Task: Buy 4 Towel-Kets of size one for Baby Boys from Receiving Blankets section under best seller category for shipping address: Anthony Hernandez, 4287 Palmer Road, Westerville, Ohio 43081, Cell Number 6147421053. Pay from credit card ending with 2005, CVV 3321
Action: Mouse moved to (242, 67)
Screenshot: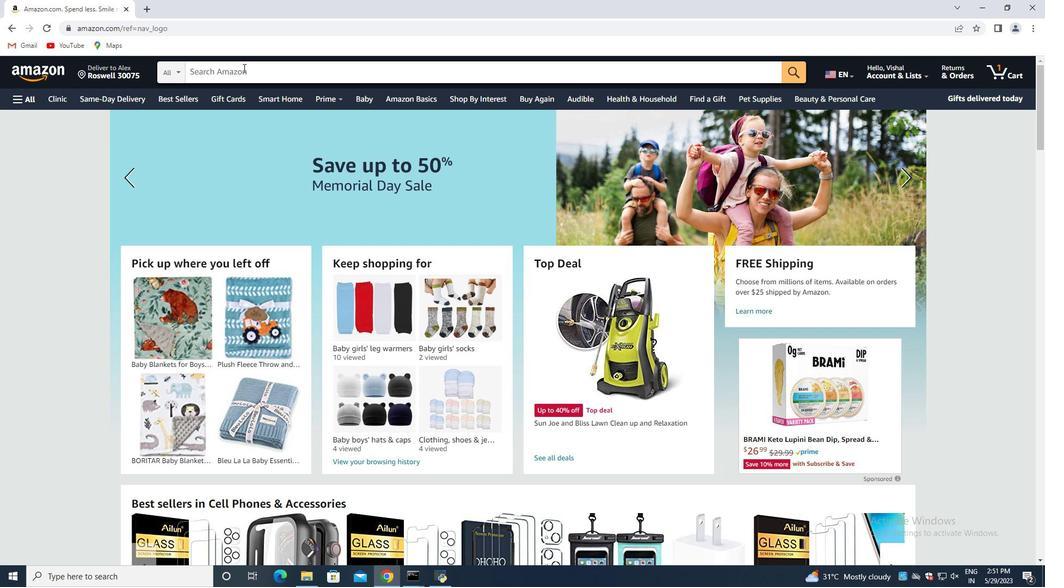
Action: Mouse pressed left at (242, 67)
Screenshot: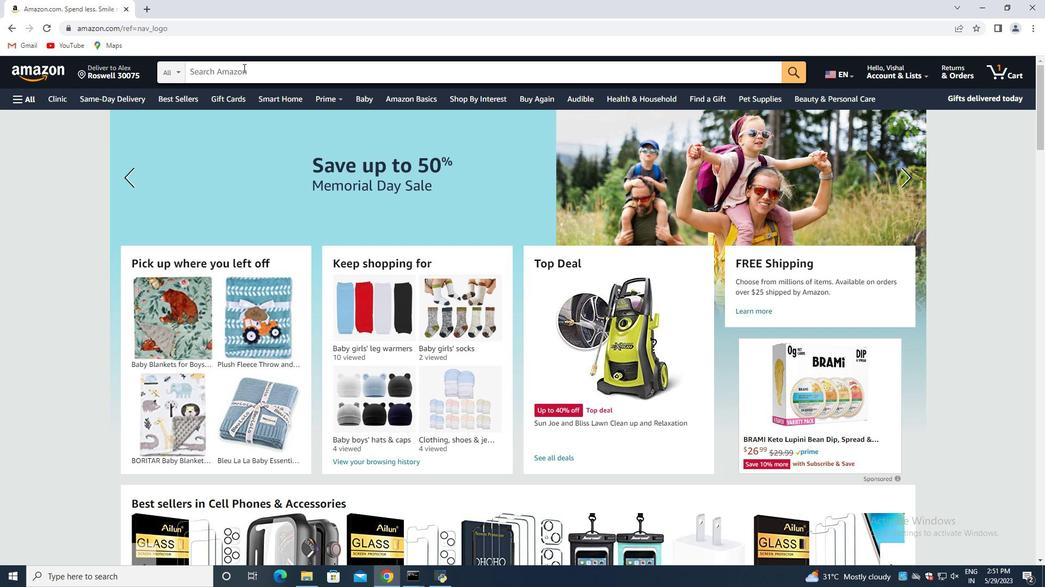 
Action: Key pressed <Key.shift>Towel-<Key.shift>Kets<Key.space>of<Key.space>size<Key.space>one<Key.space>for<Key.space><Key.shift>Baby<Key.space><Key.shift>Boys<Key.enter>
Screenshot: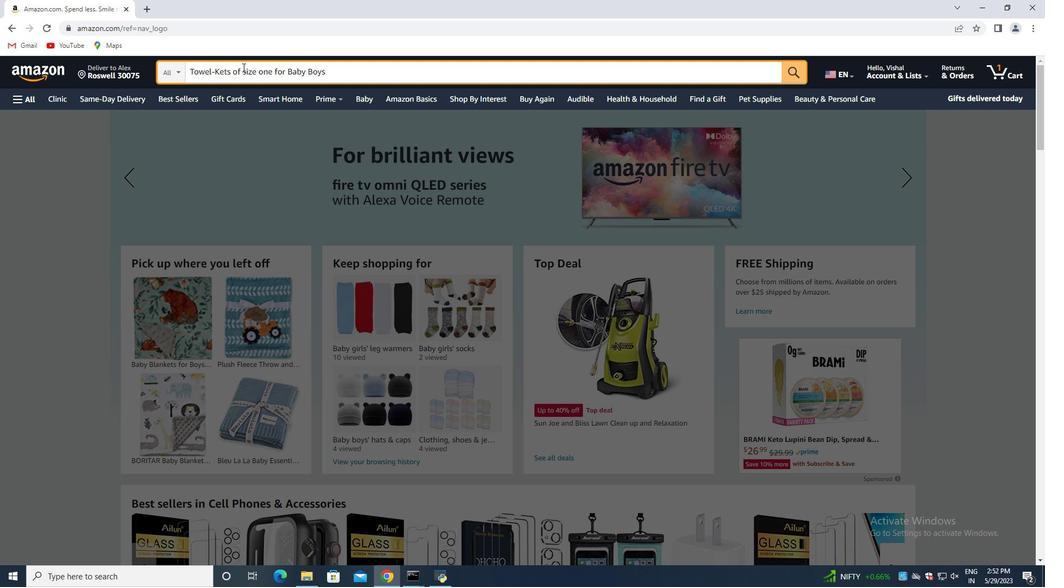 
Action: Mouse moved to (310, 163)
Screenshot: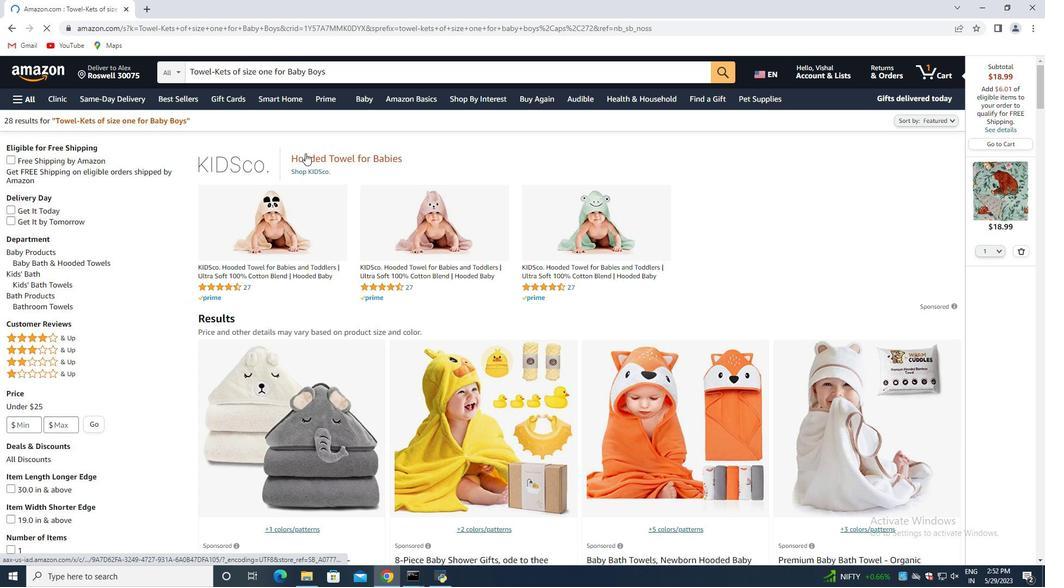 
Action: Mouse scrolled (310, 163) with delta (0, 0)
Screenshot: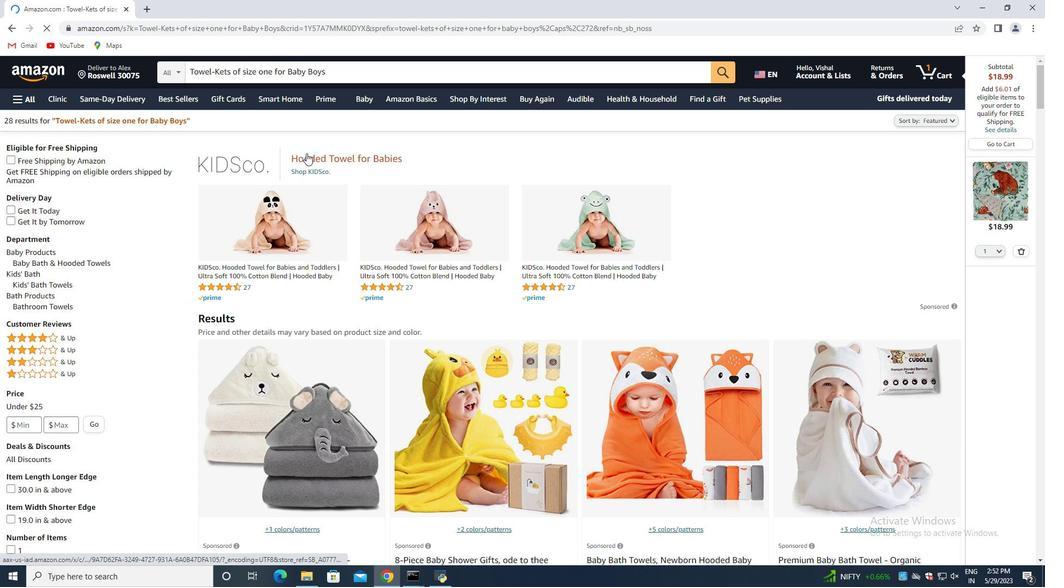 
Action: Mouse scrolled (310, 163) with delta (0, 0)
Screenshot: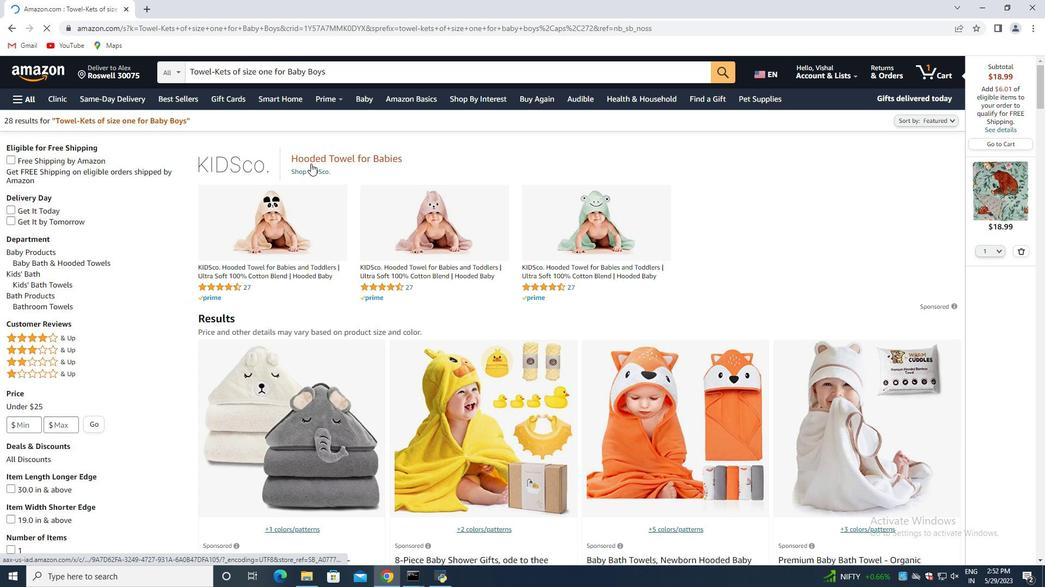 
Action: Mouse moved to (304, 232)
Screenshot: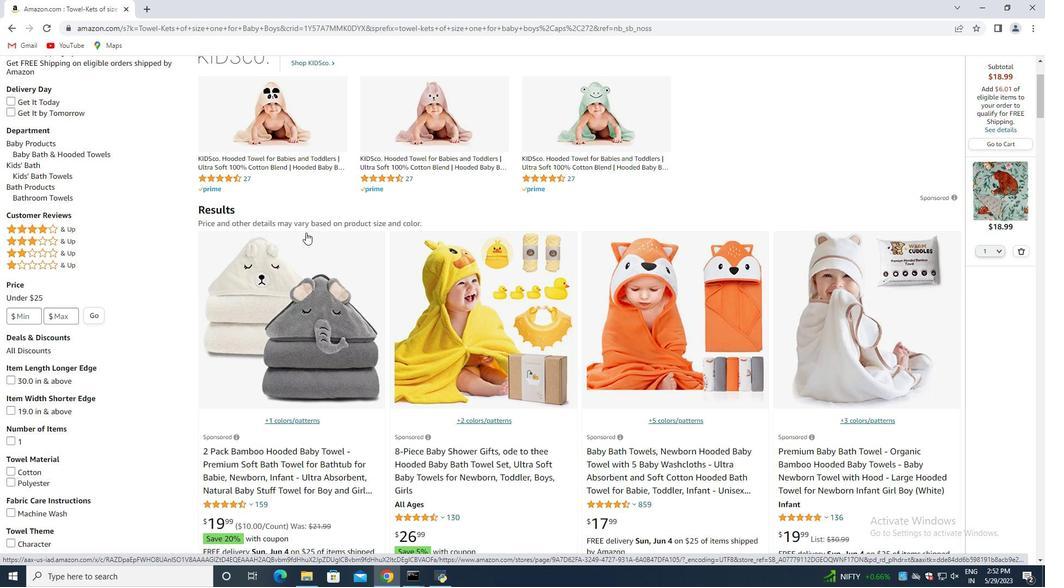 
Action: Mouse scrolled (304, 233) with delta (0, 0)
Screenshot: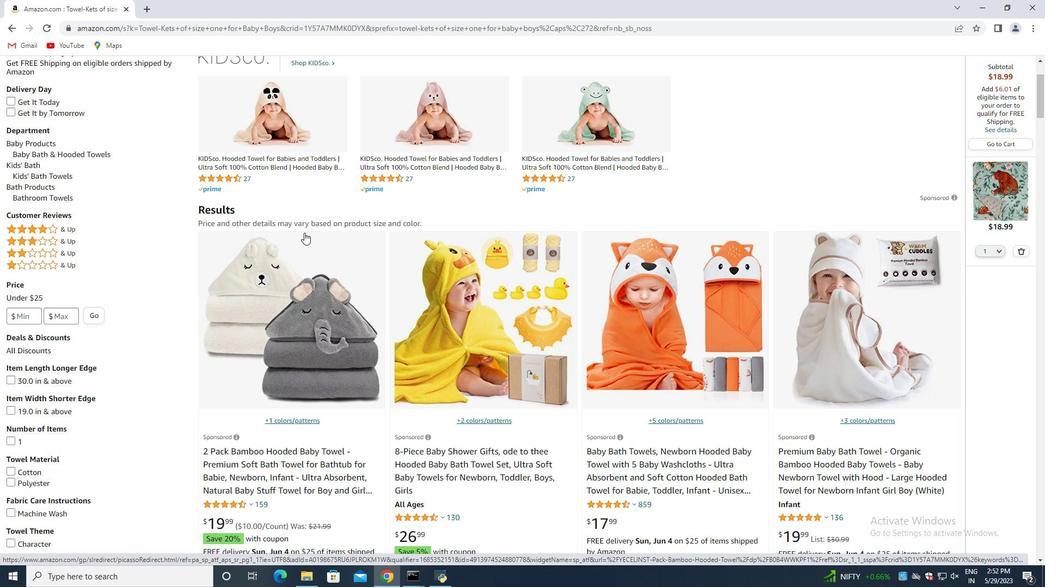 
Action: Mouse moved to (160, 216)
Screenshot: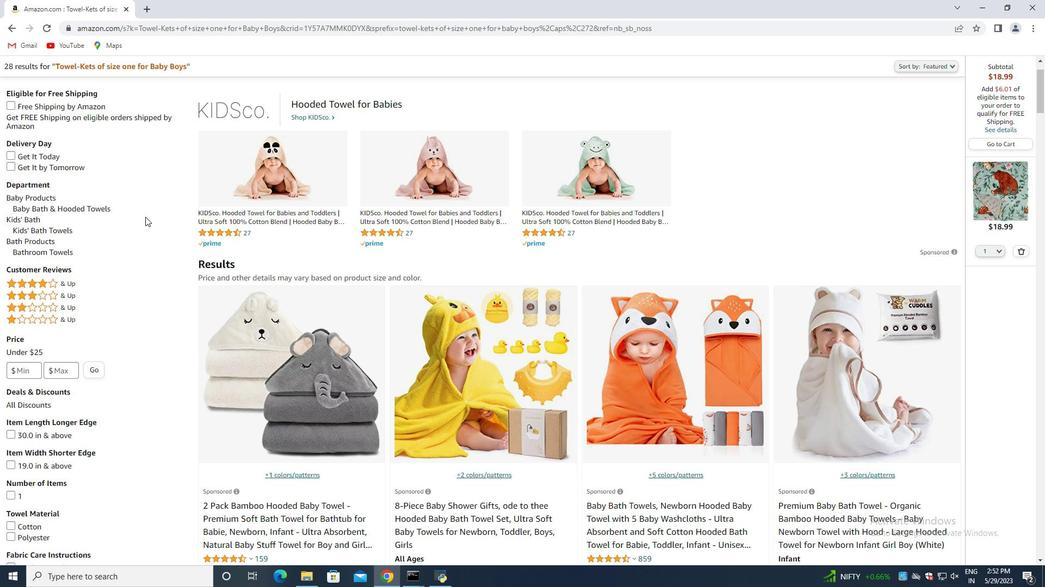 
Action: Mouse scrolled (160, 217) with delta (0, 0)
Screenshot: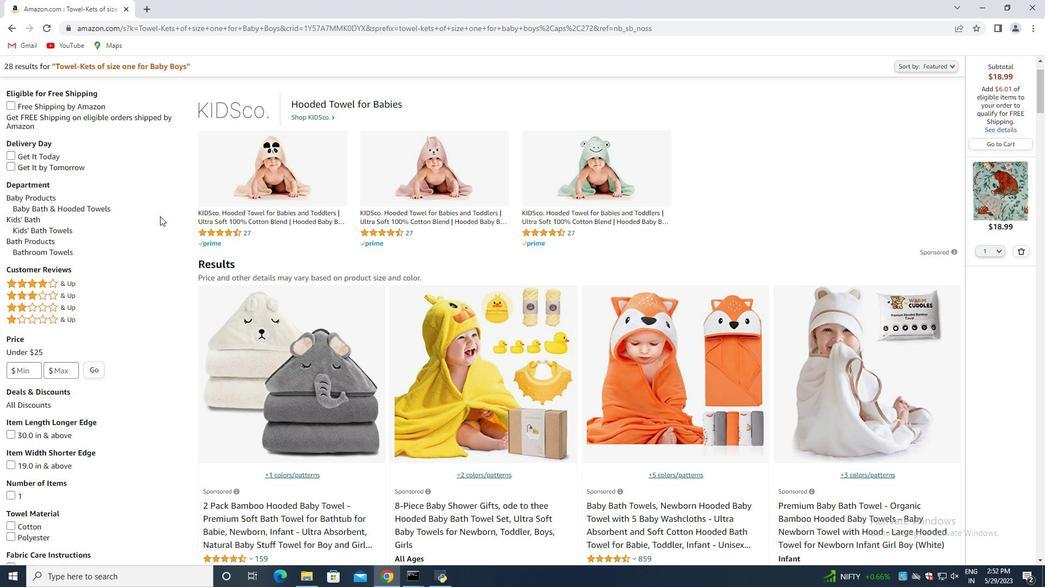 
Action: Mouse scrolled (160, 217) with delta (0, 0)
Screenshot: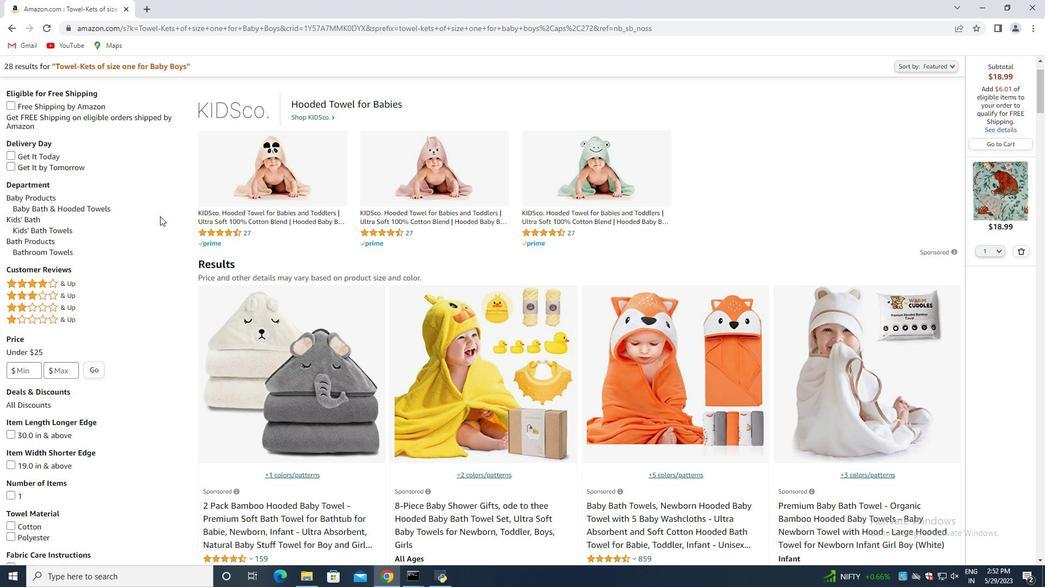 
Action: Mouse scrolled (160, 217) with delta (0, 0)
Screenshot: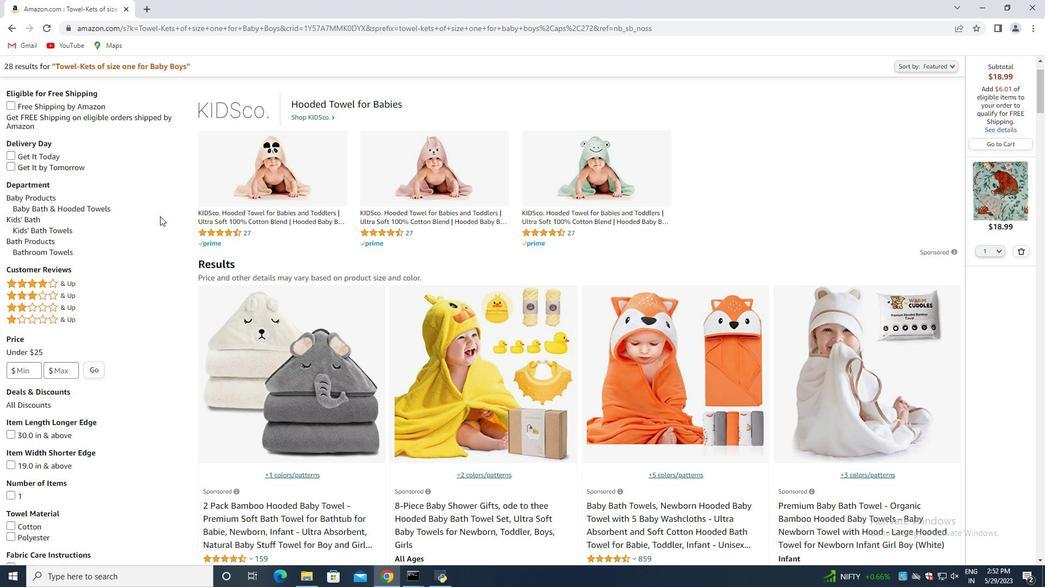 
Action: Mouse moved to (113, 210)
Screenshot: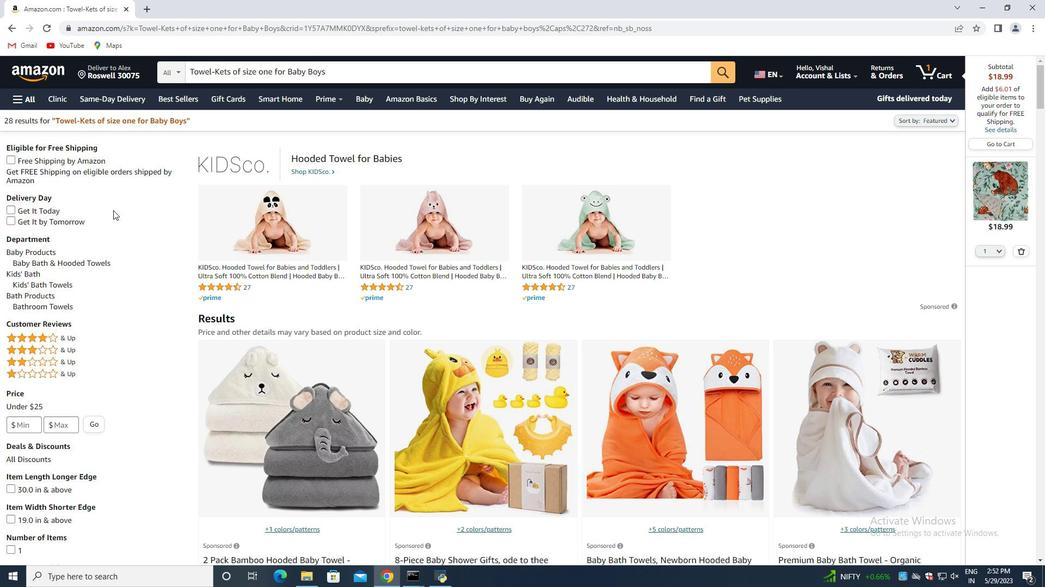 
Action: Mouse scrolled (113, 209) with delta (0, 0)
Screenshot: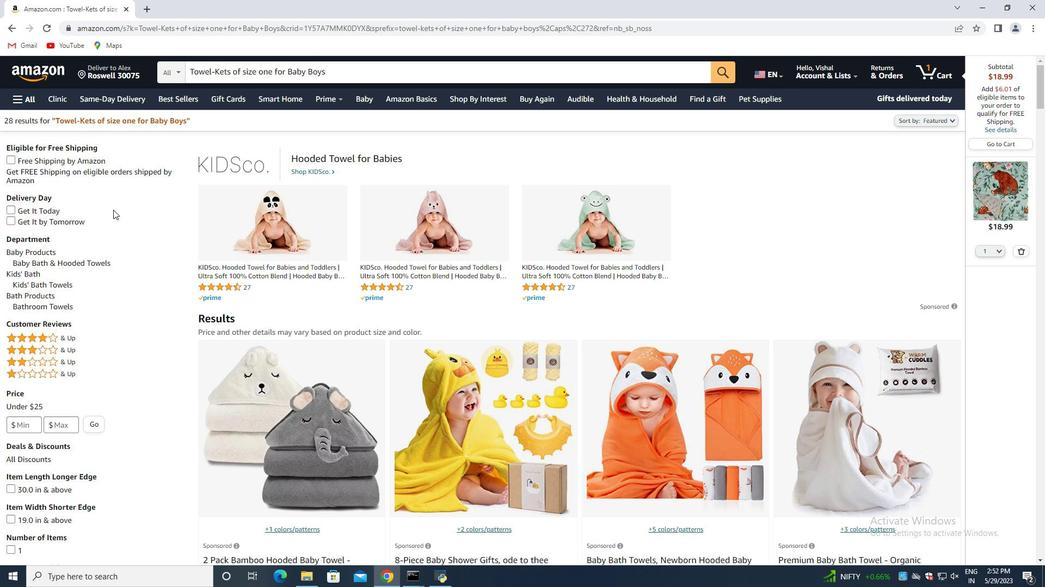 
Action: Mouse moved to (113, 210)
Screenshot: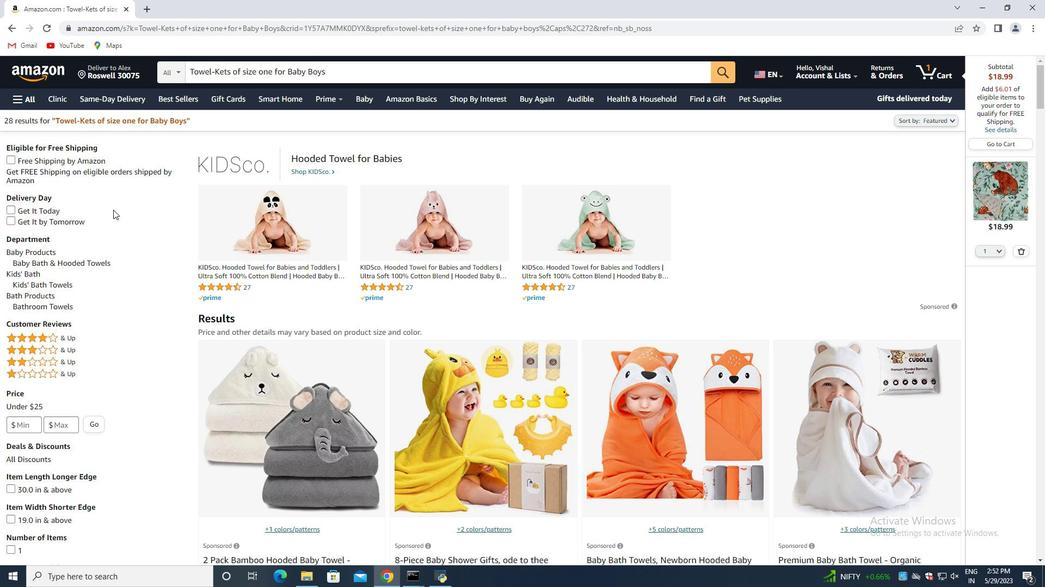 
Action: Mouse scrolled (113, 209) with delta (0, 0)
Screenshot: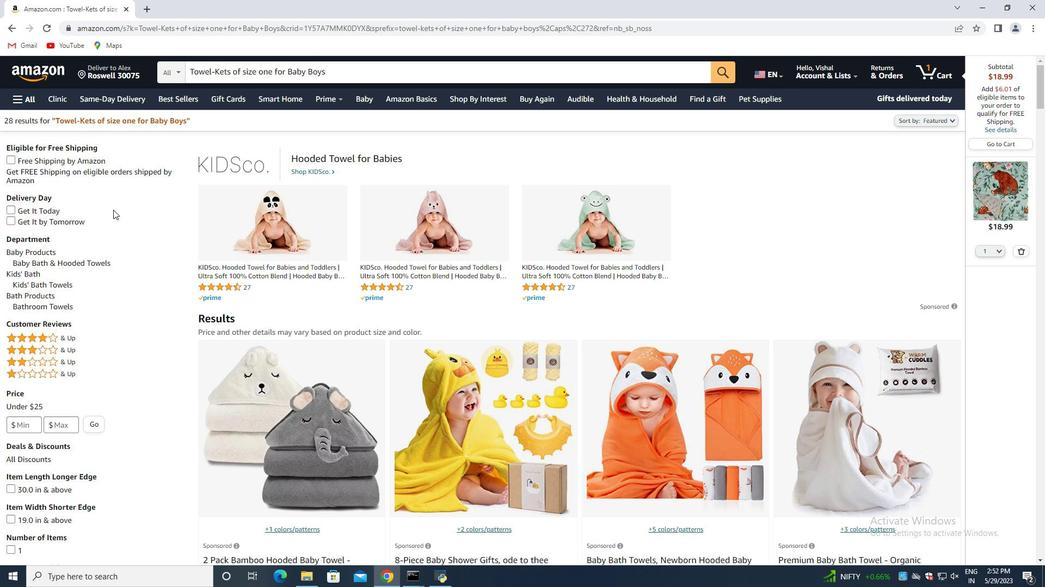 
Action: Mouse moved to (113, 211)
Screenshot: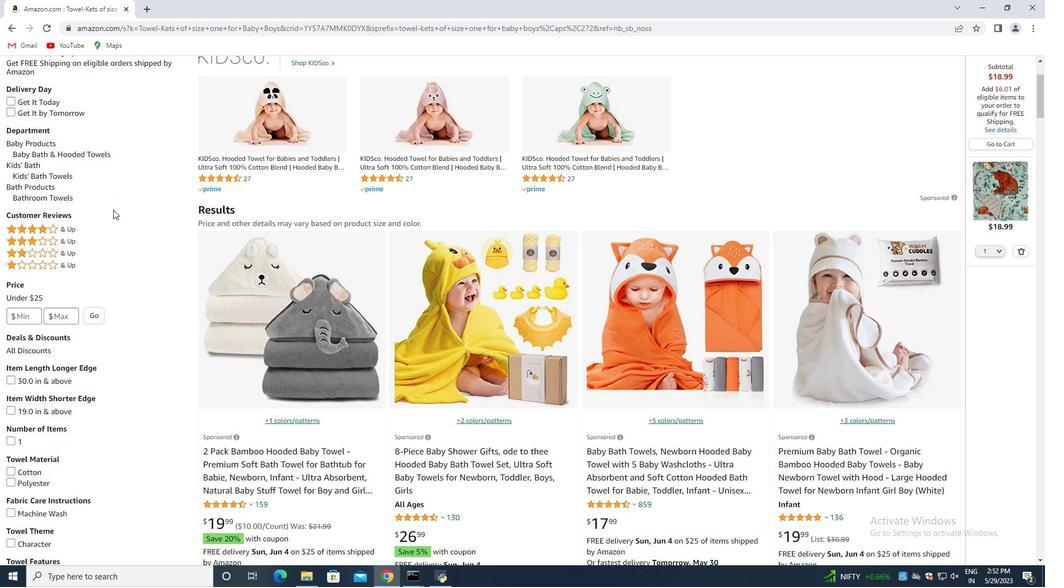 
Action: Mouse scrolled (113, 210) with delta (0, 0)
Screenshot: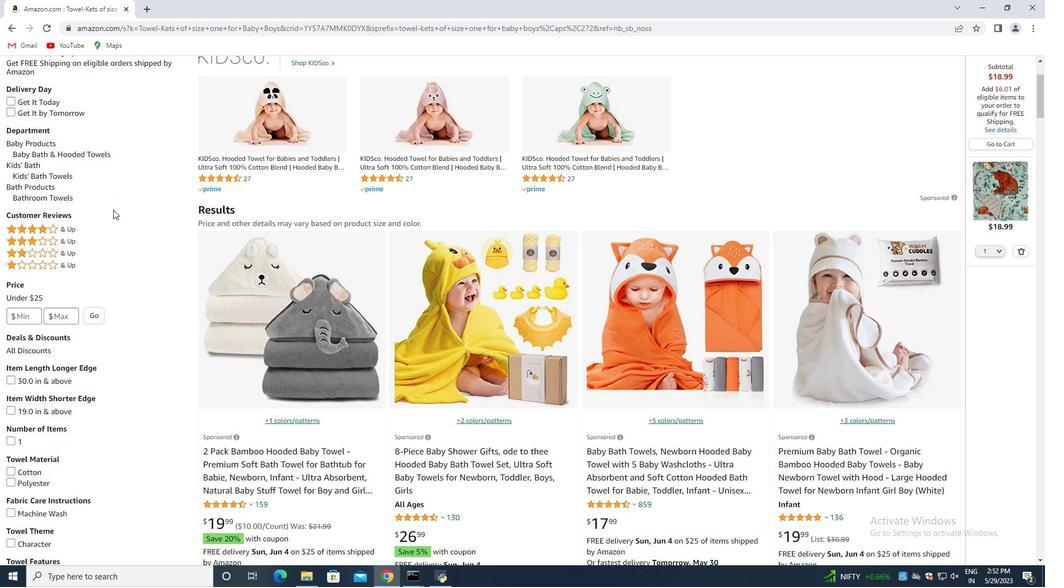 
Action: Mouse moved to (113, 212)
Screenshot: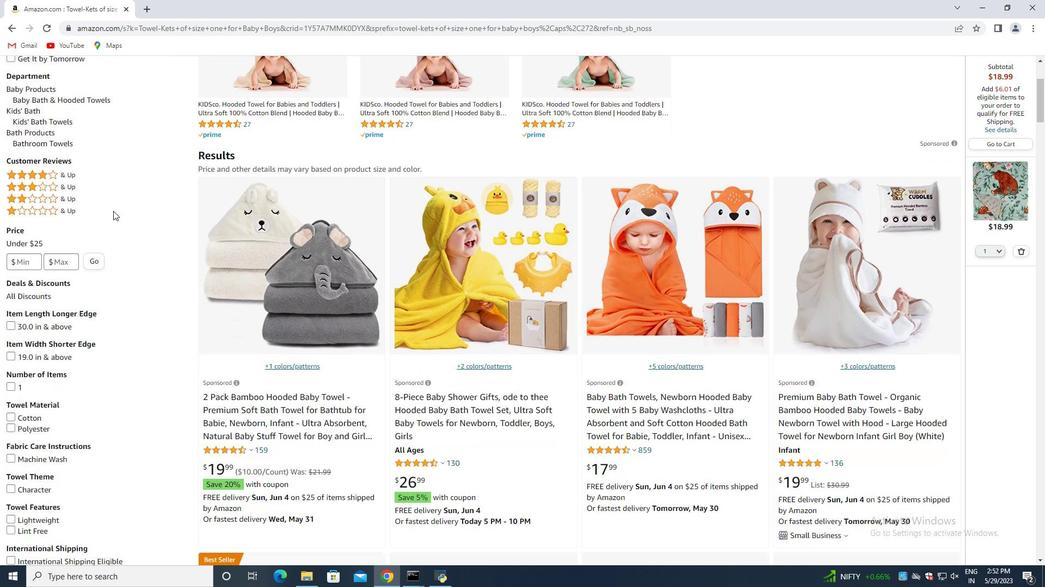 
Action: Mouse scrolled (113, 211) with delta (0, 0)
Screenshot: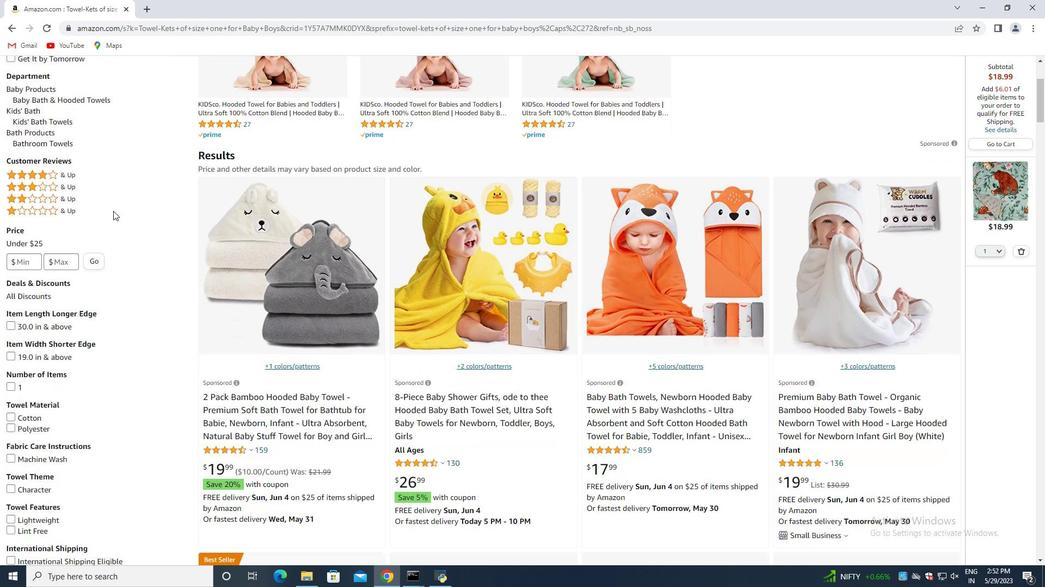 
Action: Mouse moved to (113, 212)
Screenshot: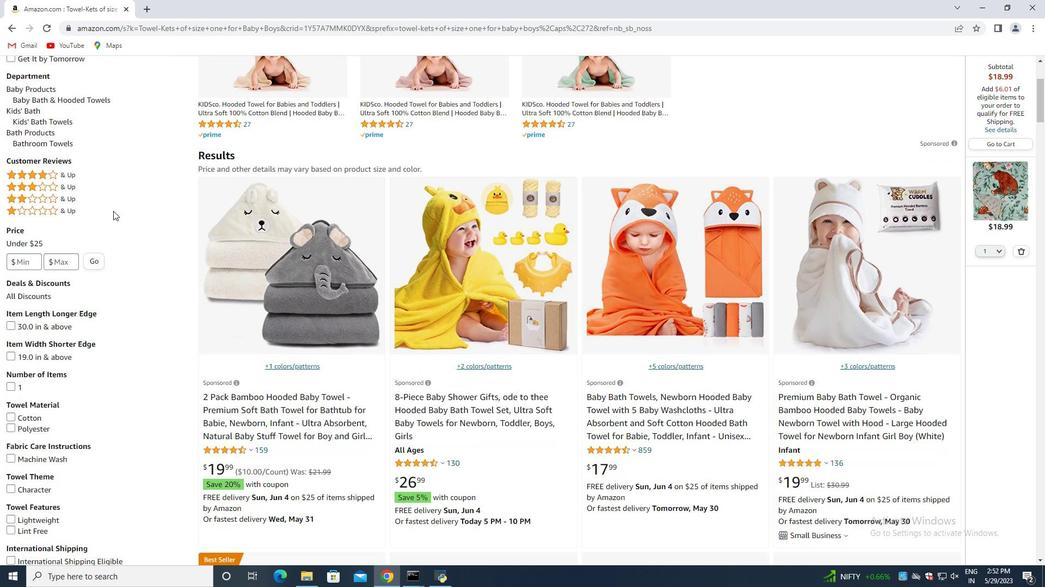 
Action: Mouse scrolled (113, 212) with delta (0, 0)
Screenshot: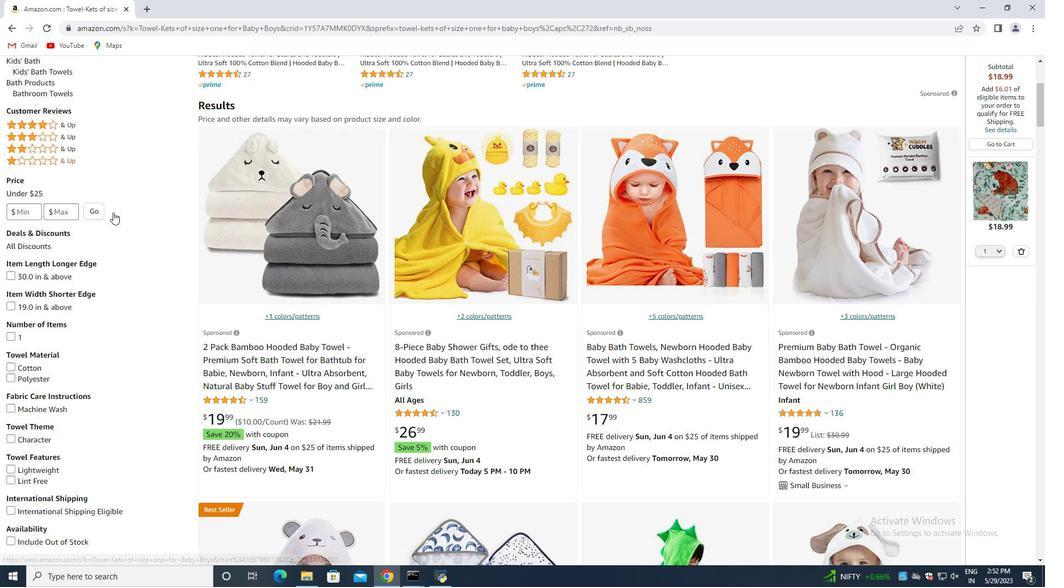 
Action: Mouse moved to (112, 213)
Screenshot: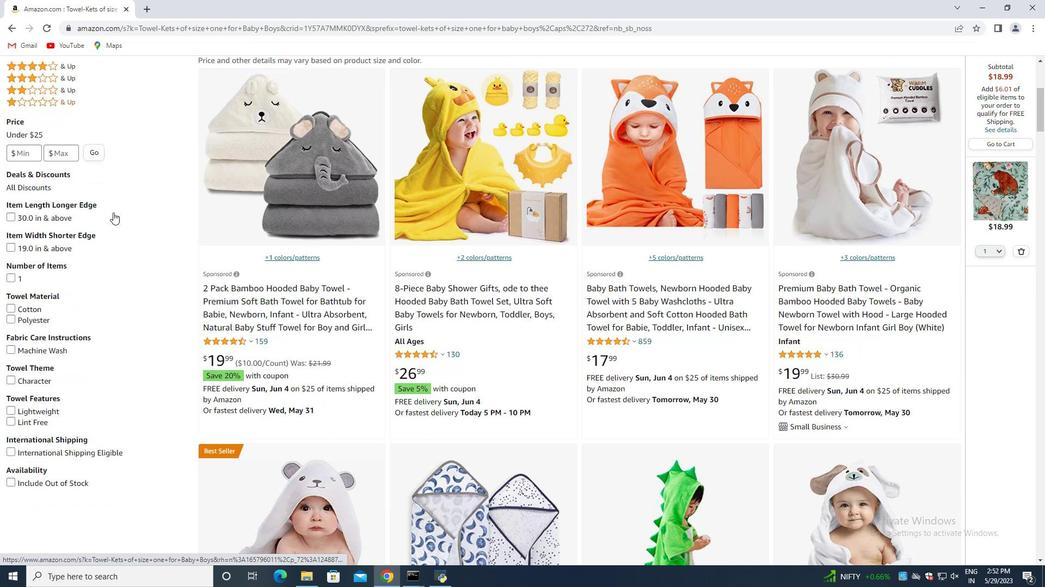 
Action: Mouse scrolled (112, 212) with delta (0, 0)
Screenshot: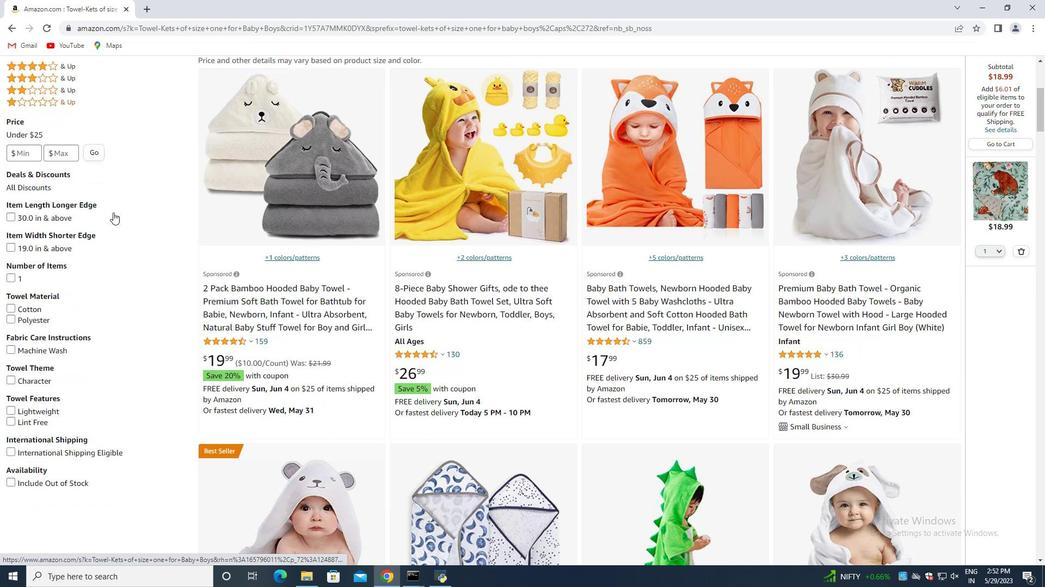 
Action: Mouse moved to (112, 213)
Screenshot: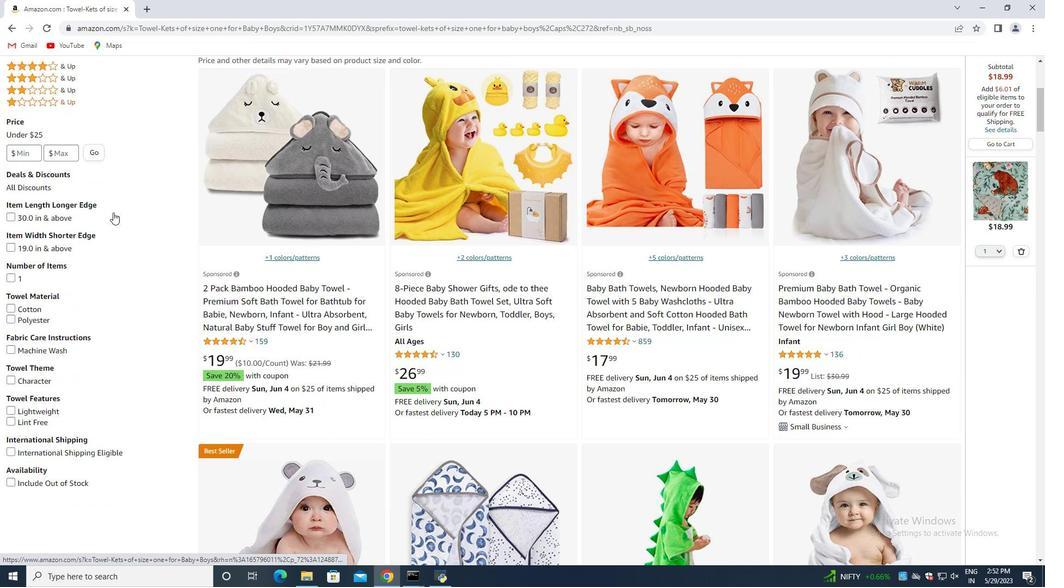
Action: Mouse scrolled (112, 213) with delta (0, 0)
Screenshot: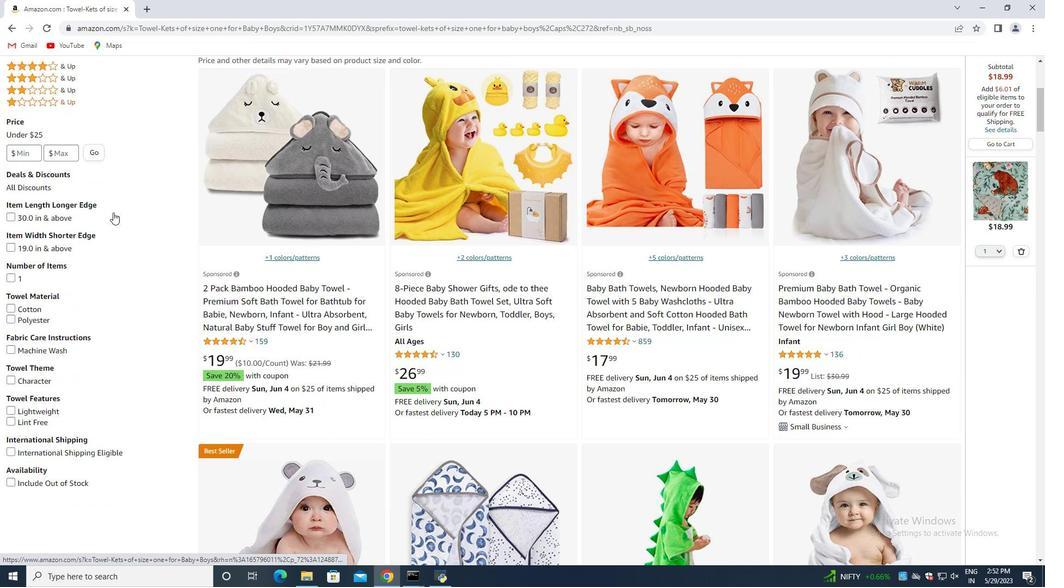 
Action: Mouse moved to (111, 214)
Screenshot: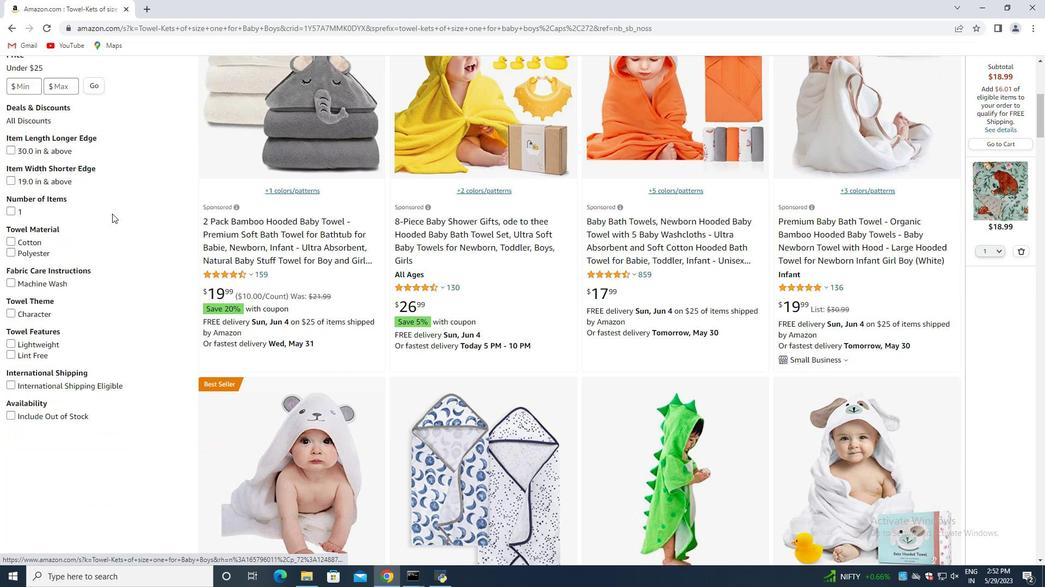 
Action: Mouse scrolled (111, 214) with delta (0, 0)
Screenshot: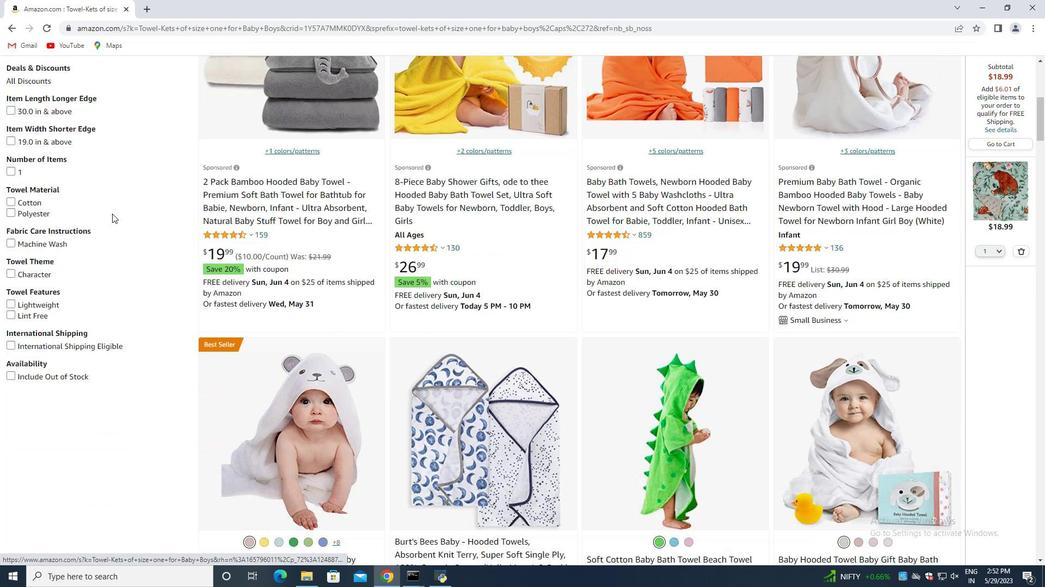 
Action: Mouse moved to (111, 214)
Screenshot: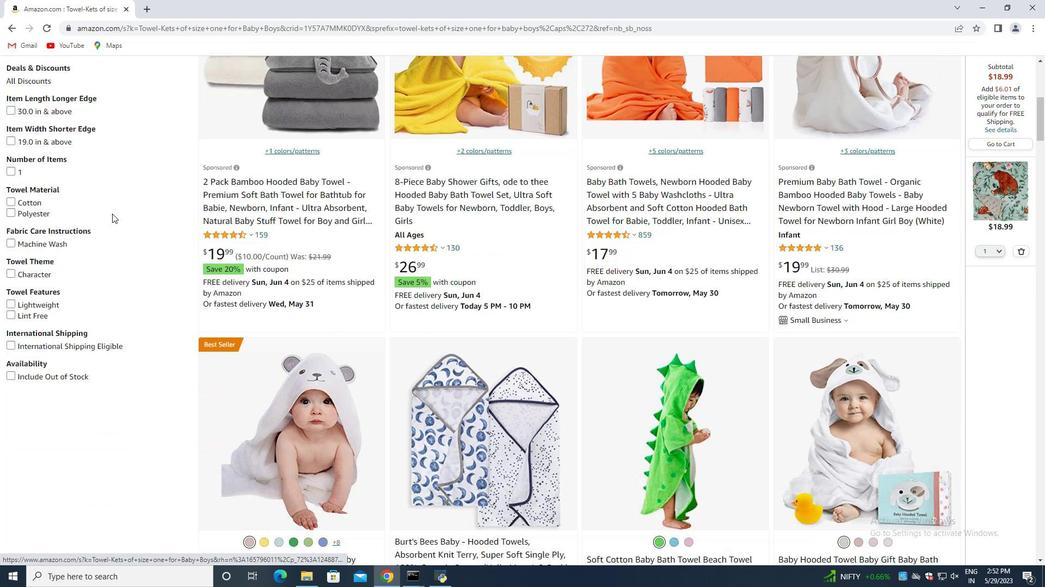 
Action: Mouse scrolled (111, 214) with delta (0, 0)
Screenshot: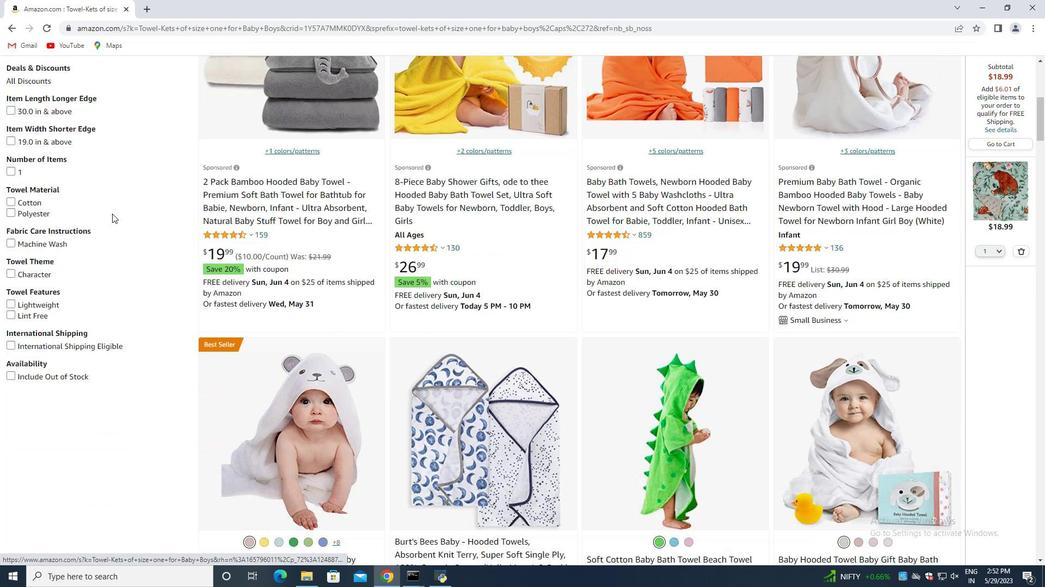 
Action: Mouse moved to (110, 214)
Screenshot: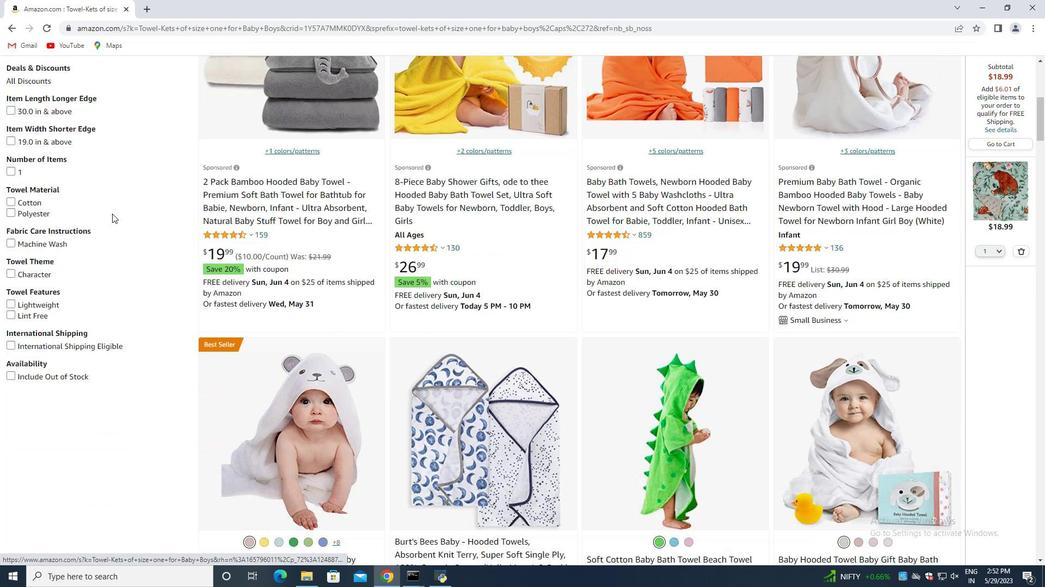 
Action: Mouse scrolled (110, 214) with delta (0, 0)
Screenshot: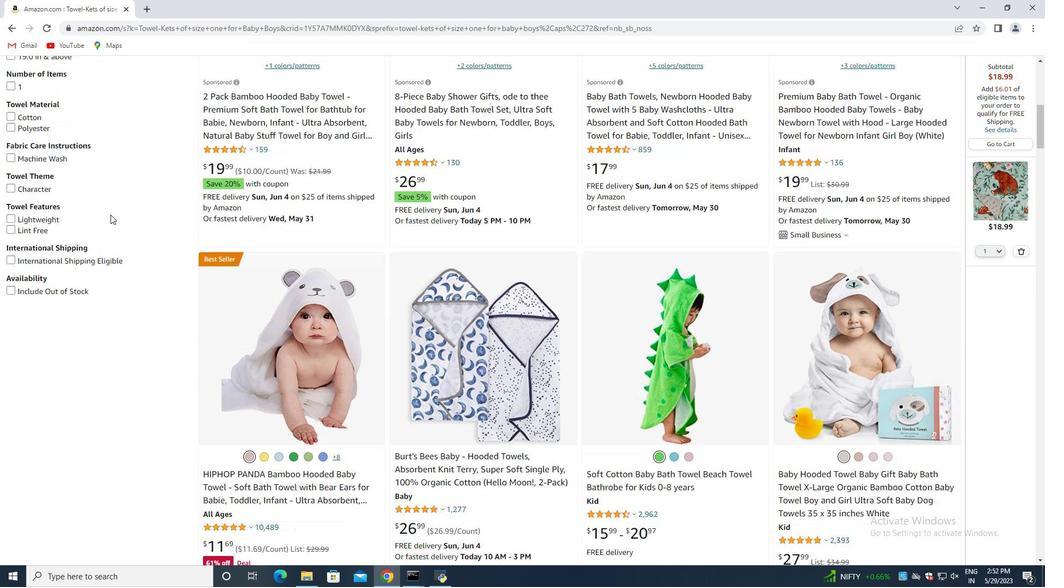 
Action: Mouse scrolled (110, 214) with delta (0, 0)
Screenshot: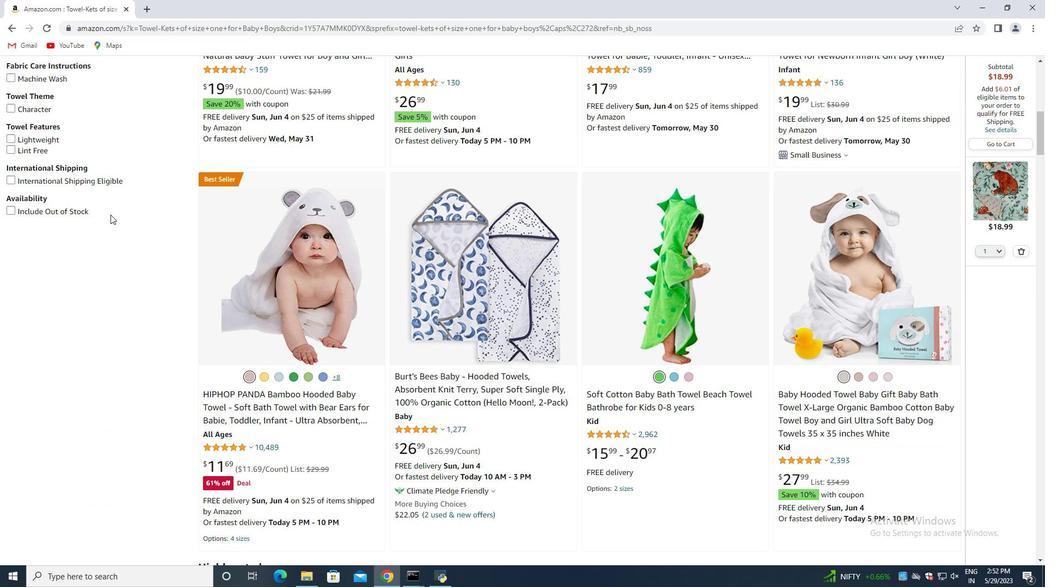
Action: Mouse scrolled (110, 214) with delta (0, 0)
Screenshot: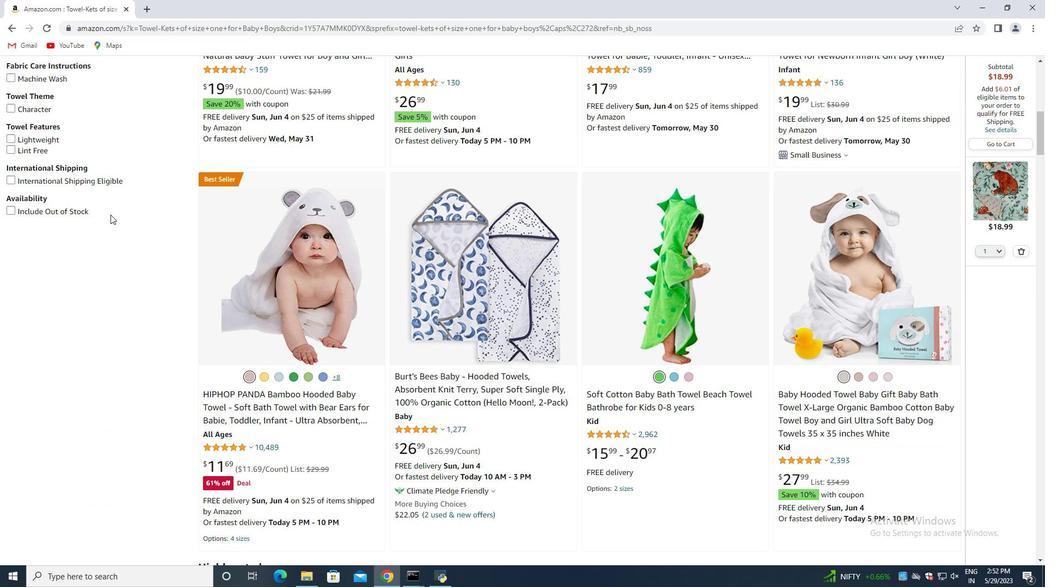 
Action: Mouse moved to (109, 216)
Screenshot: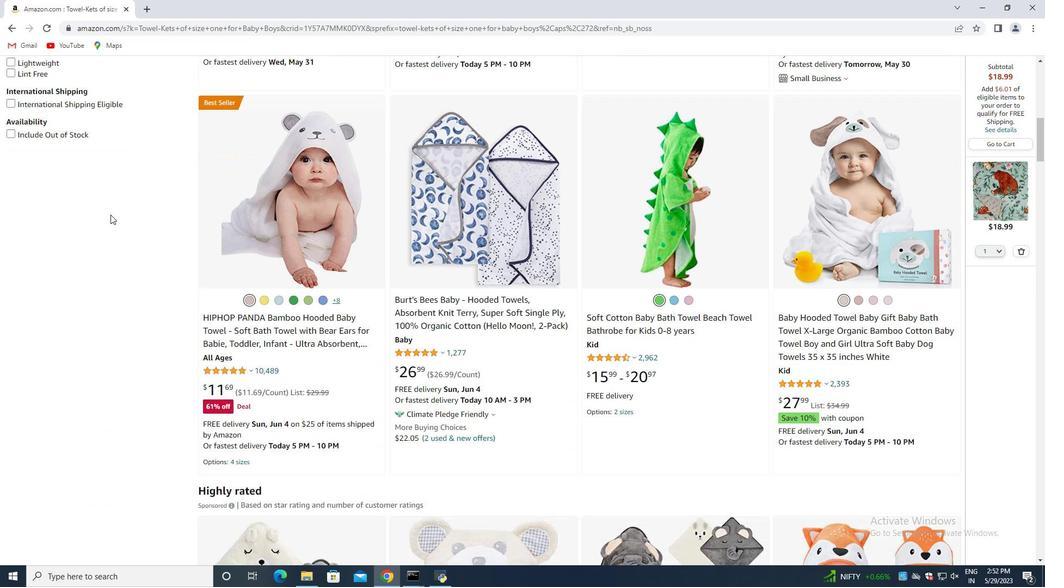 
Action: Mouse scrolled (109, 215) with delta (0, 0)
Screenshot: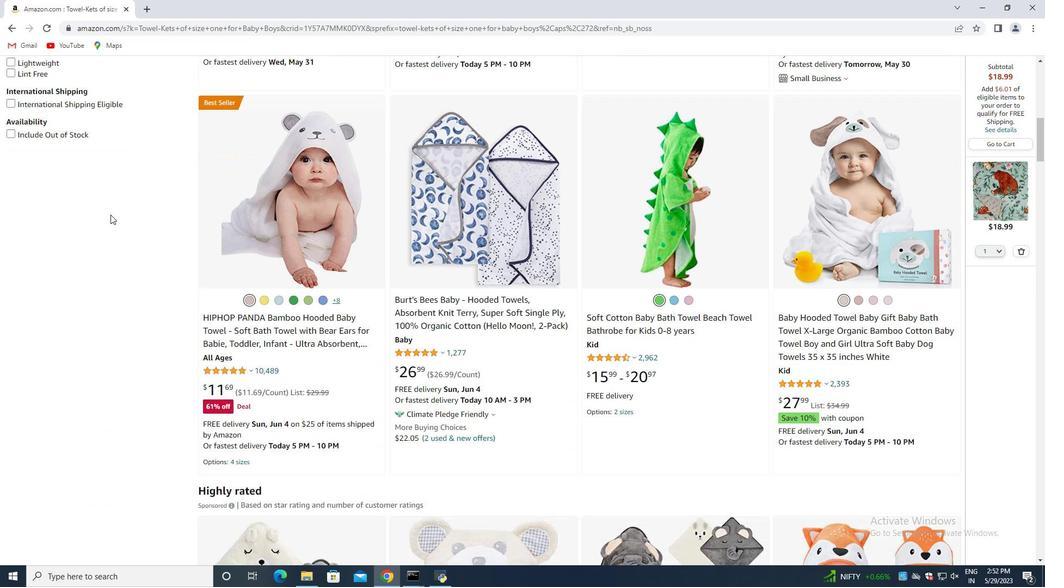 
Action: Mouse moved to (107, 216)
Screenshot: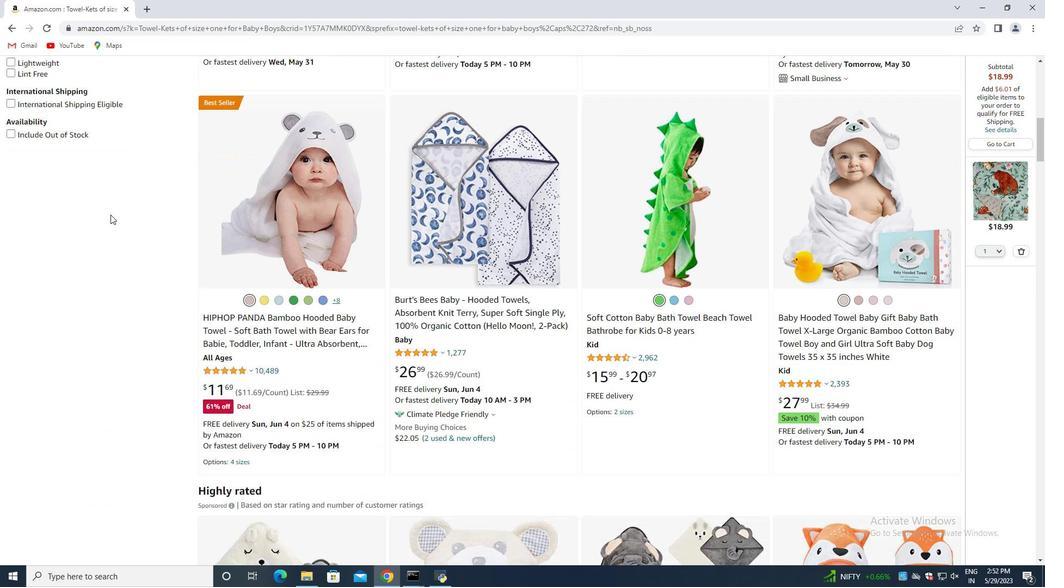 
Action: Mouse scrolled (107, 216) with delta (0, 0)
Screenshot: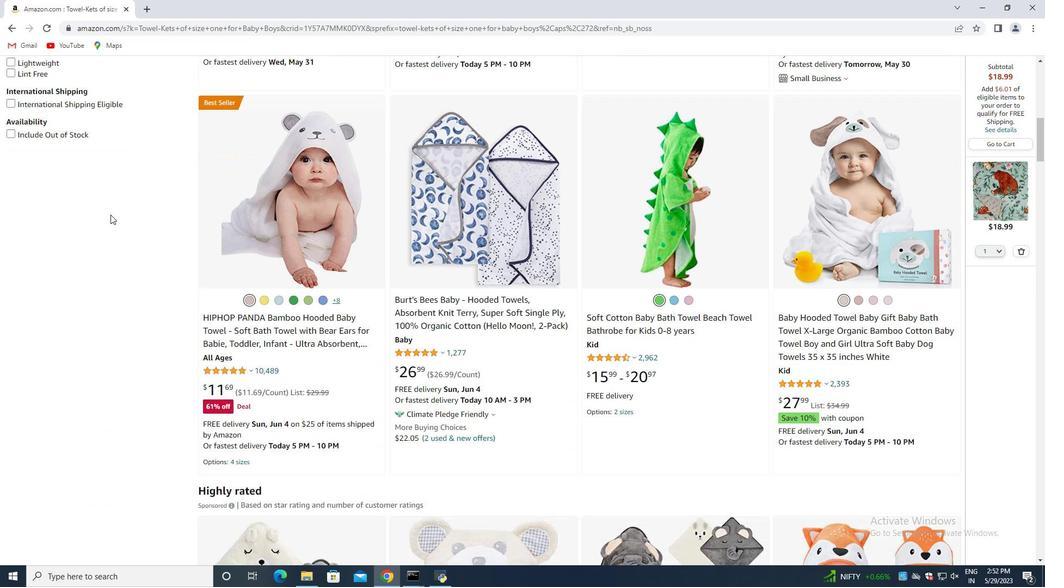 
Action: Mouse moved to (107, 217)
Screenshot: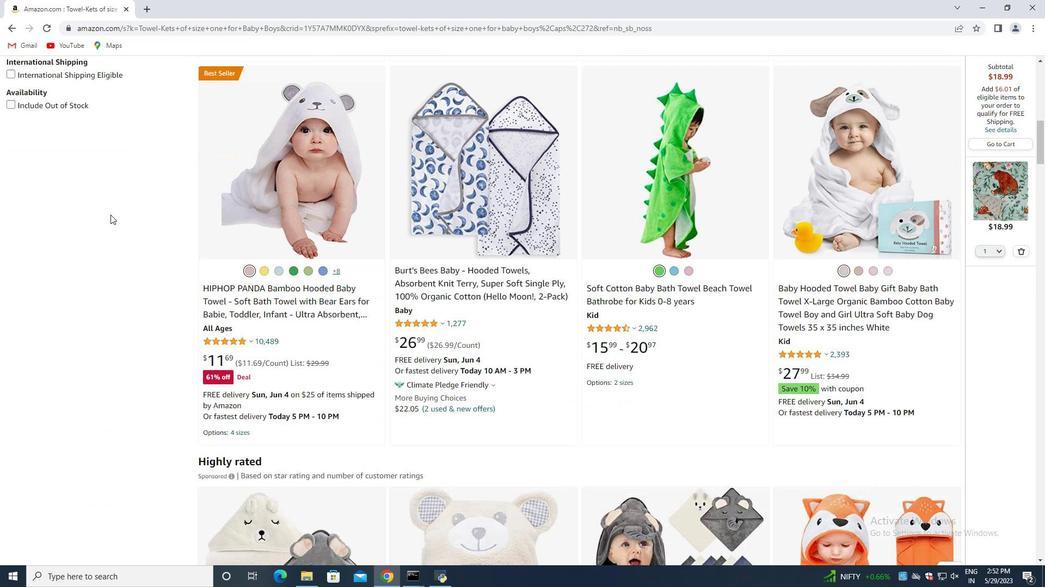 
Action: Mouse scrolled (107, 216) with delta (0, 0)
Screenshot: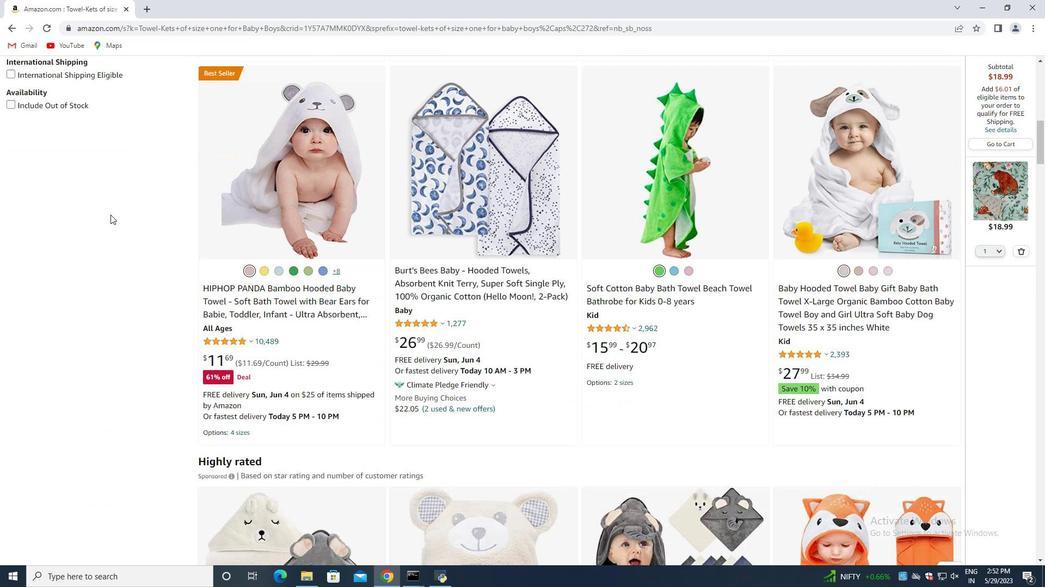 
Action: Mouse moved to (107, 219)
Screenshot: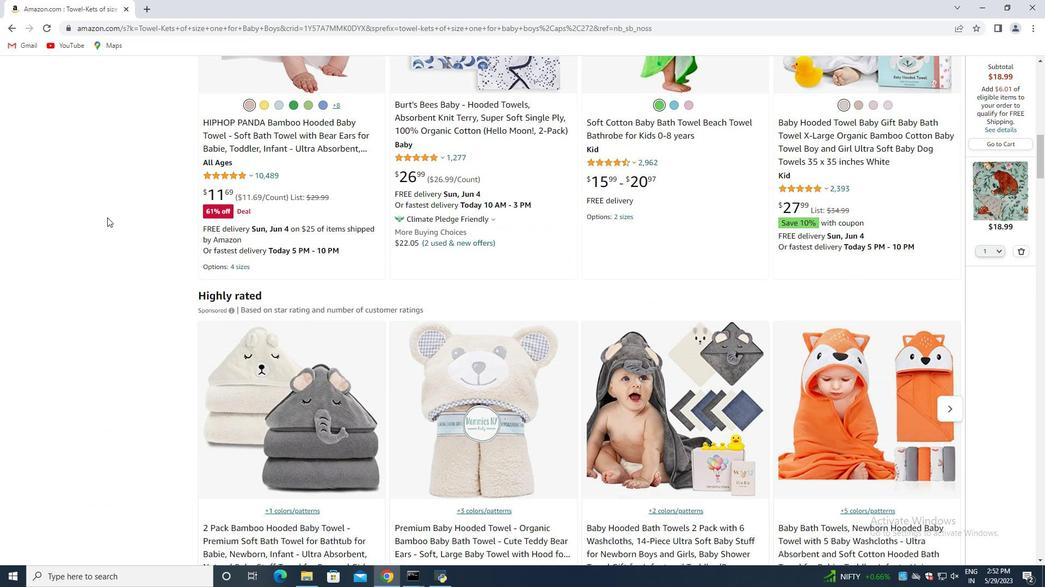 
Action: Mouse scrolled (107, 219) with delta (0, 0)
Screenshot: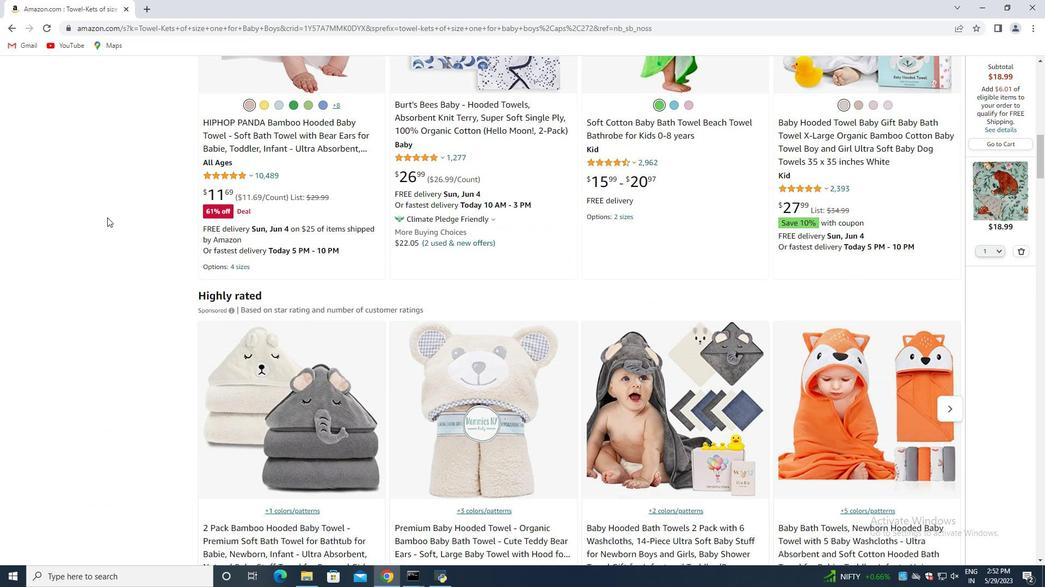 
Action: Mouse moved to (107, 220)
Screenshot: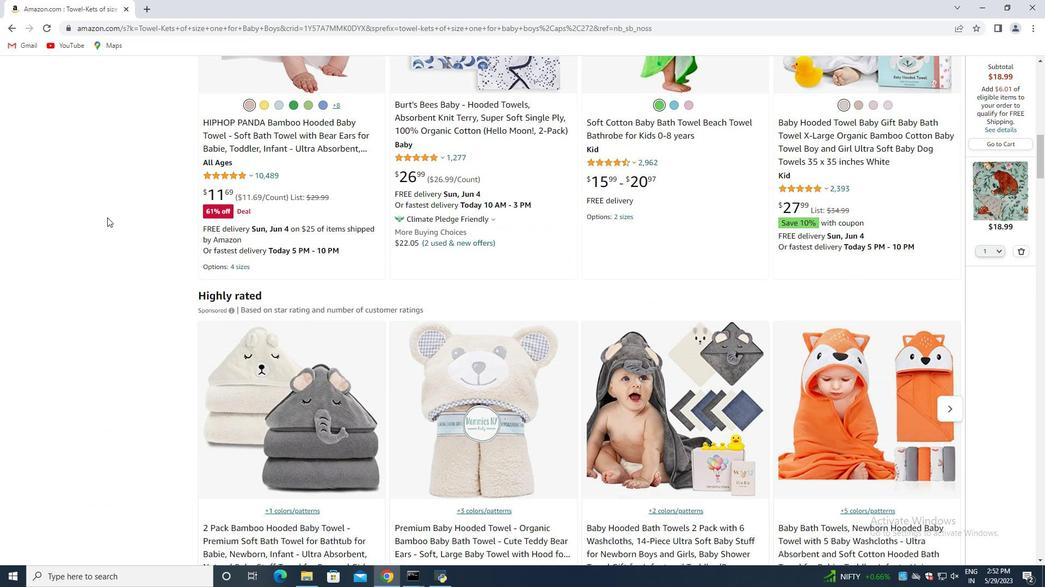 
Action: Mouse scrolled (107, 220) with delta (0, 0)
Screenshot: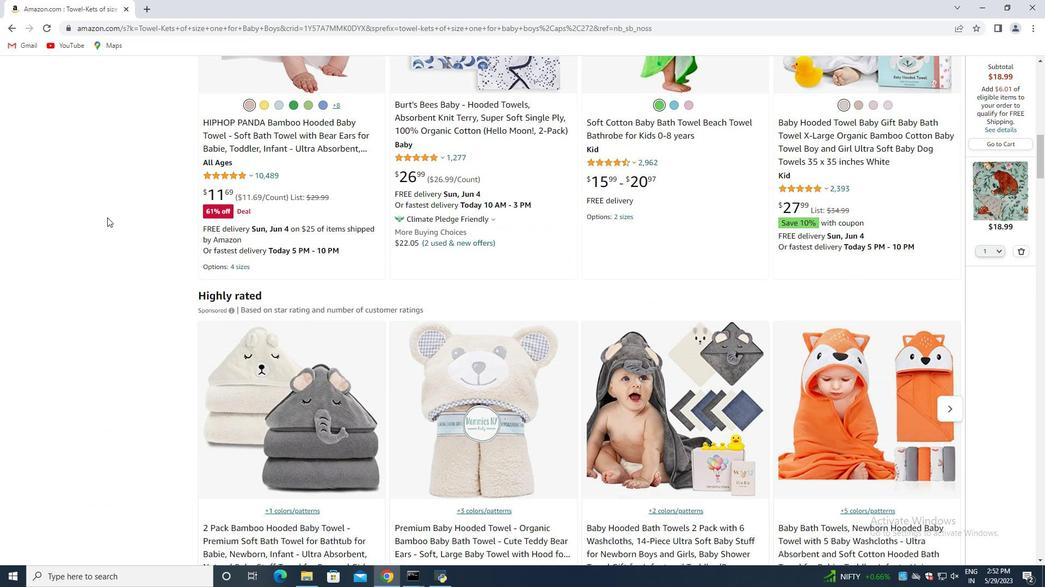 
Action: Mouse scrolled (107, 220) with delta (0, 0)
Screenshot: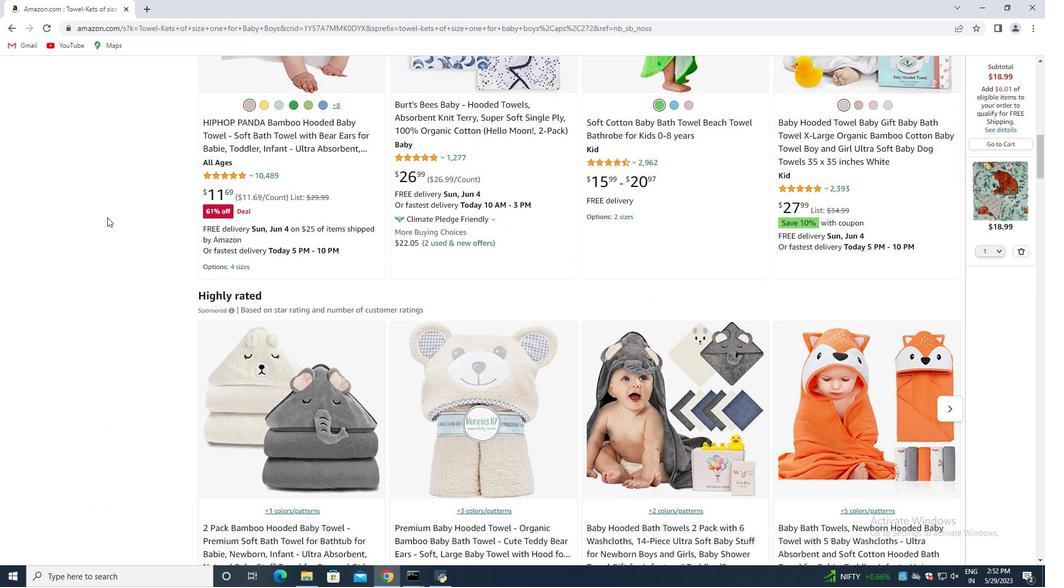 
Action: Mouse moved to (115, 244)
Screenshot: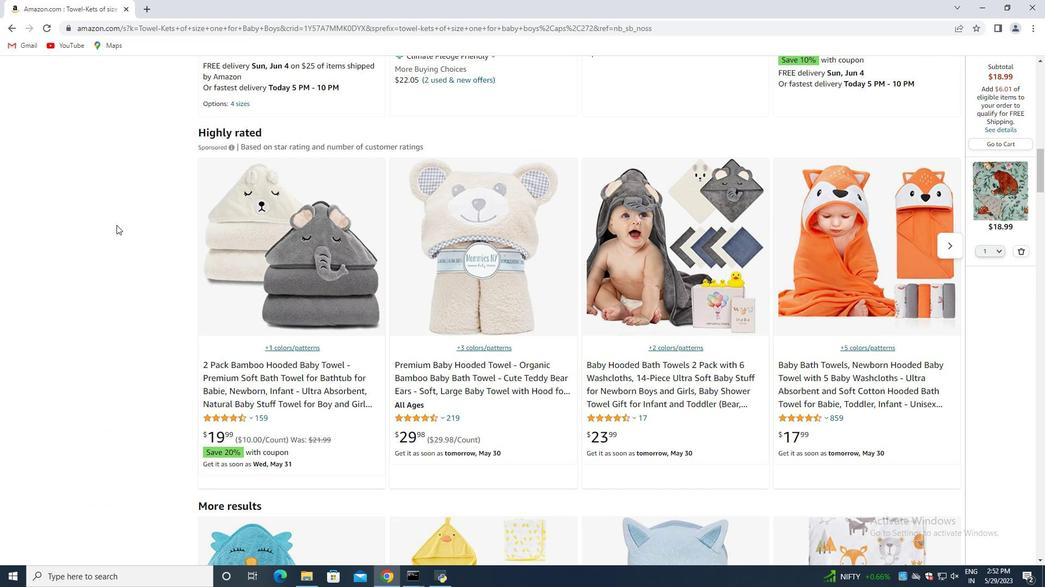 
Action: Mouse scrolled (115, 244) with delta (0, 0)
Screenshot: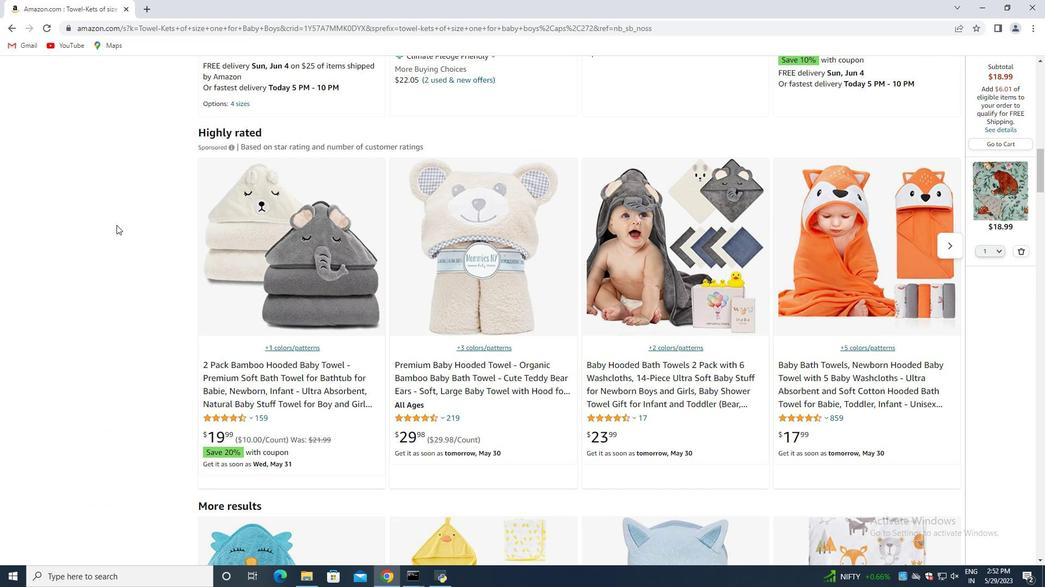 
Action: Mouse moved to (113, 254)
Screenshot: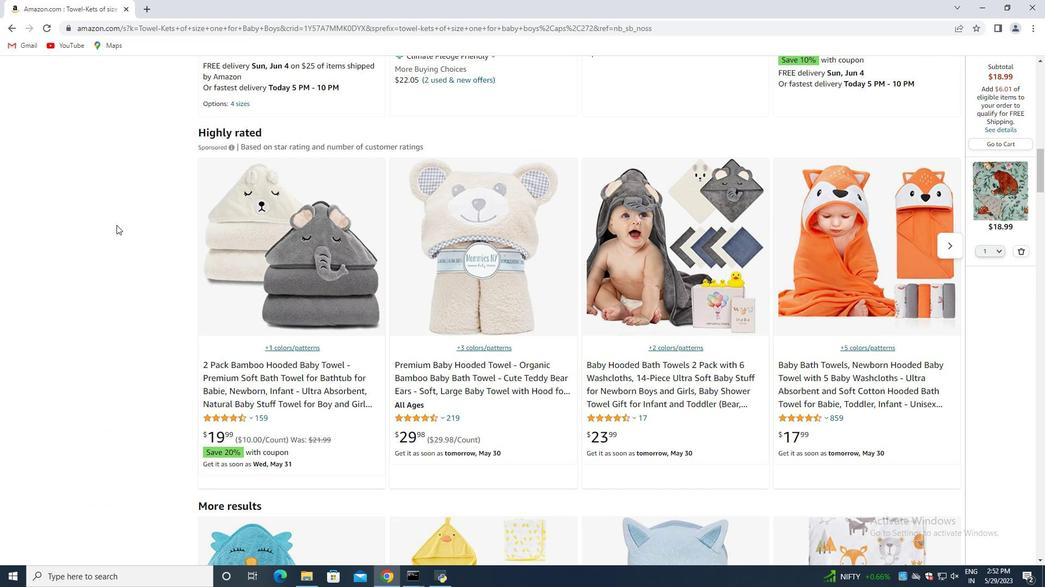 
Action: Mouse scrolled (113, 254) with delta (0, 0)
Screenshot: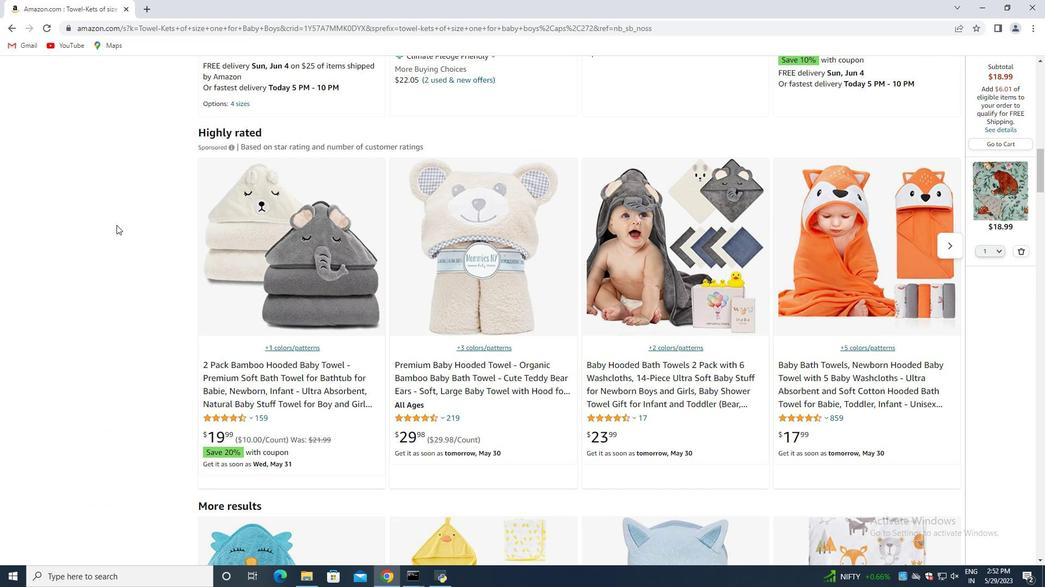 
Action: Mouse moved to (113, 256)
Screenshot: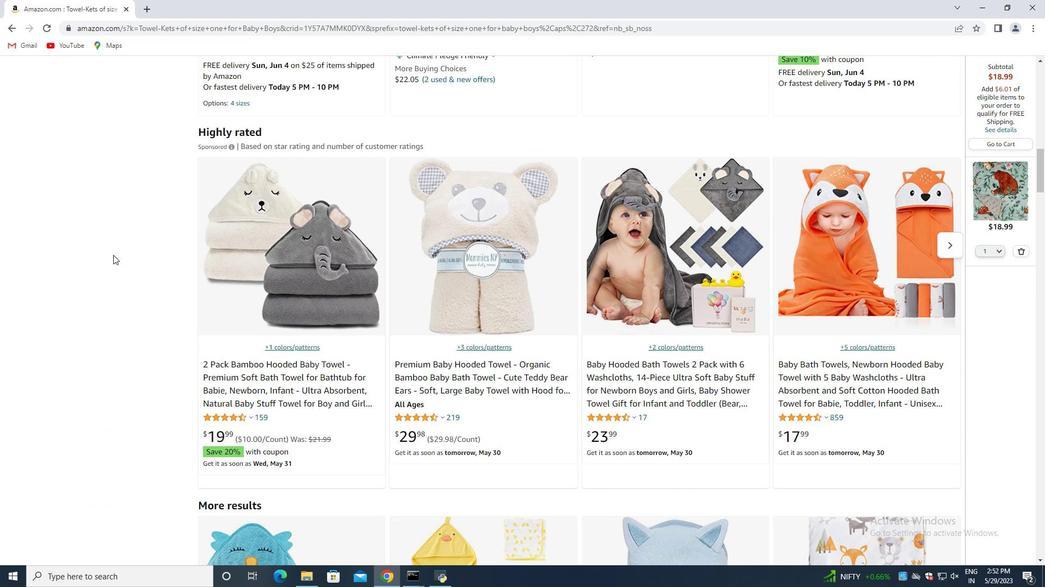 
Action: Mouse scrolled (113, 255) with delta (0, 0)
Screenshot: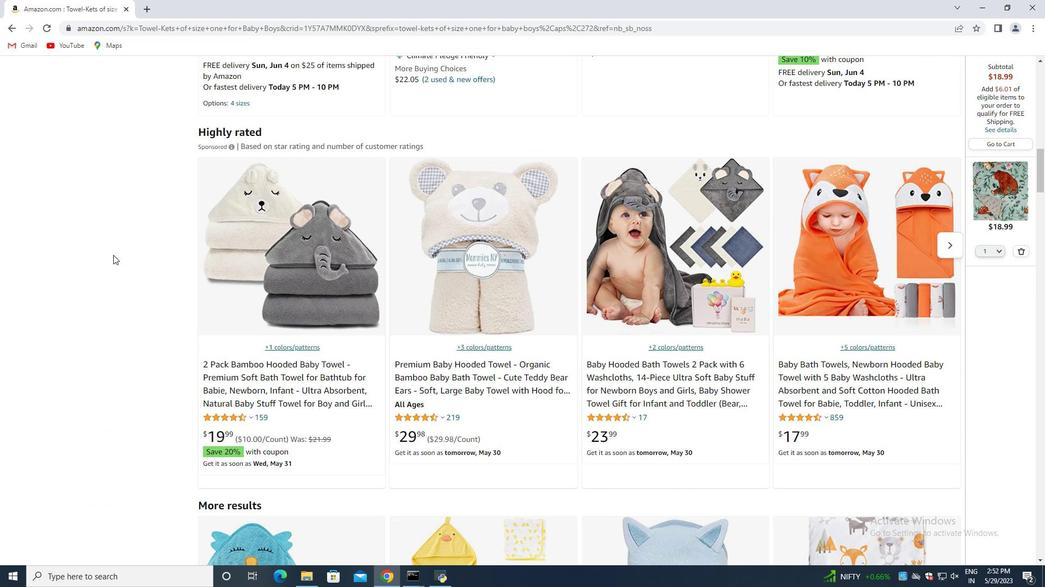 
Action: Mouse moved to (113, 256)
Screenshot: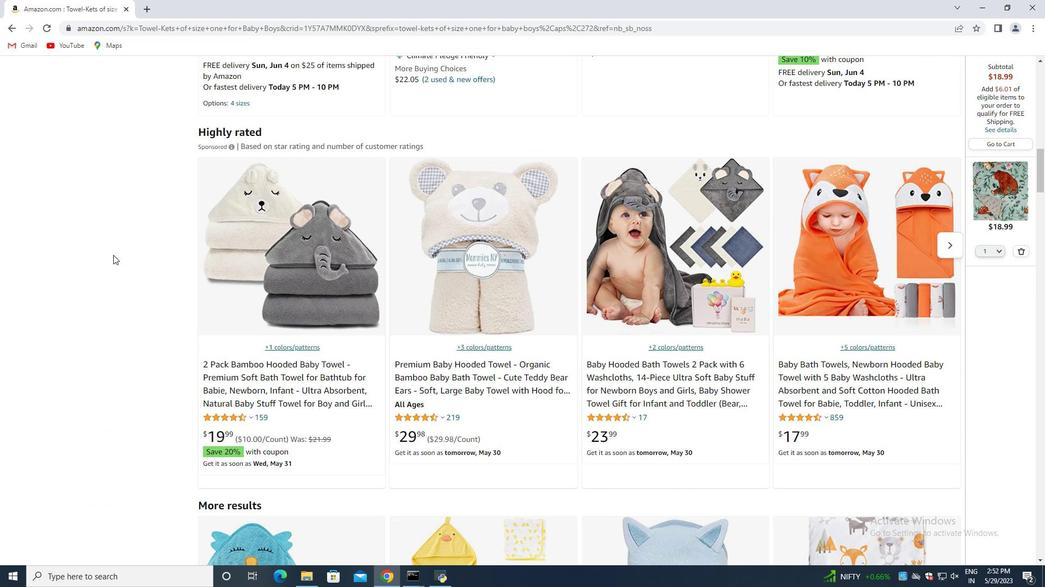 
Action: Mouse scrolled (113, 255) with delta (0, 0)
Screenshot: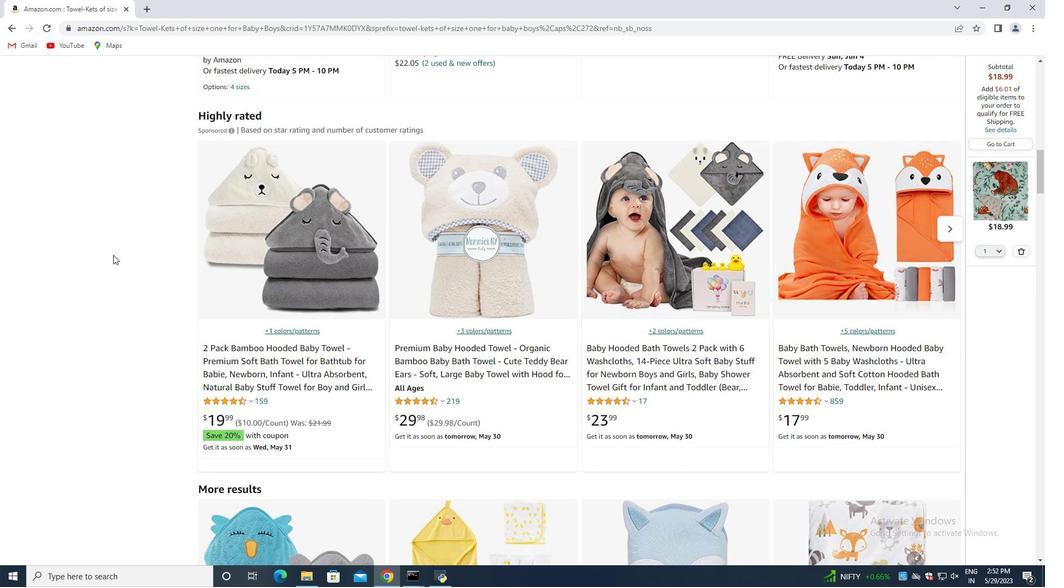 
Action: Mouse moved to (113, 261)
Screenshot: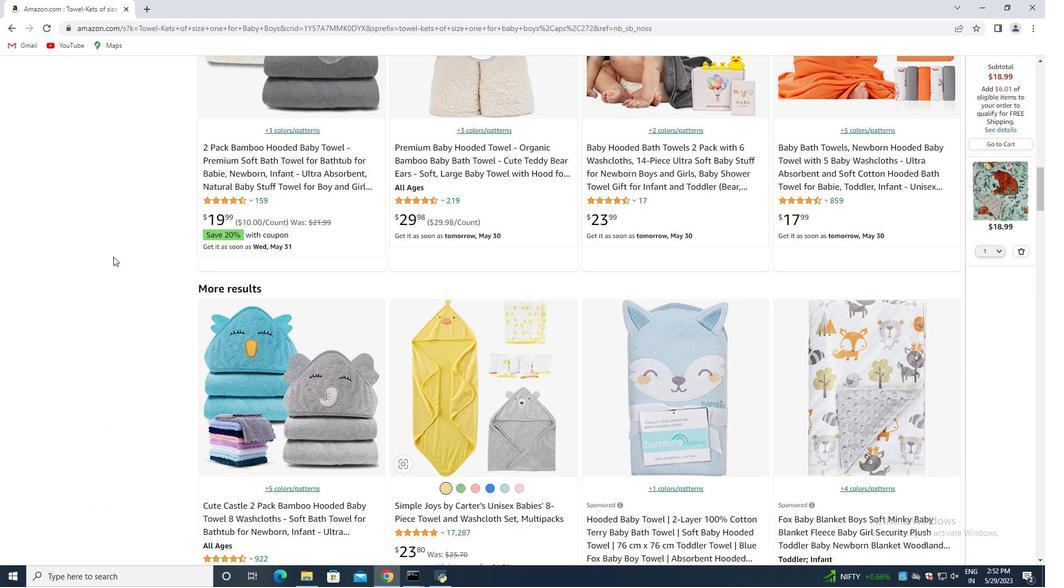 
Action: Mouse scrolled (113, 260) with delta (0, 0)
Screenshot: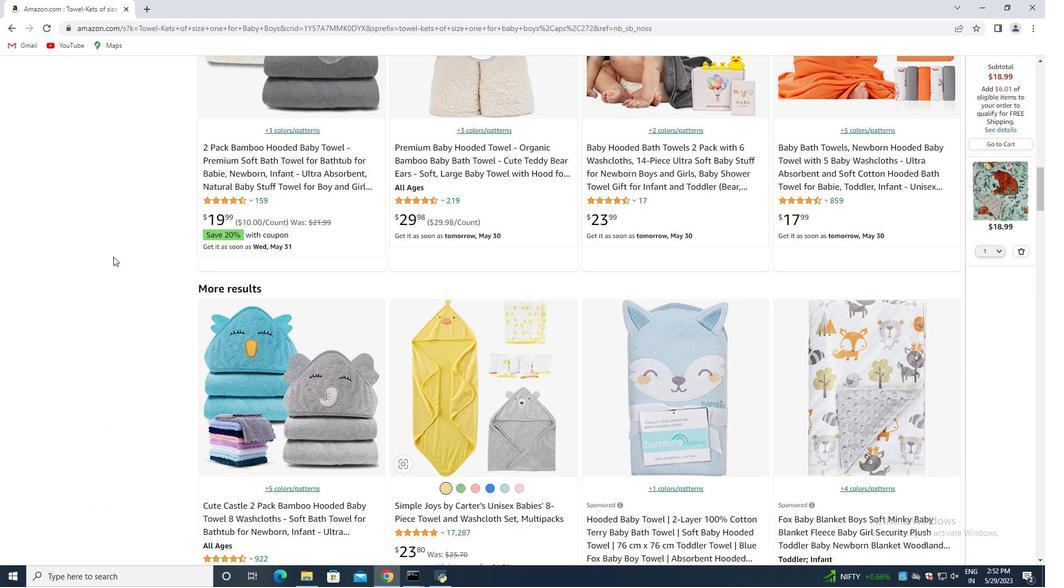 
Action: Mouse scrolled (113, 260) with delta (0, 0)
Screenshot: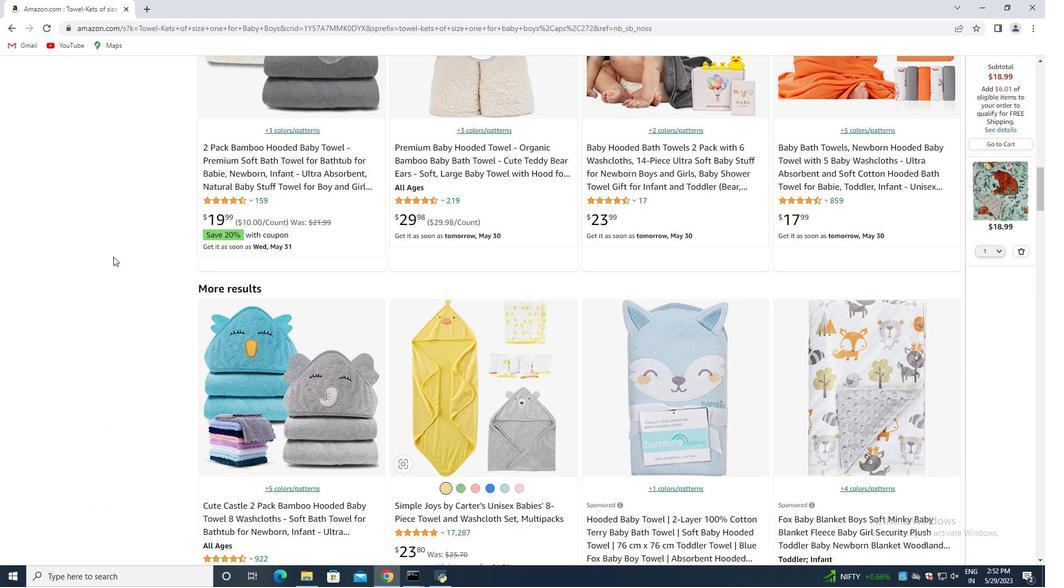 
Action: Mouse moved to (113, 285)
Screenshot: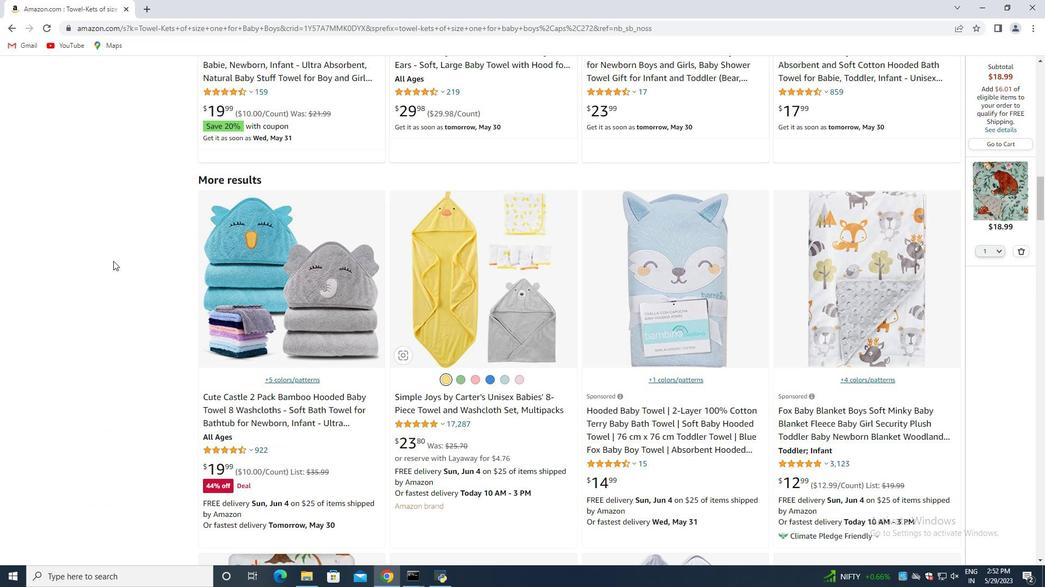 
Action: Mouse scrolled (113, 284) with delta (0, 0)
Screenshot: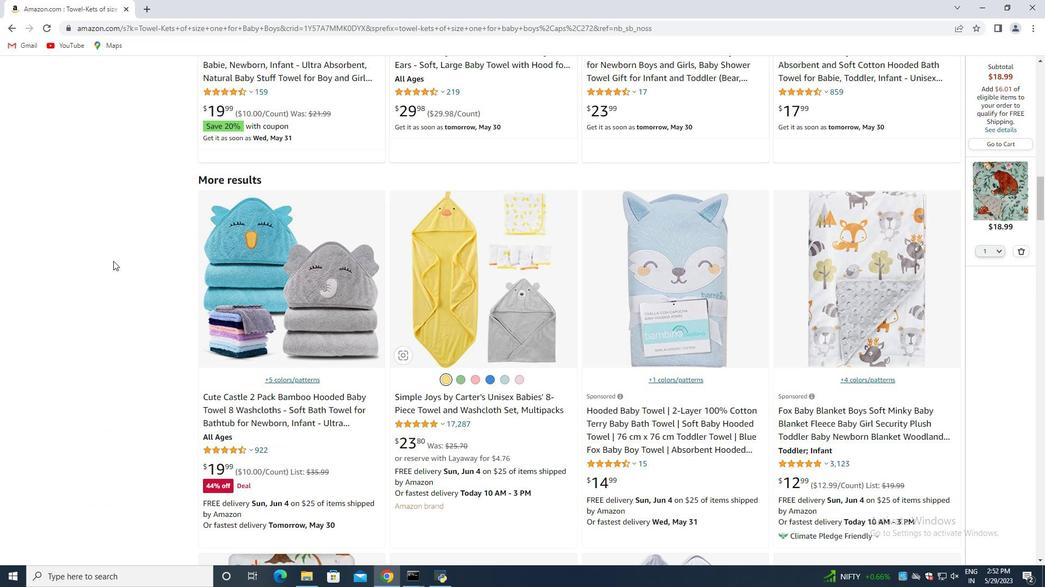 
Action: Mouse moved to (113, 289)
Screenshot: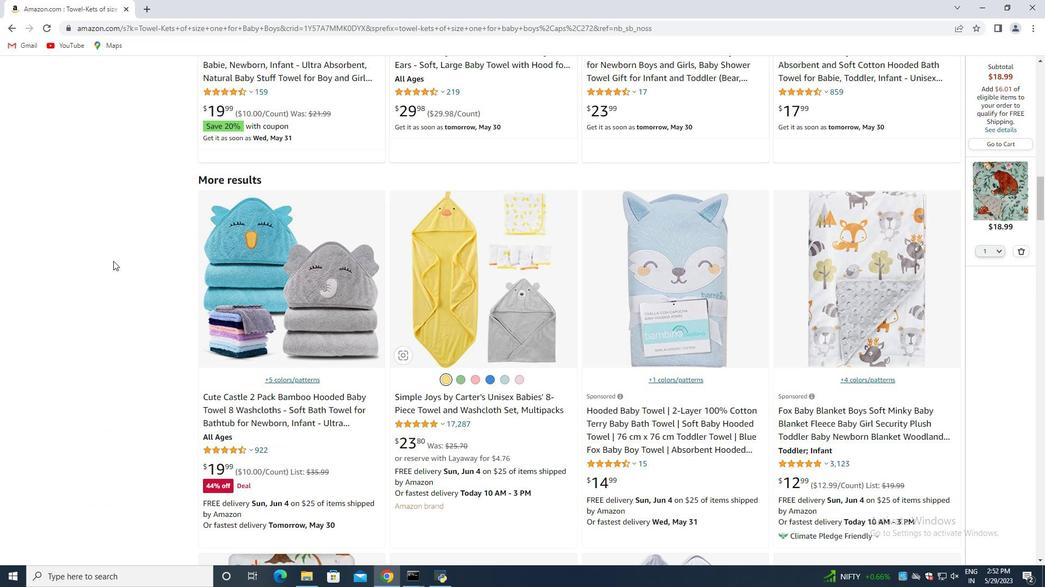 
Action: Mouse scrolled (113, 288) with delta (0, 0)
Screenshot: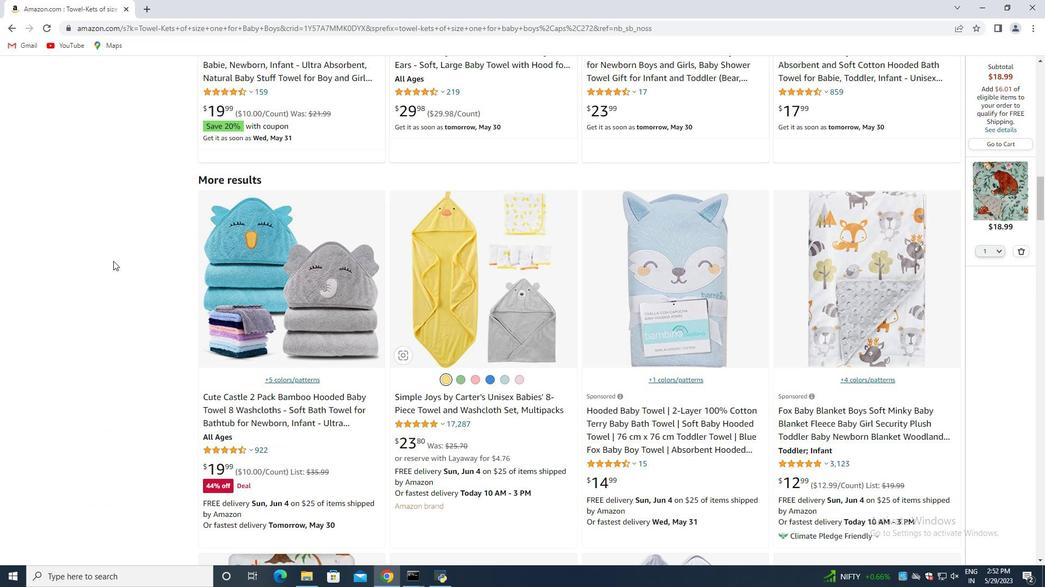 
Action: Mouse scrolled (113, 288) with delta (0, 0)
Screenshot: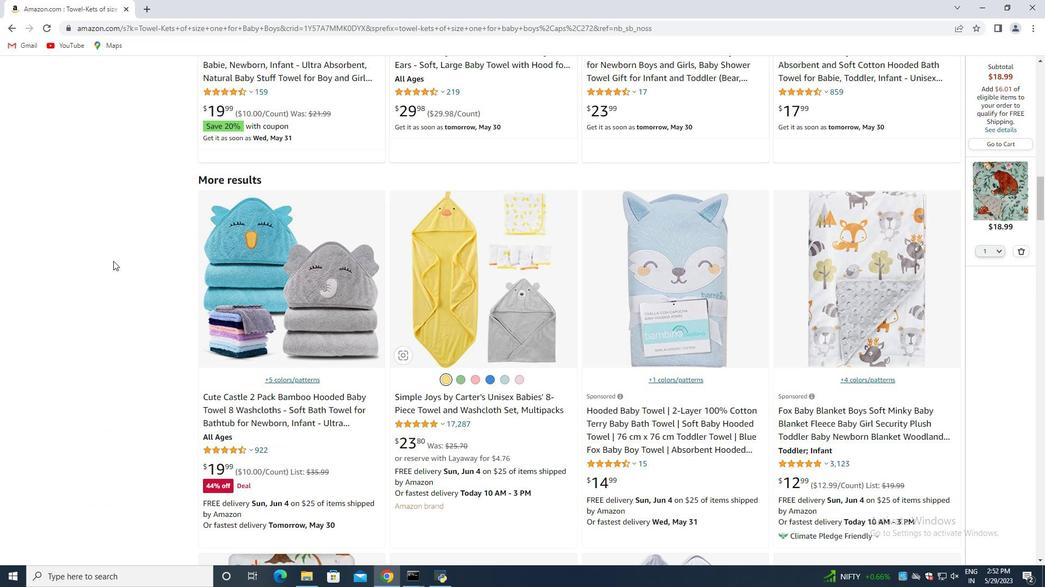 
Action: Mouse moved to (173, 274)
Screenshot: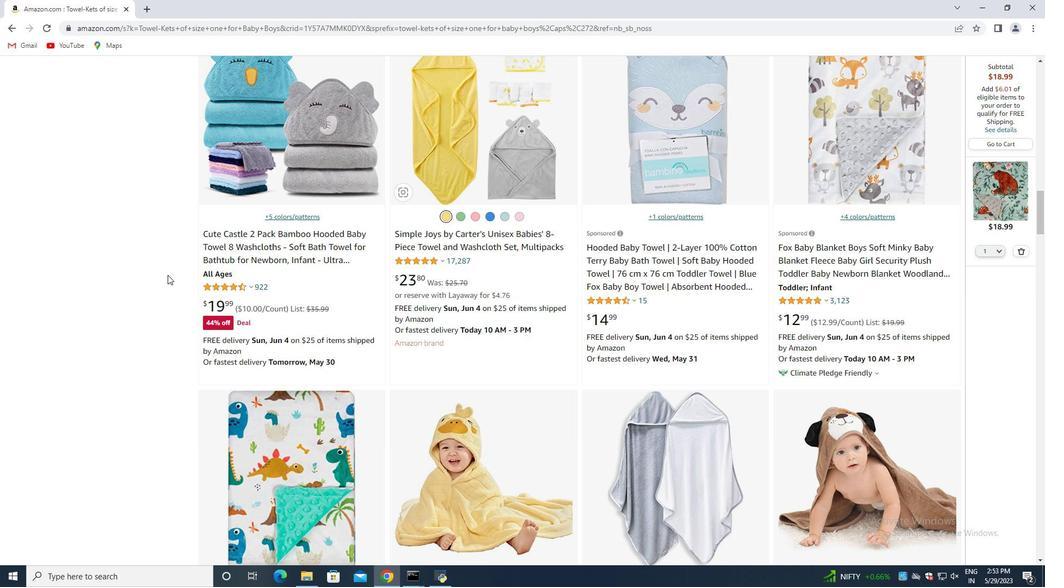 
Action: Mouse scrolled (173, 273) with delta (0, 0)
Screenshot: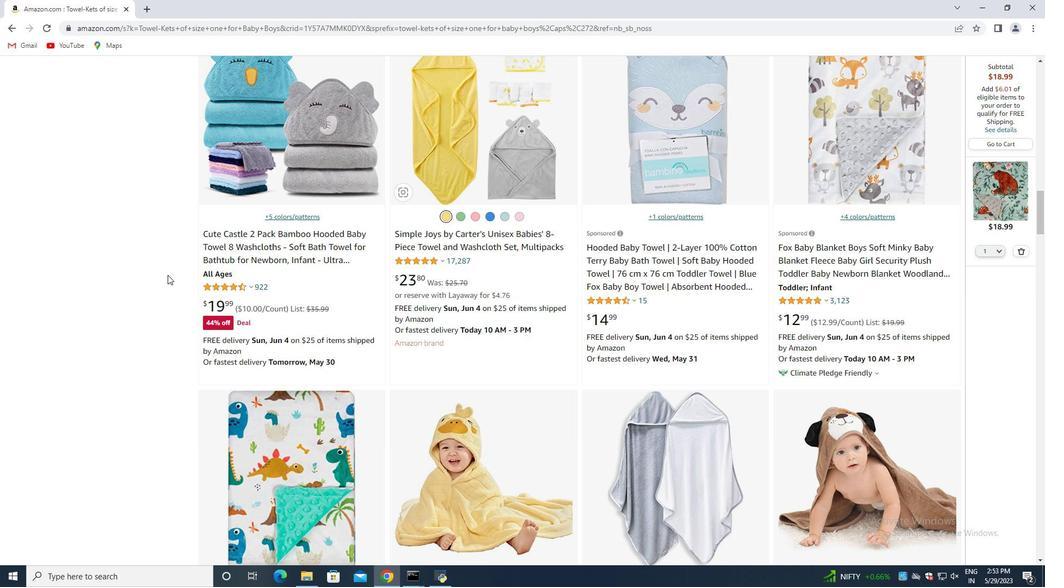 
Action: Mouse moved to (181, 271)
Screenshot: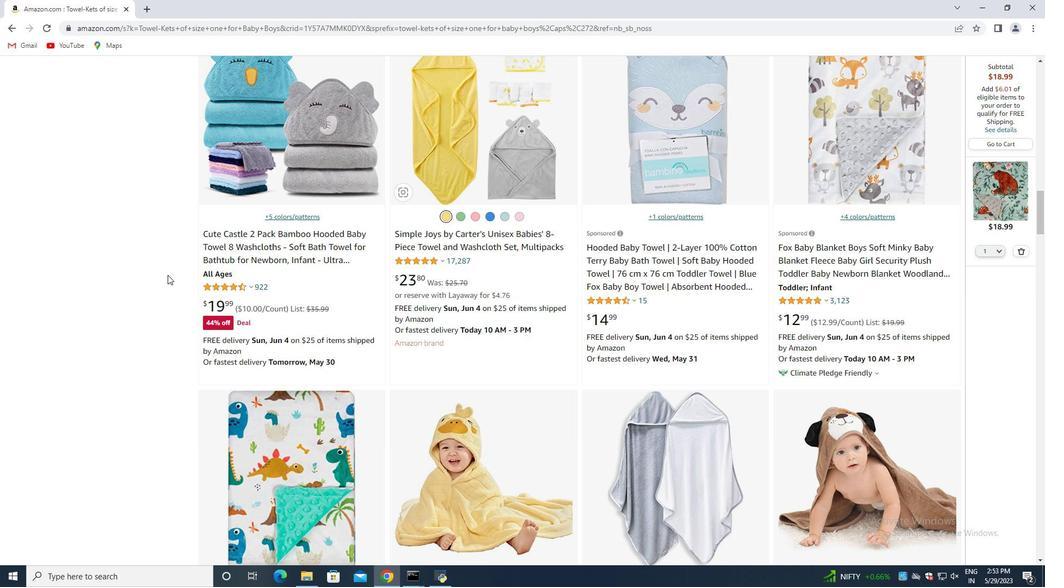 
Action: Mouse scrolled (181, 270) with delta (0, 0)
Screenshot: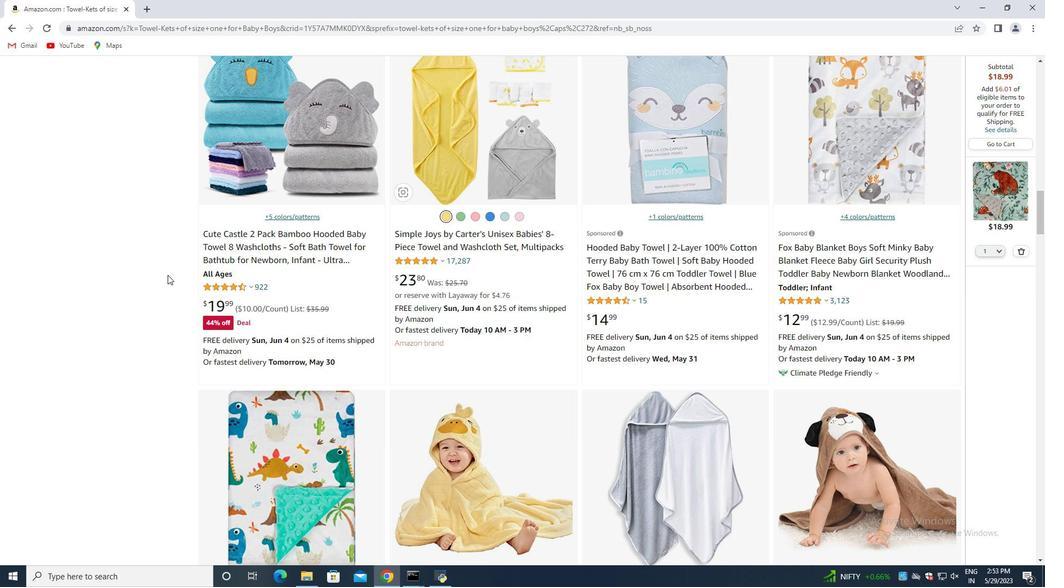 
Action: Mouse moved to (187, 270)
Screenshot: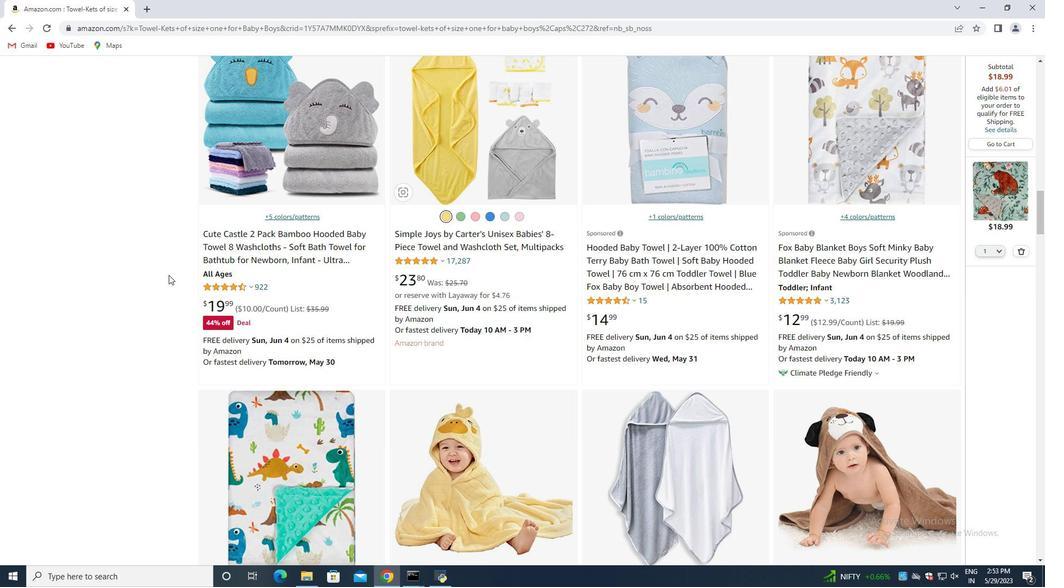 
Action: Mouse scrolled (187, 269) with delta (0, 0)
Screenshot: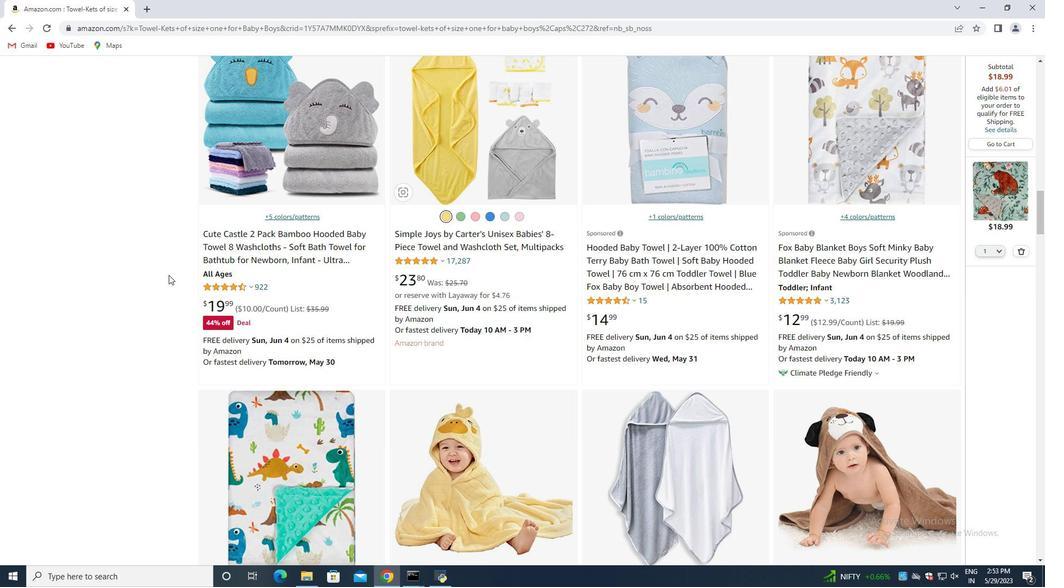 
Action: Mouse moved to (154, 260)
Screenshot: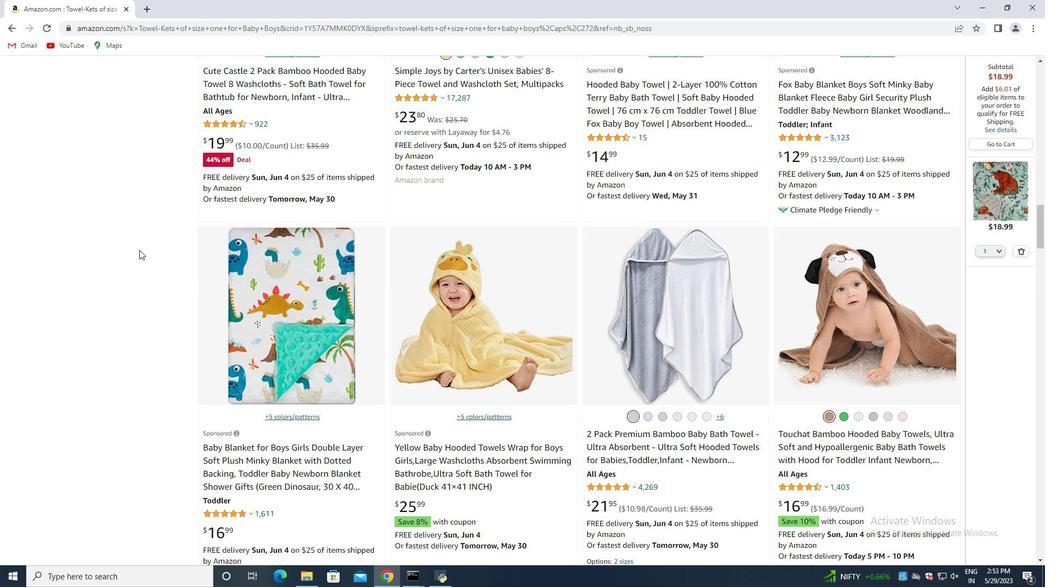 
Action: Mouse scrolled (154, 260) with delta (0, 0)
Screenshot: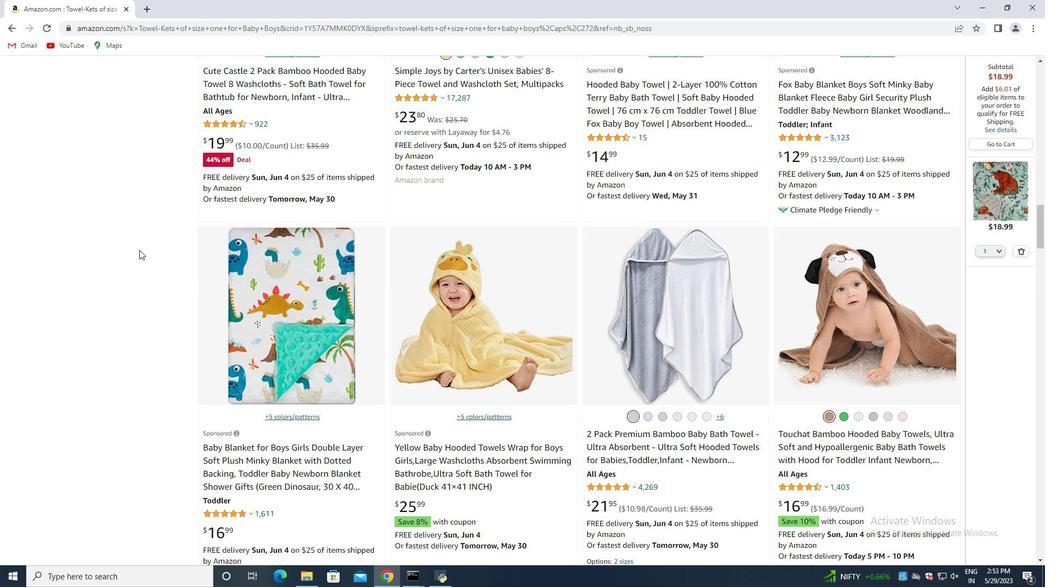 
Action: Mouse moved to (141, 275)
Screenshot: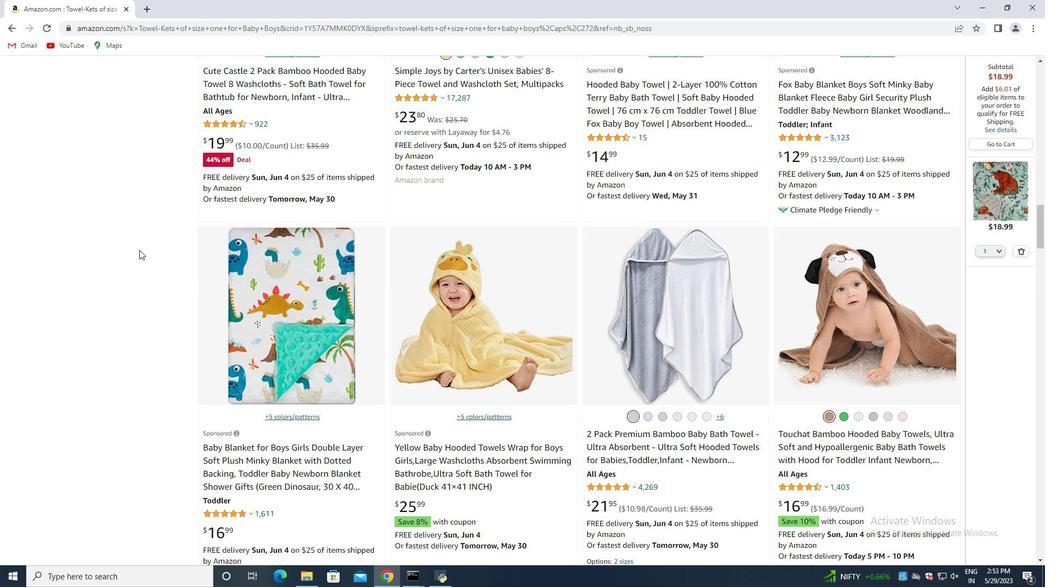 
Action: Mouse scrolled (141, 274) with delta (0, 0)
Screenshot: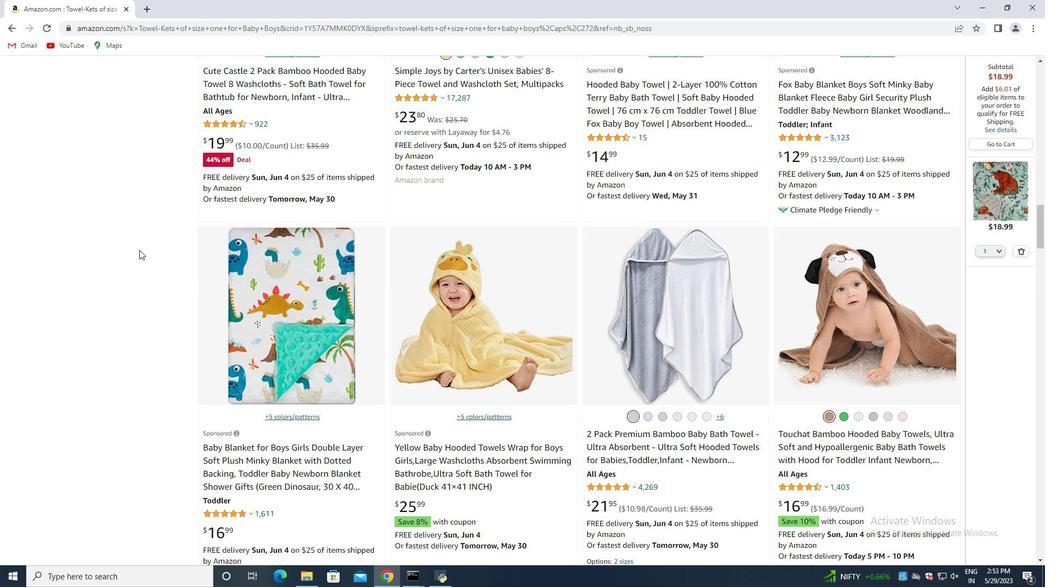 
Action: Mouse moved to (134, 284)
Screenshot: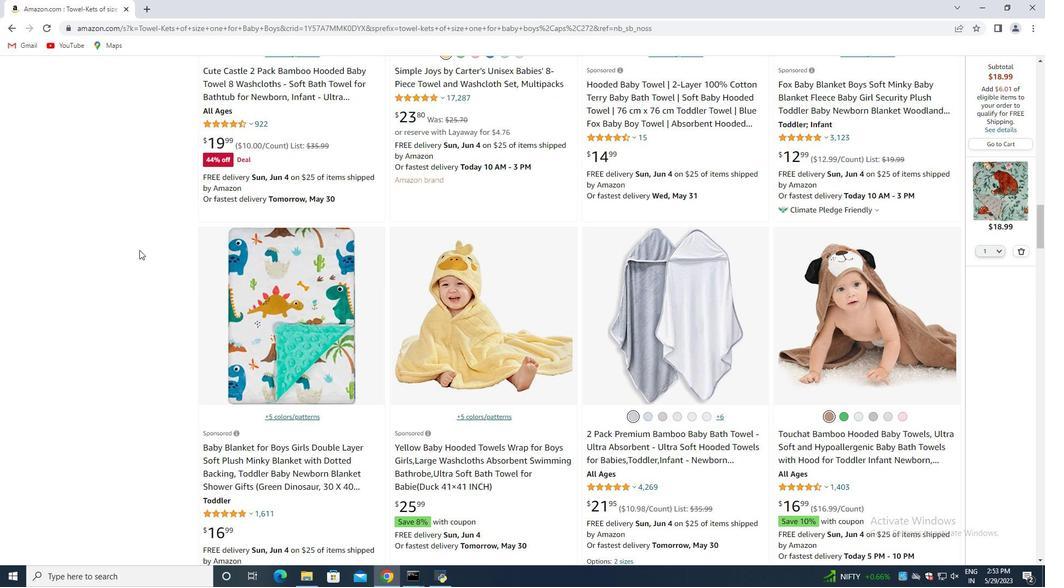 
Action: Mouse scrolled (134, 283) with delta (0, 0)
Screenshot: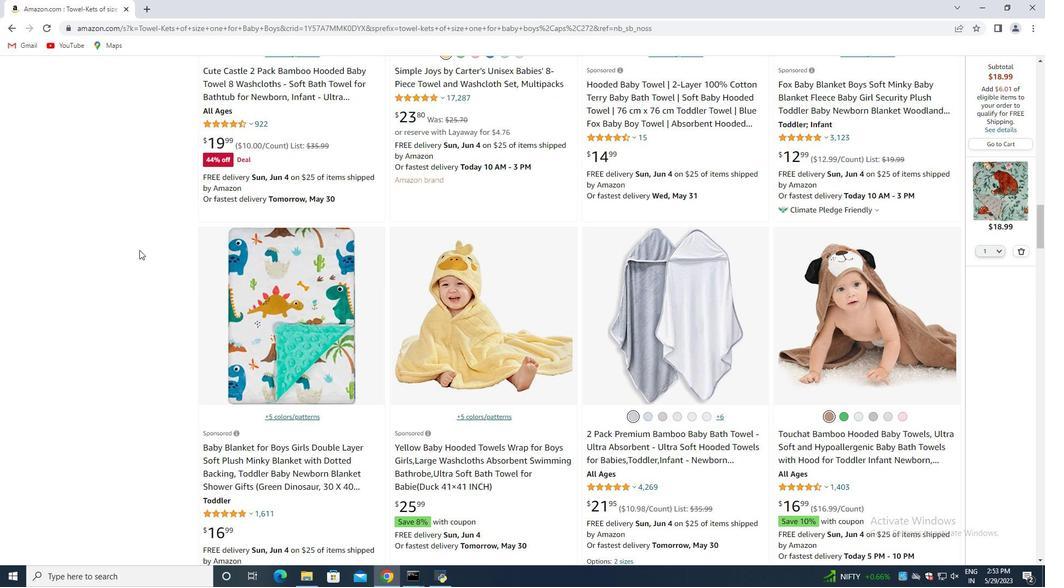 
Action: Mouse moved to (132, 287)
Screenshot: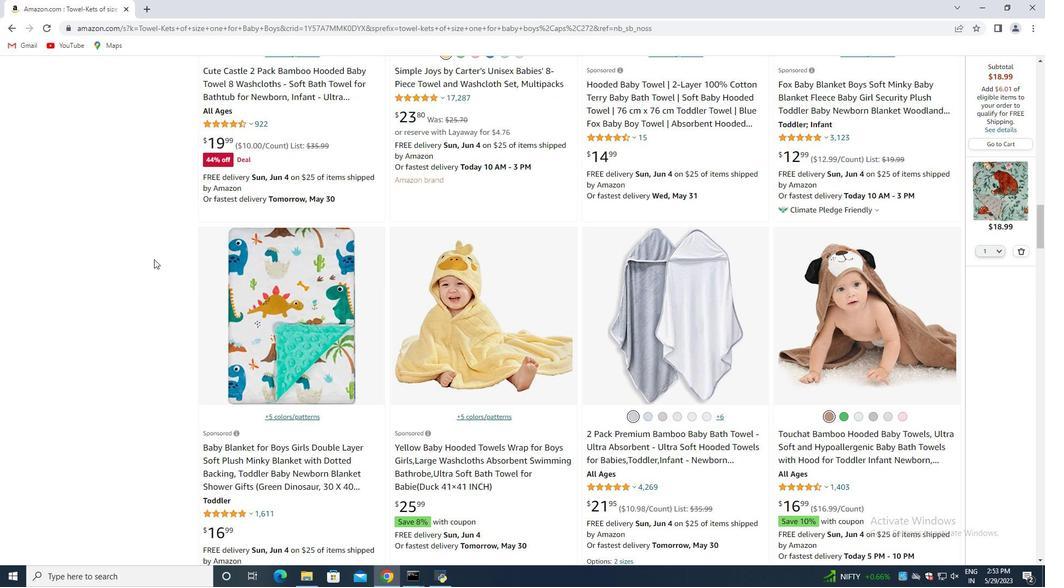 
Action: Mouse scrolled (132, 287) with delta (0, 0)
Screenshot: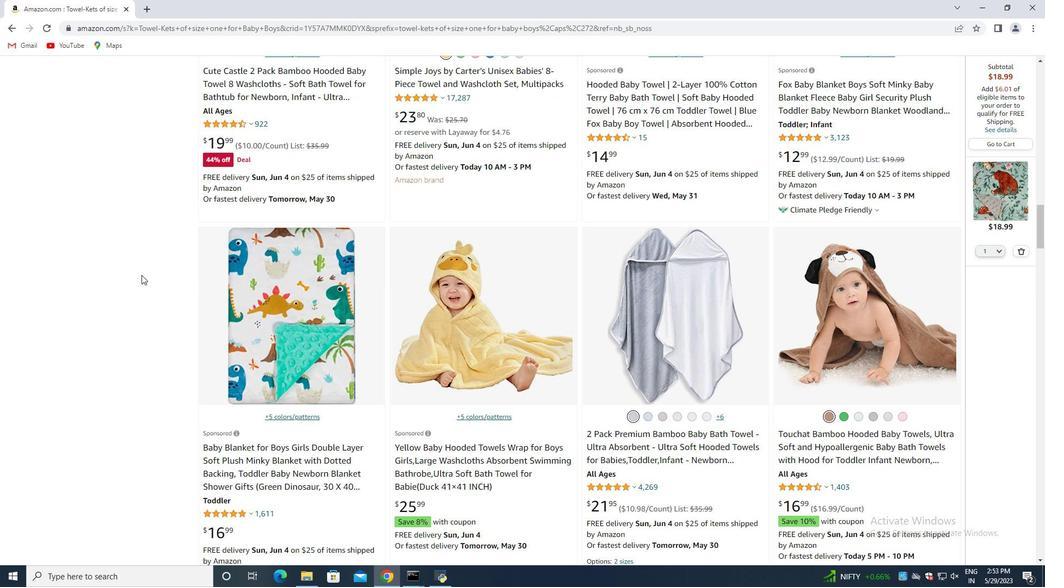 
Action: Mouse moved to (118, 279)
Screenshot: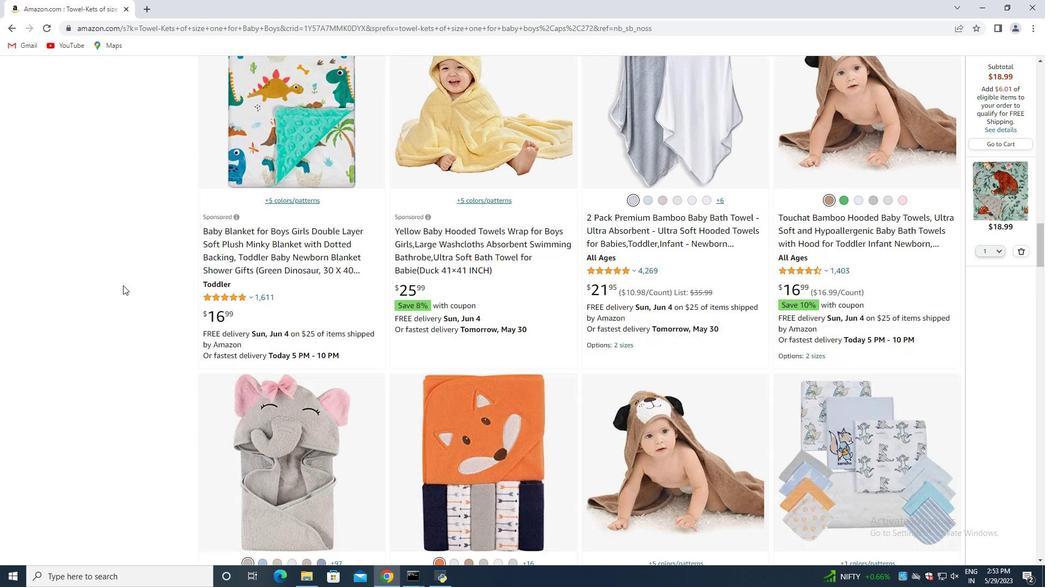
Action: Mouse scrolled (118, 279) with delta (0, 0)
Screenshot: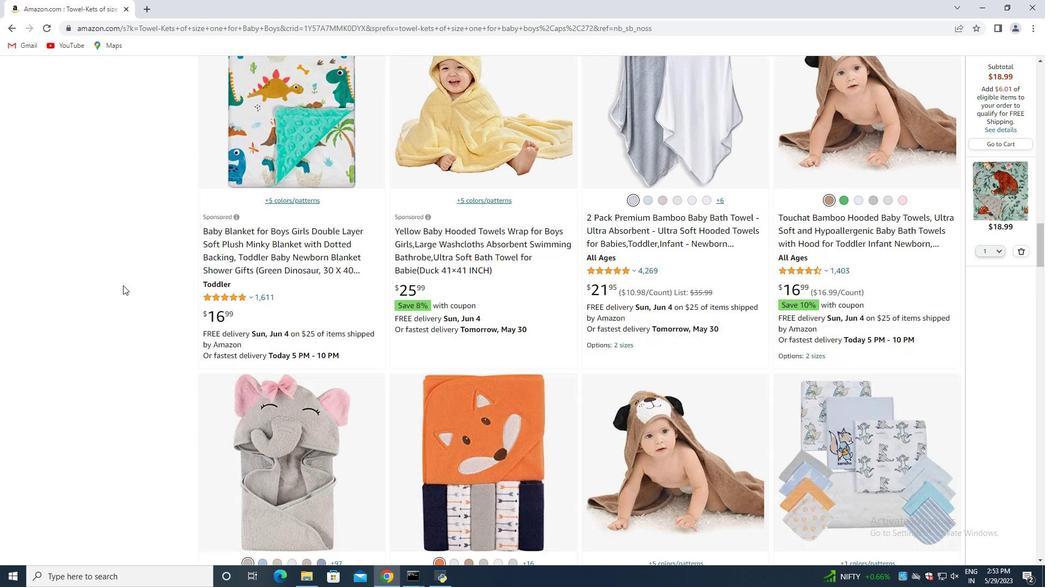 
Action: Mouse moved to (118, 284)
Screenshot: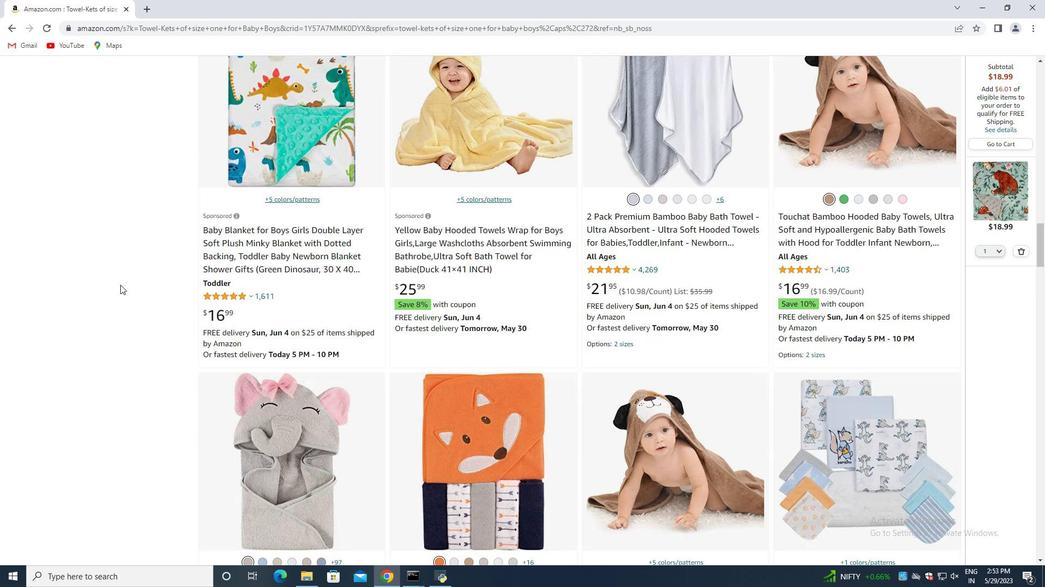 
Action: Mouse scrolled (118, 283) with delta (0, 0)
Screenshot: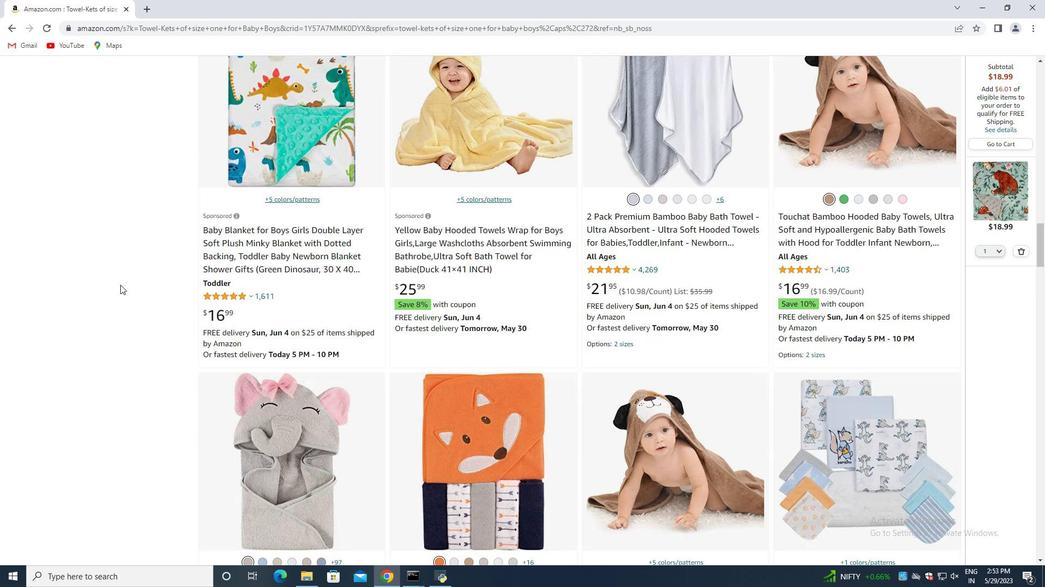 
Action: Mouse moved to (127, 292)
Screenshot: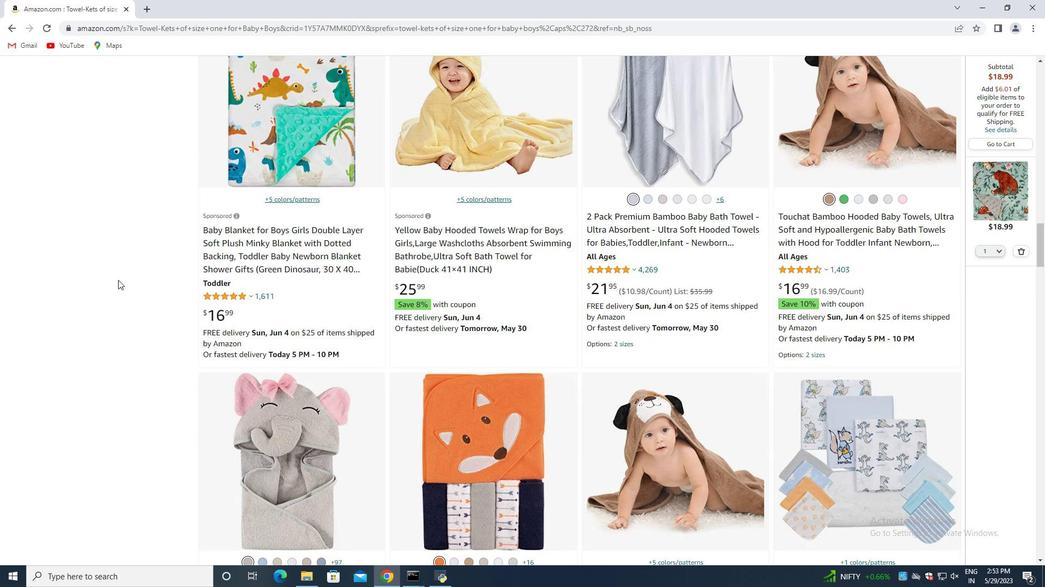 
Action: Mouse scrolled (125, 291) with delta (0, 0)
Screenshot: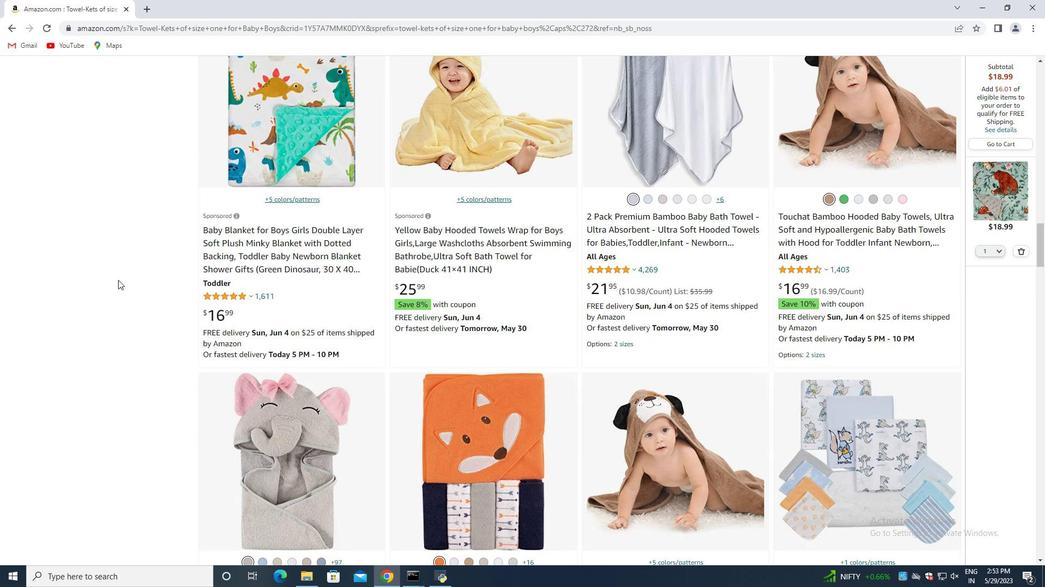 
Action: Mouse moved to (131, 297)
Screenshot: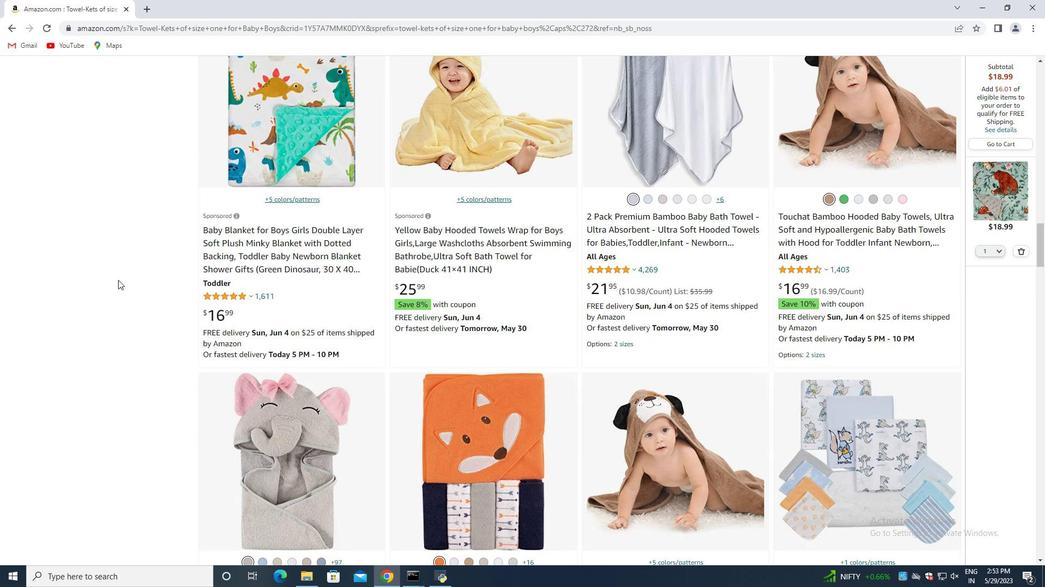 
Action: Mouse scrolled (131, 296) with delta (0, 0)
Screenshot: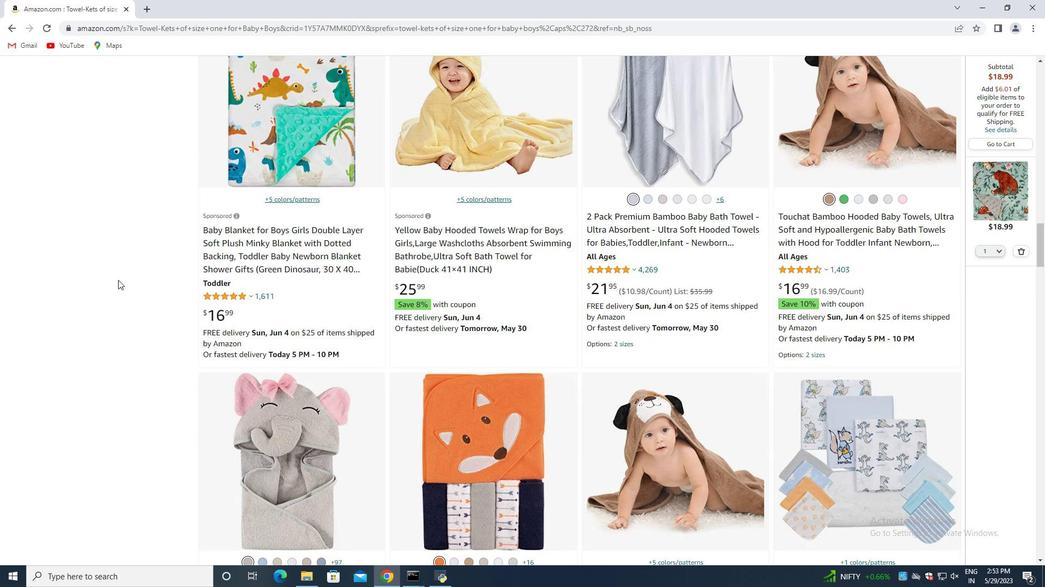 
Action: Mouse moved to (119, 311)
Screenshot: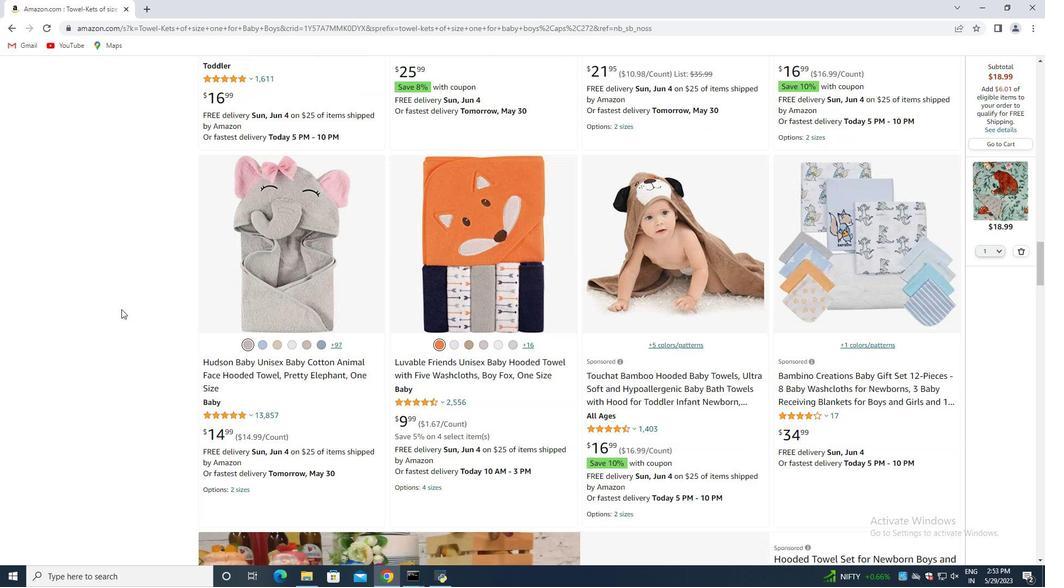 
Action: Mouse scrolled (119, 311) with delta (0, 0)
Screenshot: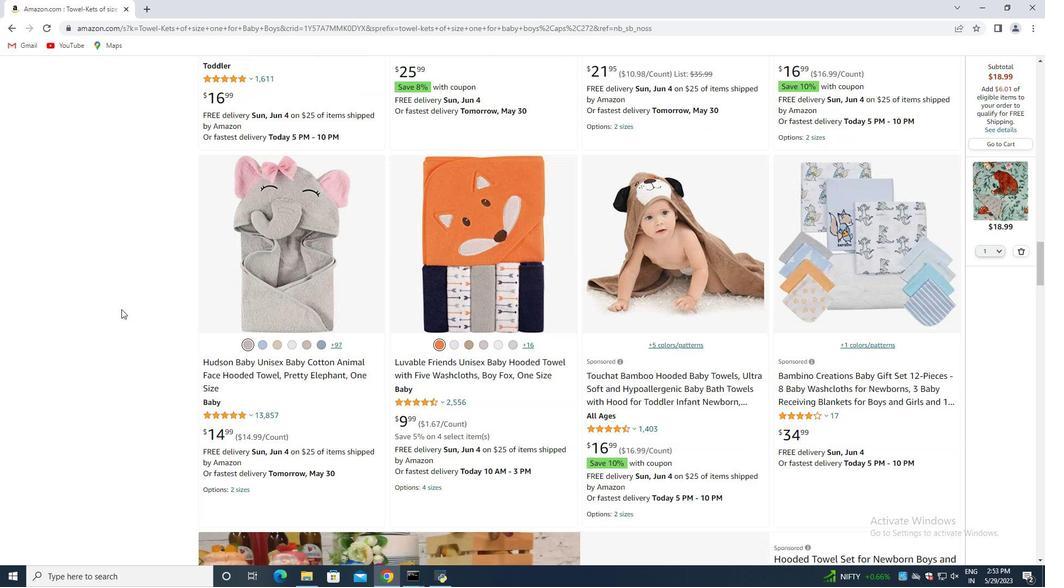 
Action: Mouse moved to (117, 314)
Screenshot: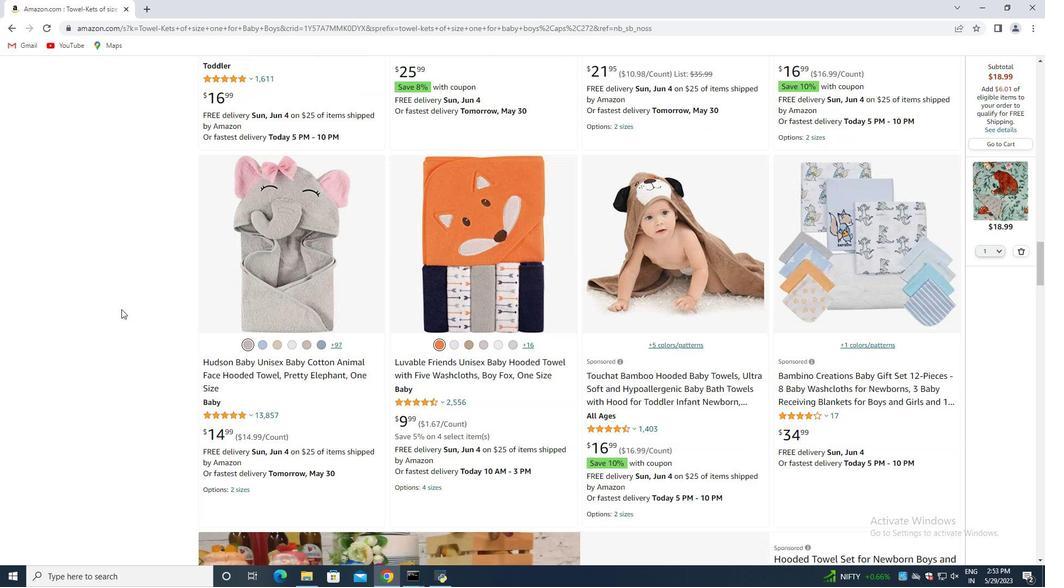 
Action: Mouse scrolled (117, 313) with delta (0, 0)
Screenshot: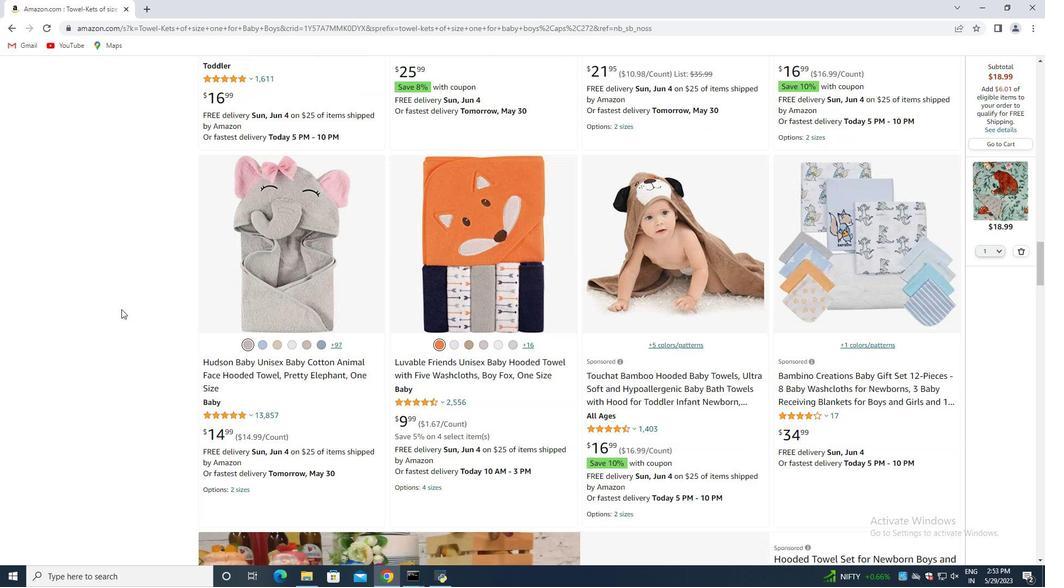 
Action: Mouse moved to (115, 314)
Screenshot: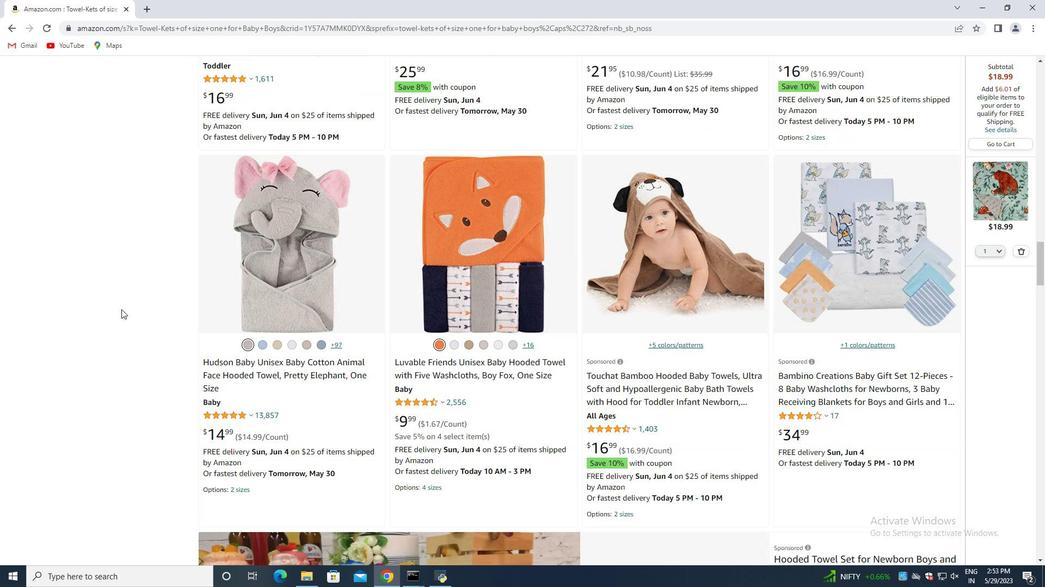 
Action: Mouse scrolled (115, 314) with delta (0, 0)
Screenshot: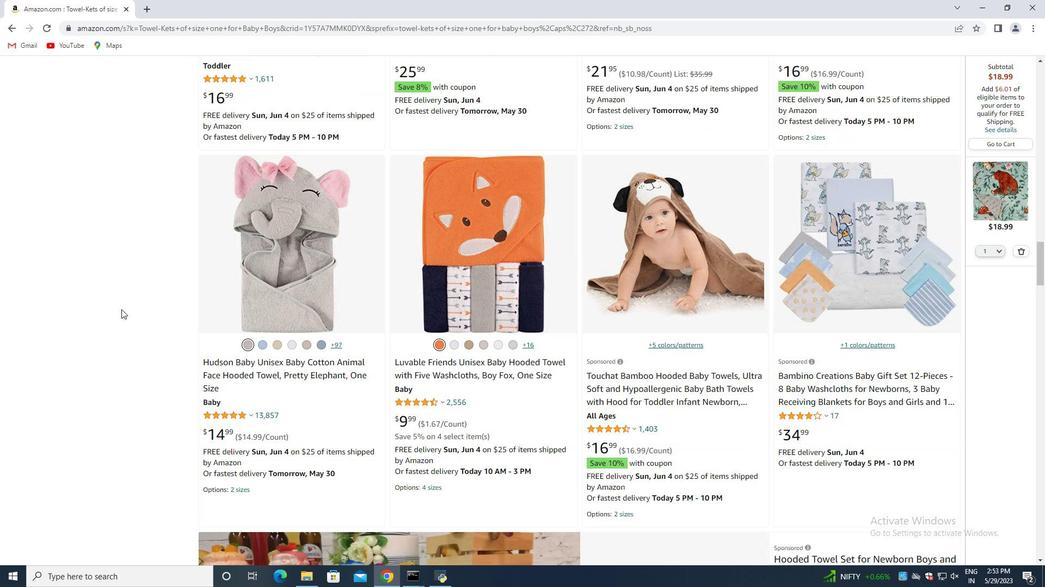 
Action: Mouse moved to (115, 314)
Screenshot: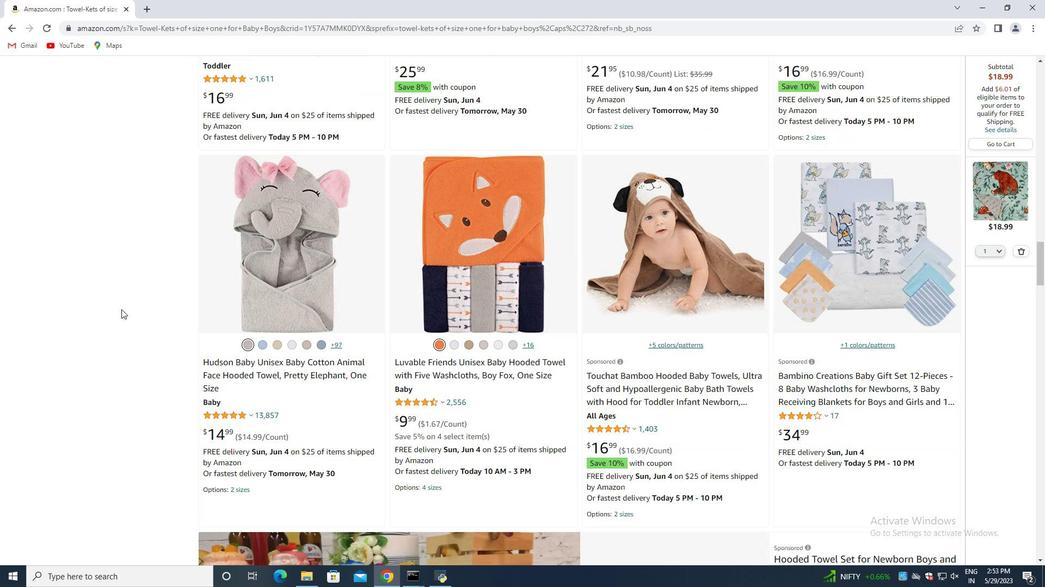 
Action: Mouse scrolled (115, 314) with delta (0, 0)
Screenshot: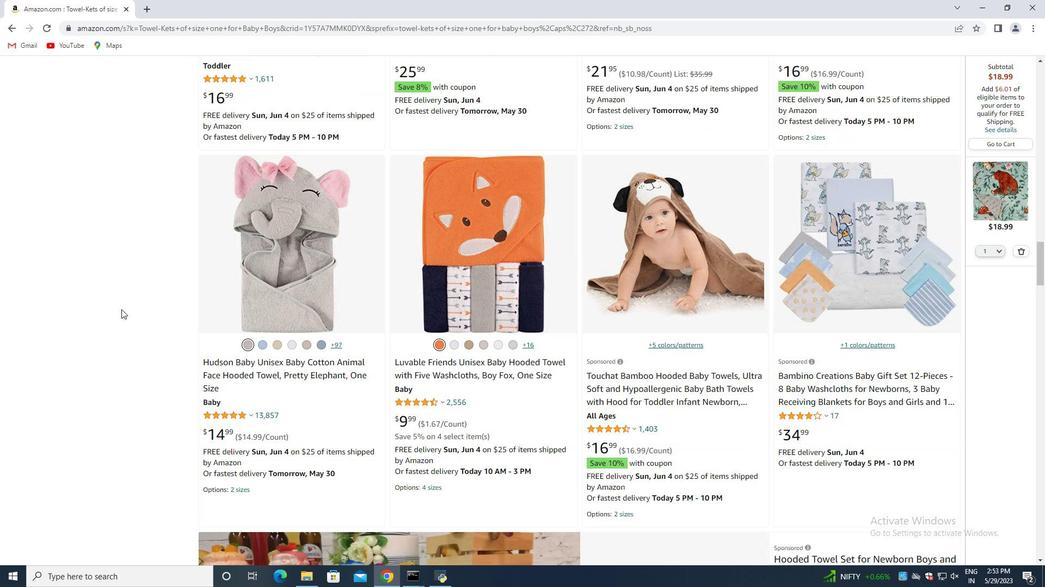 
Action: Mouse moved to (96, 305)
Screenshot: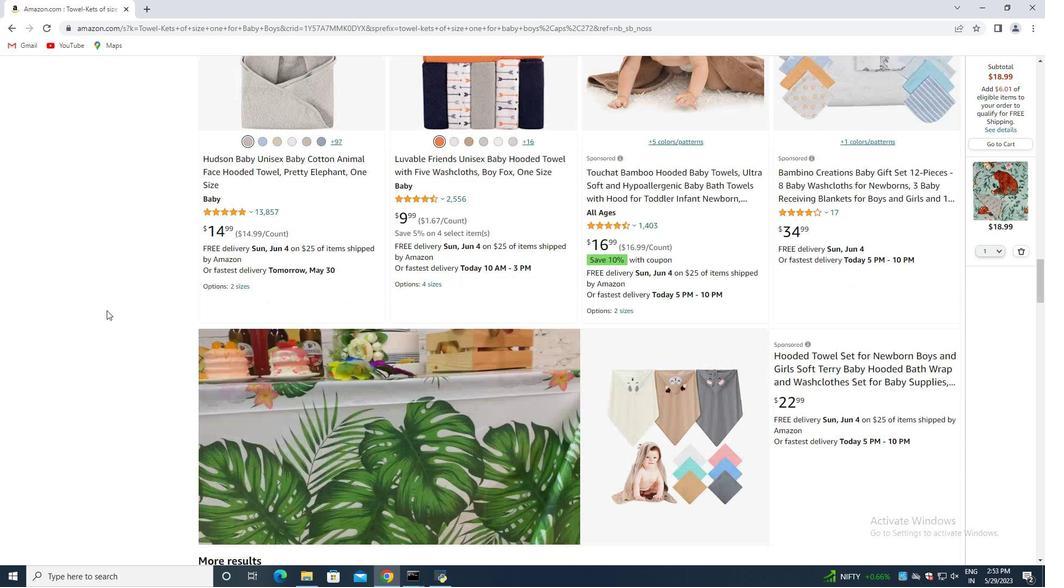 
Action: Mouse scrolled (96, 305) with delta (0, 0)
Screenshot: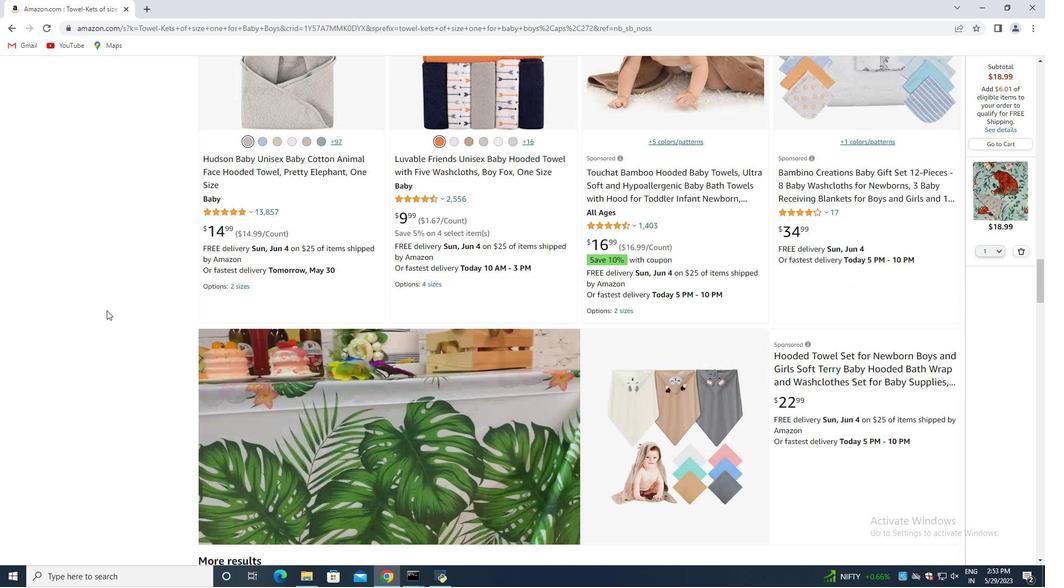 
Action: Mouse scrolled (96, 305) with delta (0, 0)
Screenshot: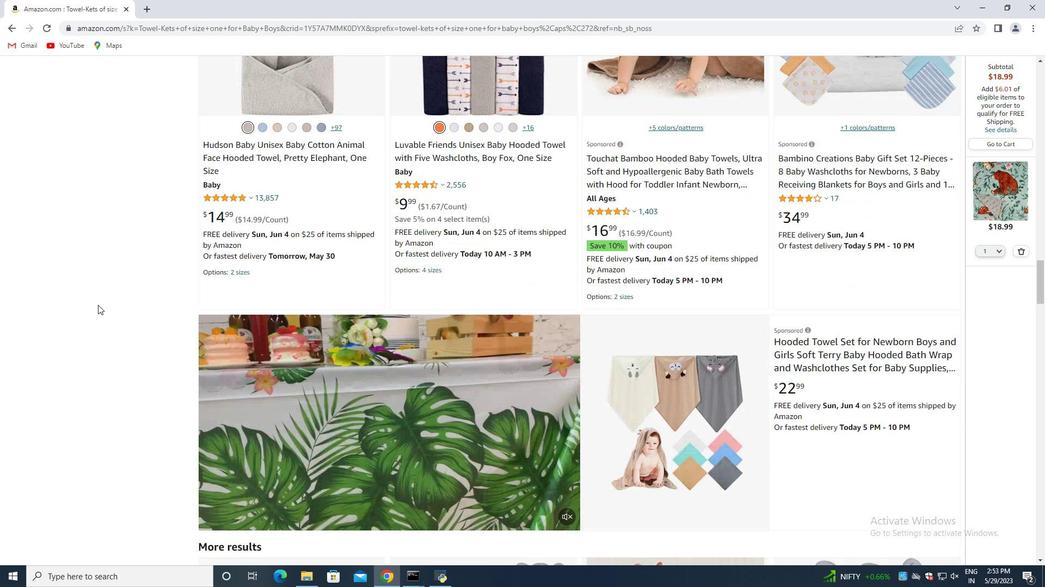 
Action: Mouse scrolled (96, 305) with delta (0, 0)
Screenshot: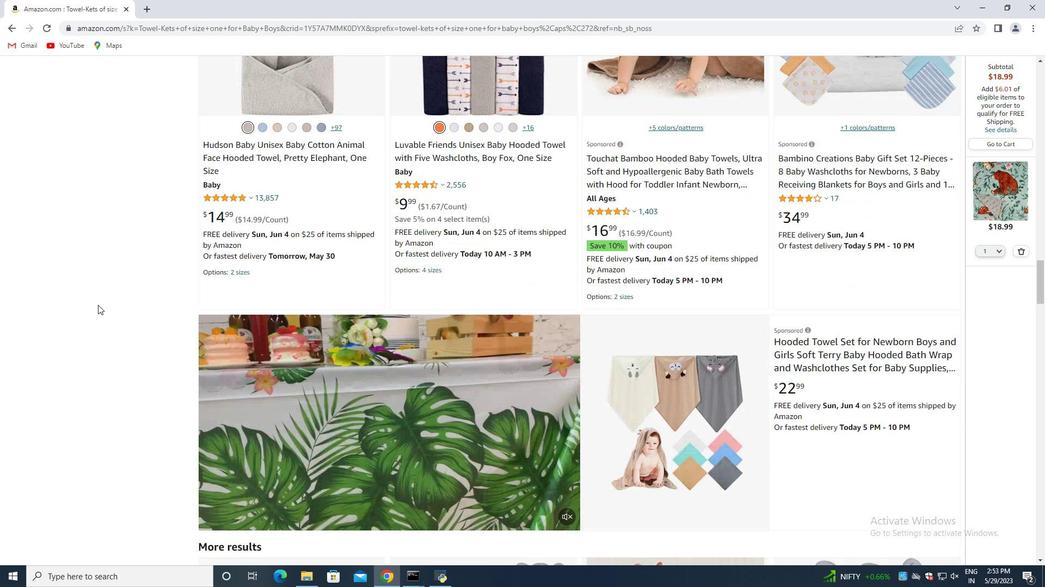 
Action: Mouse scrolled (96, 305) with delta (0, 0)
Screenshot: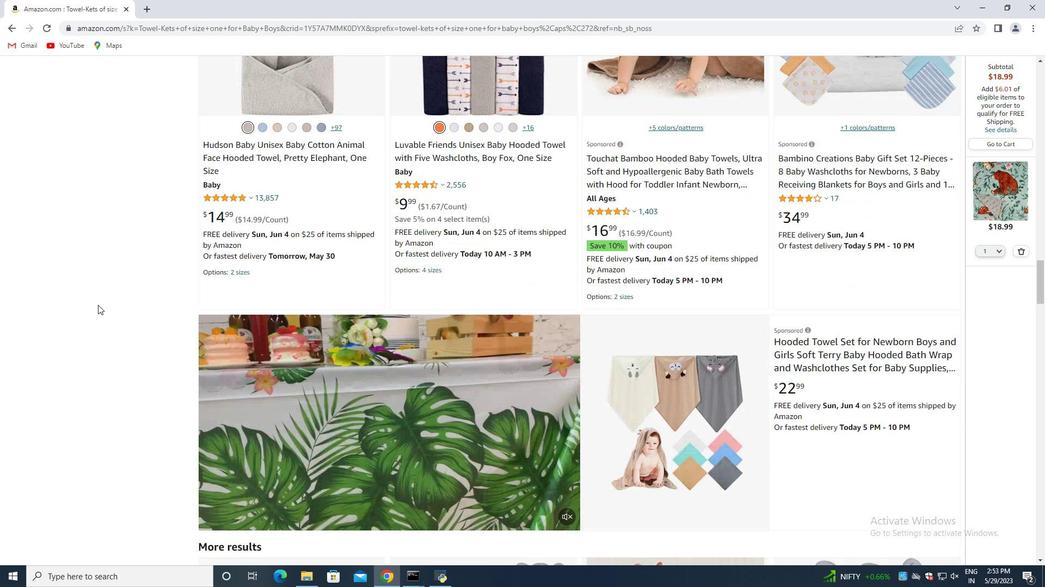 
Action: Mouse scrolled (96, 305) with delta (0, 0)
Screenshot: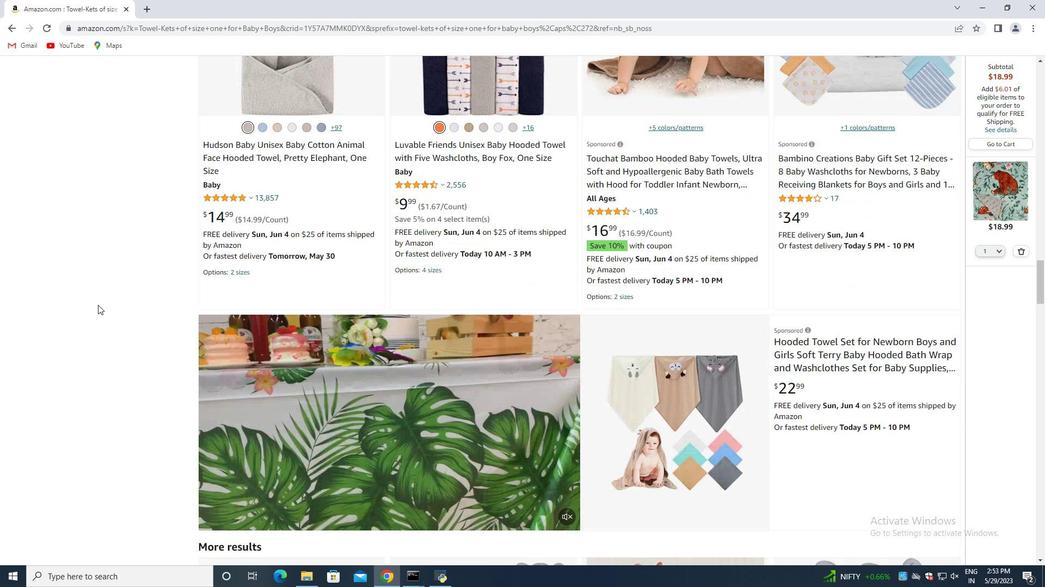 
Action: Mouse scrolled (96, 305) with delta (0, 0)
Screenshot: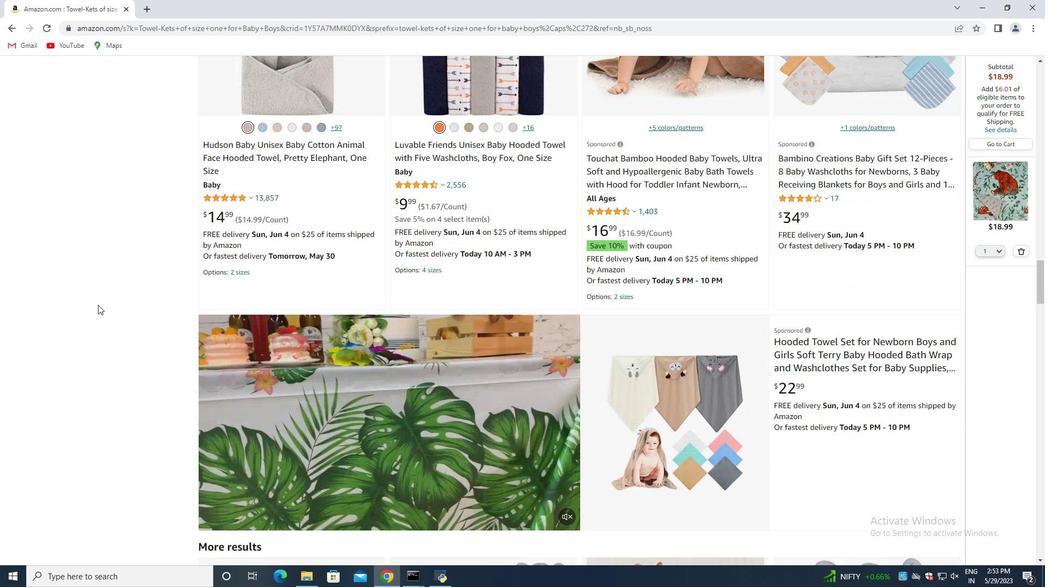 
Action: Mouse scrolled (96, 305) with delta (0, 0)
Screenshot: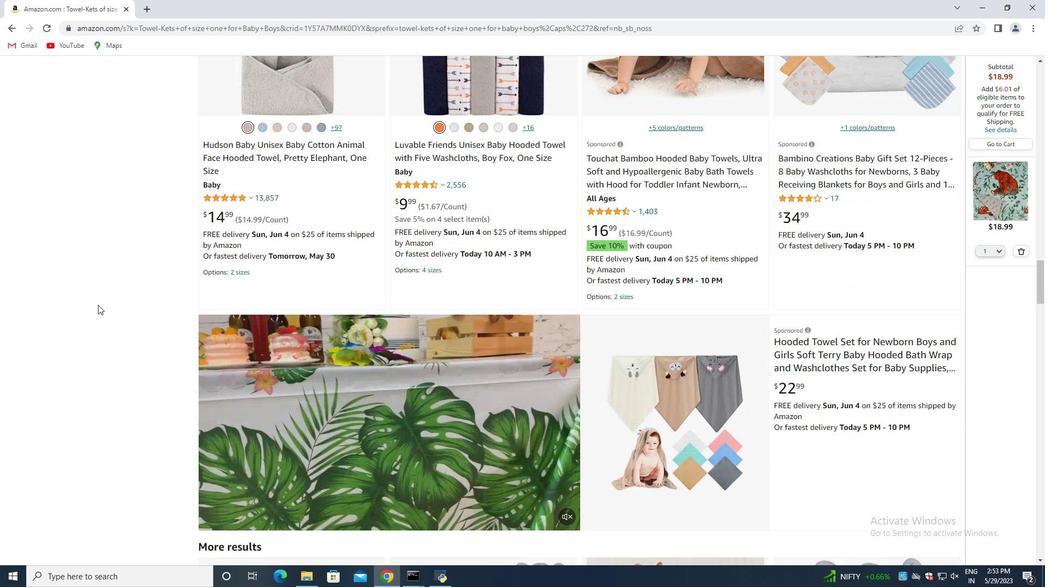 
Action: Mouse scrolled (96, 305) with delta (0, 0)
Screenshot: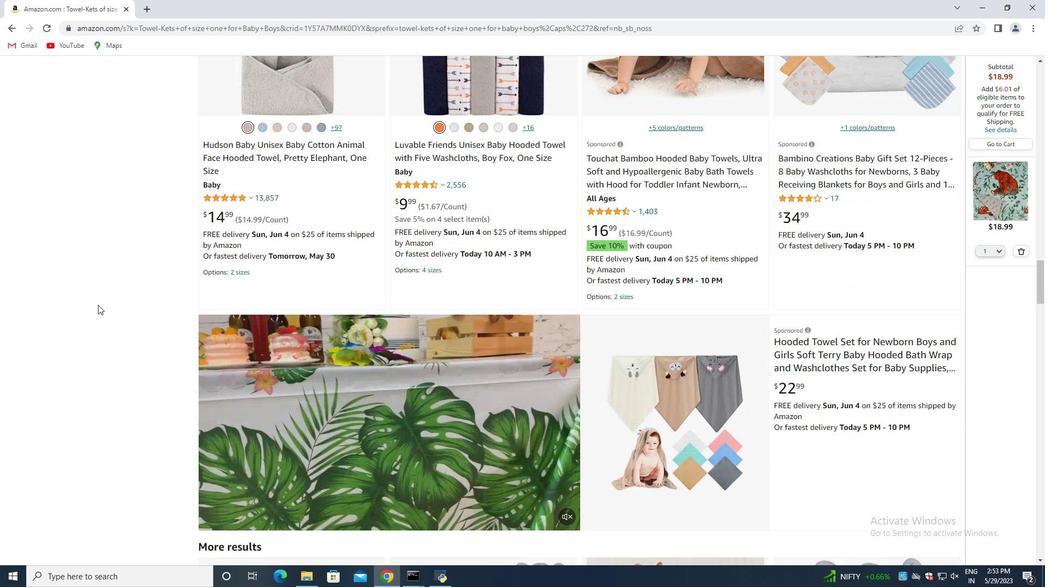 
Action: Mouse scrolled (96, 305) with delta (0, 0)
Screenshot: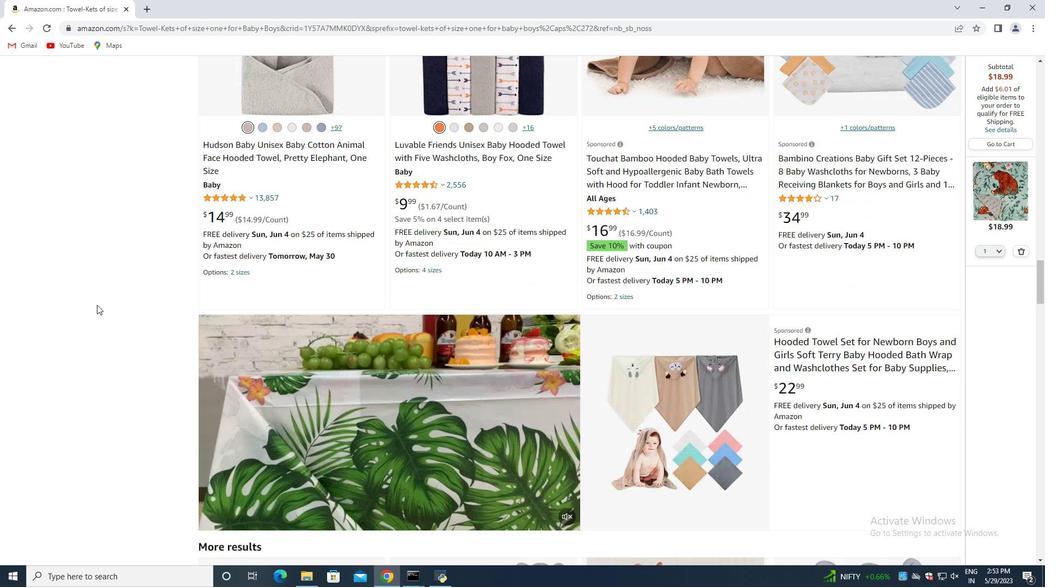 
Action: Mouse moved to (96, 295)
Screenshot: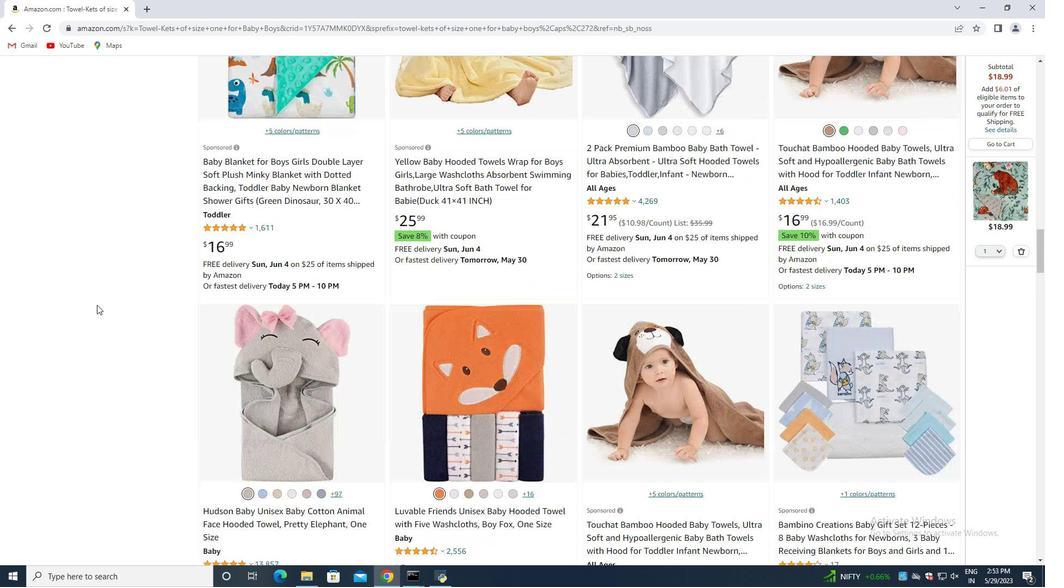 
Action: Mouse scrolled (96, 296) with delta (0, 0)
Screenshot: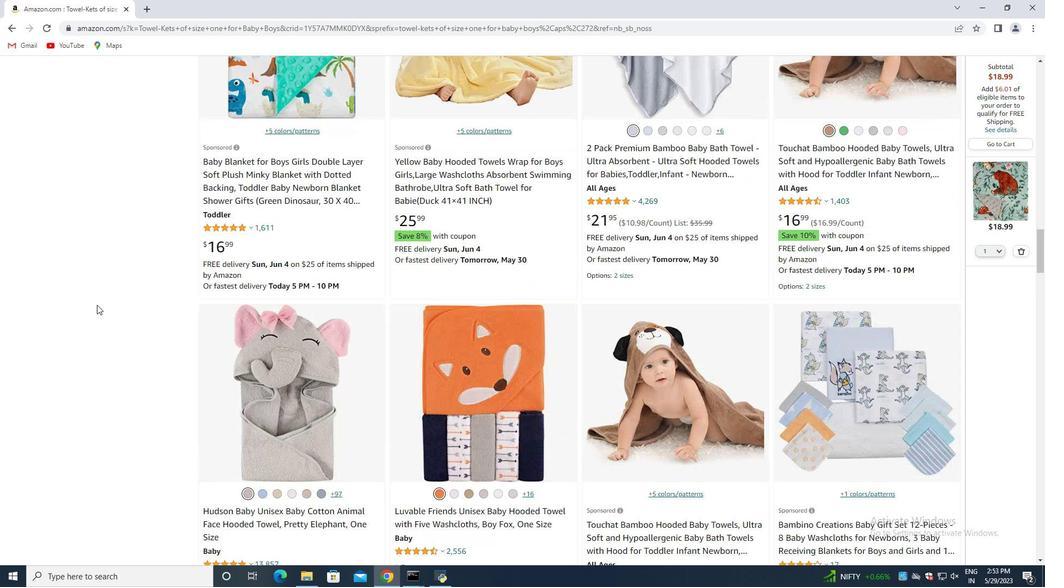 
Action: Mouse scrolled (96, 296) with delta (0, 0)
Screenshot: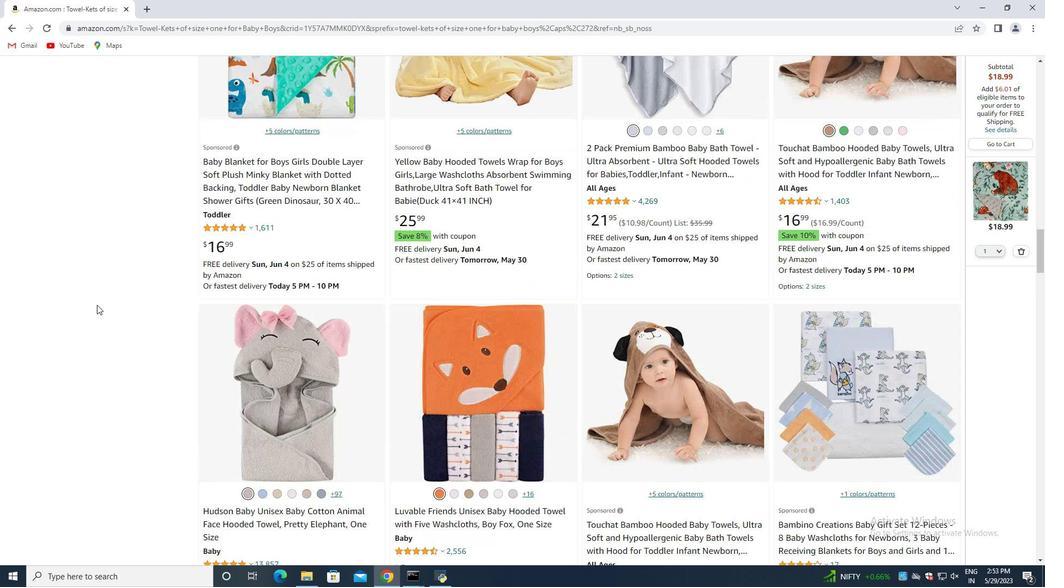 
Action: Mouse scrolled (96, 296) with delta (0, 0)
Screenshot: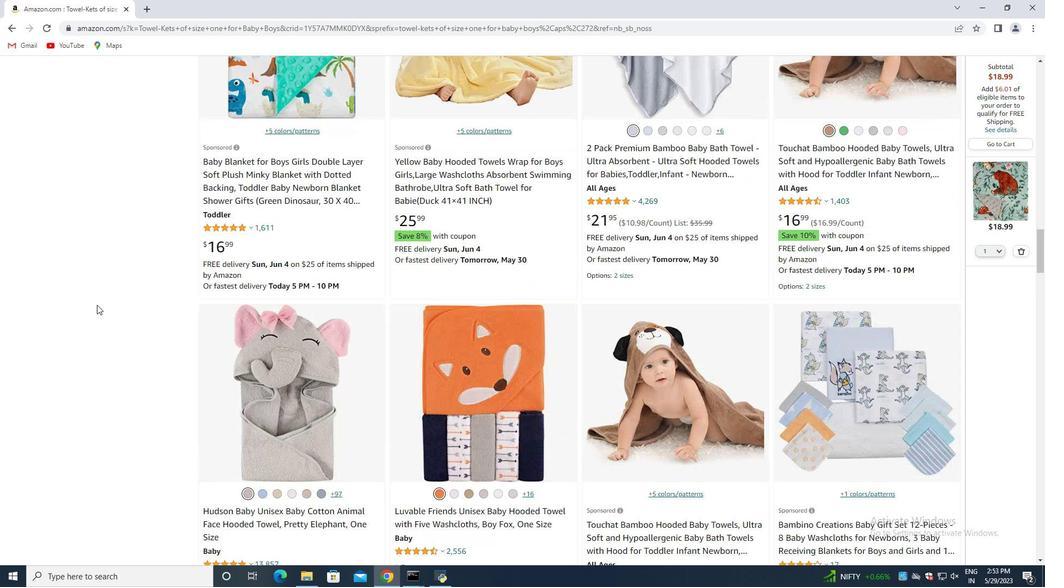 
Action: Mouse scrolled (96, 296) with delta (0, 0)
Screenshot: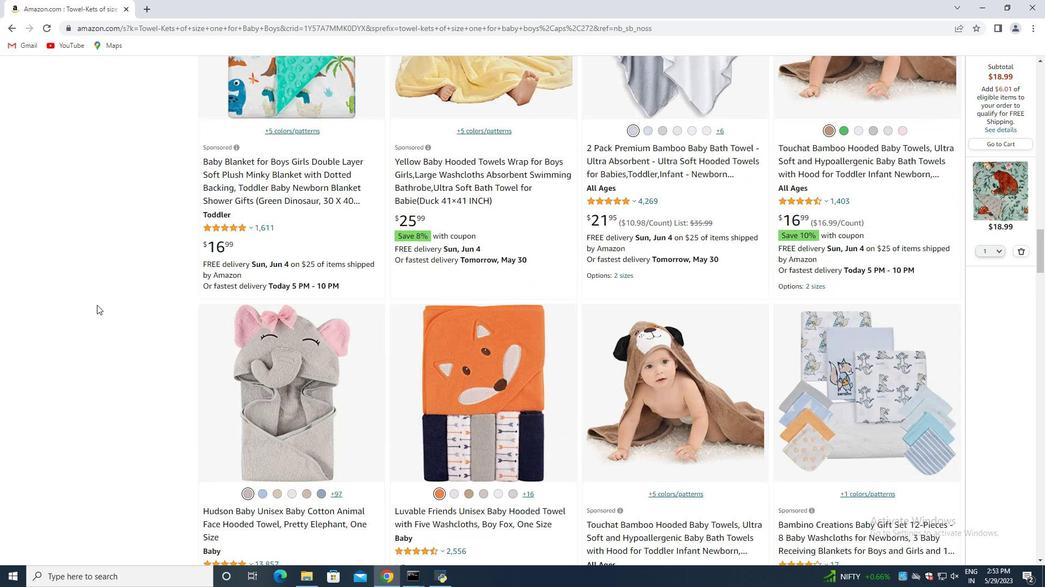 
Action: Mouse scrolled (96, 296) with delta (0, 0)
Screenshot: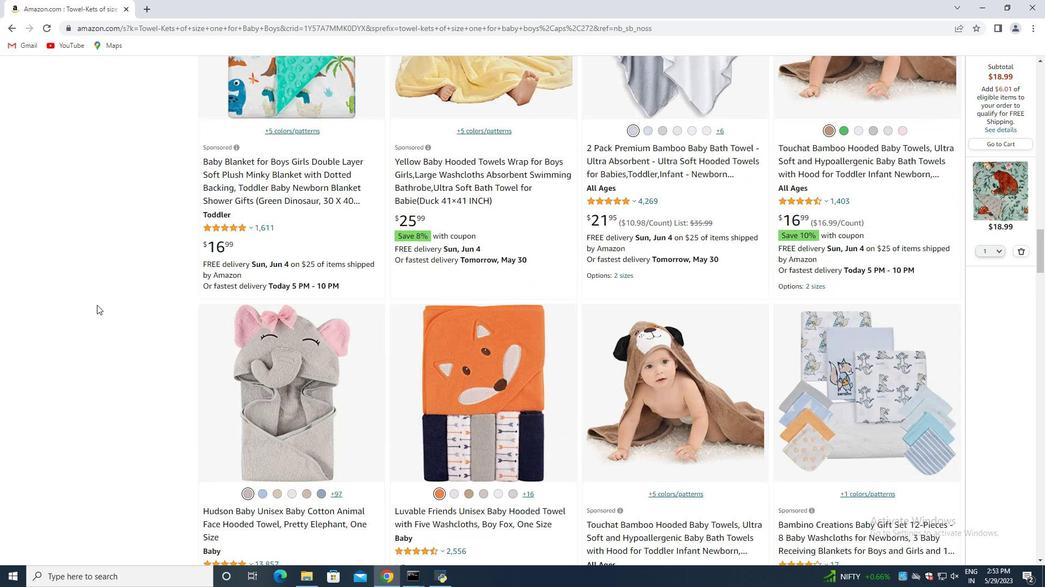 
Action: Mouse scrolled (96, 296) with delta (0, 0)
Screenshot: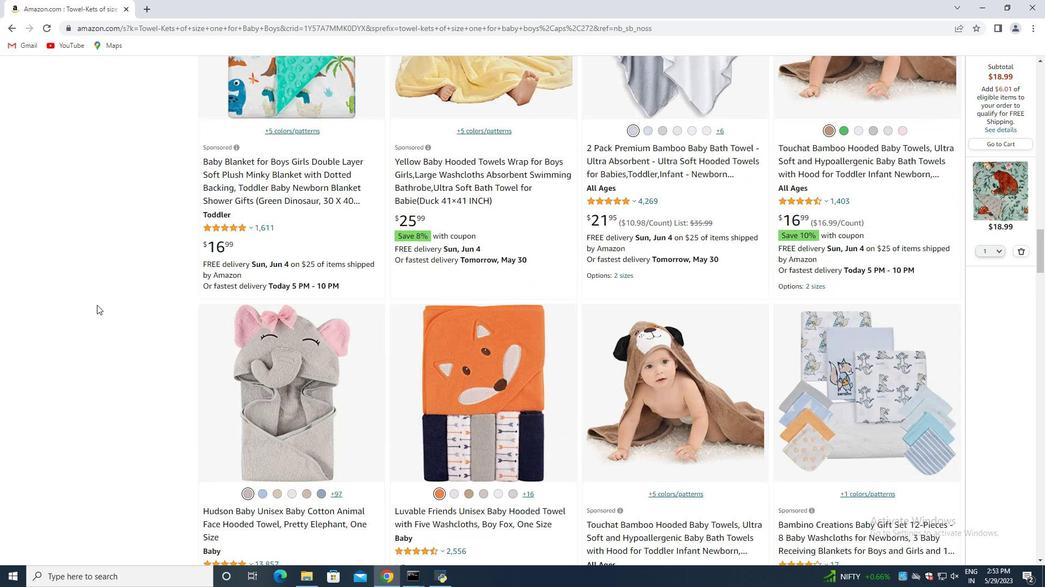 
Action: Mouse scrolled (96, 296) with delta (0, 0)
Screenshot: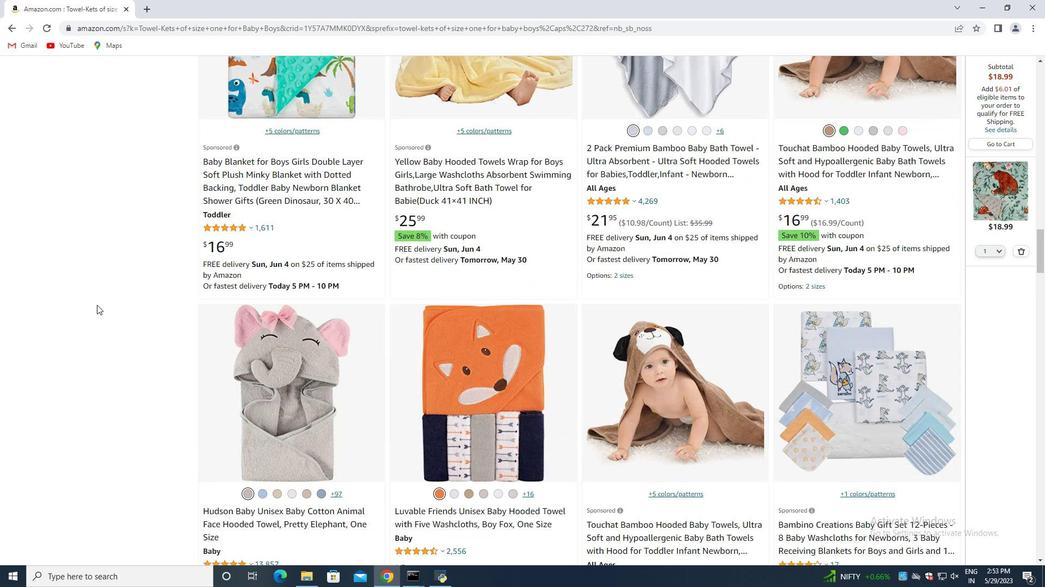 
Action: Mouse scrolled (96, 296) with delta (0, 0)
Screenshot: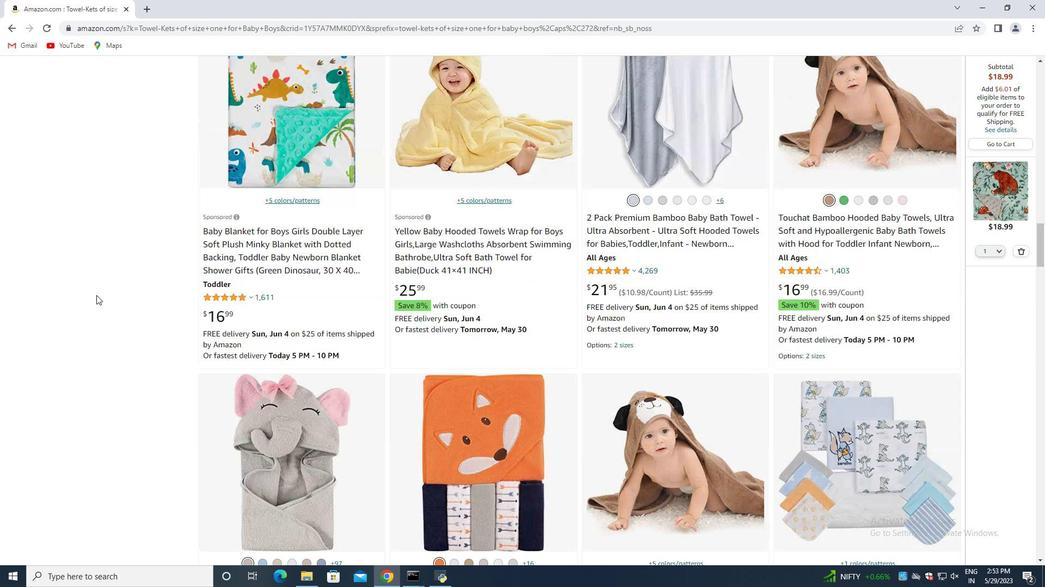 
Action: Mouse scrolled (96, 296) with delta (0, 0)
Screenshot: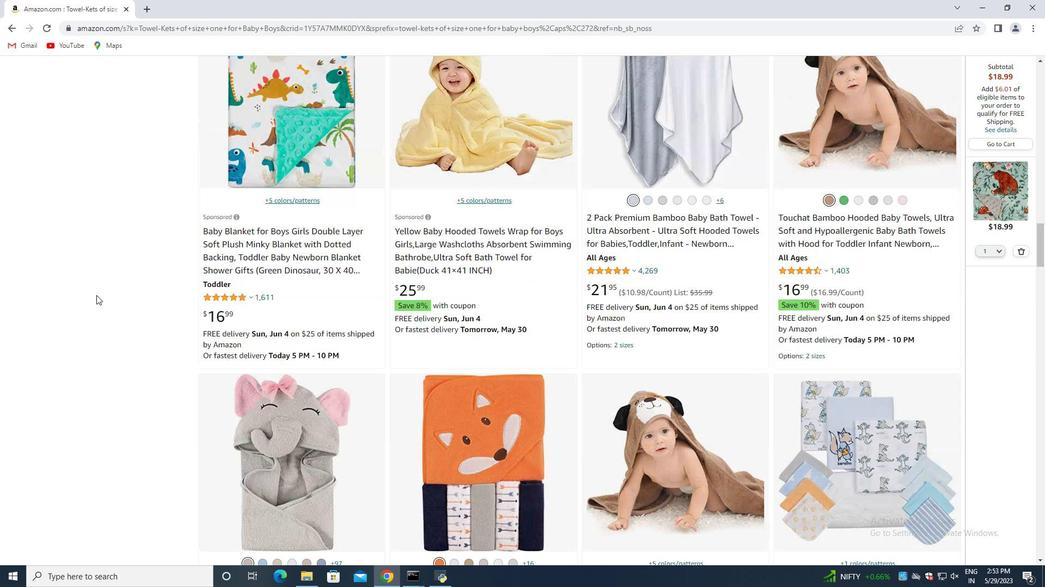 
Action: Mouse scrolled (96, 296) with delta (0, 0)
Screenshot: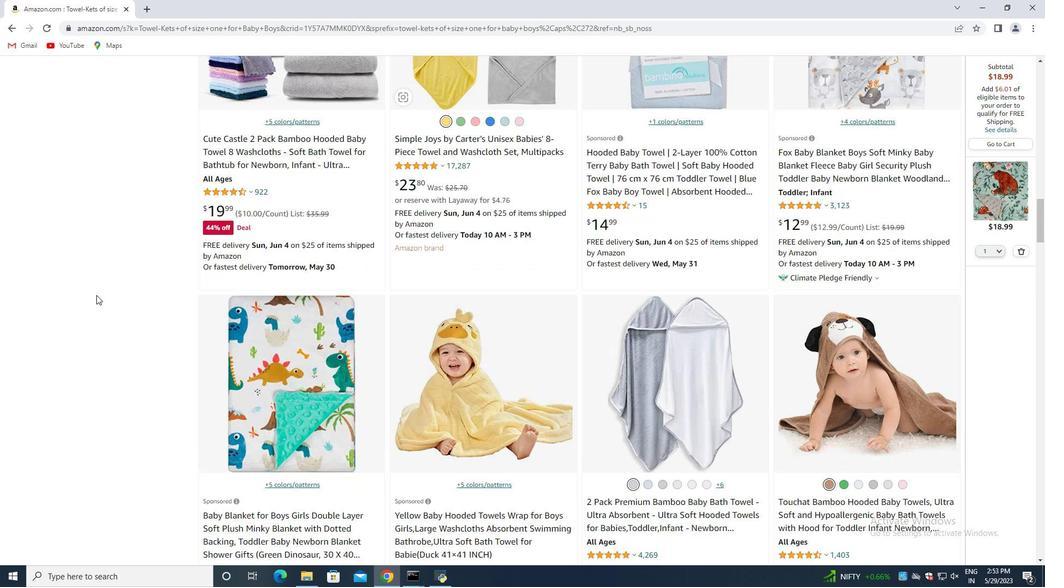 
Action: Mouse scrolled (96, 296) with delta (0, 0)
Screenshot: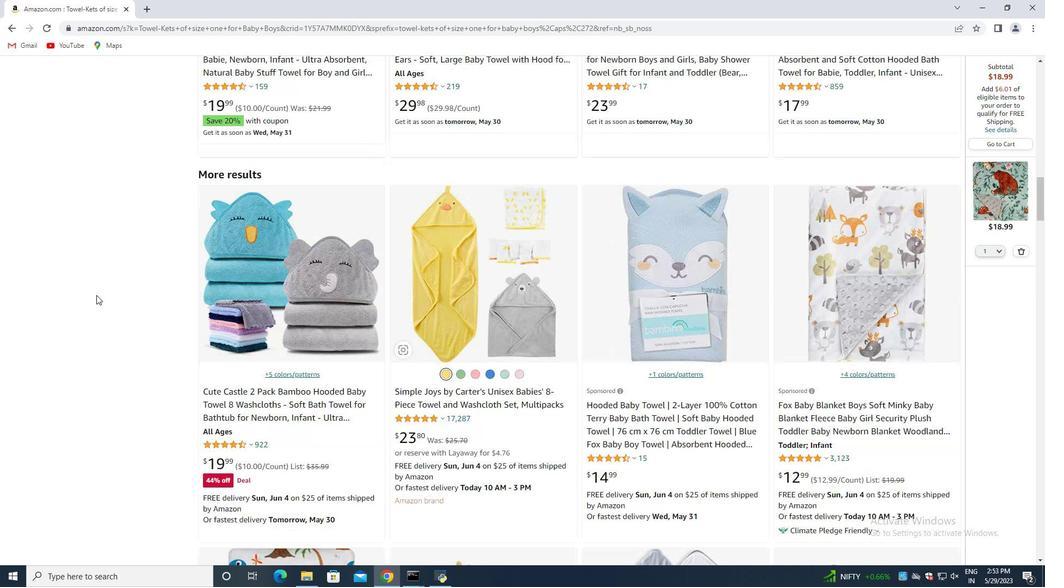 
Action: Mouse scrolled (96, 296) with delta (0, 0)
Screenshot: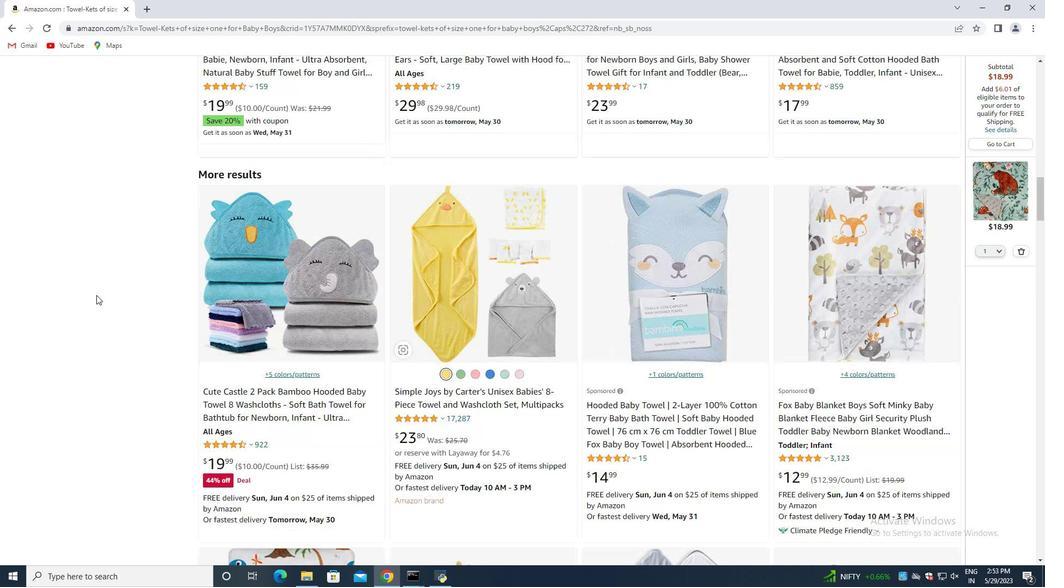 
Action: Mouse scrolled (96, 296) with delta (0, 0)
Screenshot: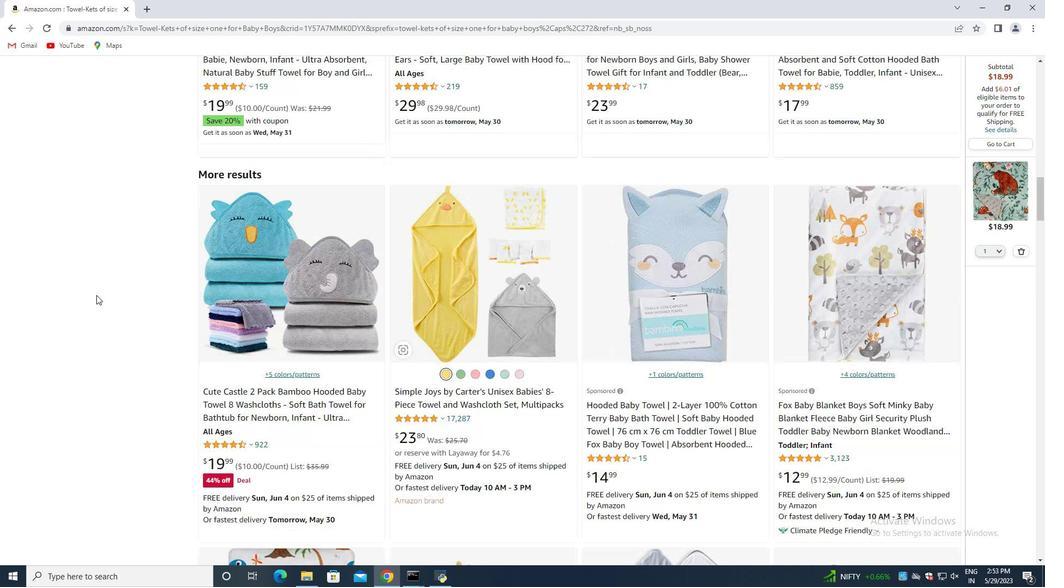 
Action: Mouse scrolled (96, 296) with delta (0, 0)
Screenshot: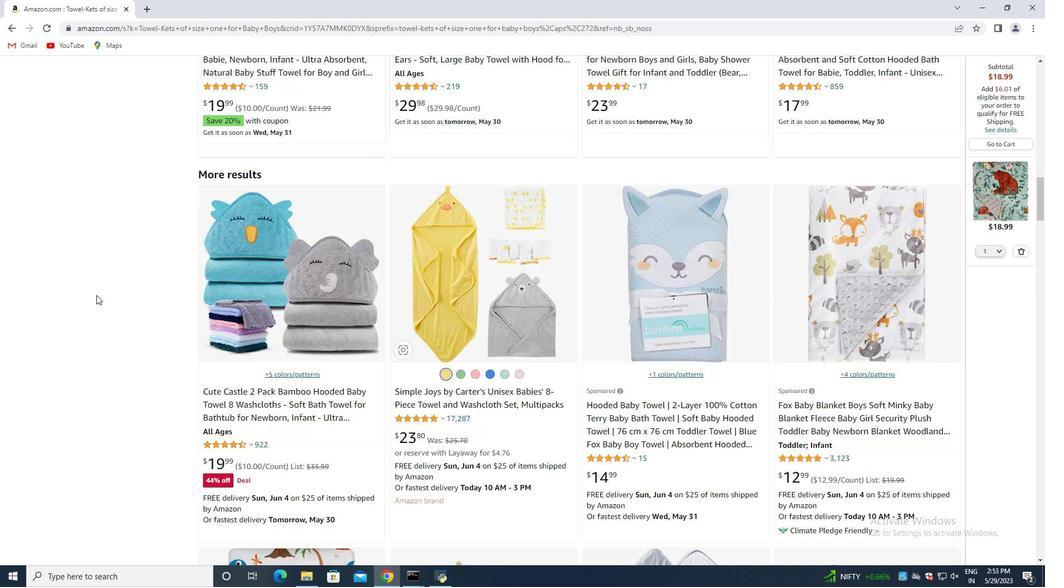 
Action: Mouse scrolled (96, 296) with delta (0, 0)
Screenshot: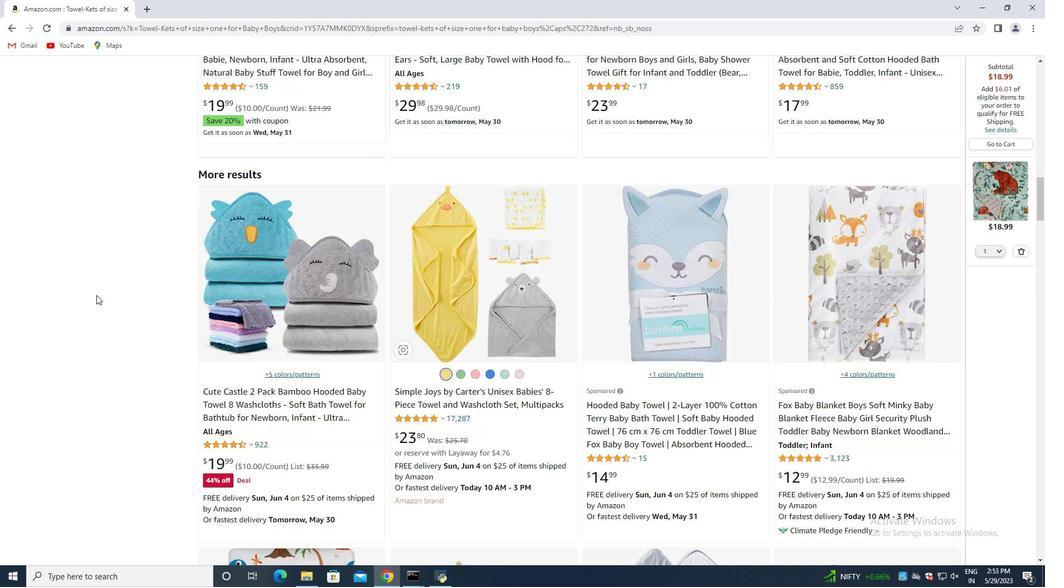 
Action: Mouse scrolled (96, 296) with delta (0, 0)
Screenshot: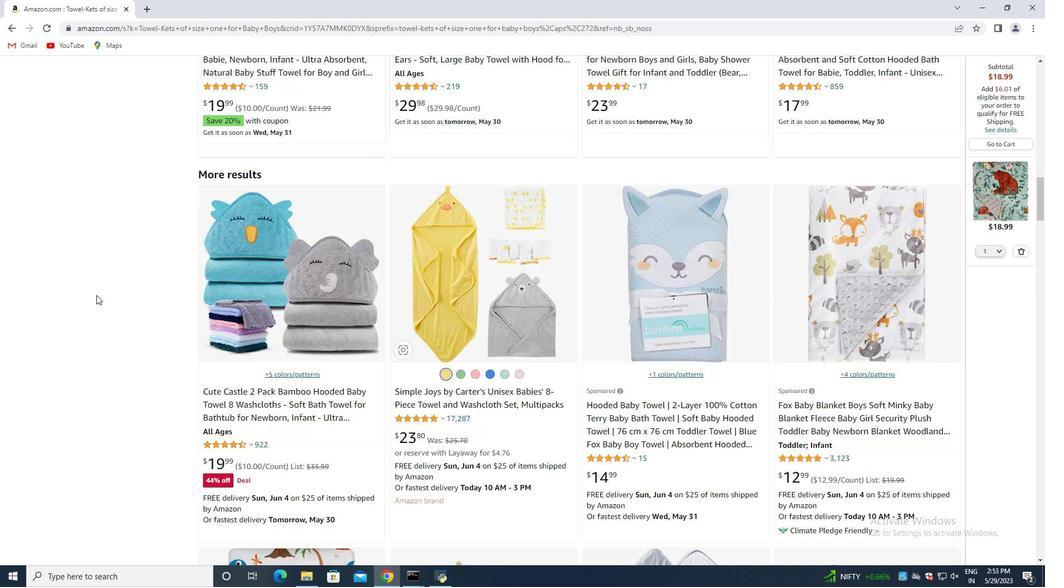 
Action: Mouse scrolled (96, 296) with delta (0, 0)
Screenshot: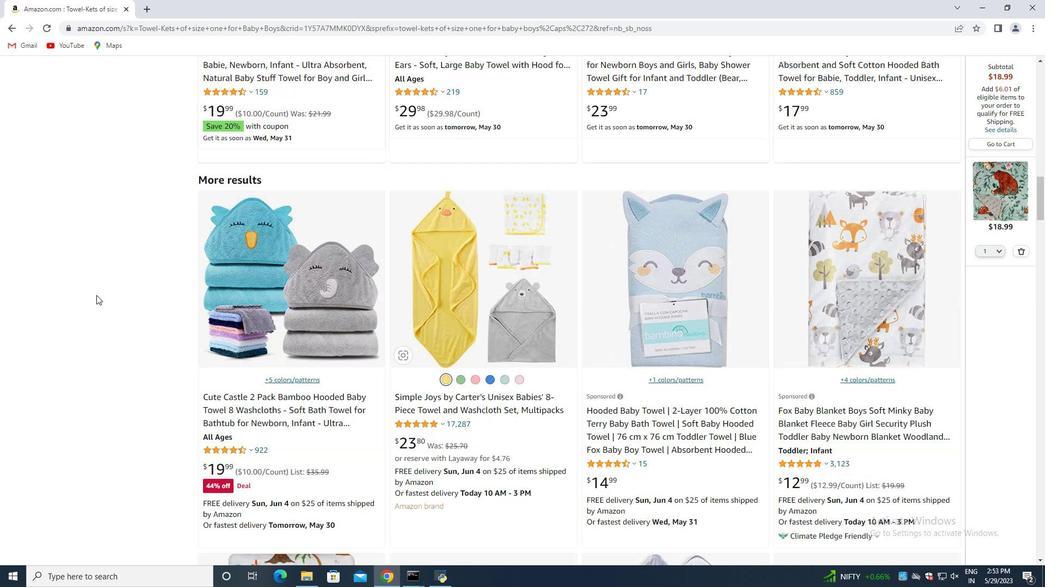 
Action: Mouse scrolled (96, 296) with delta (0, 0)
Screenshot: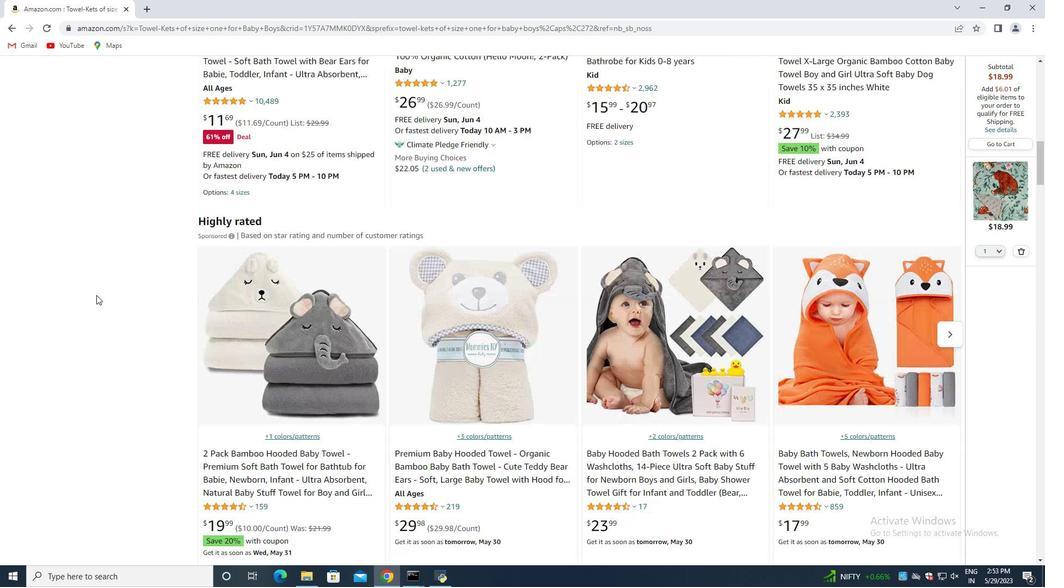 
Action: Mouse scrolled (96, 296) with delta (0, 0)
Screenshot: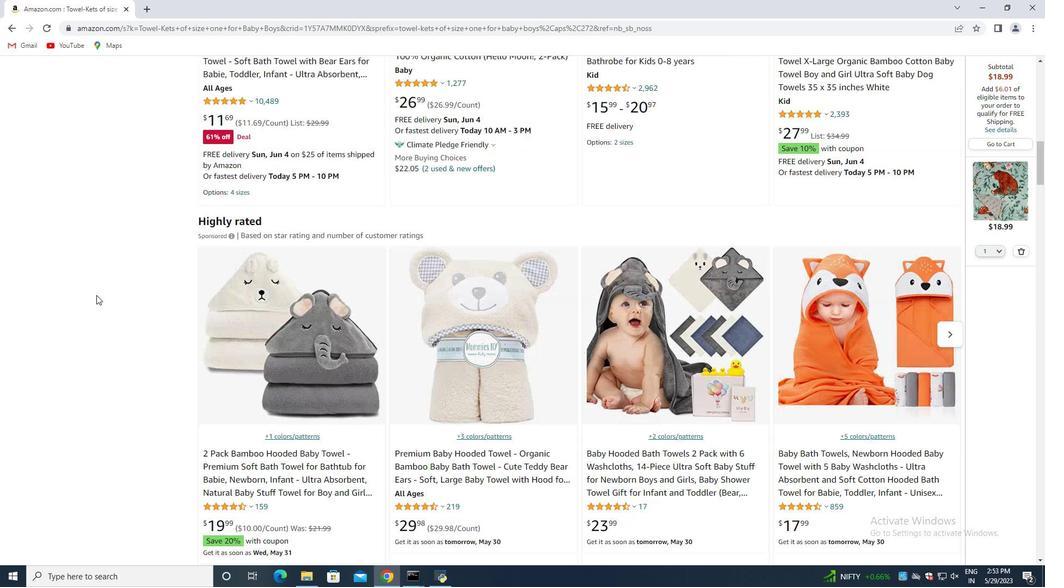 
Action: Mouse scrolled (96, 296) with delta (0, 0)
Screenshot: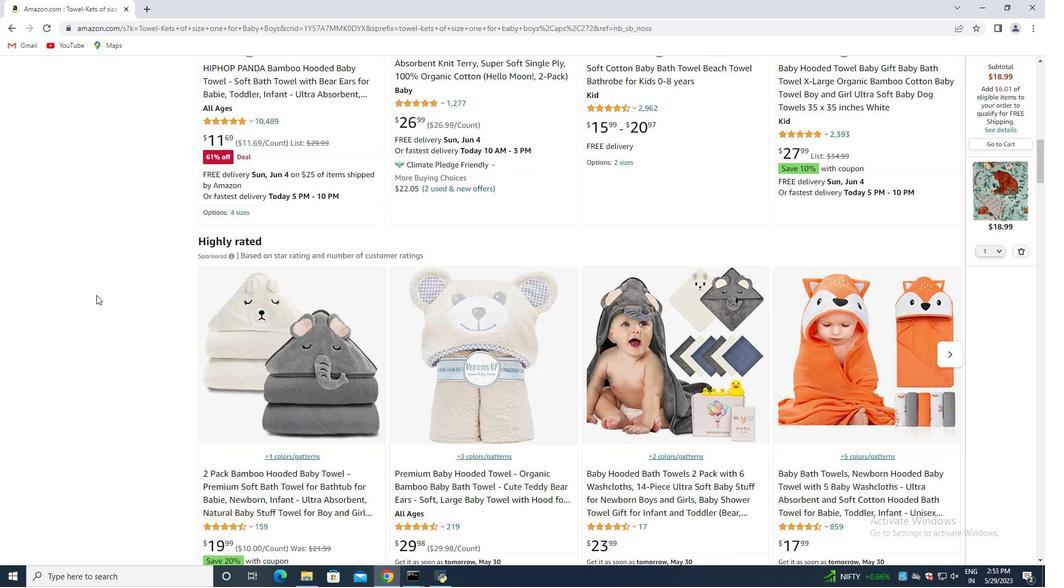 
Action: Mouse scrolled (96, 296) with delta (0, 0)
Screenshot: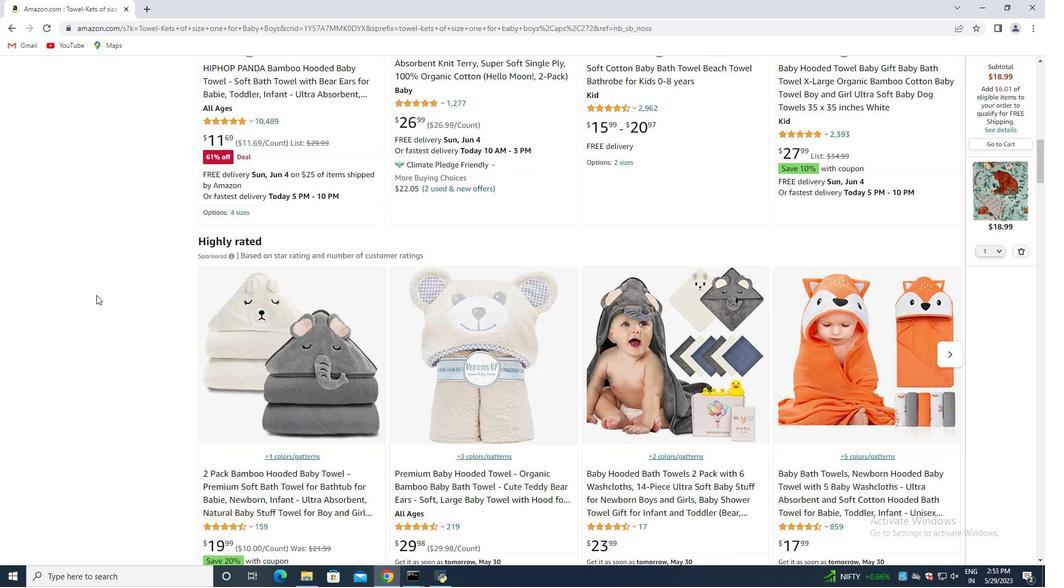 
Action: Mouse scrolled (96, 296) with delta (0, 0)
Screenshot: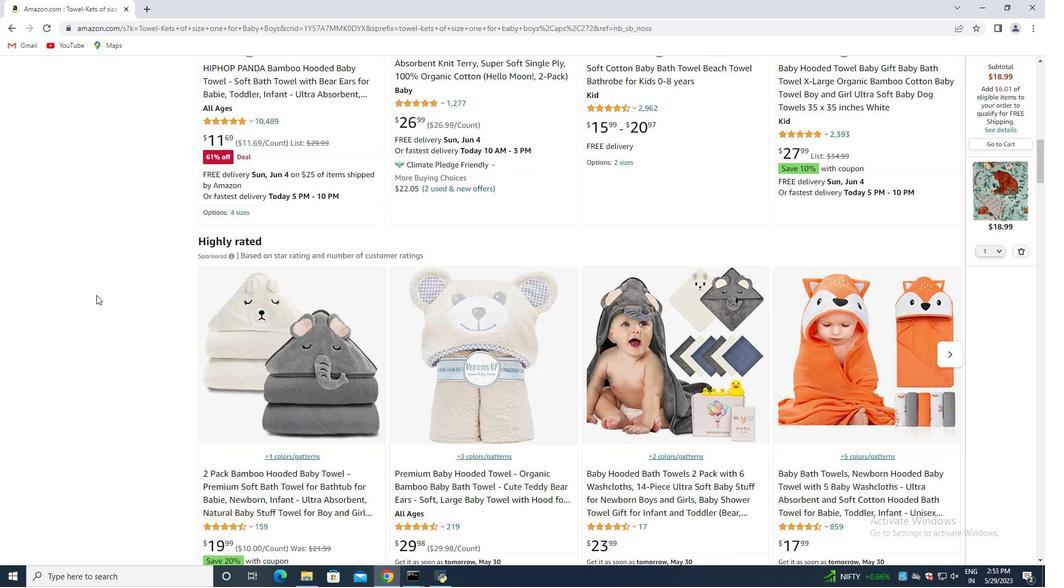 
Action: Mouse scrolled (96, 296) with delta (0, 0)
Screenshot: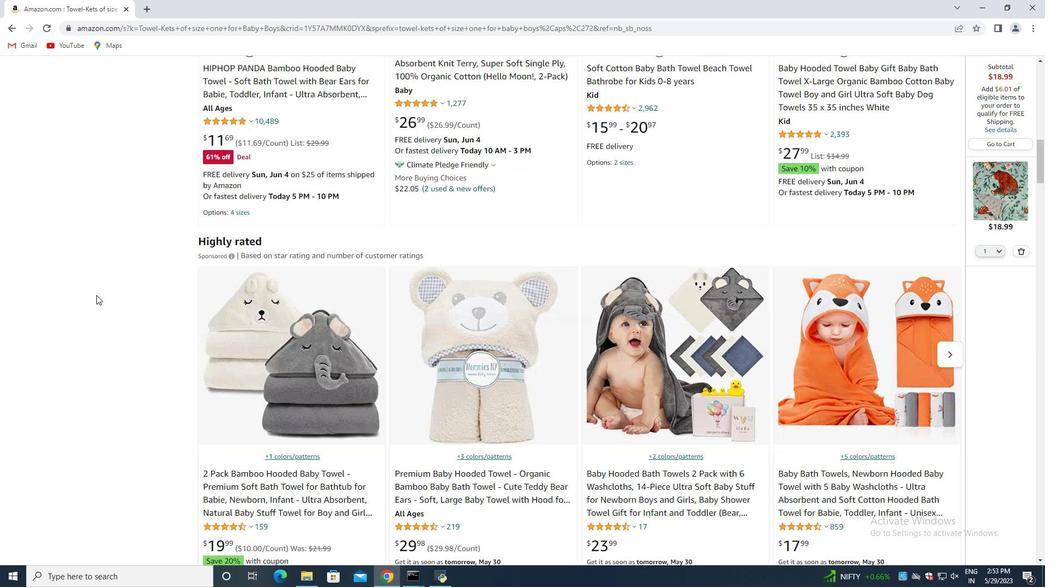 
Action: Mouse scrolled (96, 296) with delta (0, 0)
Screenshot: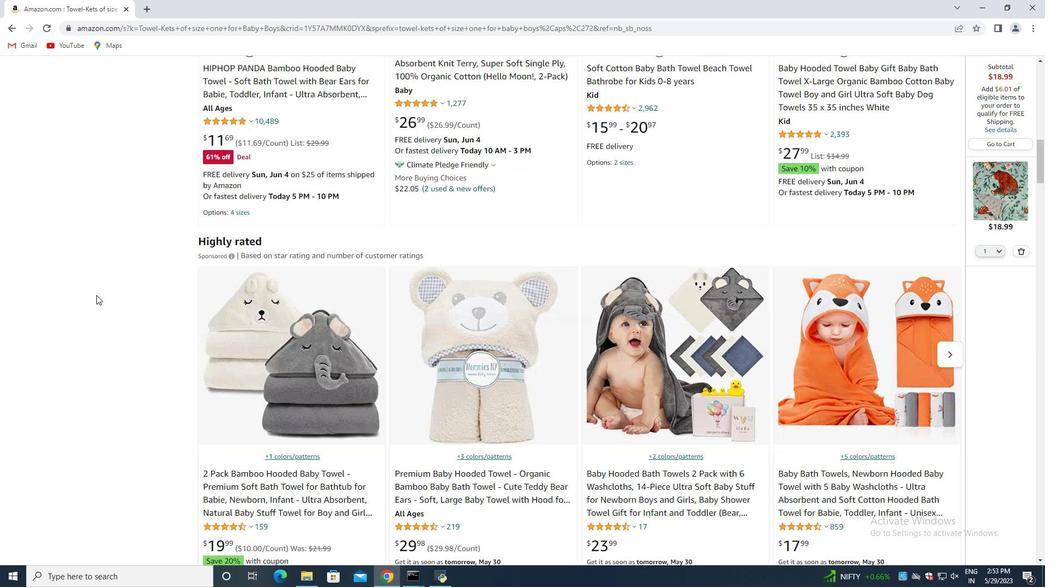 
Action: Mouse scrolled (96, 296) with delta (0, 0)
Screenshot: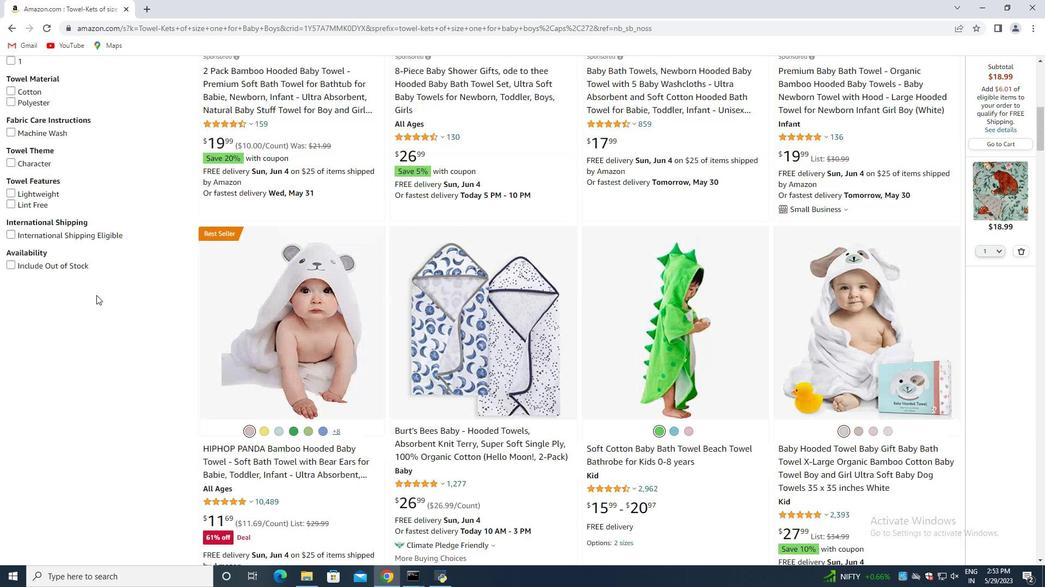 
Action: Mouse scrolled (96, 296) with delta (0, 0)
Screenshot: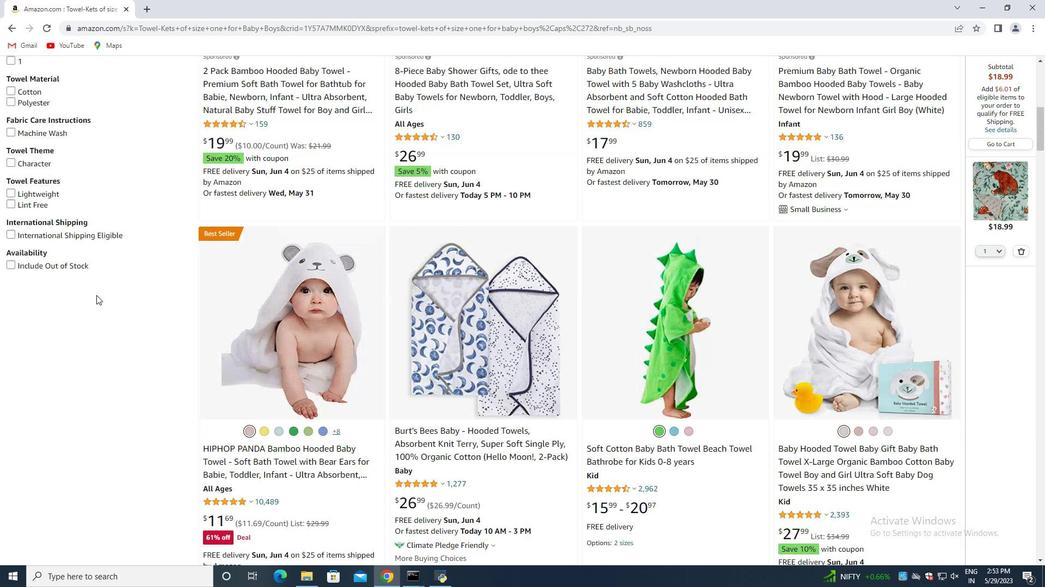 
Action: Mouse scrolled (96, 296) with delta (0, 0)
Screenshot: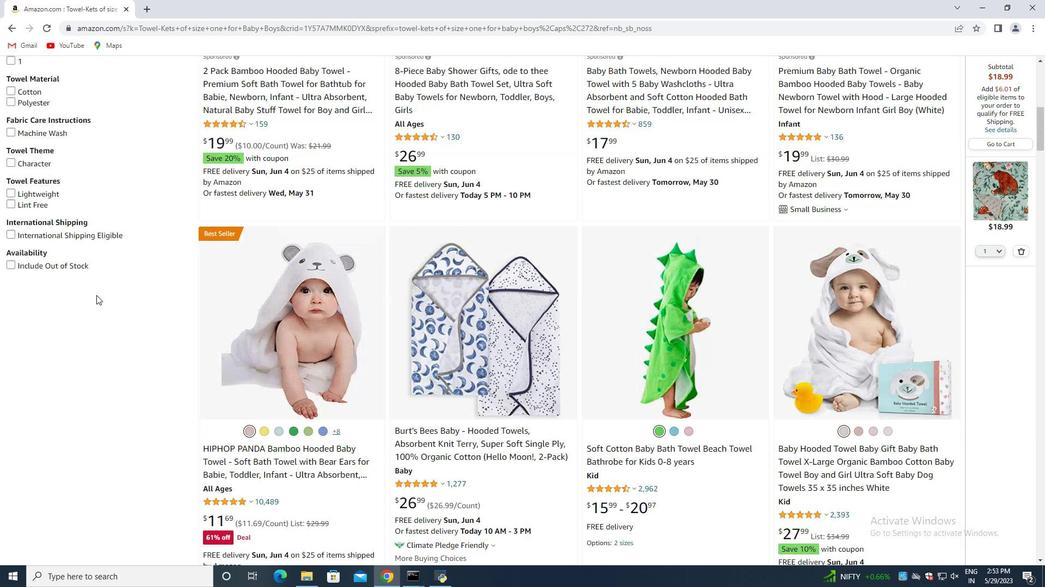 
Action: Mouse scrolled (96, 296) with delta (0, 0)
Screenshot: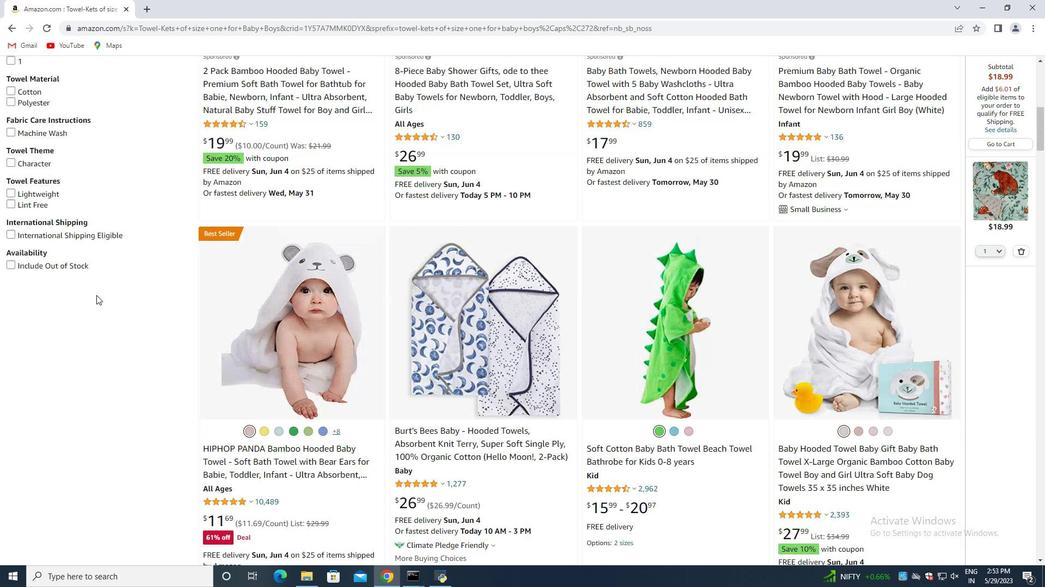 
Action: Mouse scrolled (96, 296) with delta (0, 0)
Screenshot: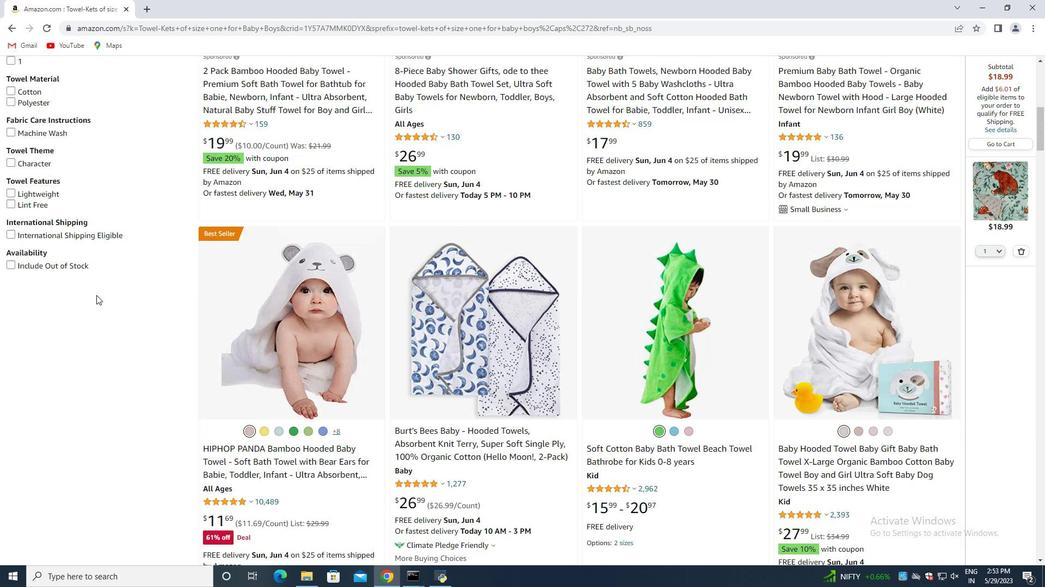 
Action: Mouse scrolled (96, 296) with delta (0, 0)
Screenshot: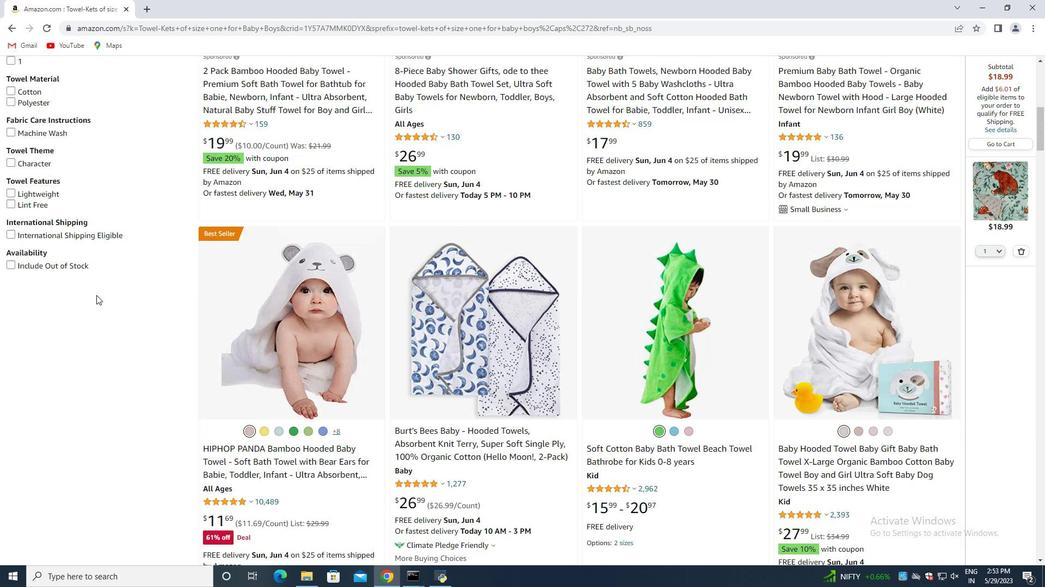 
Action: Mouse scrolled (96, 296) with delta (0, 0)
Screenshot: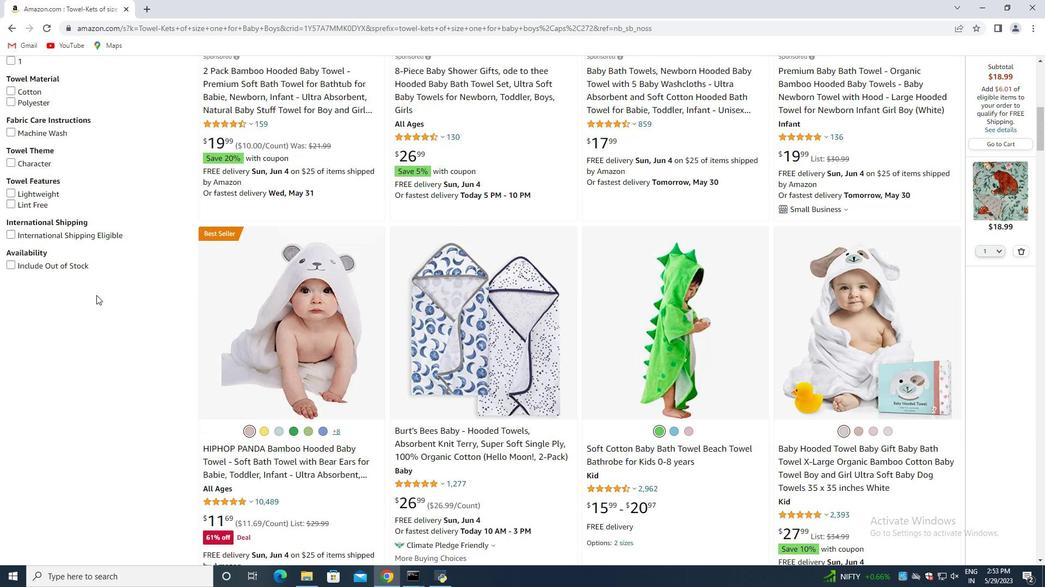 
Action: Mouse scrolled (96, 296) with delta (0, 0)
Screenshot: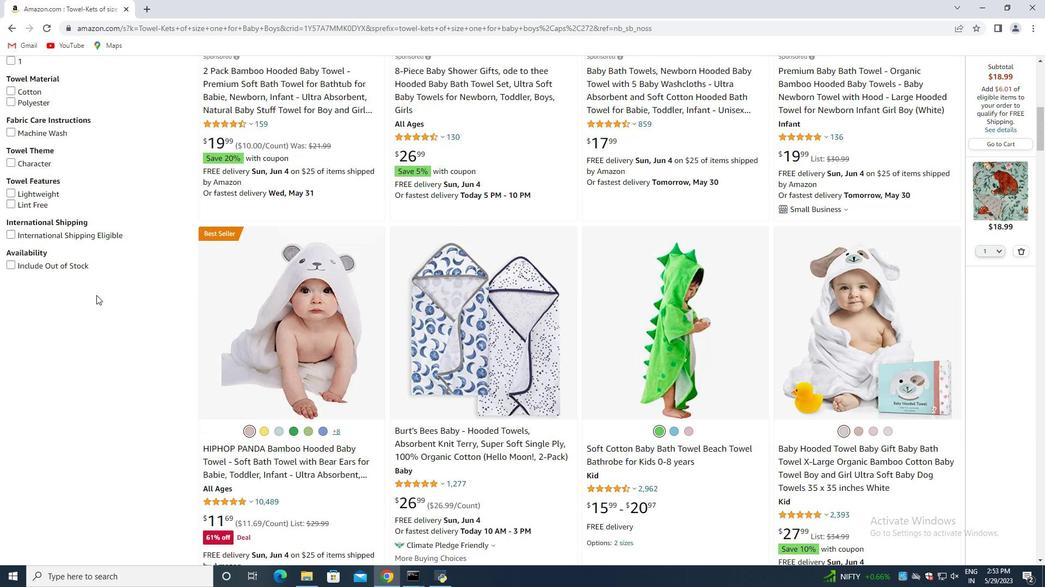 
Action: Mouse scrolled (96, 296) with delta (0, 0)
Screenshot: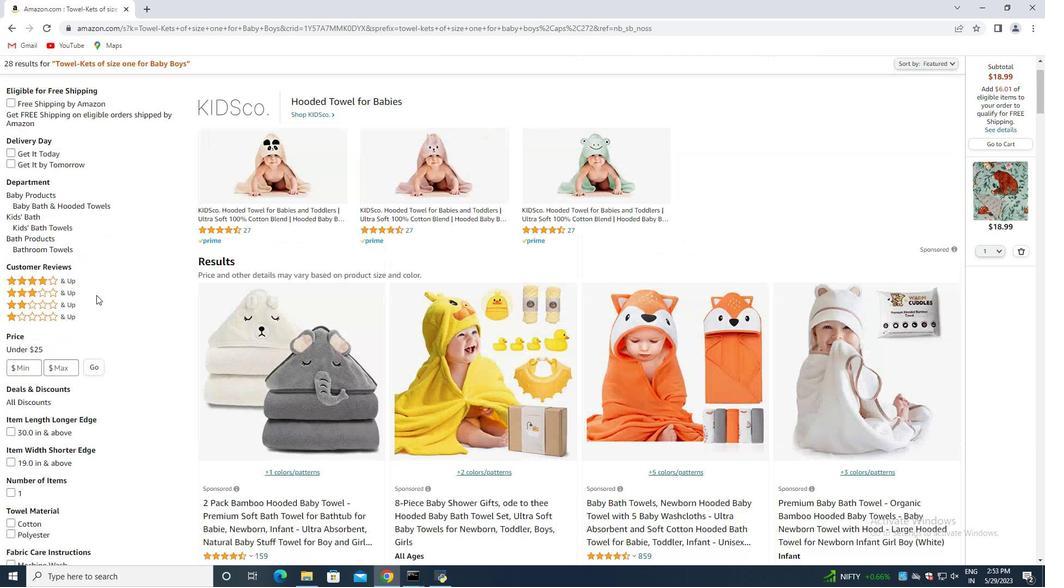 
Action: Mouse scrolled (96, 296) with delta (0, 0)
Screenshot: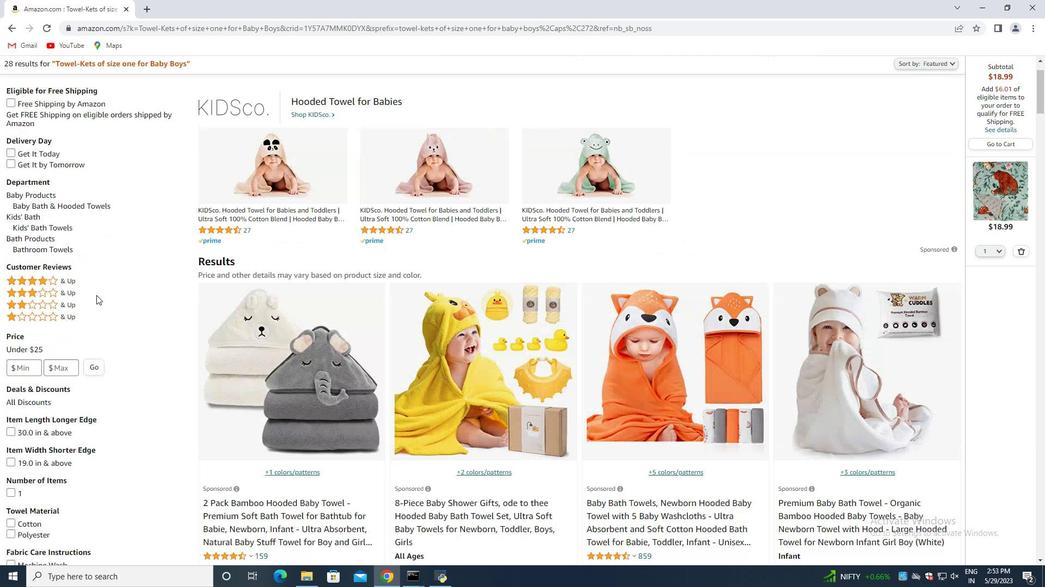 
Action: Mouse scrolled (96, 296) with delta (0, 0)
Screenshot: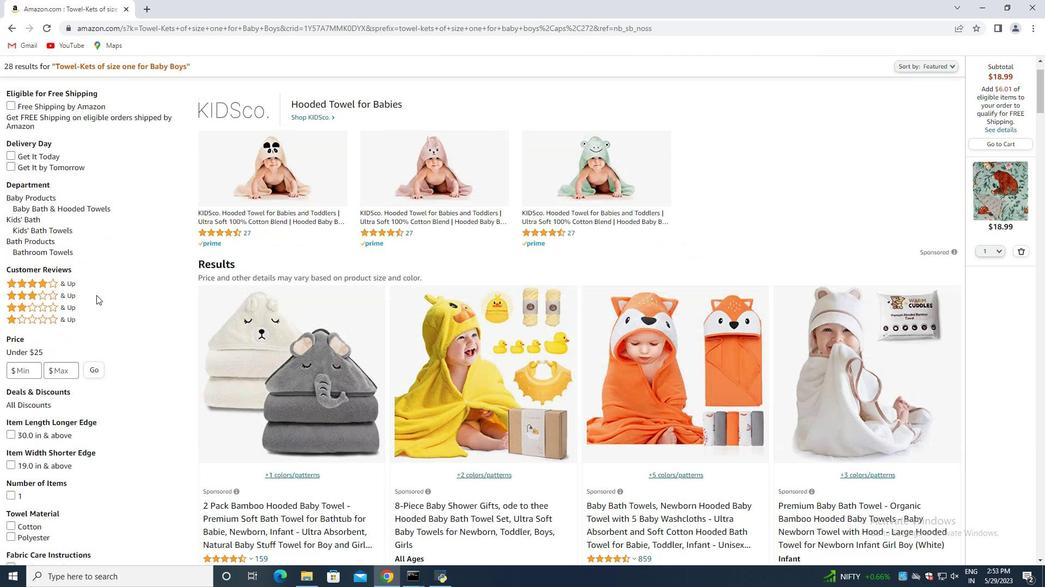 
Action: Mouse scrolled (96, 296) with delta (0, 0)
Screenshot: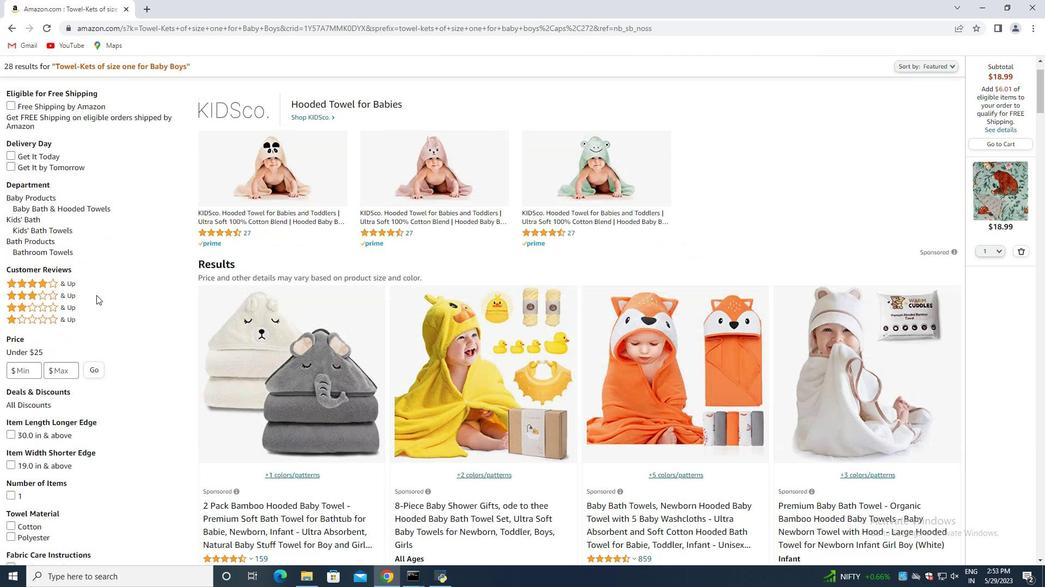 
Action: Mouse scrolled (96, 296) with delta (0, 0)
Screenshot: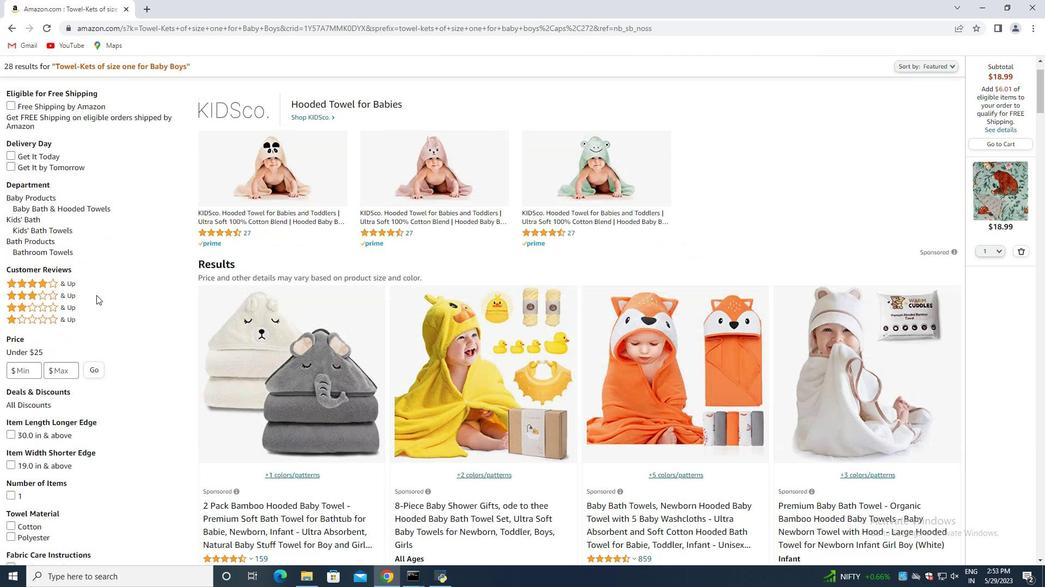 
Action: Mouse scrolled (96, 296) with delta (0, 0)
Screenshot: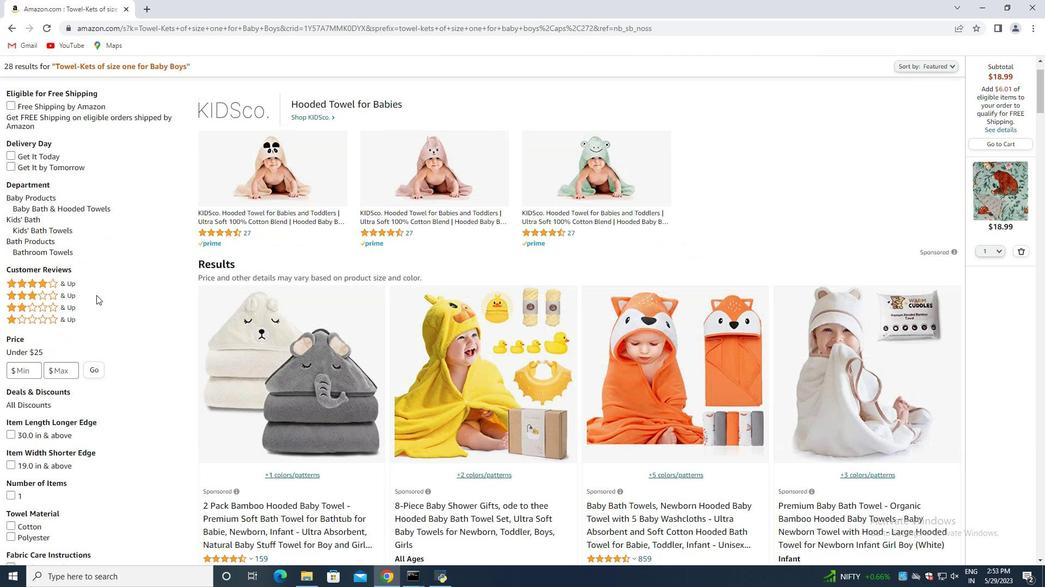 
Action: Mouse scrolled (96, 296) with delta (0, 0)
Screenshot: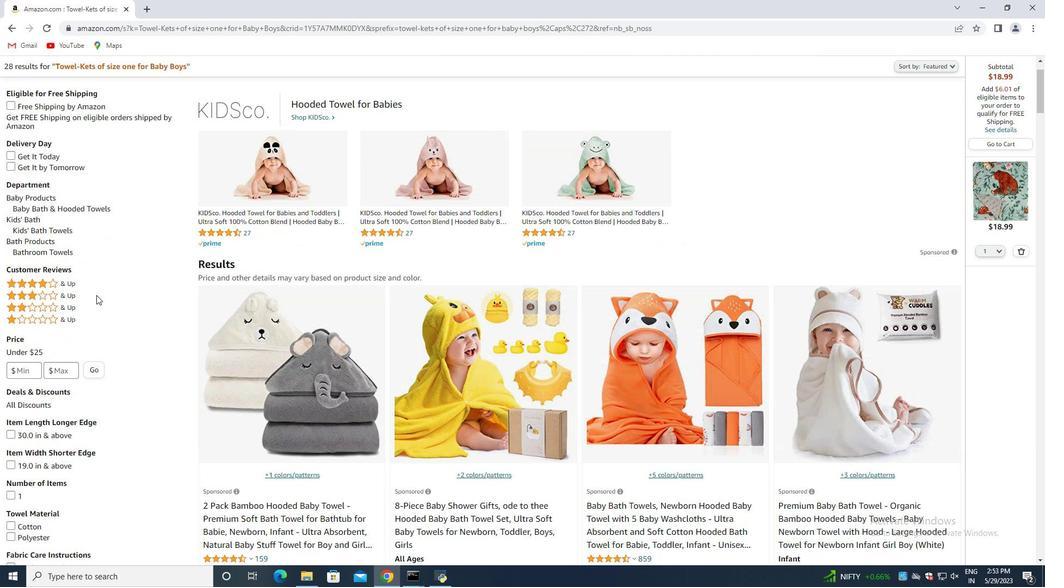 
Action: Mouse scrolled (96, 296) with delta (0, 0)
Screenshot: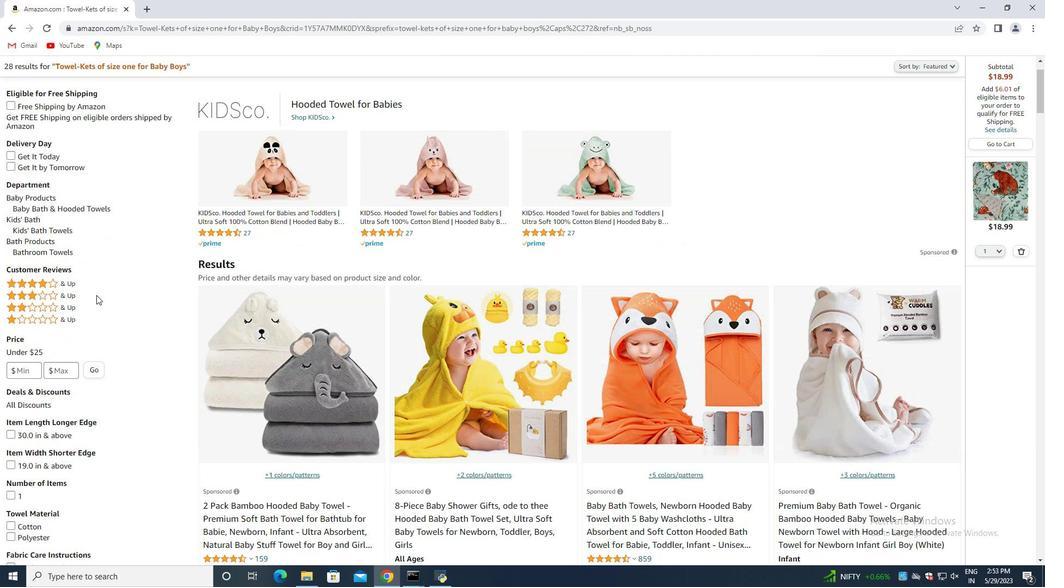 
Action: Mouse scrolled (96, 296) with delta (0, 0)
Screenshot: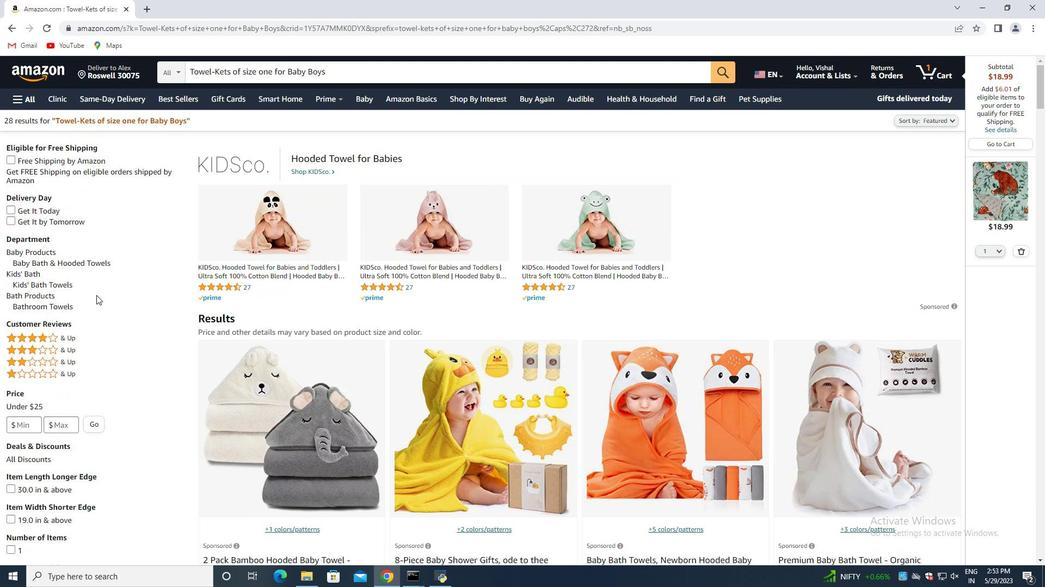 
Action: Mouse scrolled (96, 296) with delta (0, 0)
Screenshot: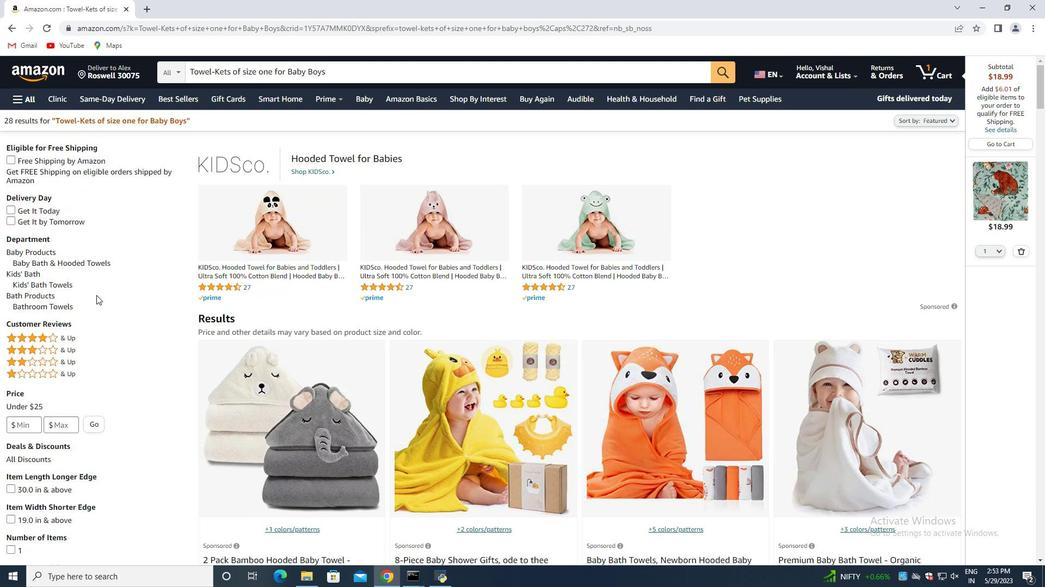 
Action: Mouse scrolled (96, 296) with delta (0, 0)
Screenshot: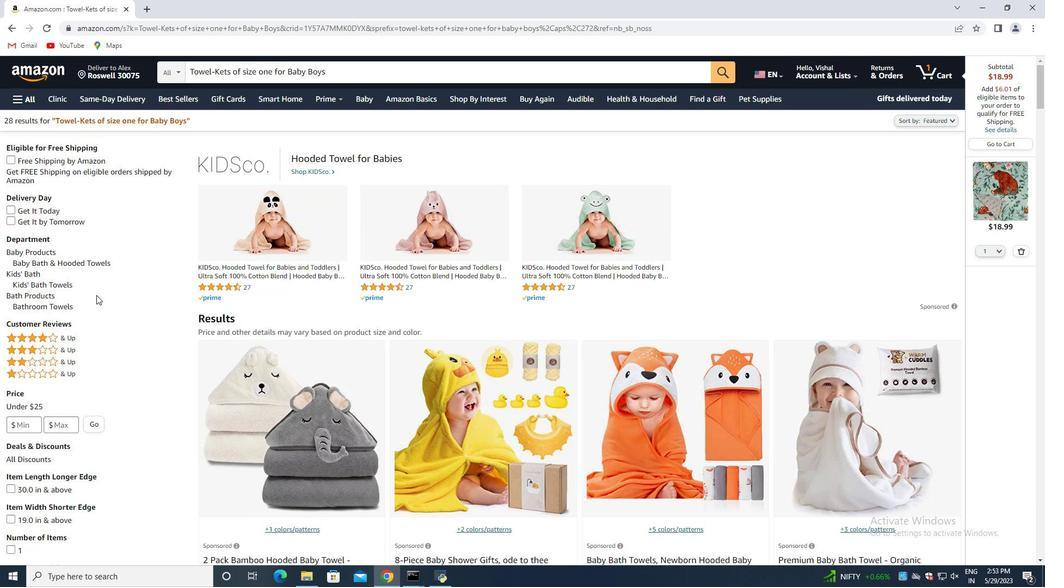 
Action: Mouse scrolled (96, 296) with delta (0, 0)
Screenshot: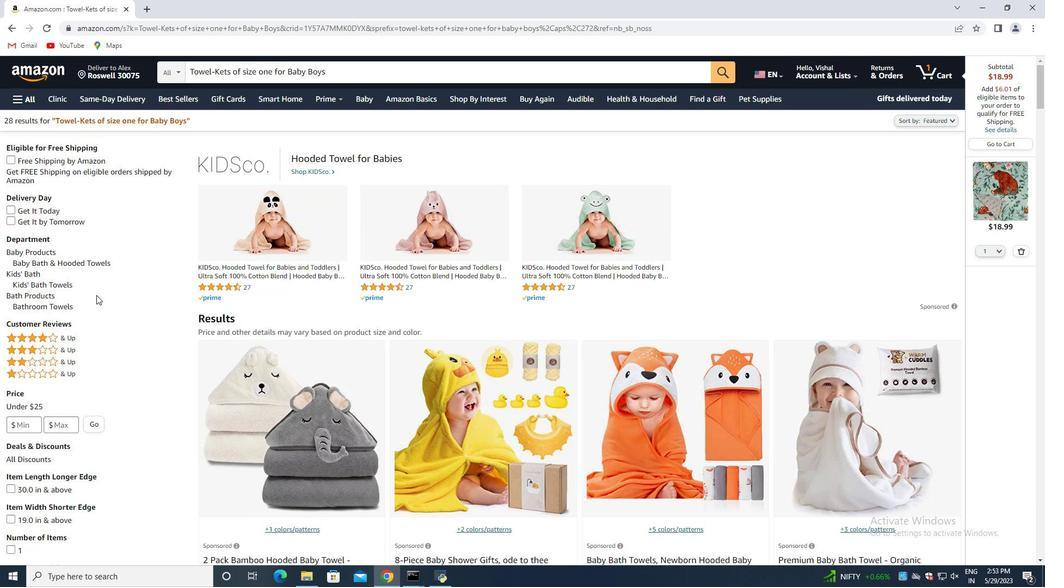 
Action: Mouse scrolled (96, 296) with delta (0, 0)
Screenshot: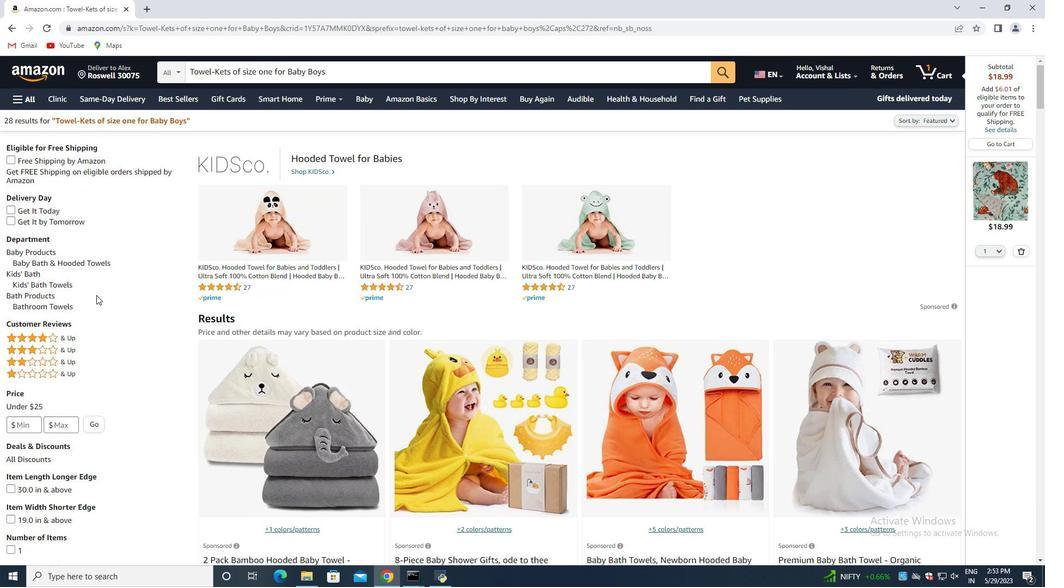 
Action: Mouse scrolled (96, 296) with delta (0, 0)
Screenshot: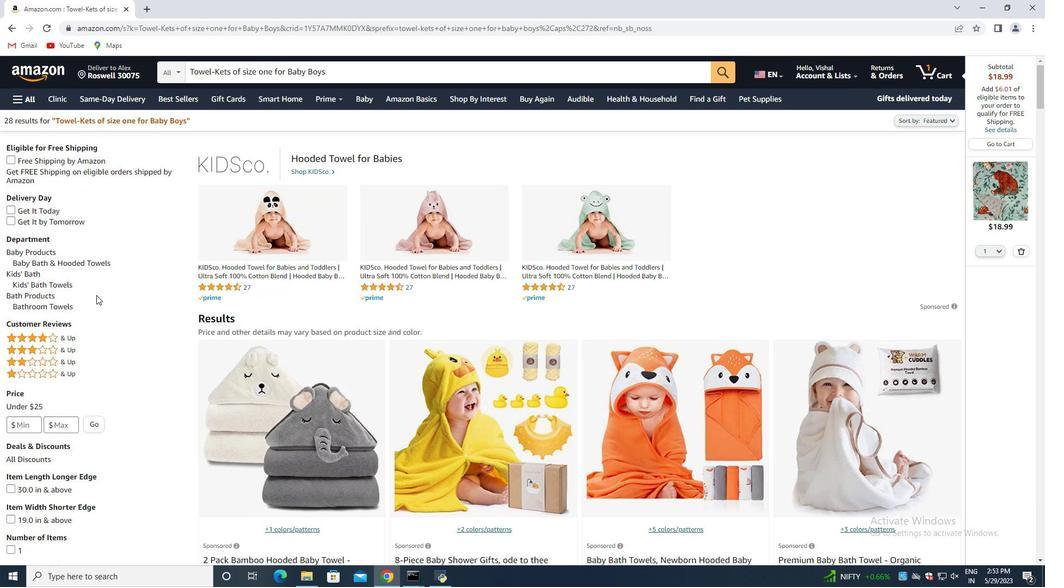 
Action: Mouse moved to (16, 94)
Screenshot: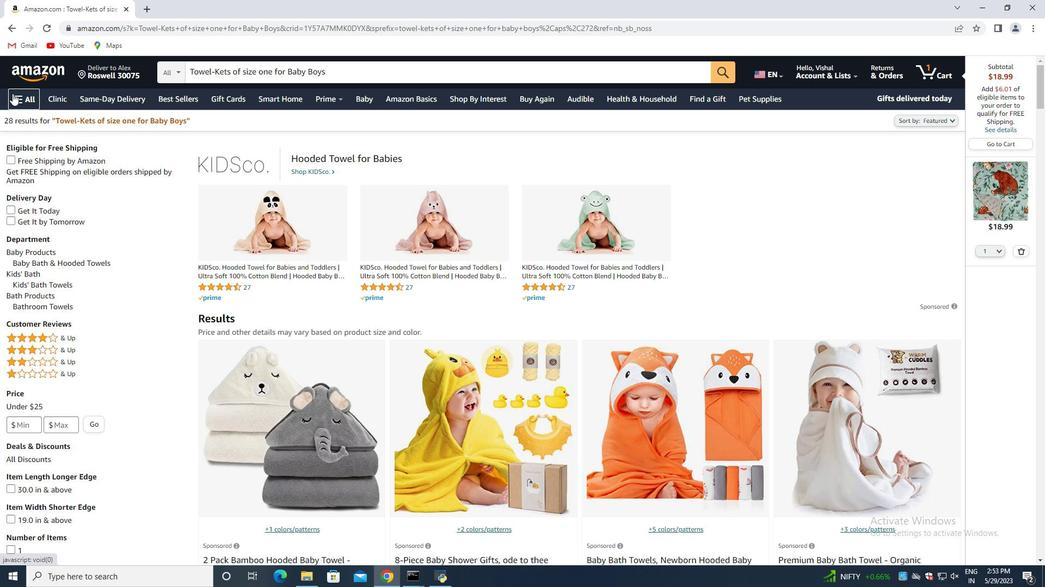 
Action: Mouse pressed left at (16, 94)
Screenshot: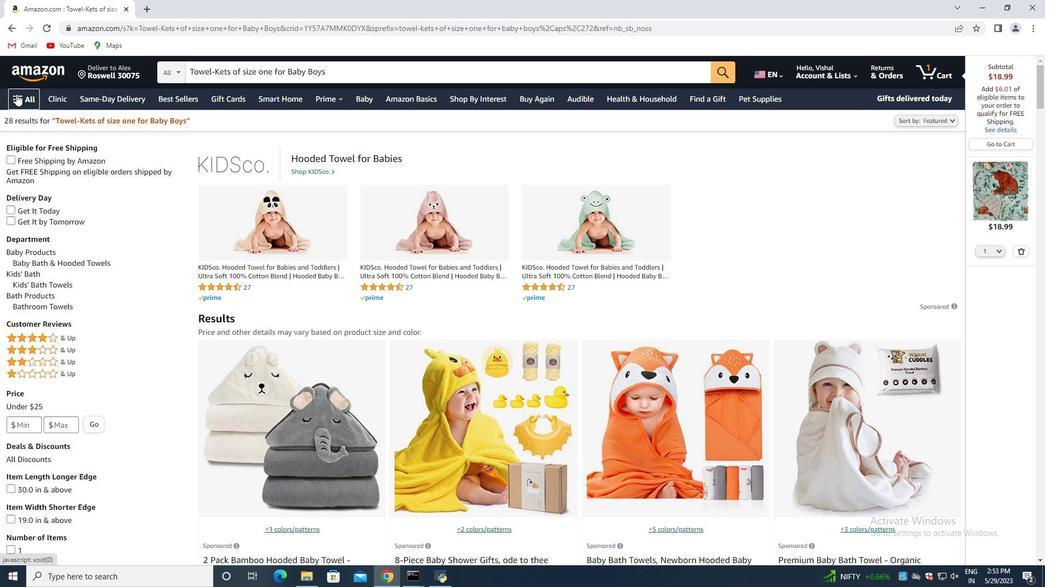 
Action: Mouse moved to (113, 257)
Screenshot: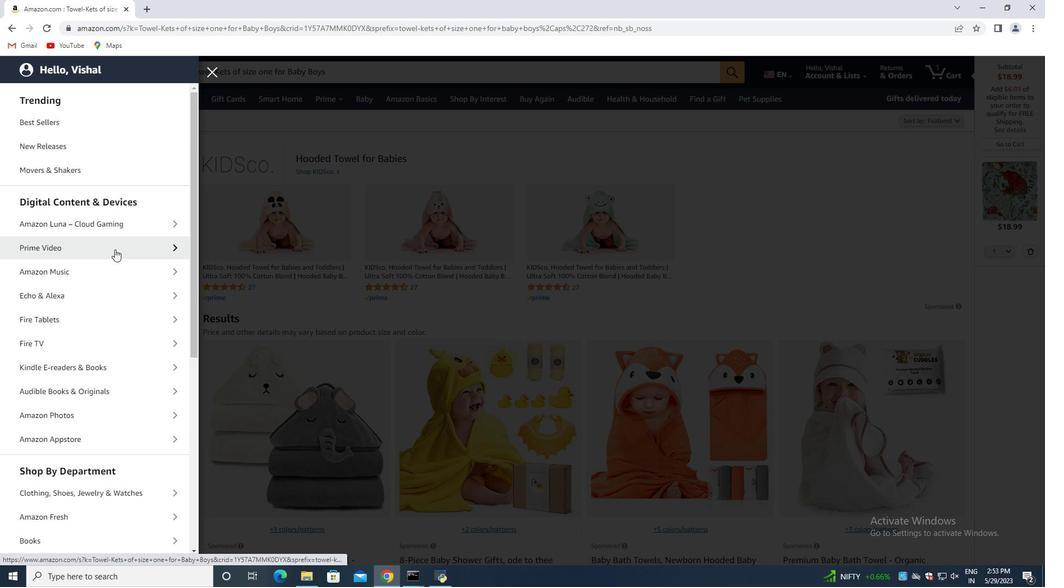 
Action: Mouse scrolled (113, 257) with delta (0, 0)
Screenshot: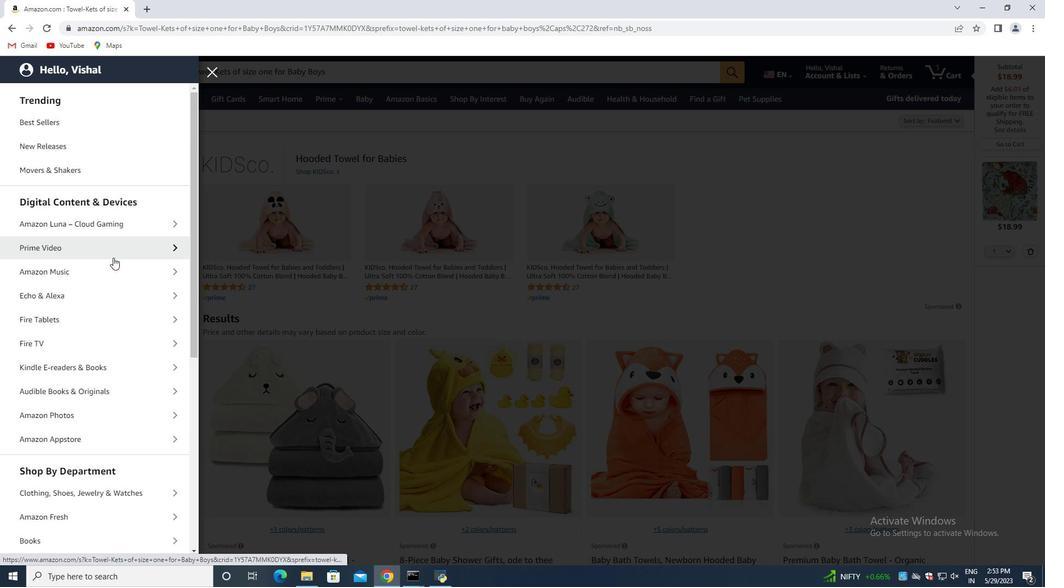 
Action: Mouse moved to (115, 272)
Screenshot: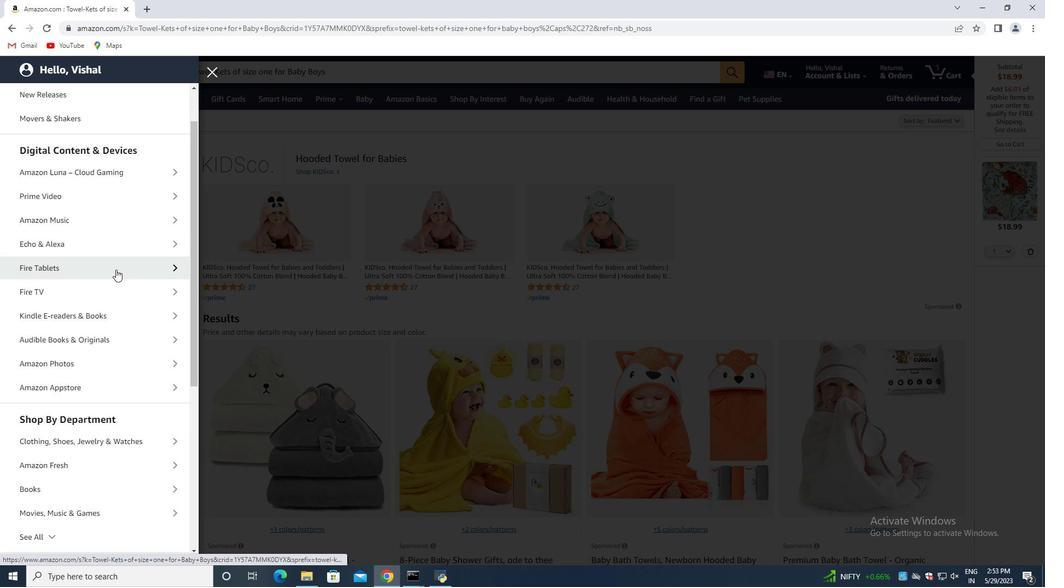 
Action: Mouse scrolled (115, 271) with delta (0, 0)
Screenshot: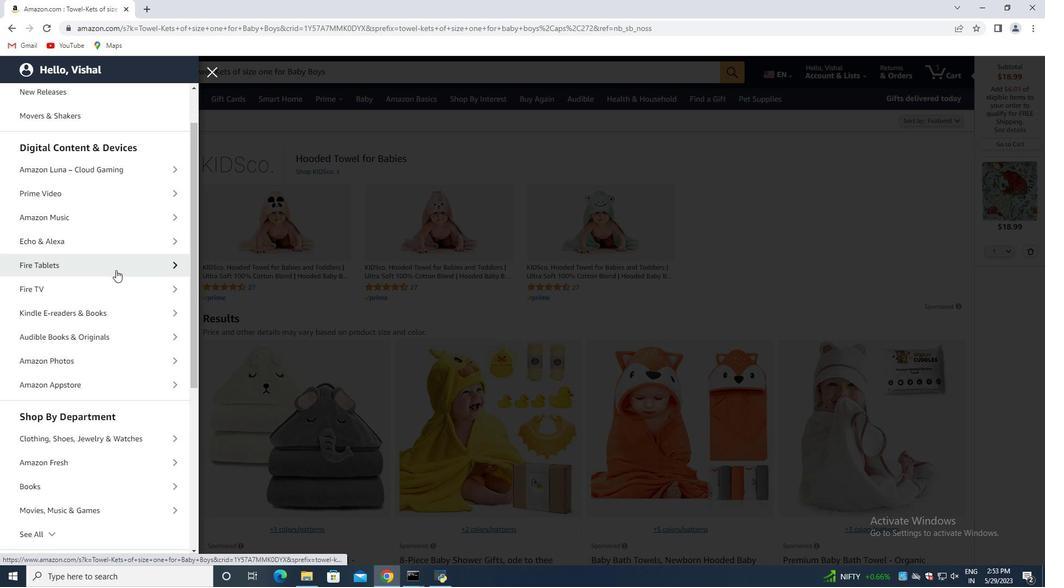 
Action: Mouse moved to (118, 274)
Screenshot: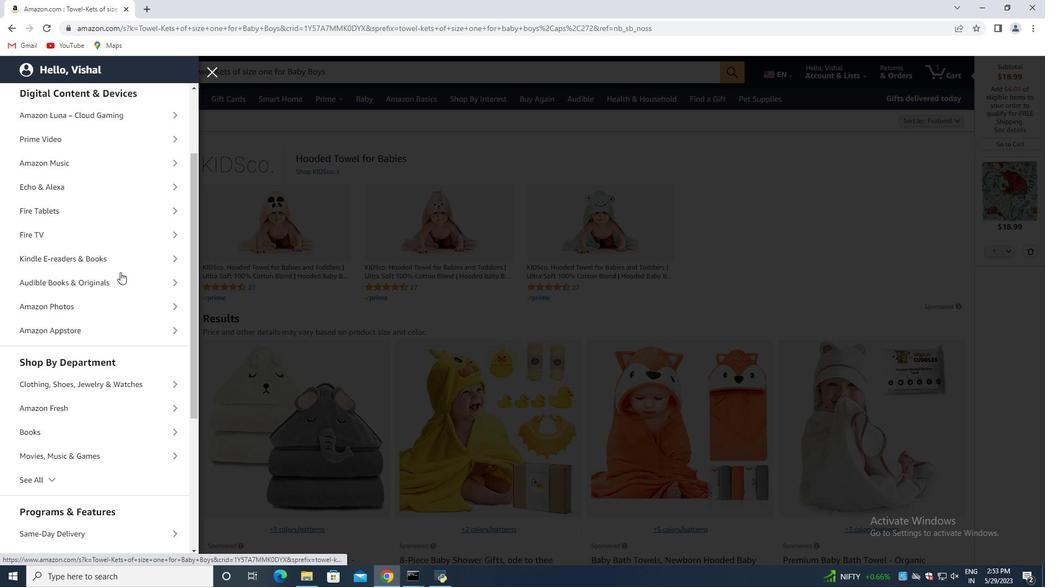 
Action: Mouse scrolled (118, 274) with delta (0, 0)
Screenshot: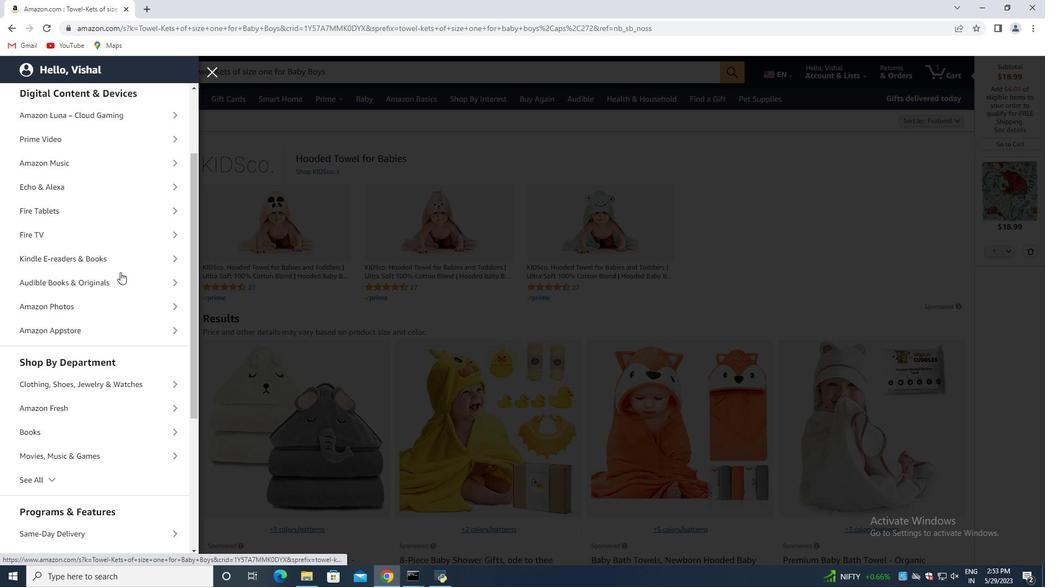 
Action: Mouse moved to (116, 276)
Screenshot: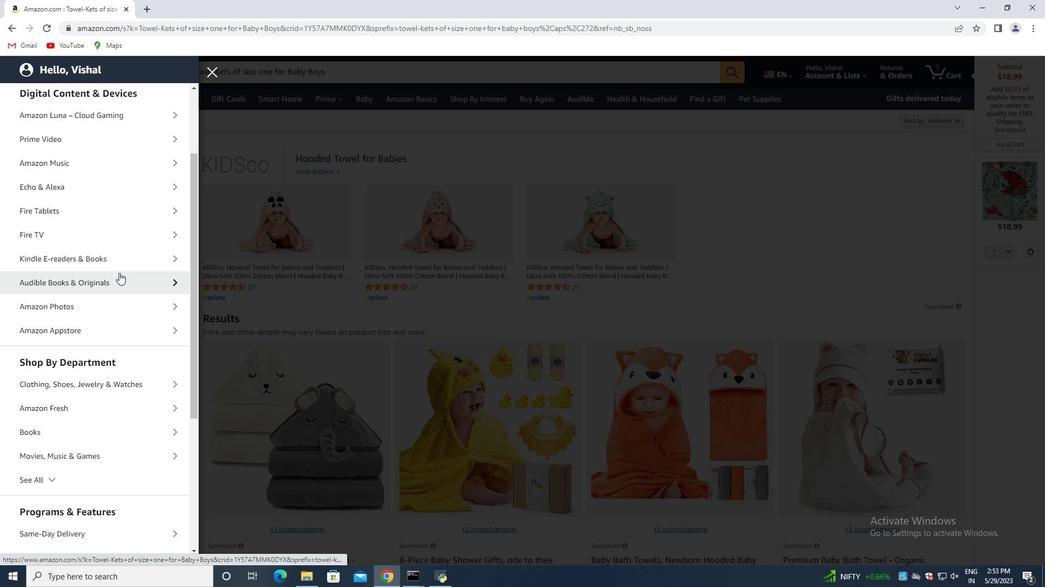 
Action: Mouse scrolled (116, 275) with delta (0, 0)
Screenshot: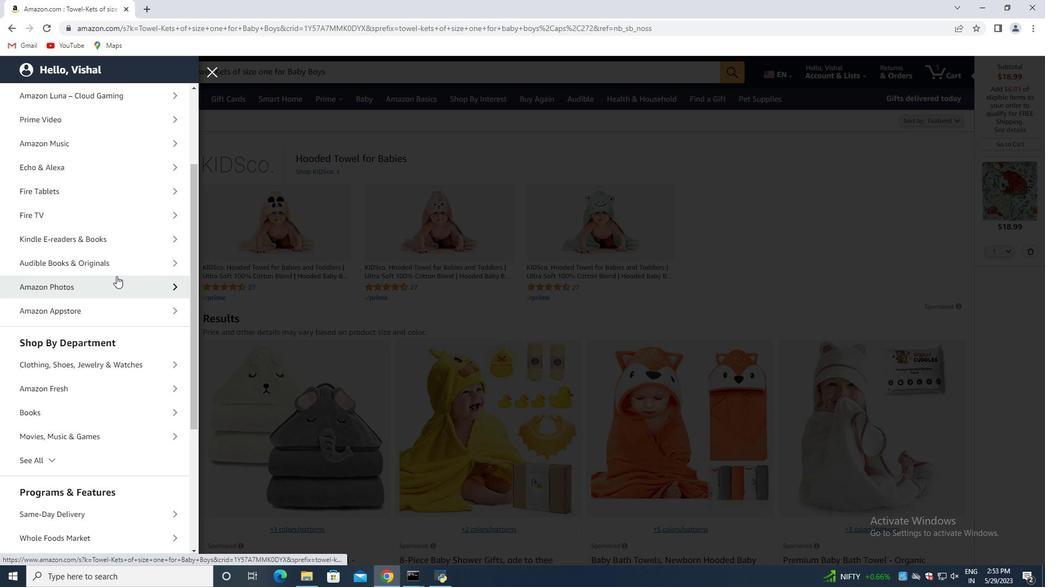 
Action: Mouse scrolled (116, 275) with delta (0, 0)
Screenshot: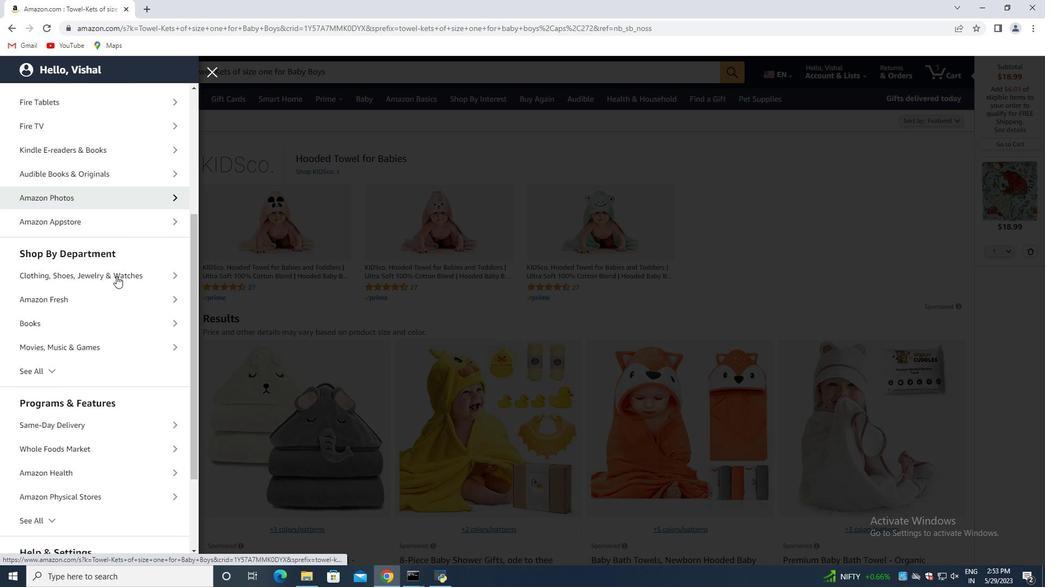 
Action: Mouse moved to (68, 314)
Screenshot: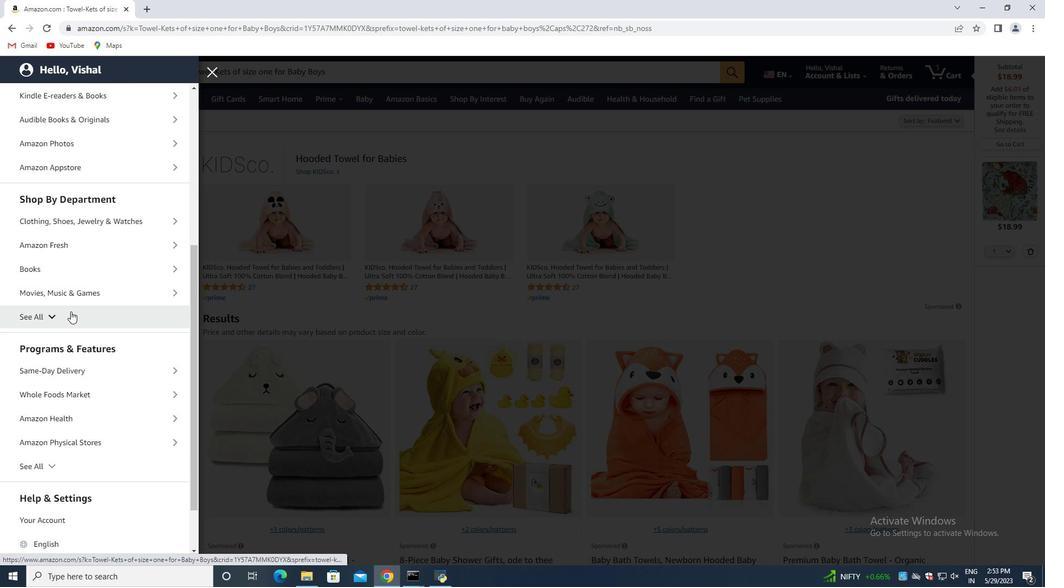 
Action: Mouse pressed left at (68, 314)
Screenshot: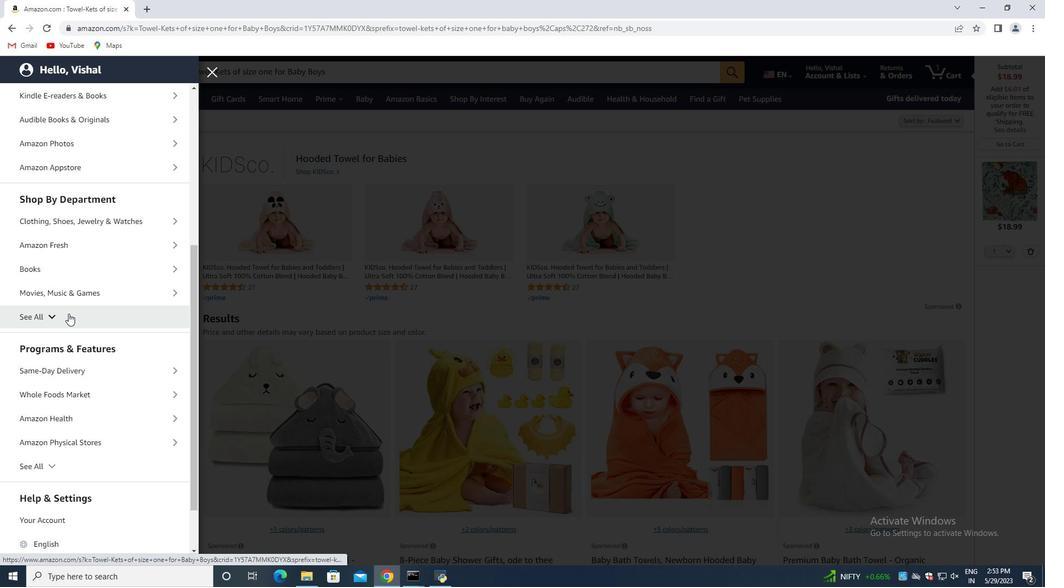 
Action: Mouse moved to (68, 305)
Screenshot: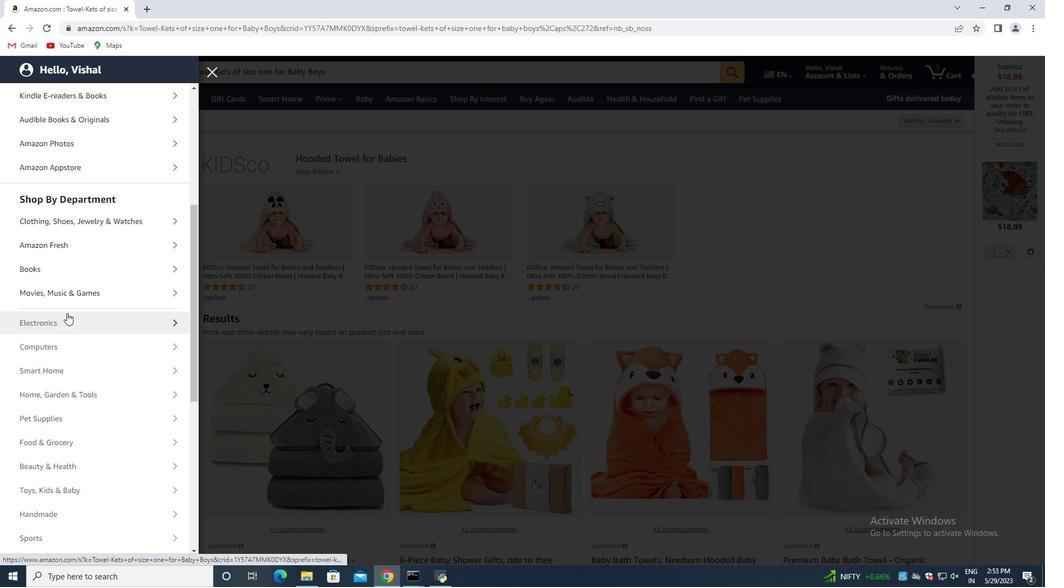 
Action: Mouse scrolled (68, 304) with delta (0, 0)
Screenshot: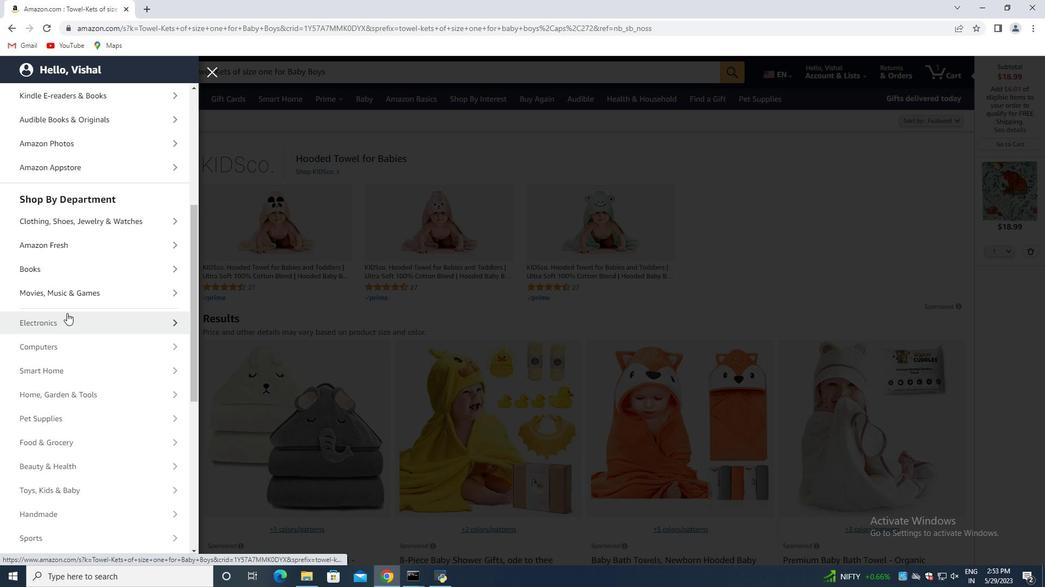 
Action: Mouse scrolled (68, 304) with delta (0, 0)
Screenshot: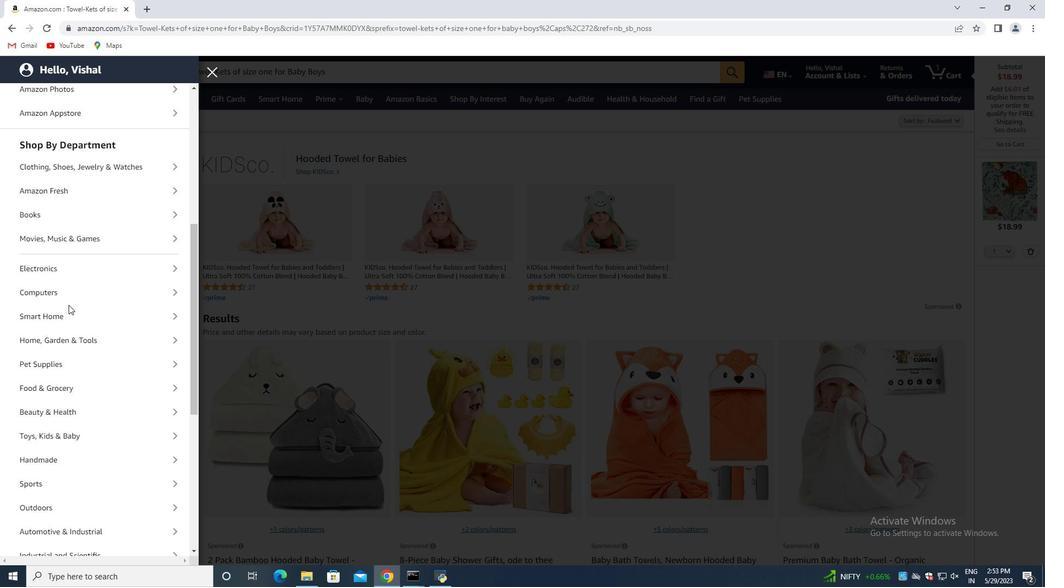 
Action: Mouse moved to (68, 305)
Screenshot: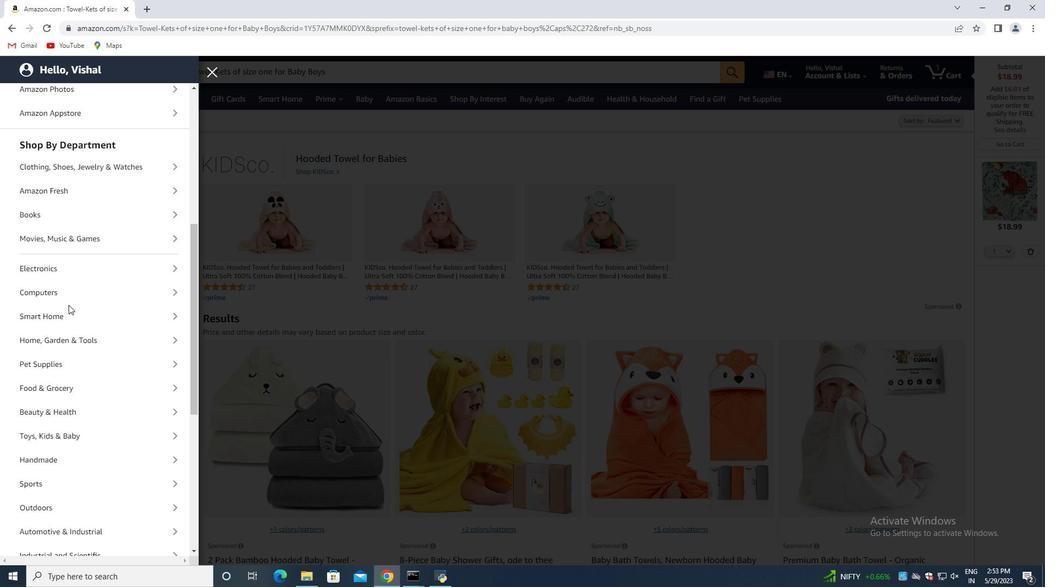 
Action: Mouse scrolled (68, 304) with delta (0, 0)
Screenshot: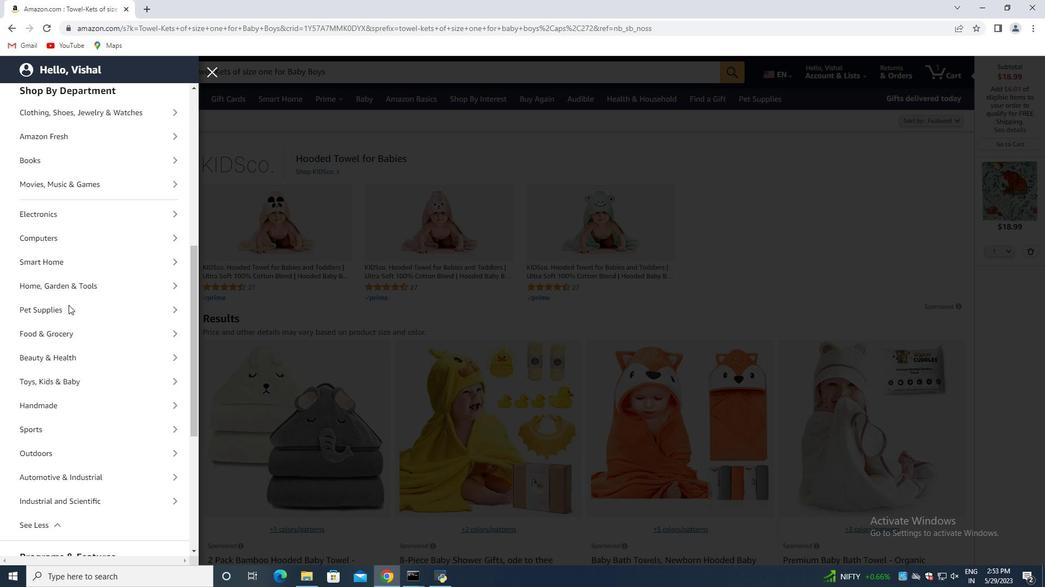 
Action: Mouse scrolled (68, 304) with delta (0, 0)
Screenshot: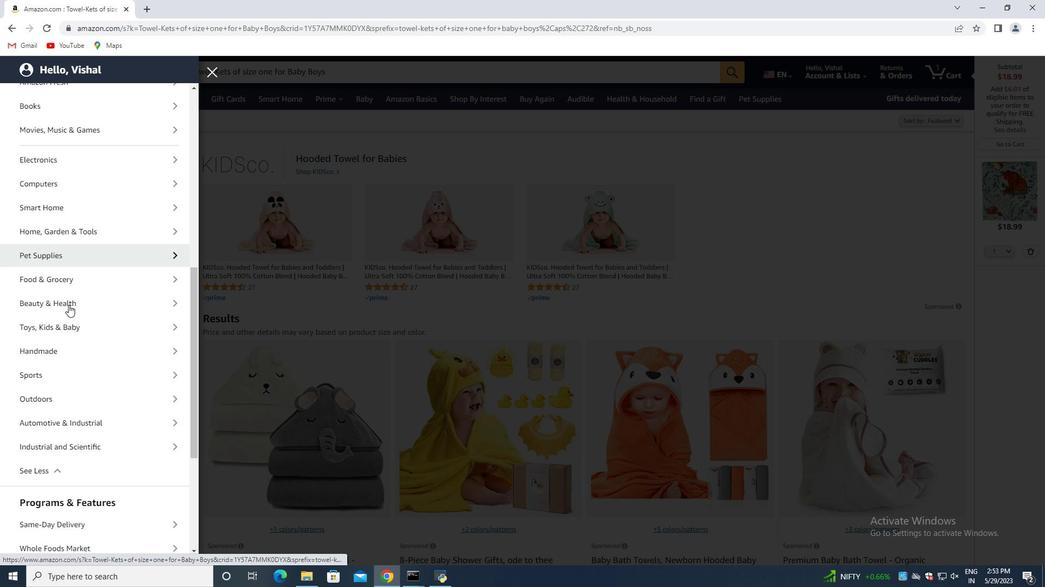 
Action: Mouse scrolled (68, 304) with delta (0, 0)
Screenshot: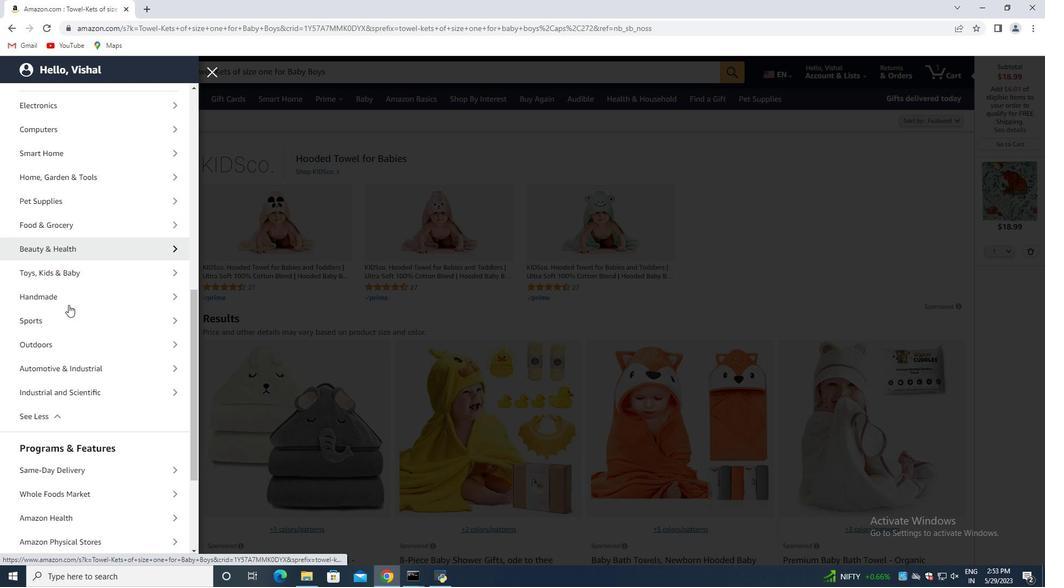 
Action: Mouse scrolled (68, 304) with delta (0, 0)
Screenshot: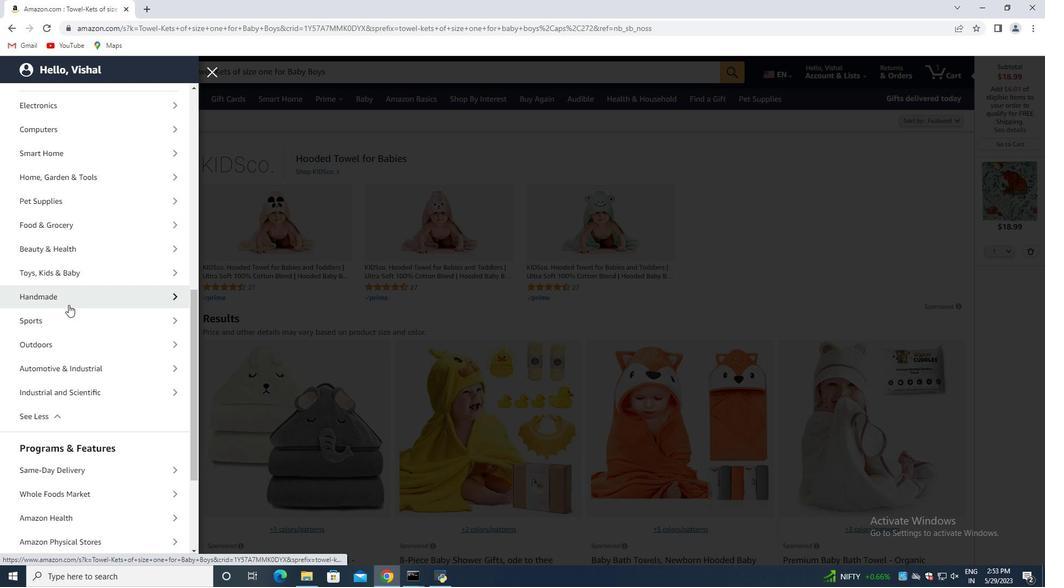 
Action: Mouse moved to (68, 304)
Screenshot: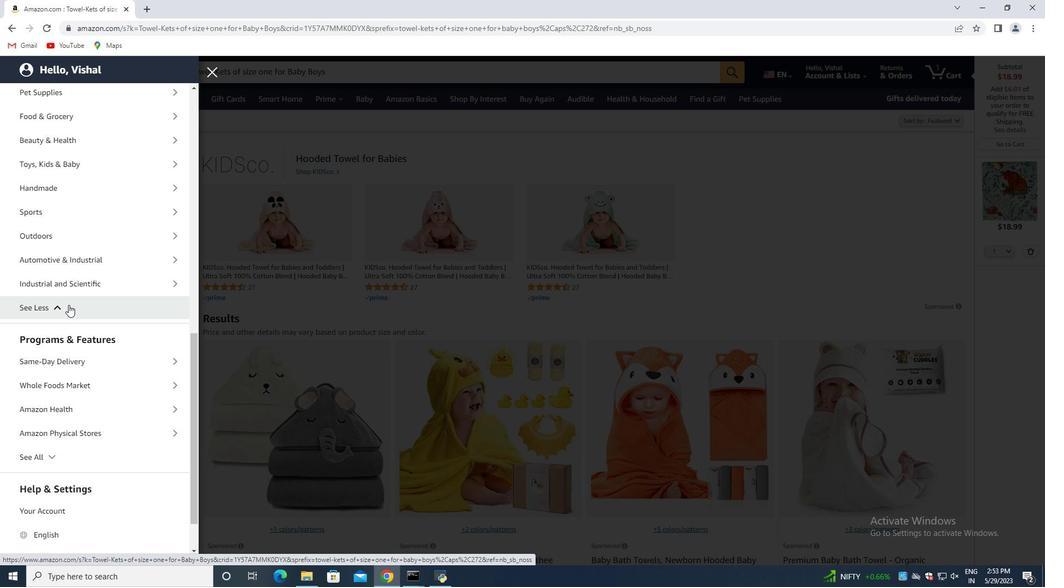 
Action: Mouse scrolled (68, 303) with delta (0, 0)
Screenshot: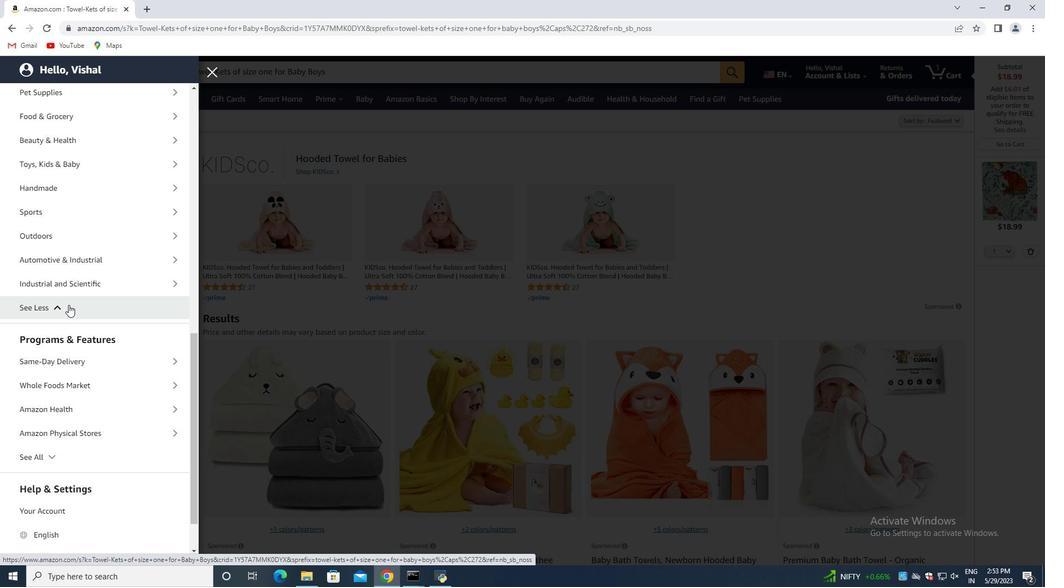 
Action: Mouse scrolled (68, 303) with delta (0, 0)
Screenshot: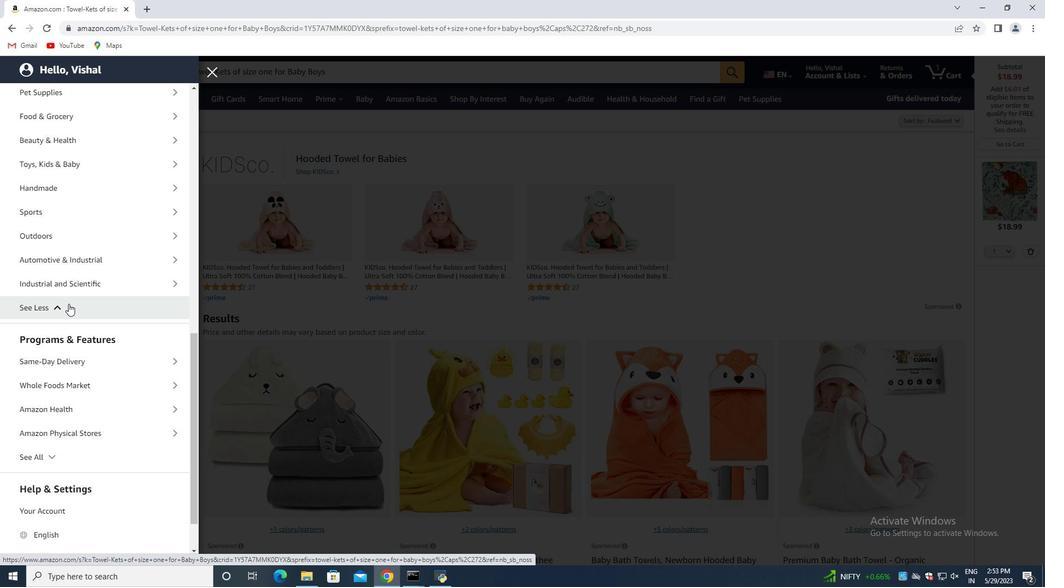 
Action: Mouse scrolled (68, 303) with delta (0, 0)
Screenshot: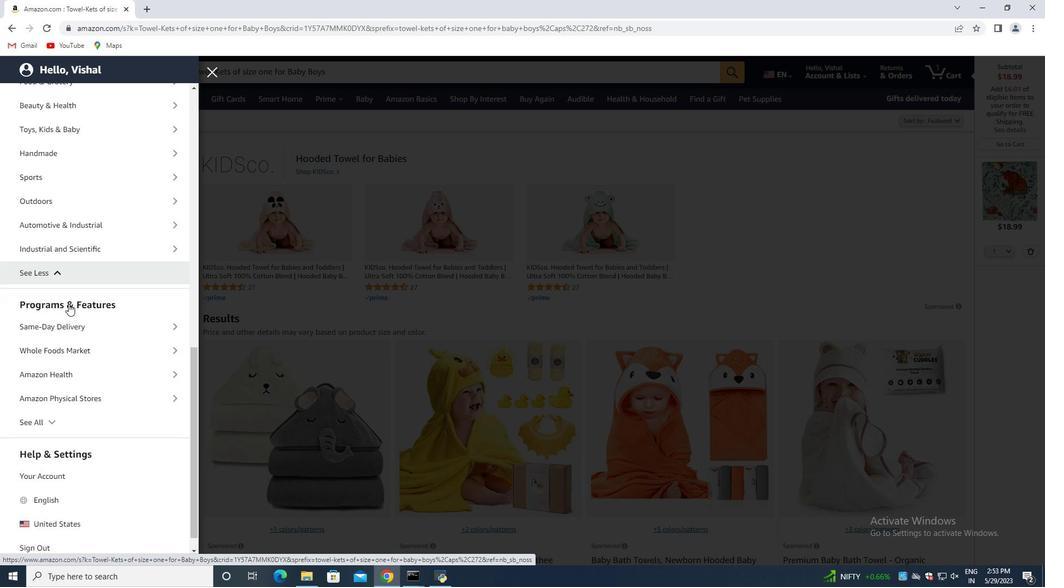 
Action: Mouse scrolled (68, 303) with delta (0, 0)
Screenshot: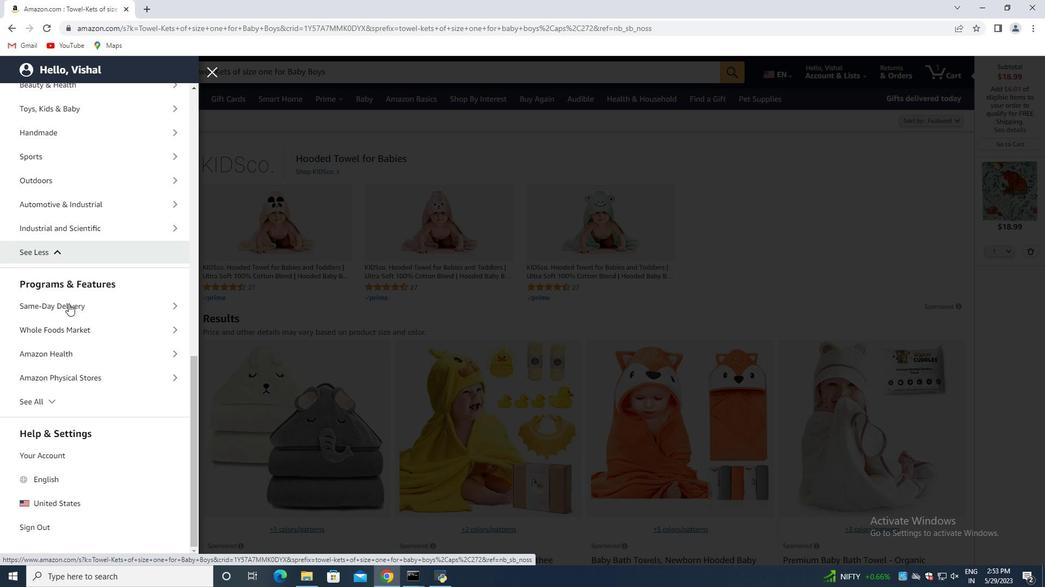 
Action: Mouse moved to (74, 400)
Screenshot: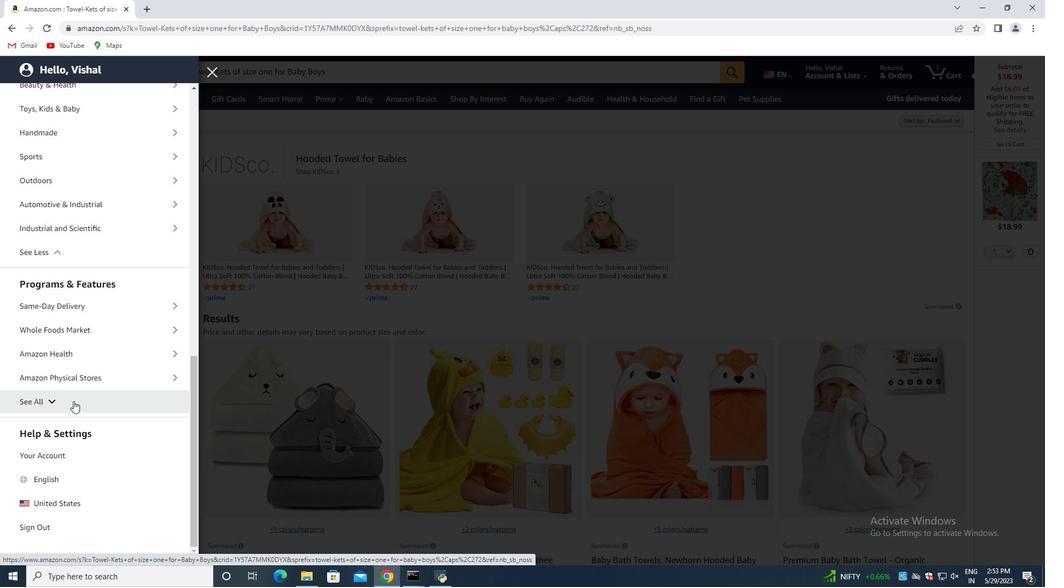 
Action: Mouse pressed left at (74, 400)
Screenshot: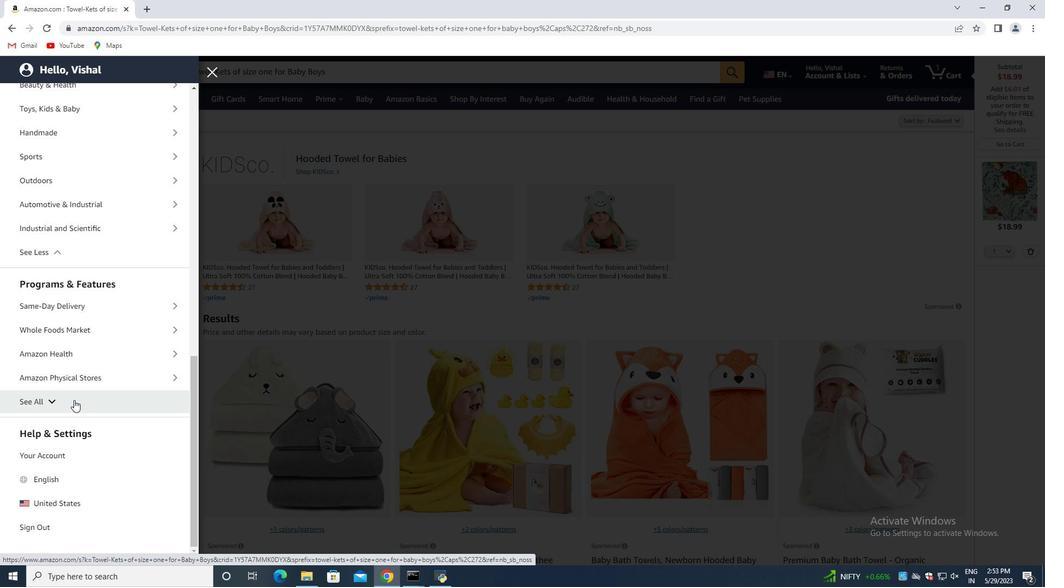 
Action: Mouse moved to (56, 343)
Screenshot: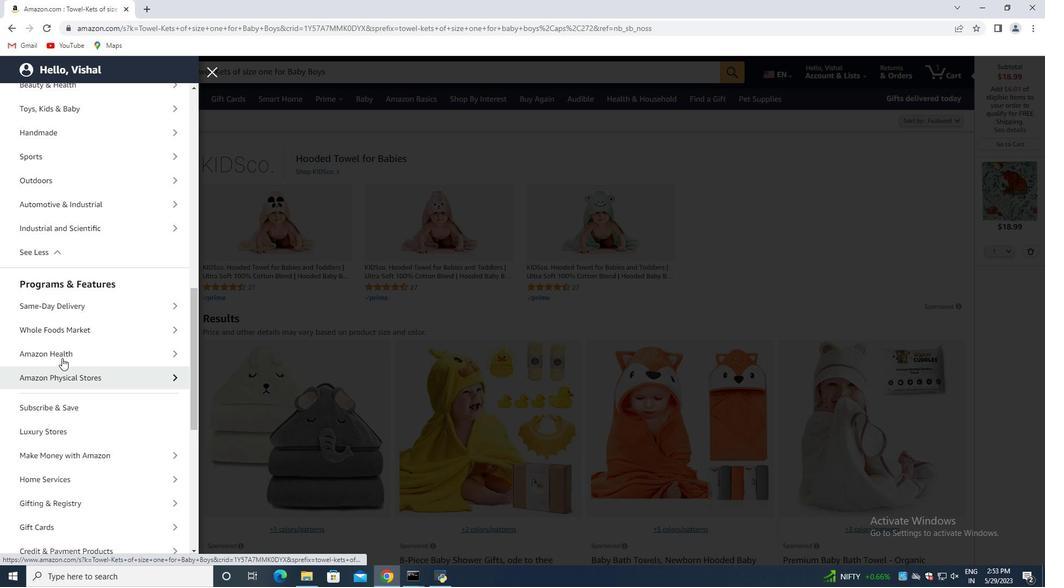 
Action: Mouse scrolled (56, 343) with delta (0, 0)
Screenshot: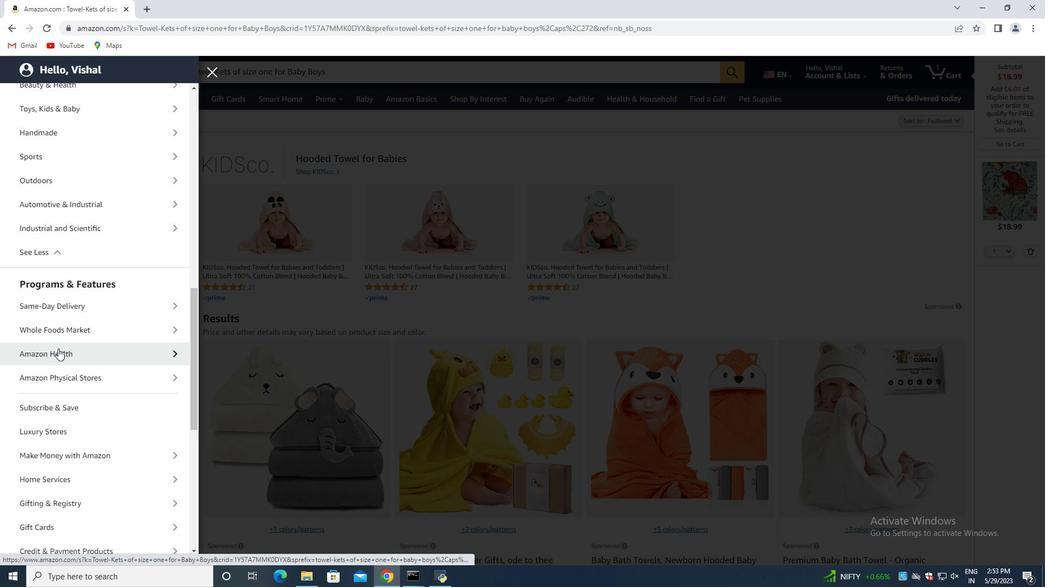 
Action: Mouse scrolled (56, 343) with delta (0, 0)
Screenshot: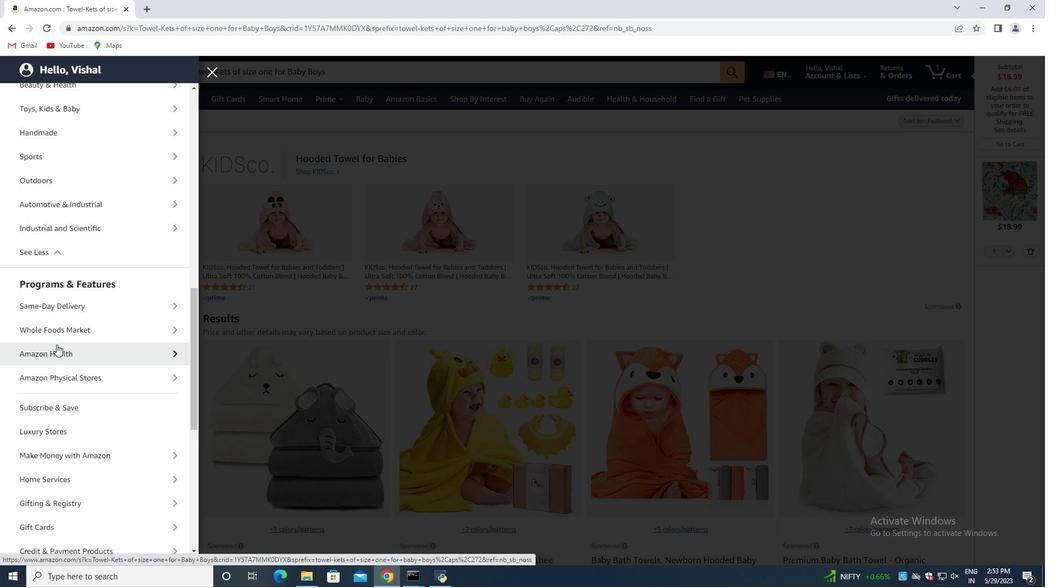 
Action: Mouse scrolled (56, 343) with delta (0, 0)
Screenshot: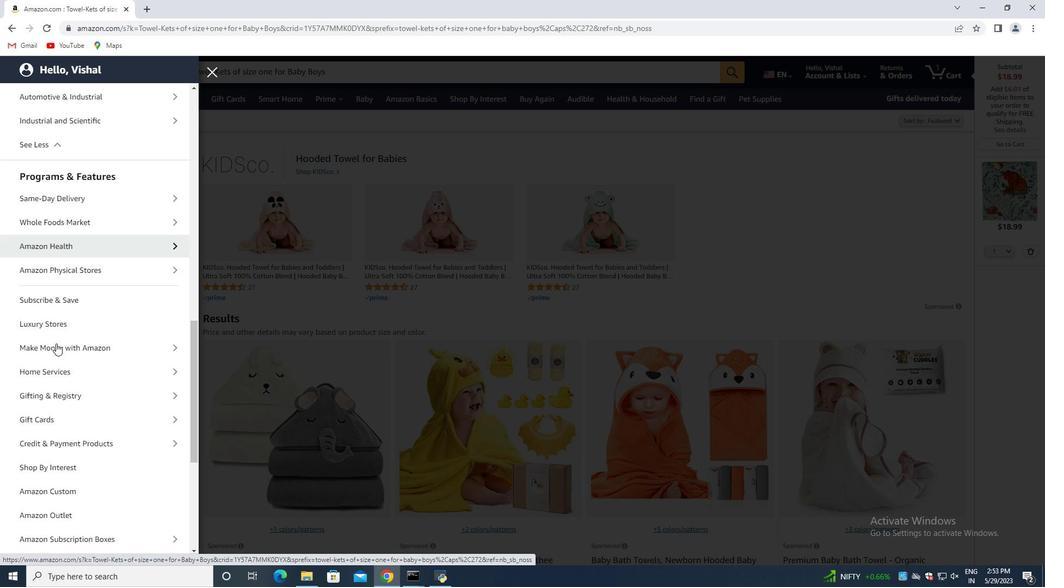 
Action: Mouse moved to (54, 341)
Screenshot: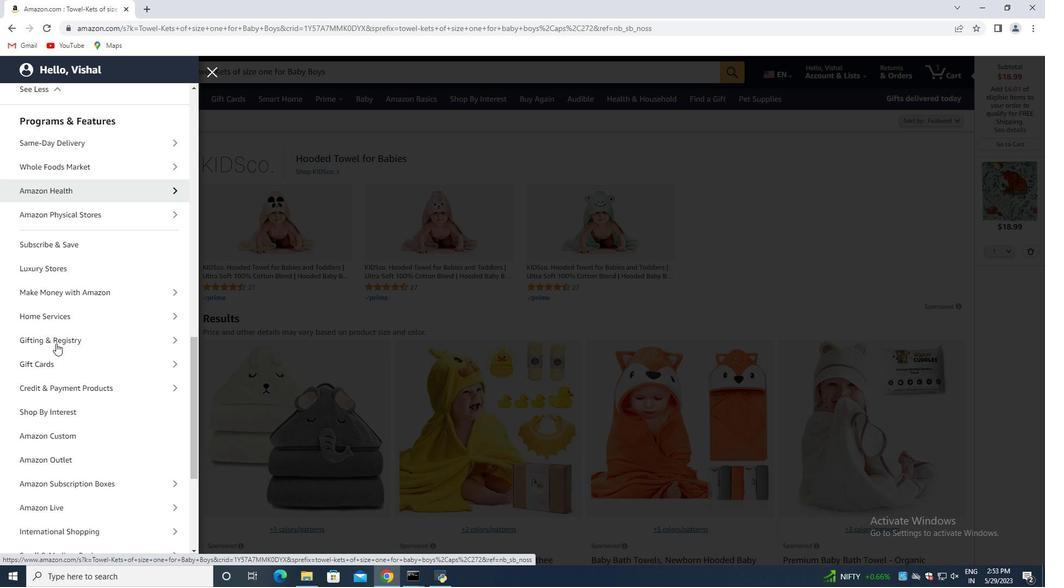 
Action: Mouse scrolled (54, 341) with delta (0, 0)
Screenshot: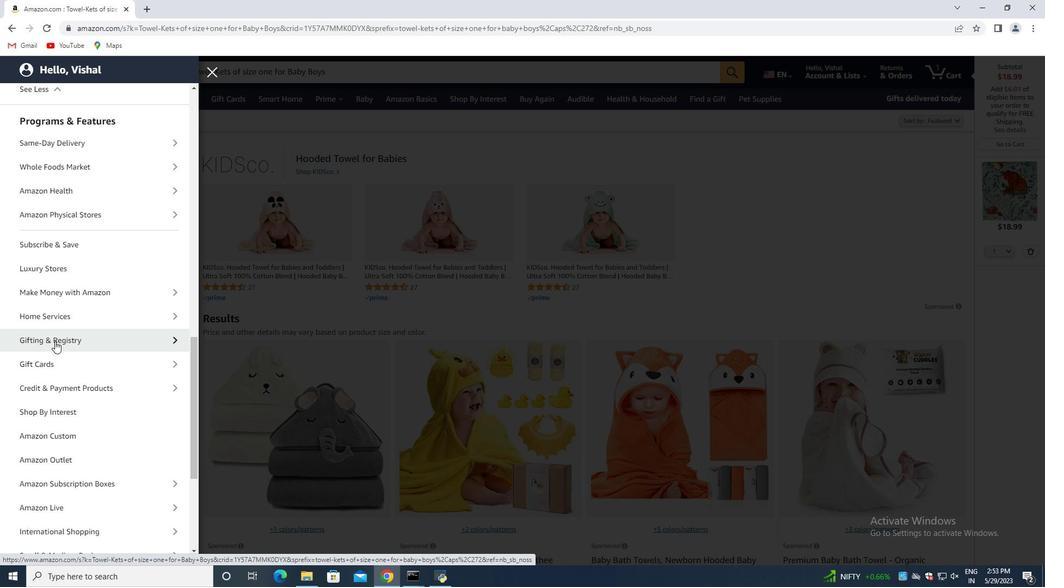 
Action: Mouse scrolled (54, 341) with delta (0, 0)
Screenshot: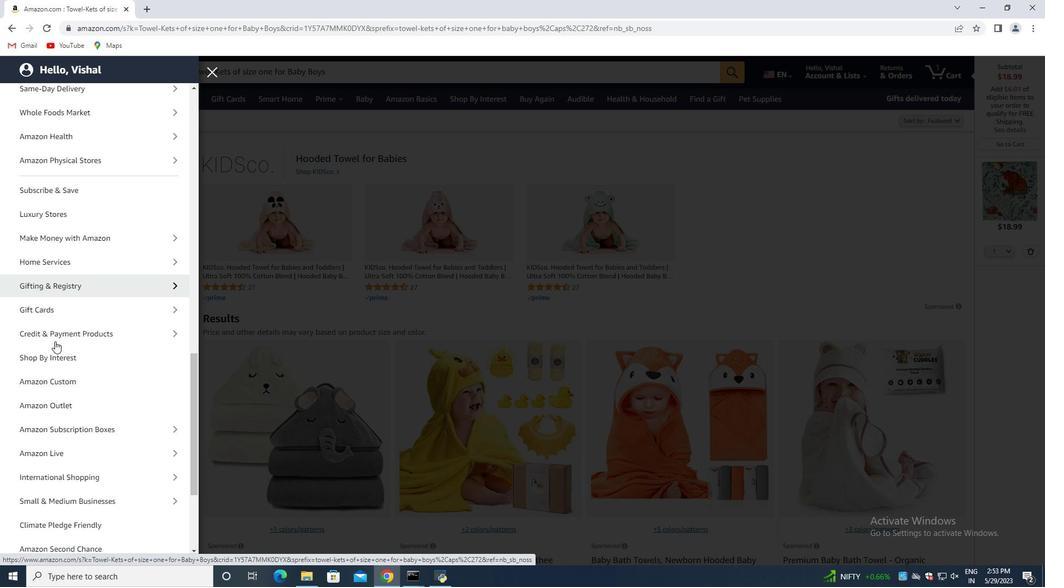
Action: Mouse moved to (54, 341)
Screenshot: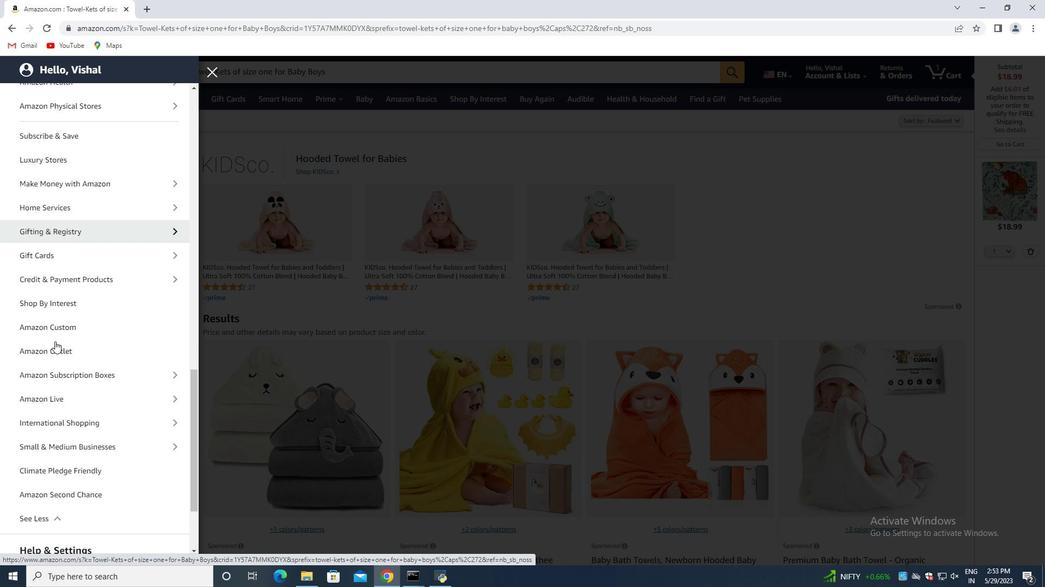 
Action: Mouse scrolled (54, 341) with delta (0, 0)
Screenshot: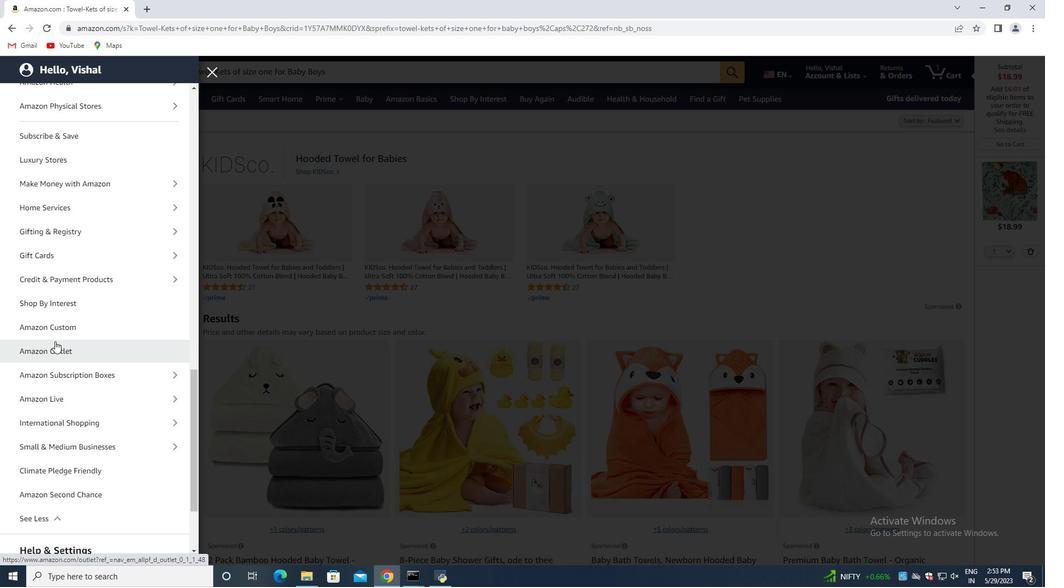 
Action: Mouse scrolled (54, 341) with delta (0, 0)
Screenshot: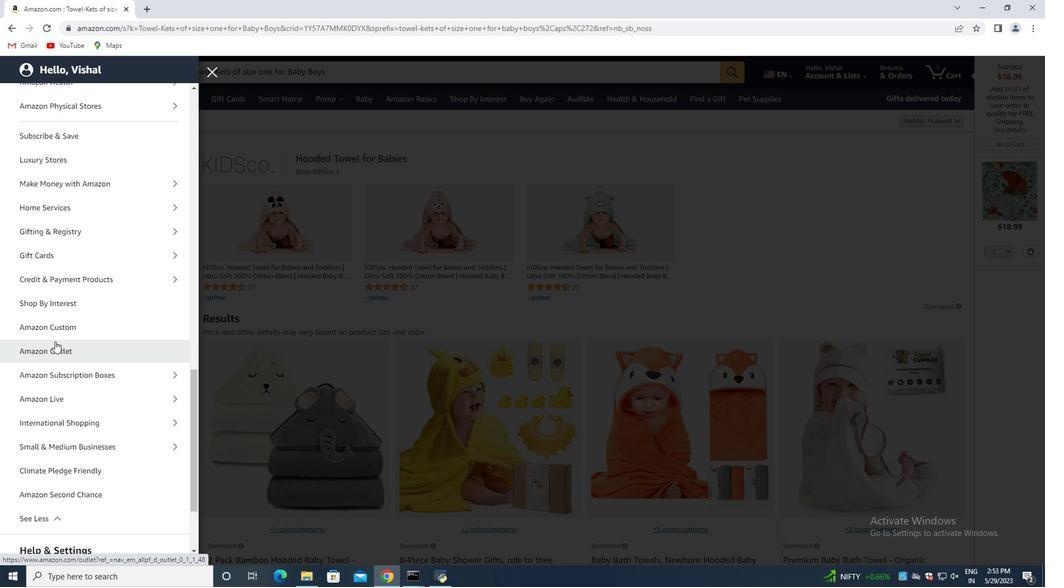 
Action: Mouse scrolled (54, 341) with delta (0, 0)
Screenshot: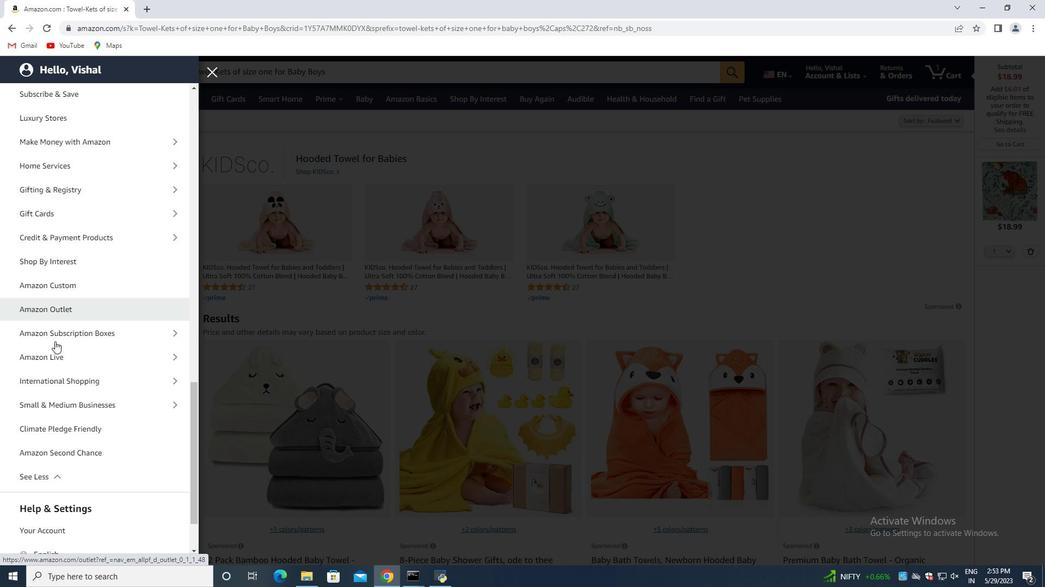
Action: Mouse scrolled (54, 341) with delta (0, 0)
Screenshot: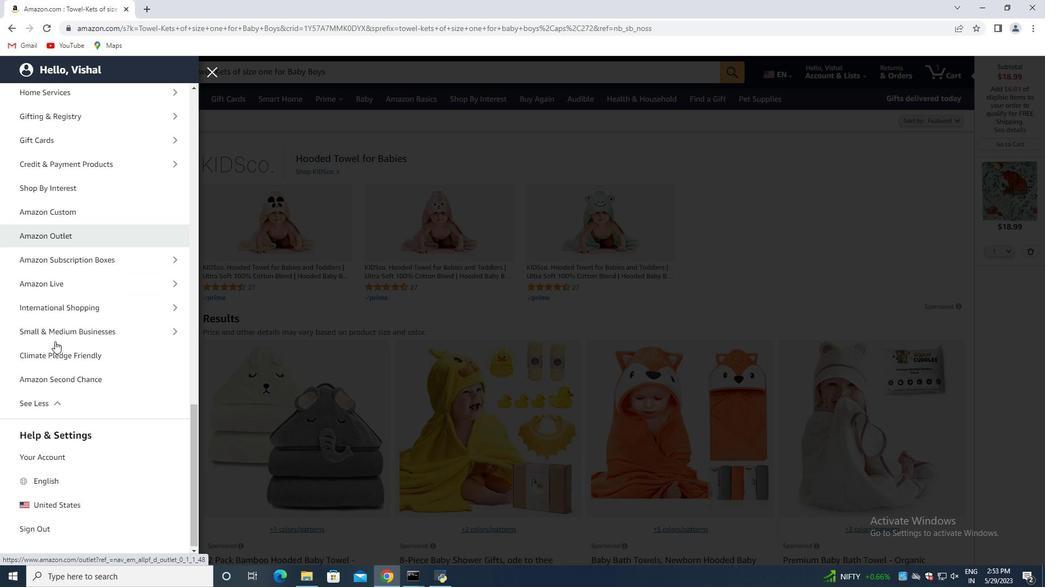 
Action: Mouse moved to (212, 71)
Screenshot: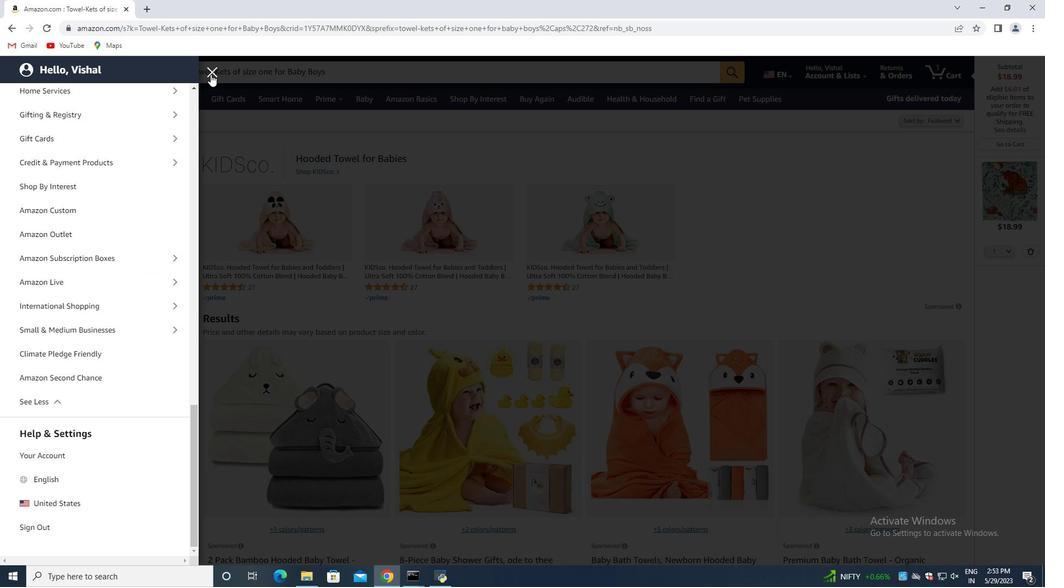 
Action: Mouse pressed left at (212, 71)
Screenshot: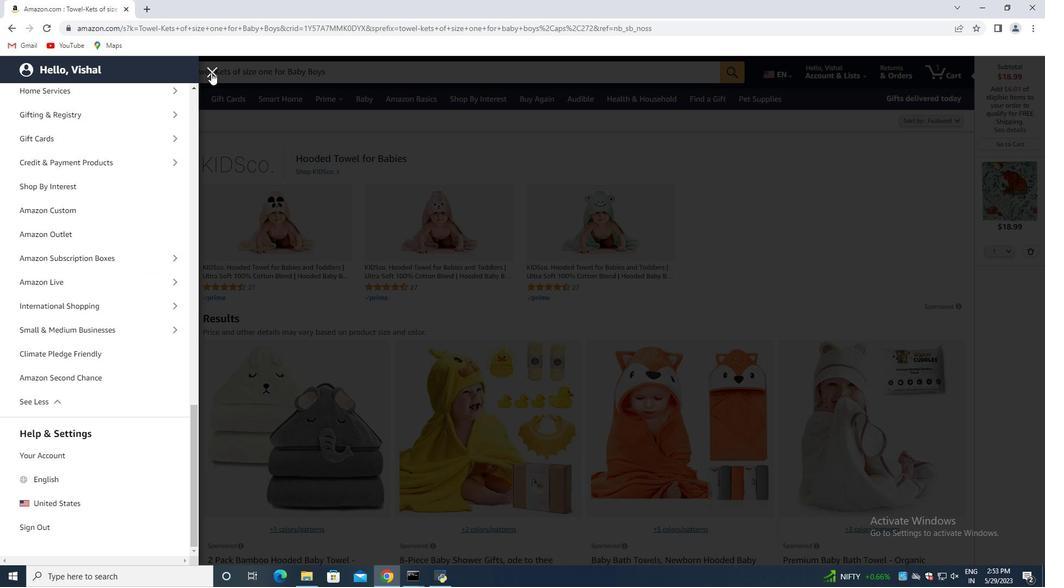 
Action: Mouse moved to (118, 161)
Screenshot: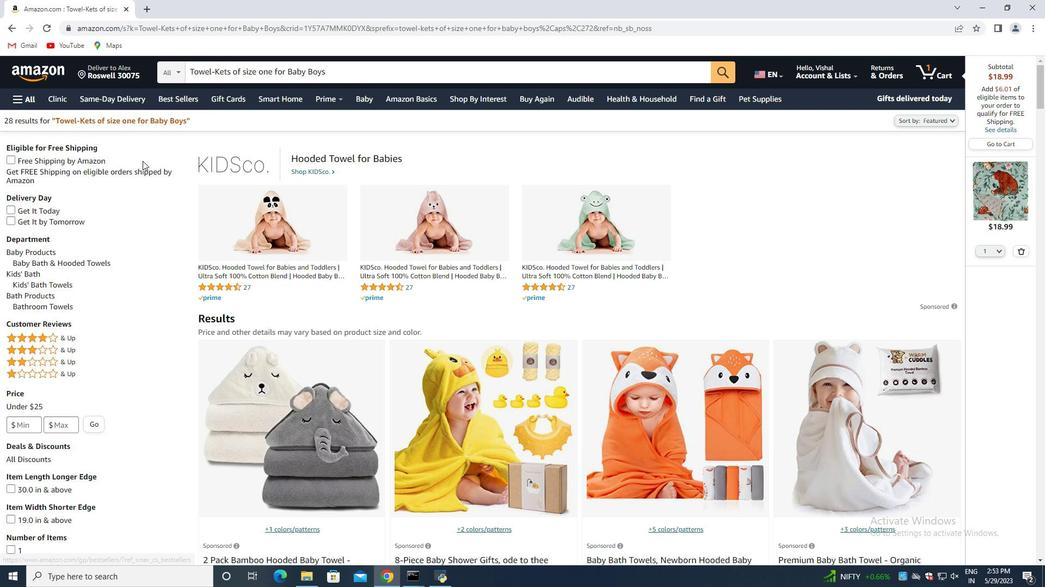 
Action: Mouse scrolled (118, 161) with delta (0, 0)
Screenshot: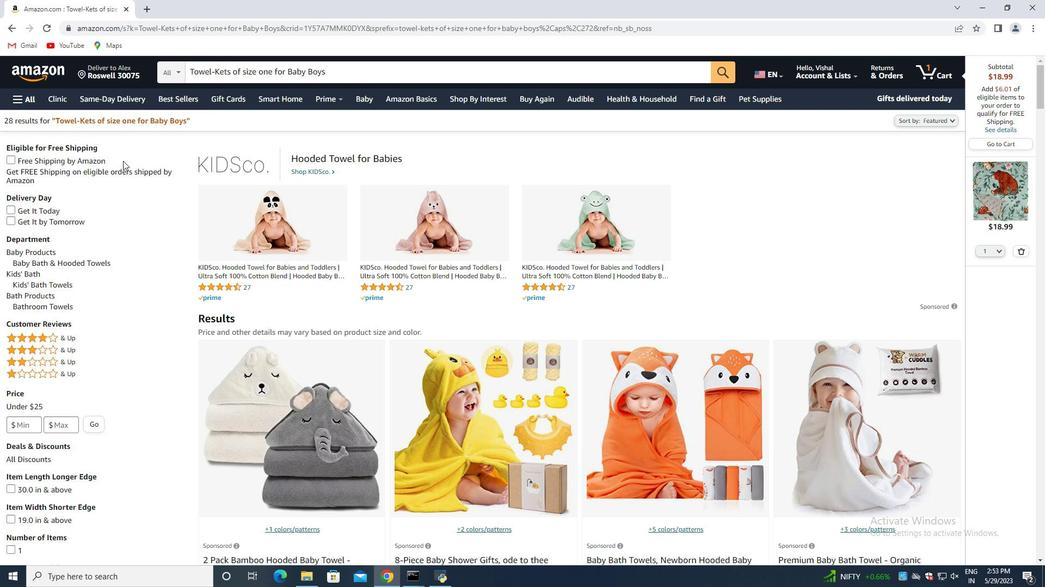 
Action: Mouse scrolled (118, 161) with delta (0, 0)
Screenshot: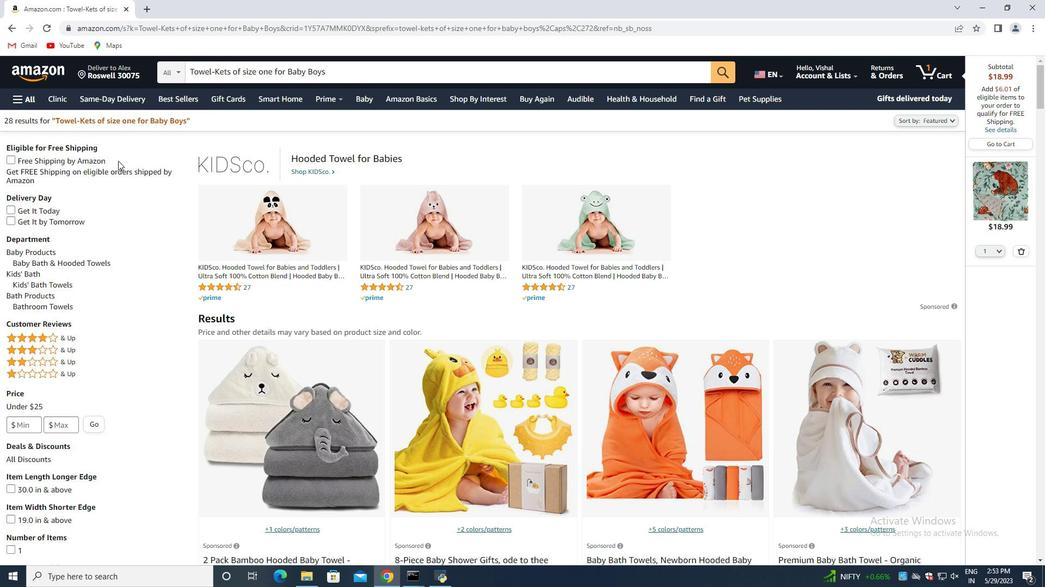 
Action: Mouse scrolled (118, 161) with delta (0, 0)
Screenshot: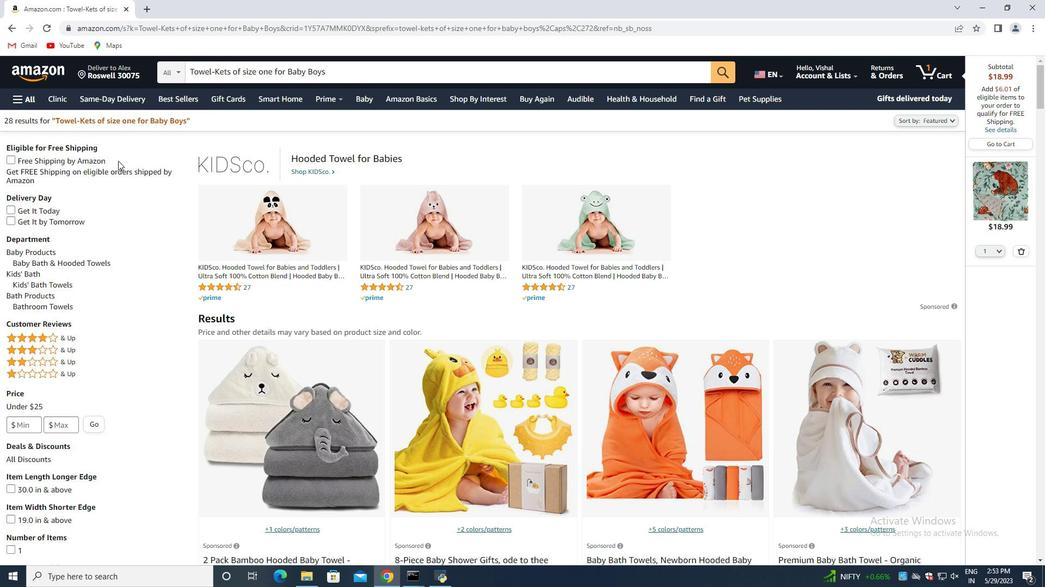 
Action: Mouse scrolled (118, 161) with delta (0, 0)
Screenshot: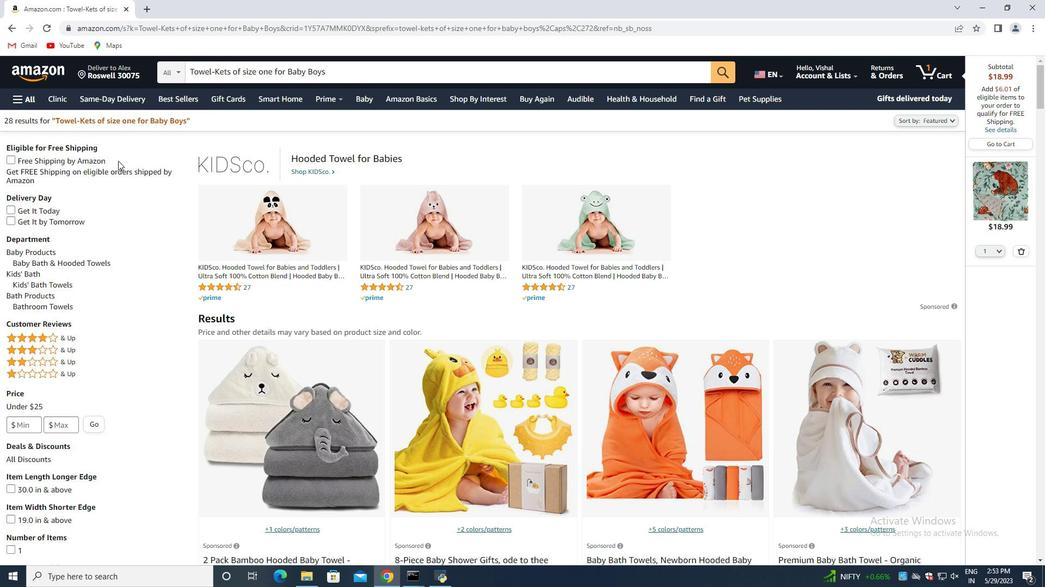 
Action: Mouse scrolled (118, 161) with delta (0, 0)
Screenshot: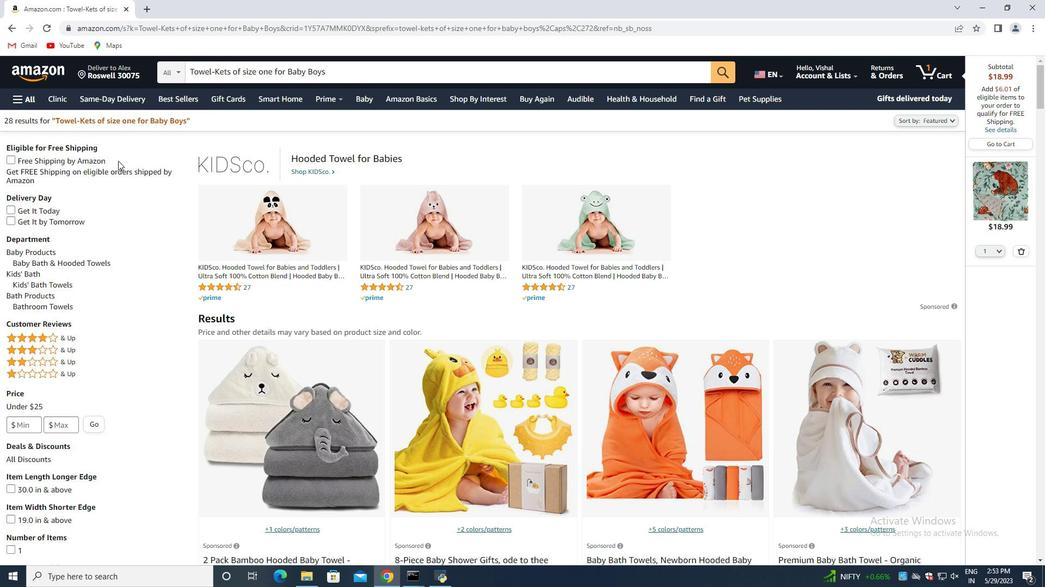 
Action: Mouse moved to (343, 305)
Screenshot: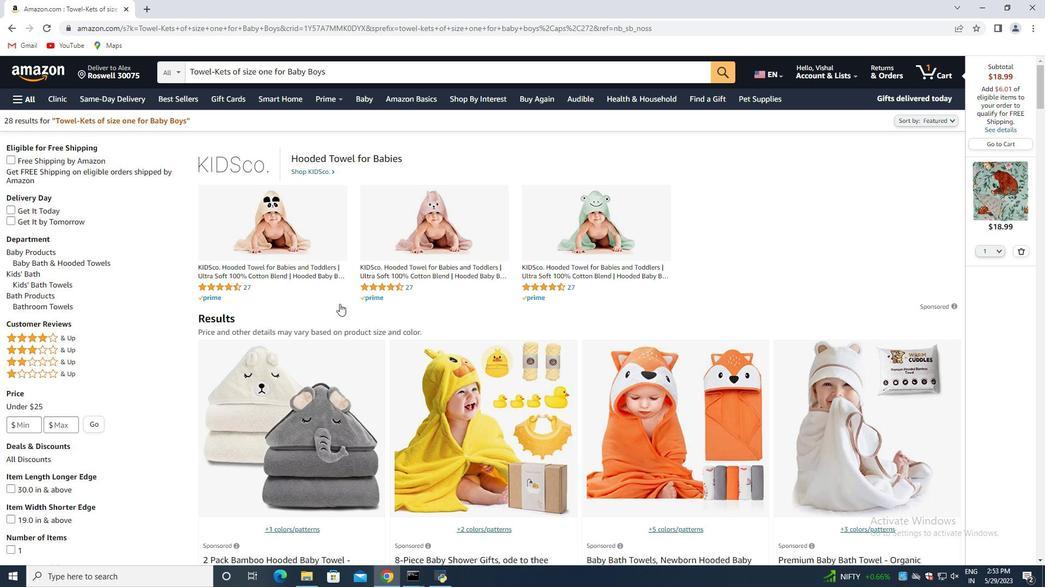 
Action: Mouse scrolled (343, 304) with delta (0, 0)
Screenshot: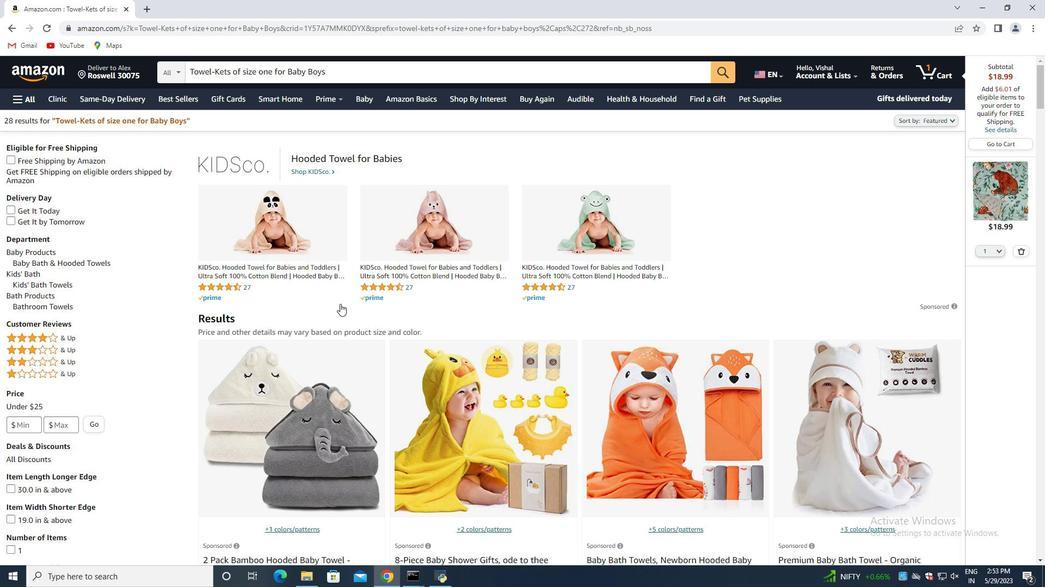 
Action: Mouse moved to (343, 305)
Screenshot: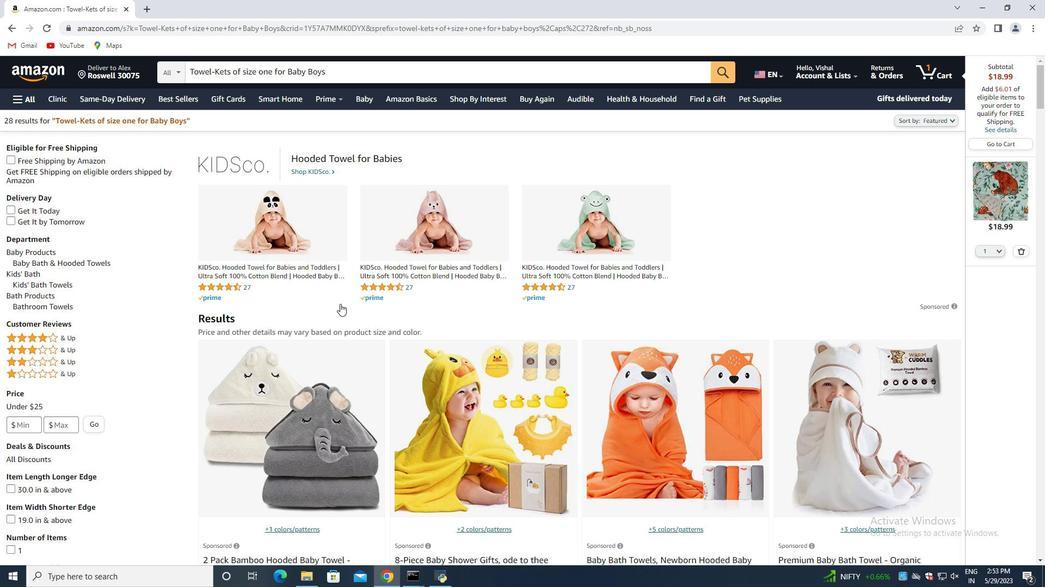 
Action: Mouse scrolled (343, 304) with delta (0, 0)
Screenshot: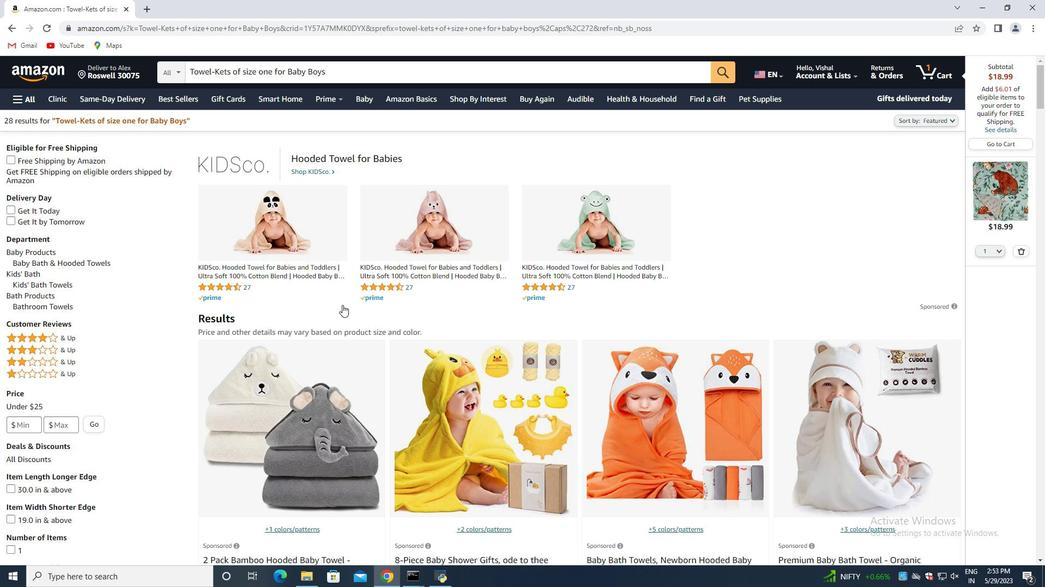 
Action: Mouse moved to (344, 305)
Screenshot: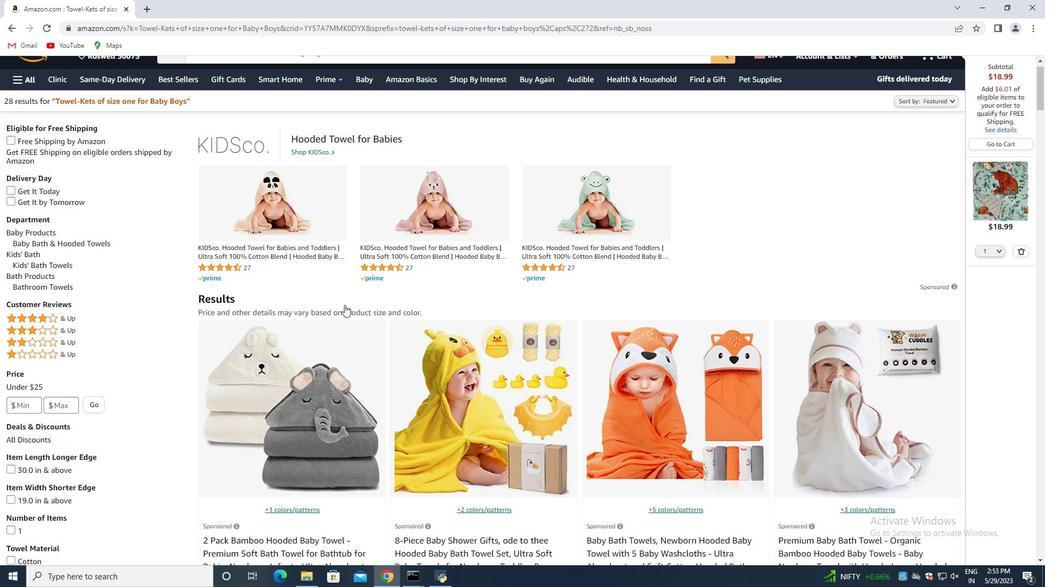 
Action: Mouse scrolled (344, 304) with delta (0, 0)
Screenshot: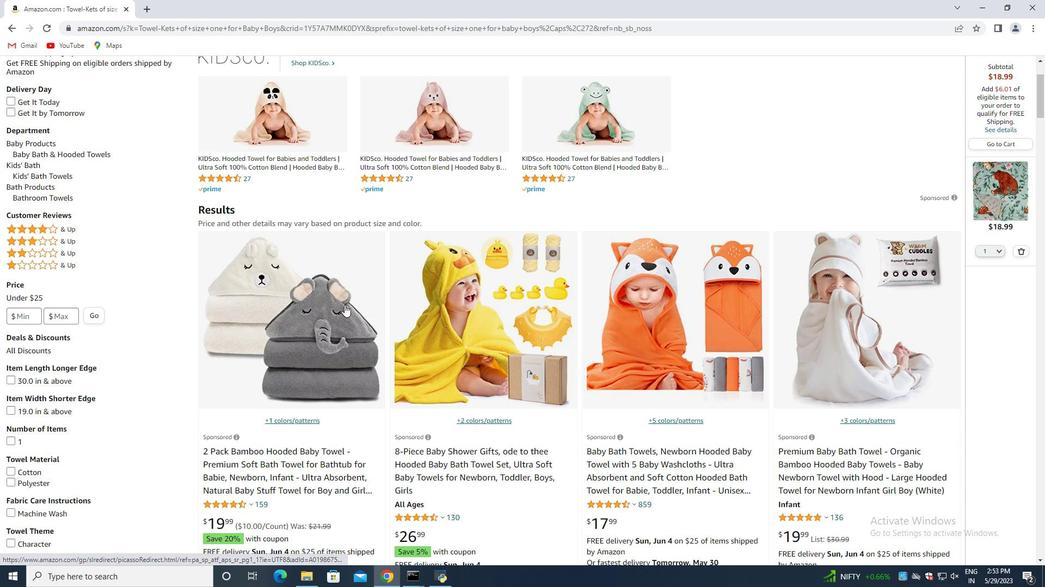 
Action: Mouse moved to (695, 398)
Screenshot: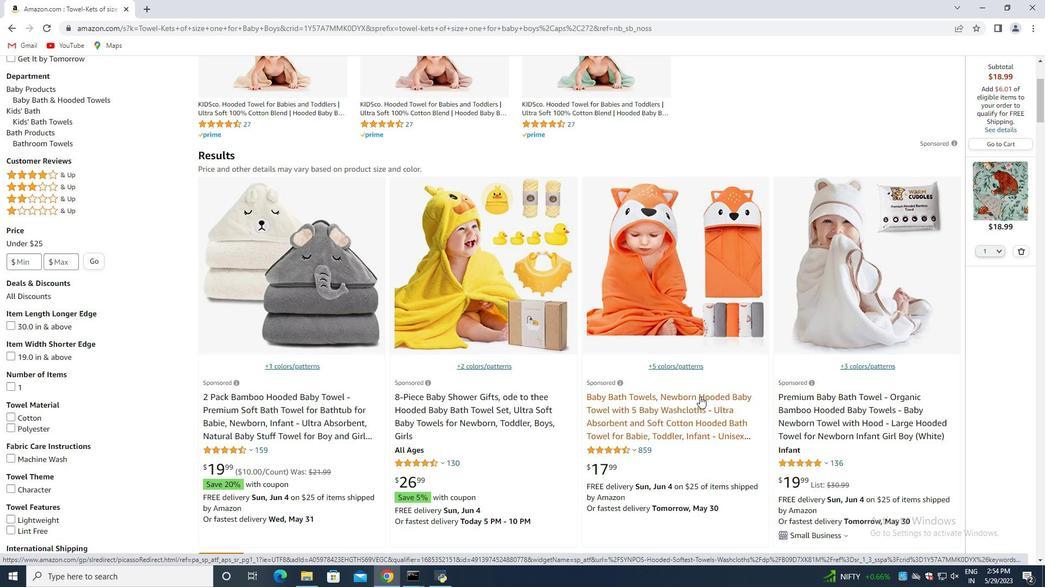 
Action: Mouse scrolled (698, 396) with delta (0, 0)
Screenshot: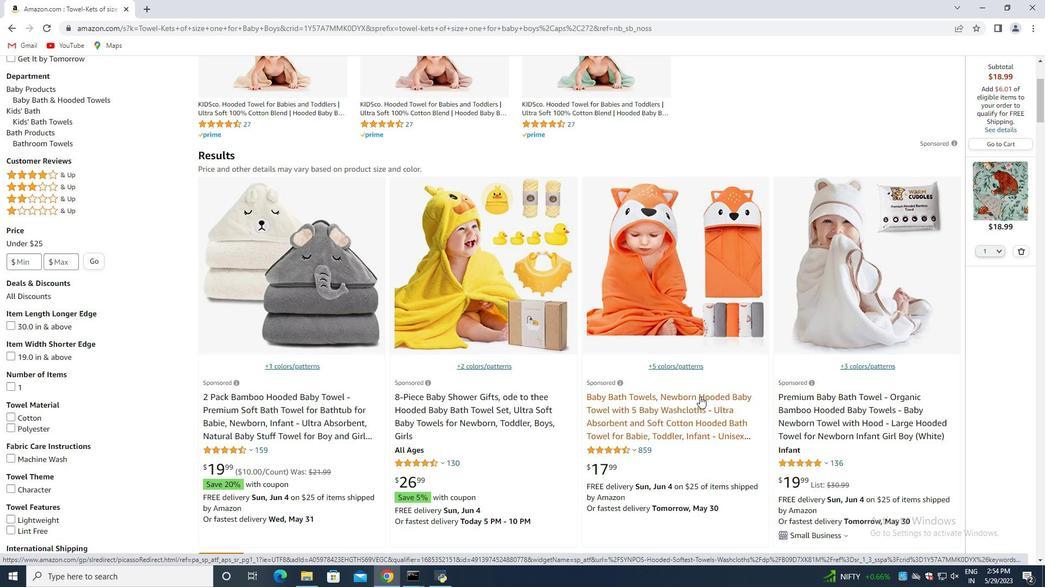 
Action: Mouse moved to (477, 378)
Screenshot: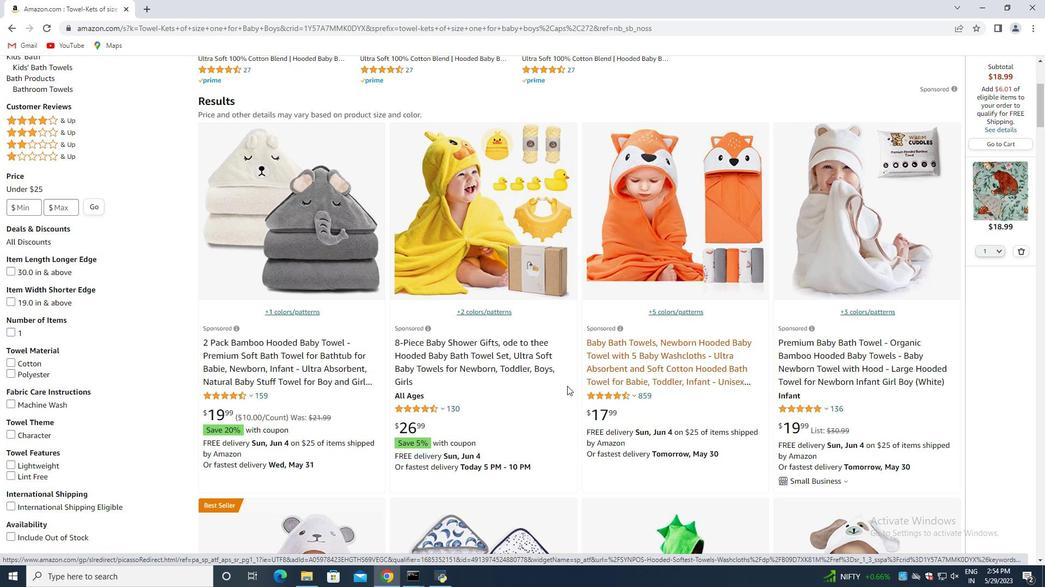 
Action: Mouse scrolled (477, 378) with delta (0, 0)
Screenshot: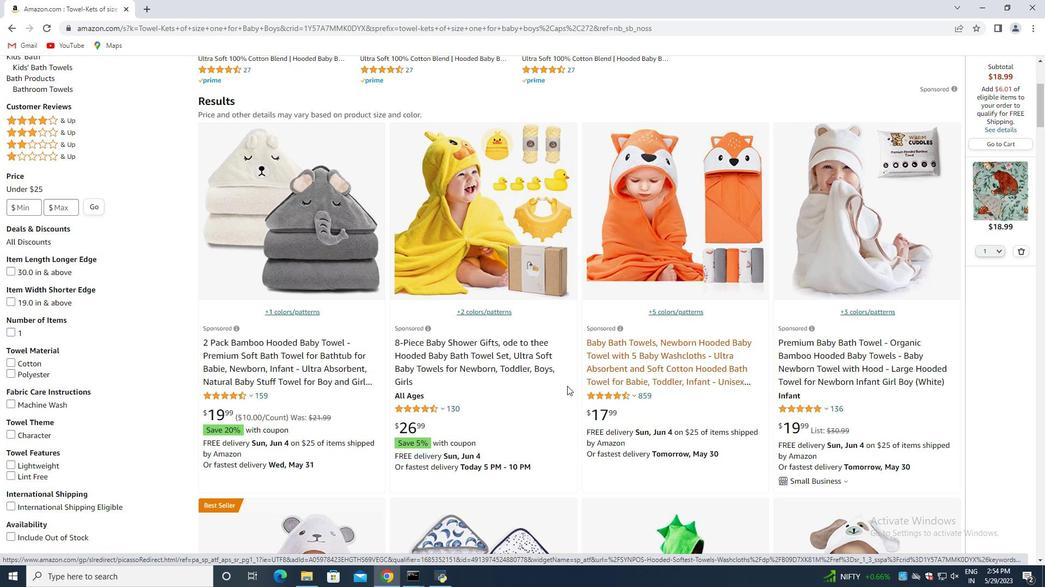 
Action: Mouse moved to (443, 361)
Screenshot: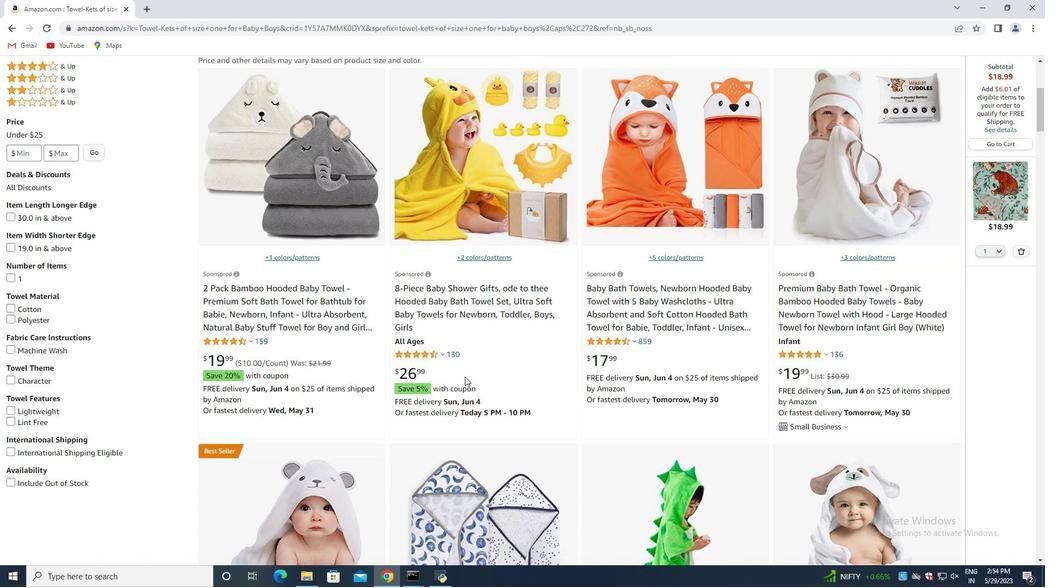 
Action: Mouse scrolled (463, 376) with delta (0, 0)
Screenshot: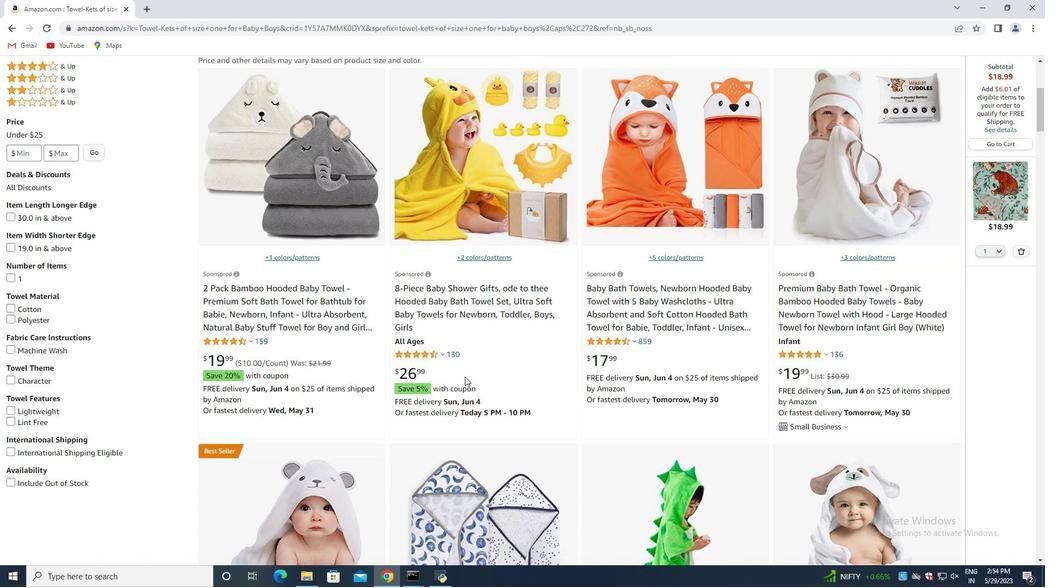 
Action: Mouse moved to (395, 349)
Screenshot: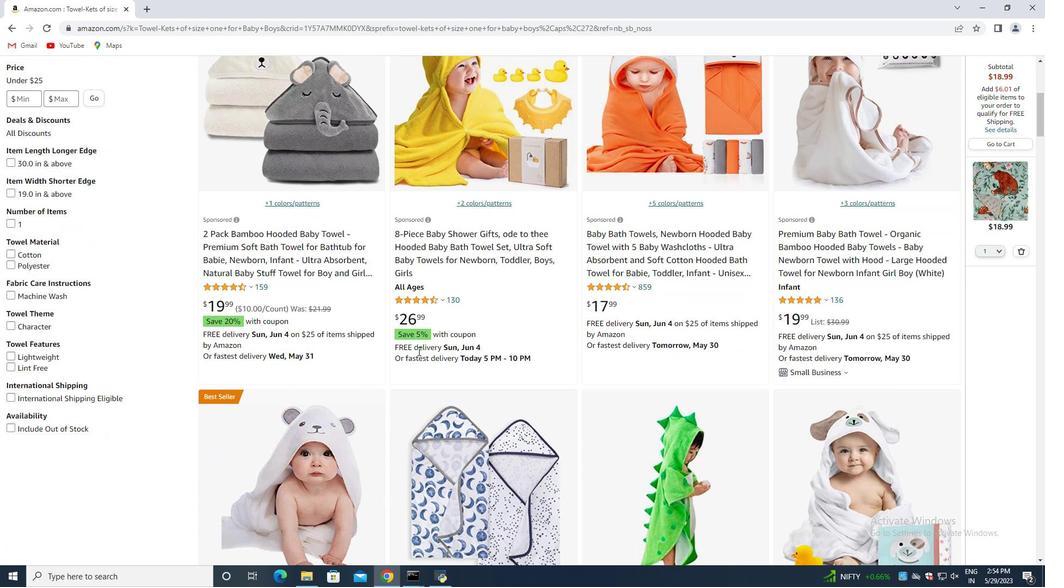 
Action: Mouse scrolled (395, 348) with delta (0, 0)
Screenshot: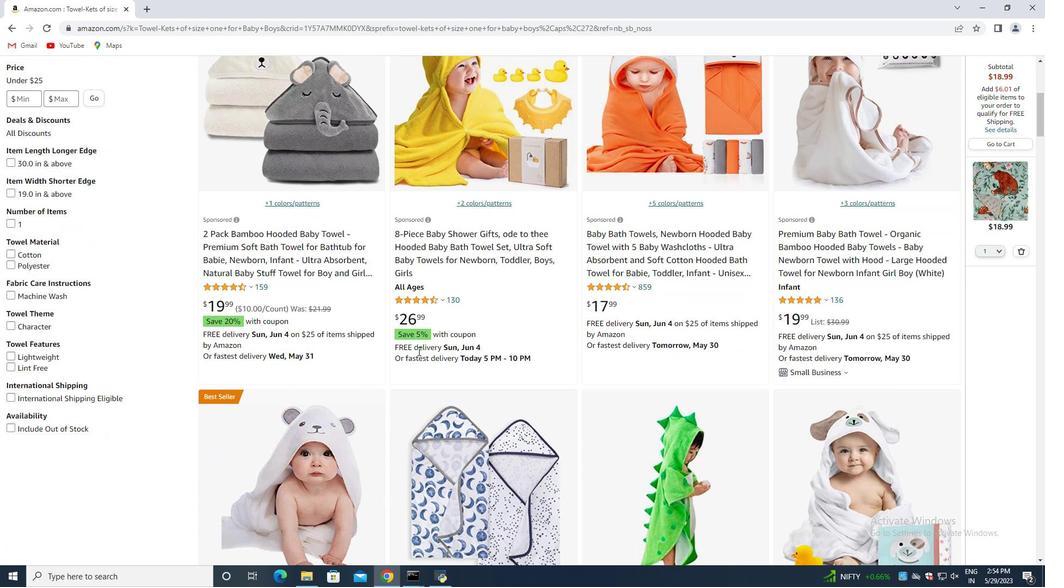 
Action: Mouse moved to (388, 351)
Screenshot: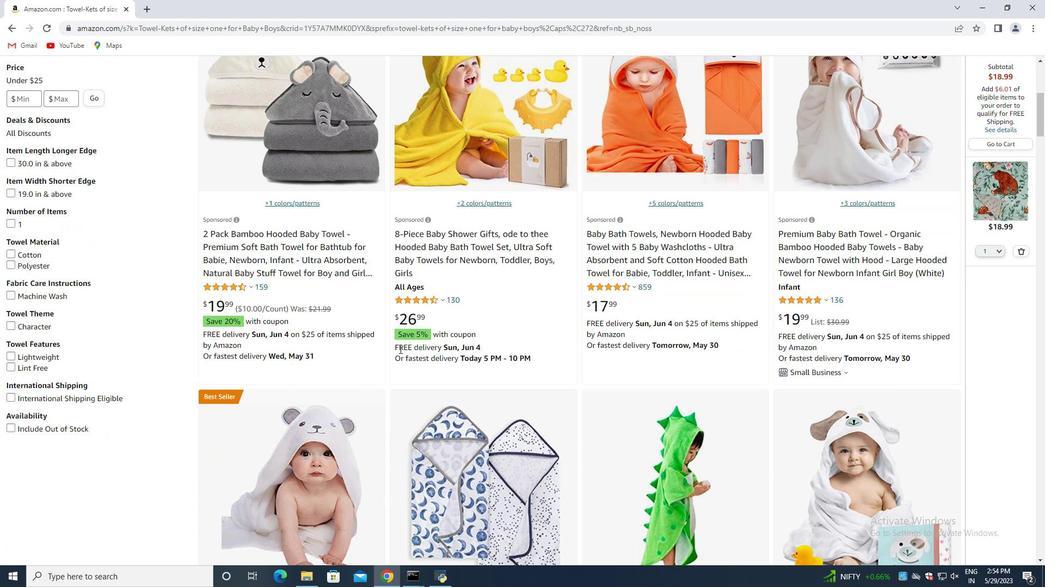 
Action: Mouse scrolled (389, 351) with delta (0, 0)
Screenshot: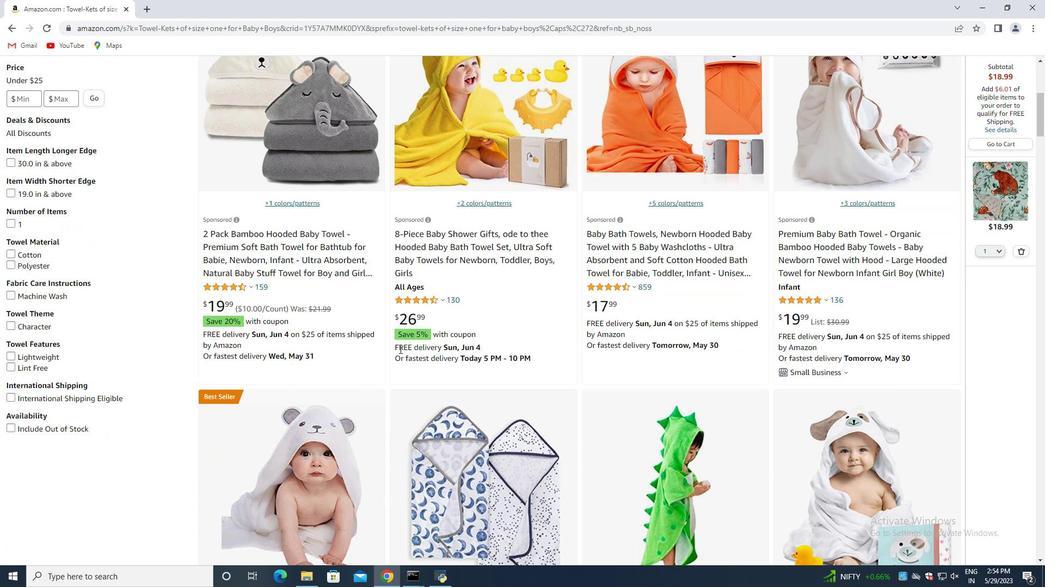 
Action: Mouse moved to (369, 355)
Screenshot: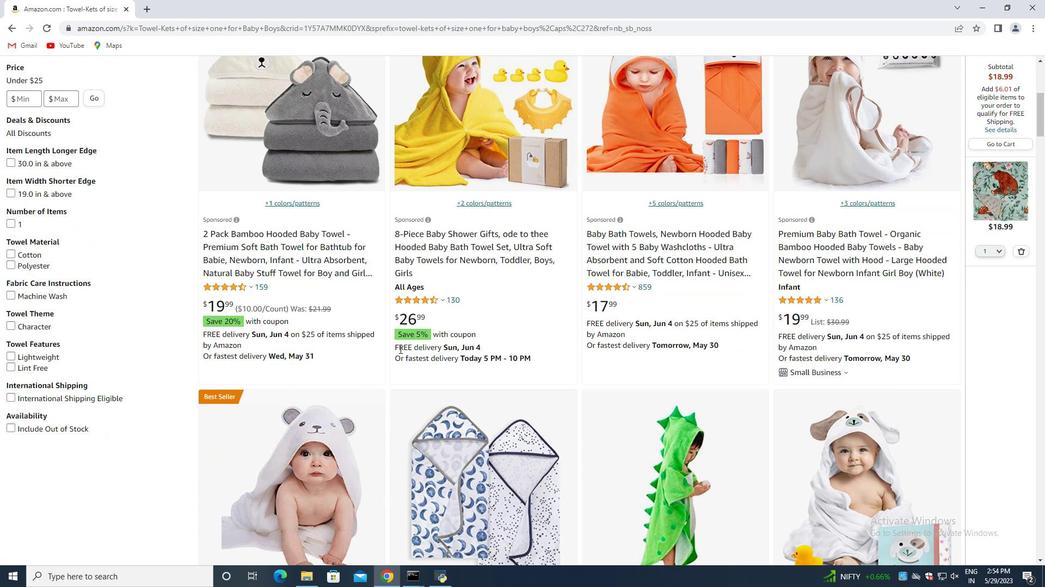 
Action: Mouse scrolled (375, 355) with delta (0, 0)
Screenshot: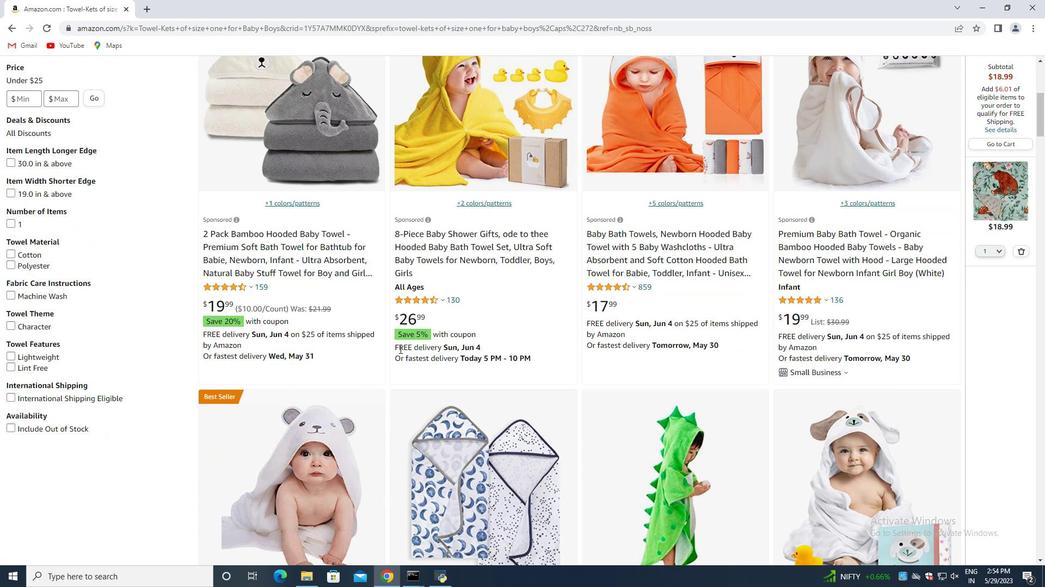 
Action: Mouse moved to (348, 353)
Screenshot: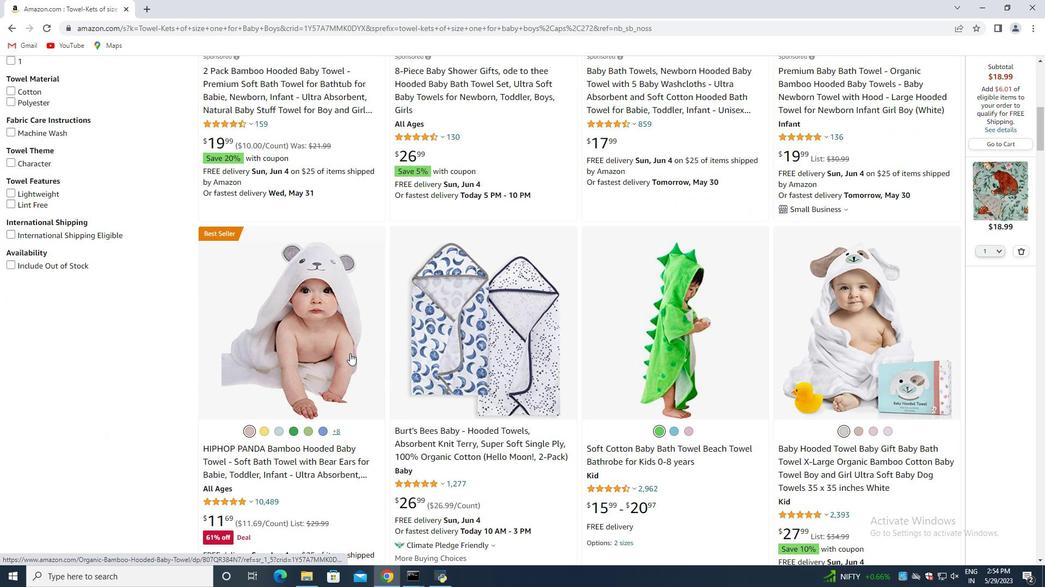 
Action: Mouse scrolled (348, 353) with delta (0, 0)
Screenshot: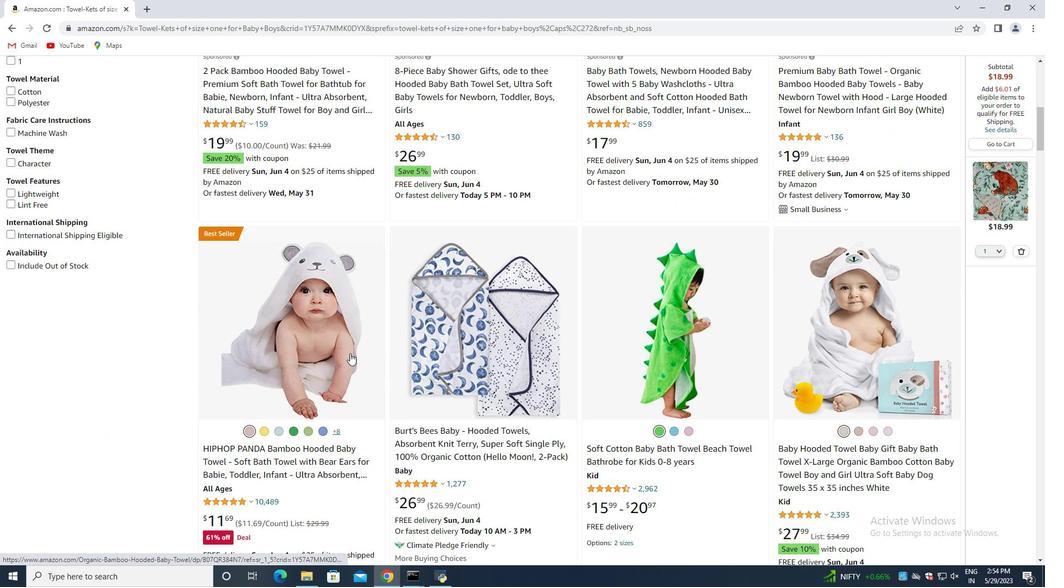 
Action: Mouse moved to (347, 353)
Screenshot: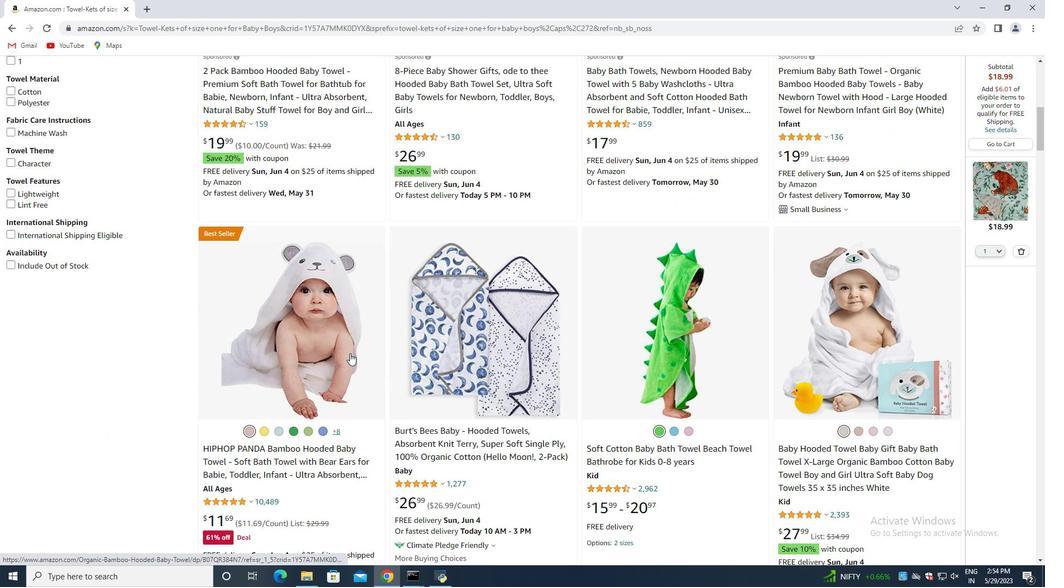 
Action: Mouse scrolled (347, 354) with delta (0, 0)
Screenshot: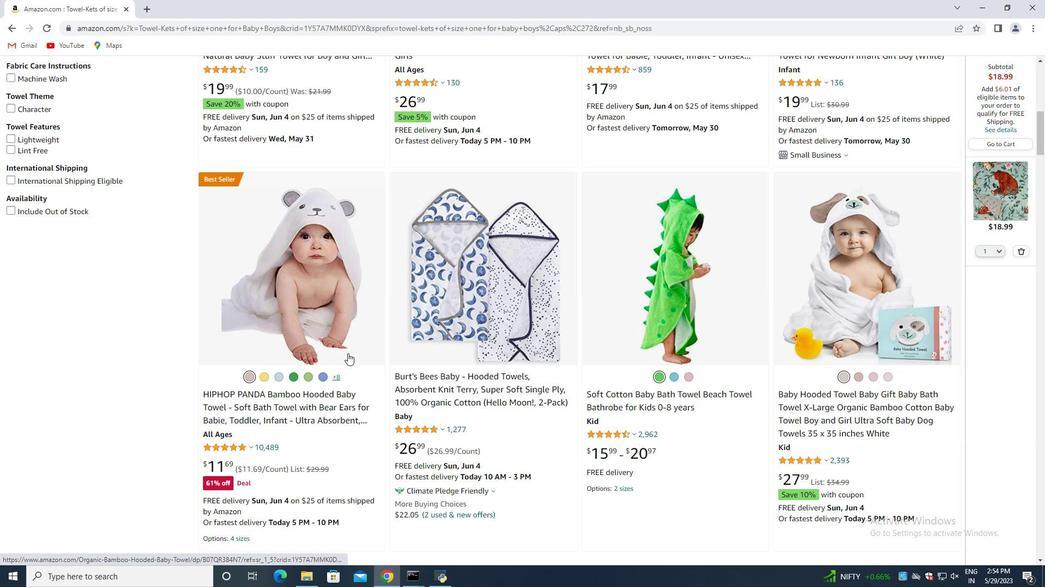 
Action: Mouse moved to (347, 353)
Screenshot: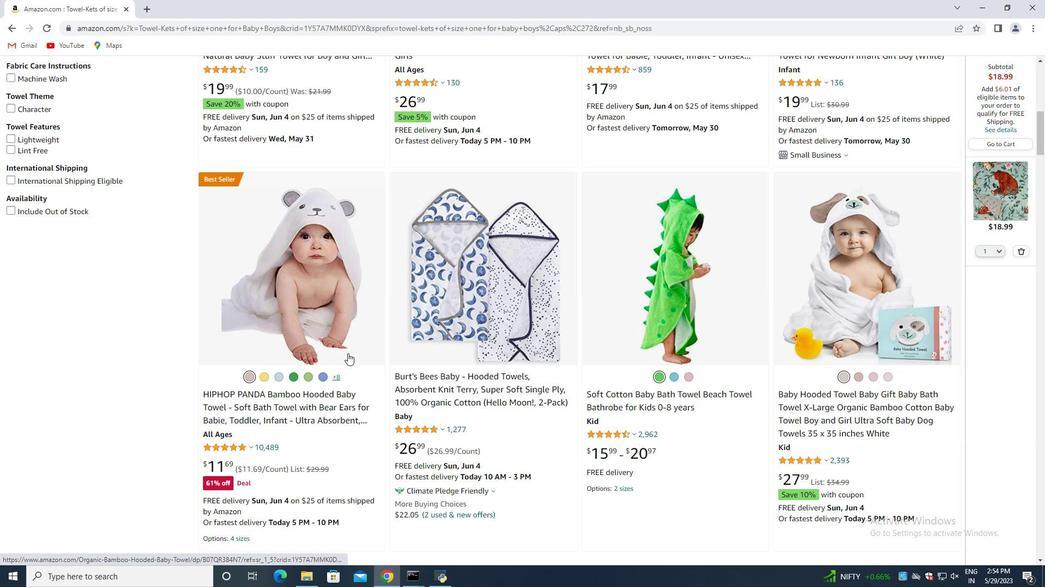 
Action: Mouse scrolled (347, 353) with delta (0, 0)
Screenshot: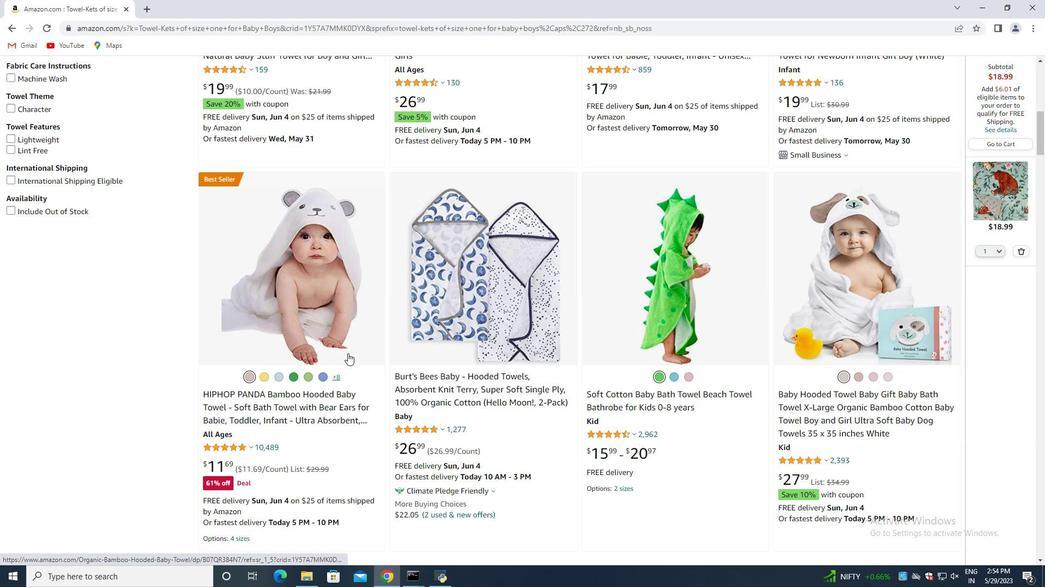
Action: Mouse scrolled (347, 353) with delta (0, 0)
Screenshot: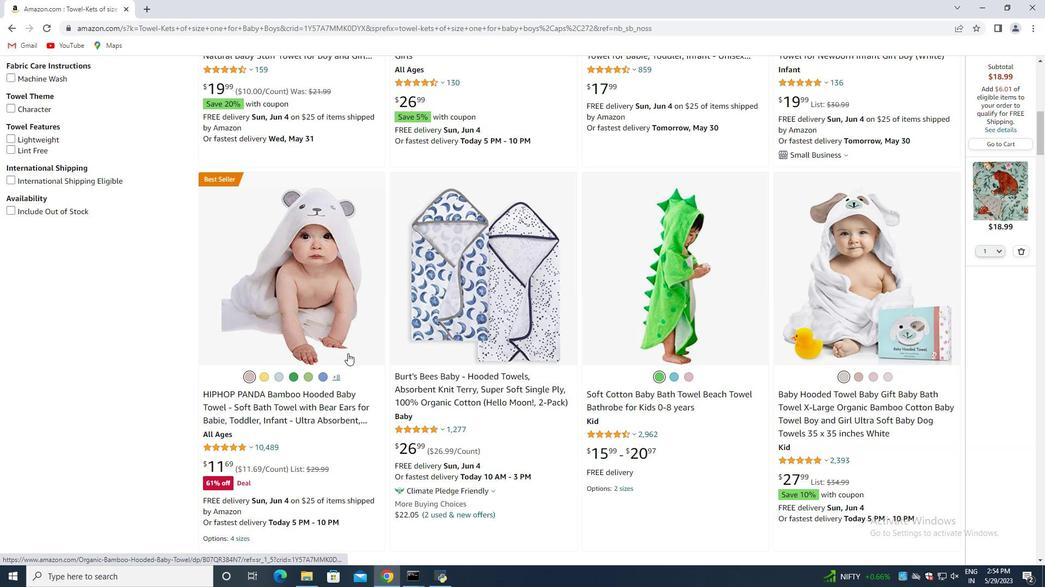 
Action: Mouse scrolled (347, 353) with delta (0, 0)
Screenshot: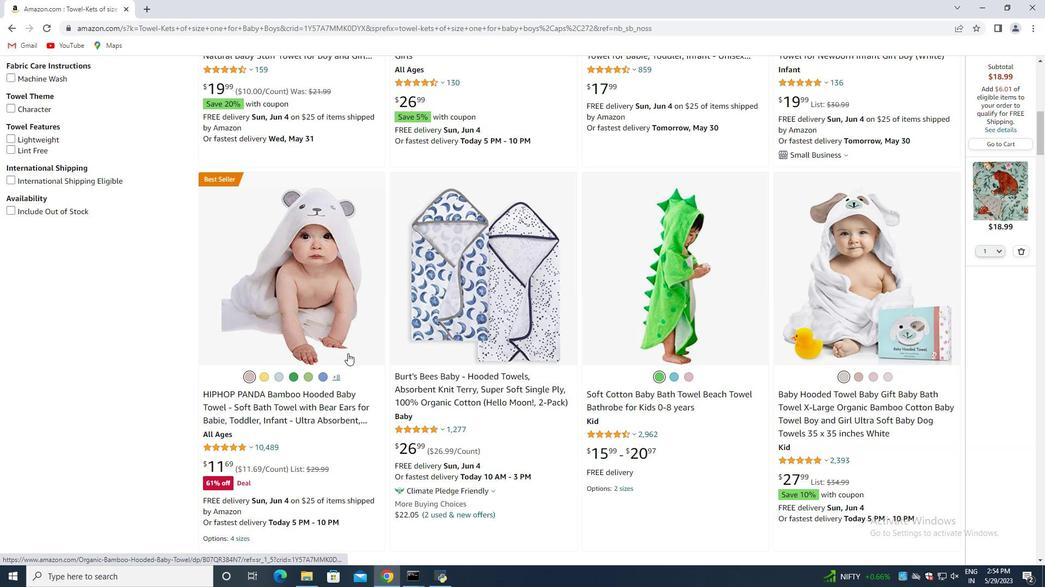 
Action: Mouse moved to (347, 353)
Screenshot: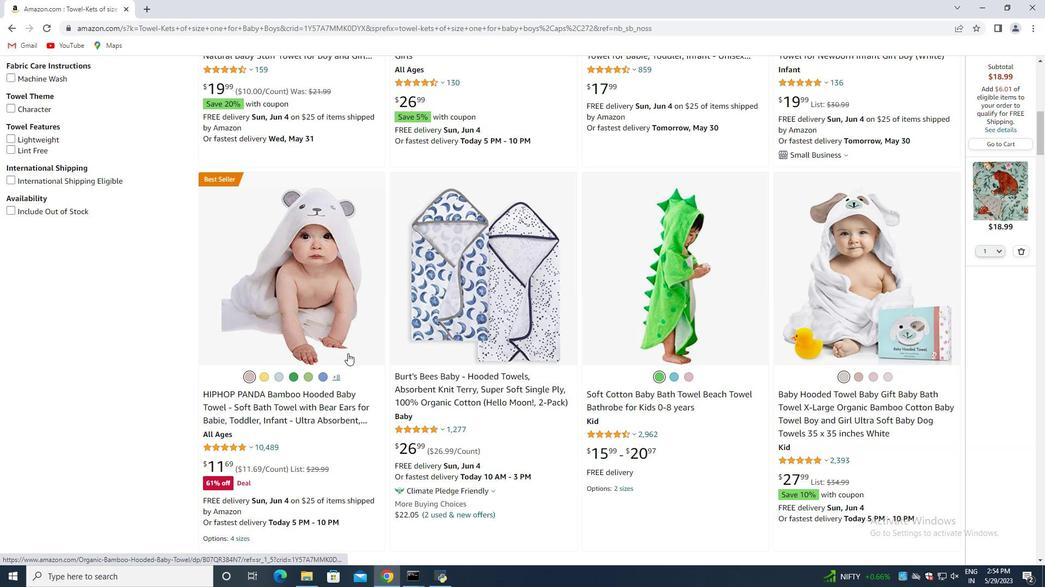 
Action: Mouse scrolled (347, 353) with delta (0, 0)
Screenshot: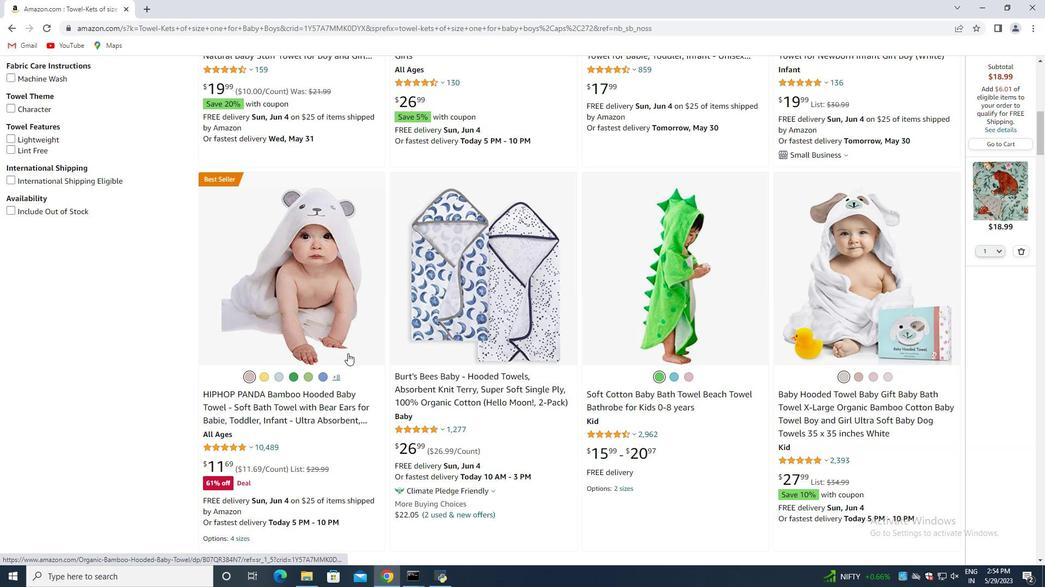 
Action: Mouse moved to (346, 352)
Screenshot: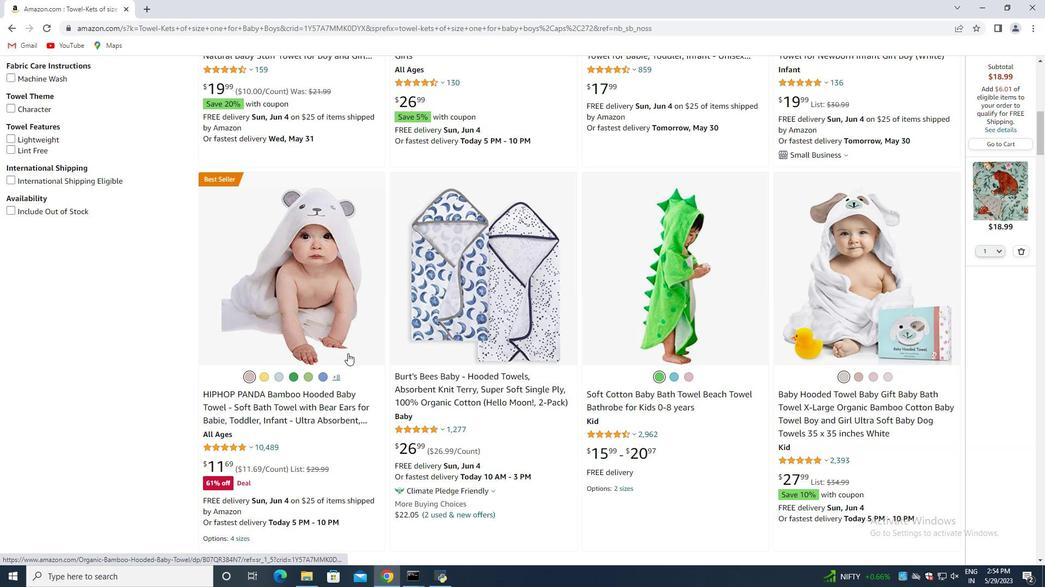
Action: Mouse scrolled (346, 353) with delta (0, 0)
Screenshot: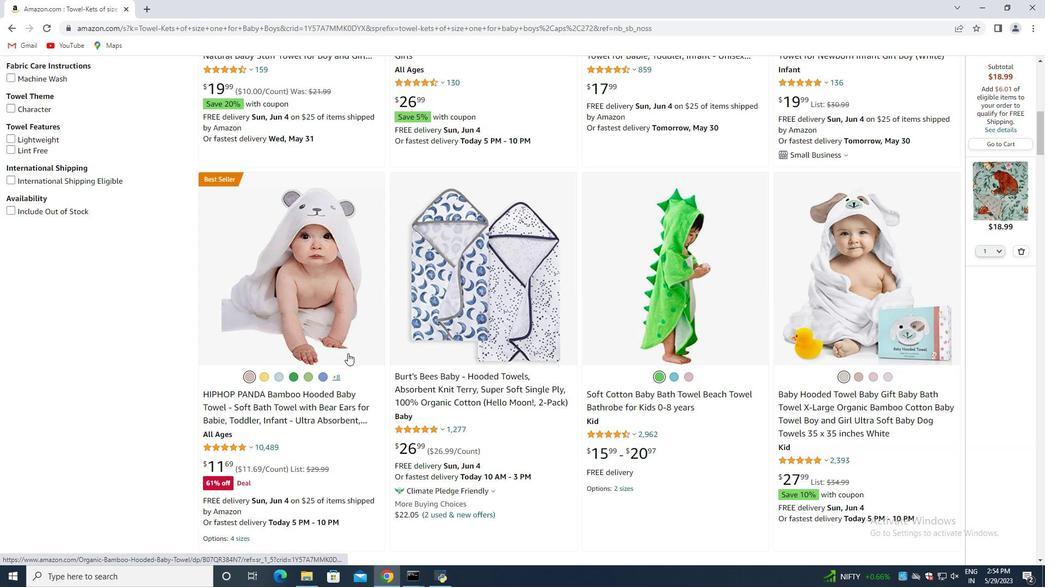 
Action: Mouse scrolled (346, 353) with delta (0, 0)
Screenshot: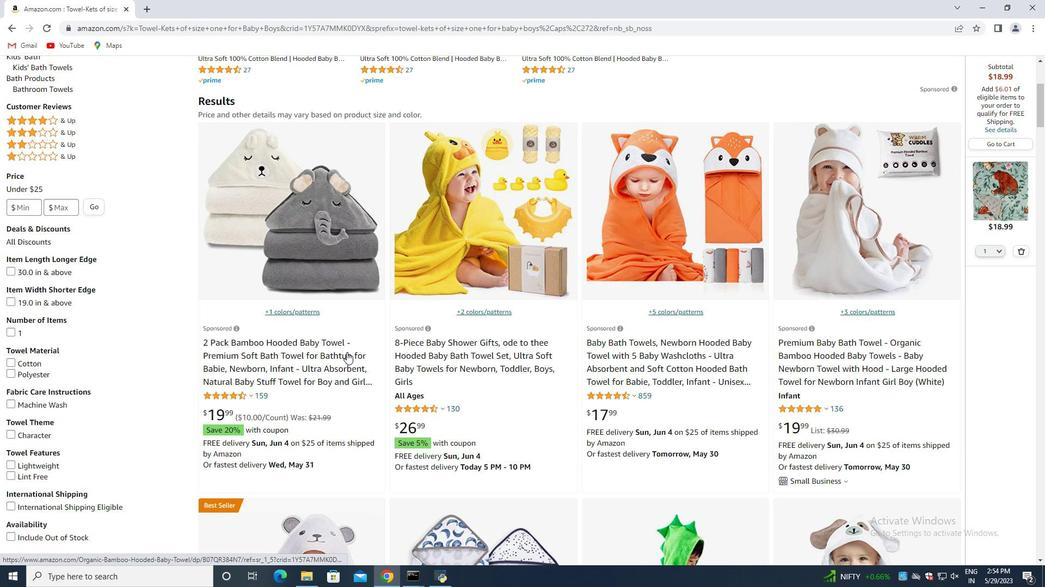 
Action: Mouse scrolled (346, 353) with delta (0, 0)
Screenshot: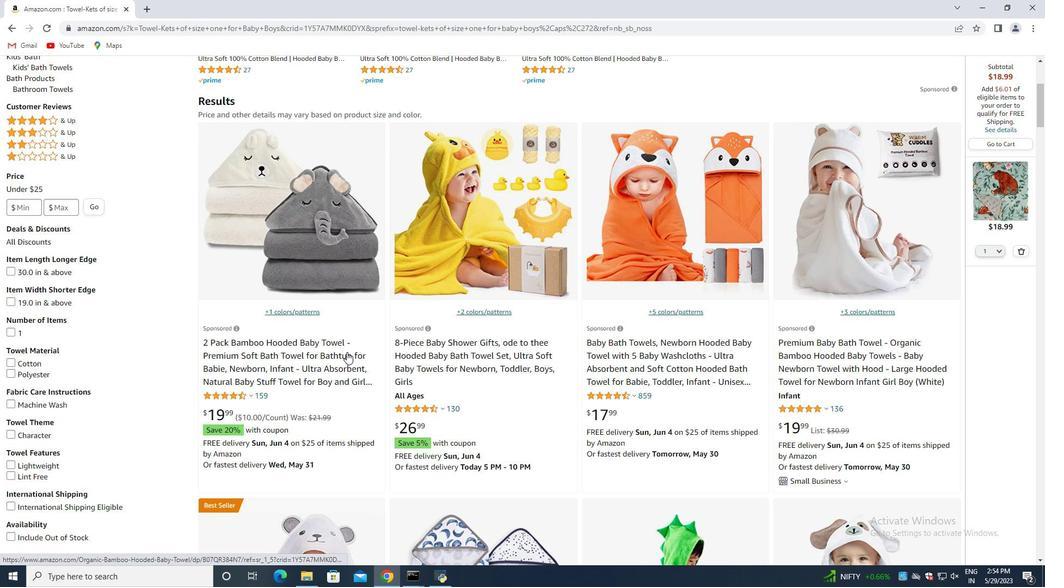 
Action: Mouse scrolled (346, 353) with delta (0, 0)
Screenshot: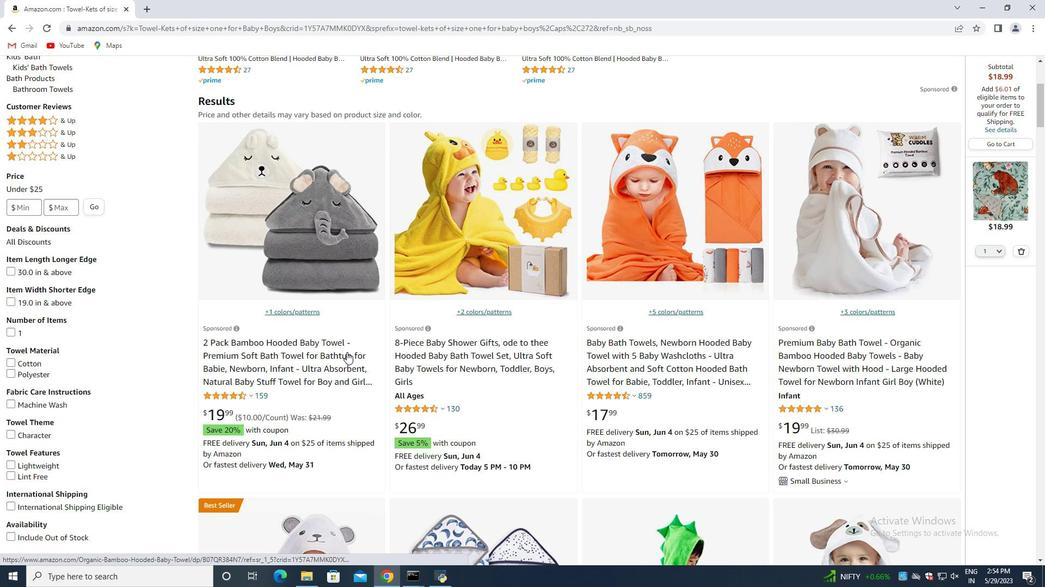 
Action: Mouse scrolled (346, 353) with delta (0, 0)
Screenshot: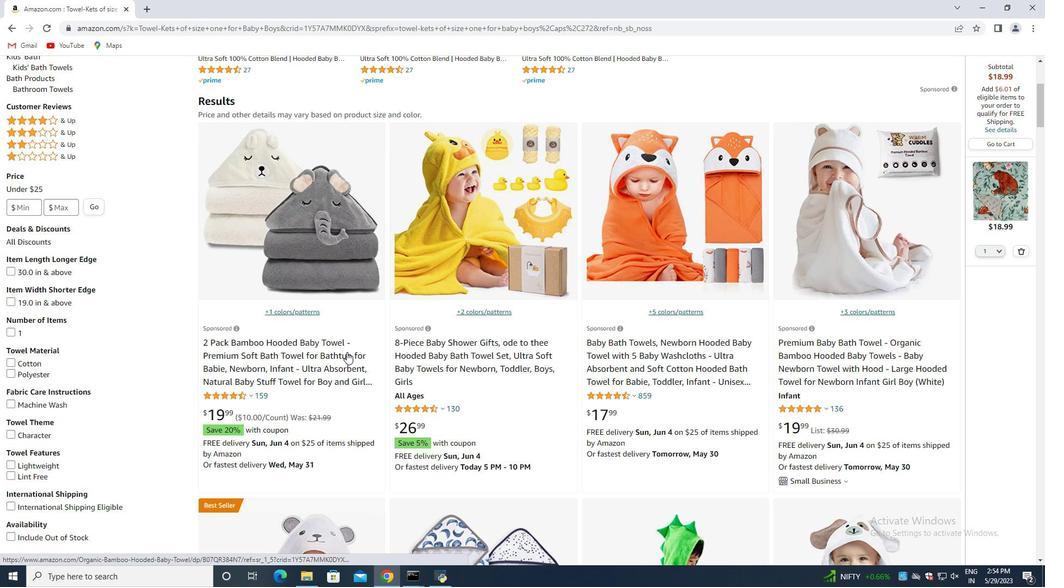 
Action: Mouse moved to (59, 285)
Screenshot: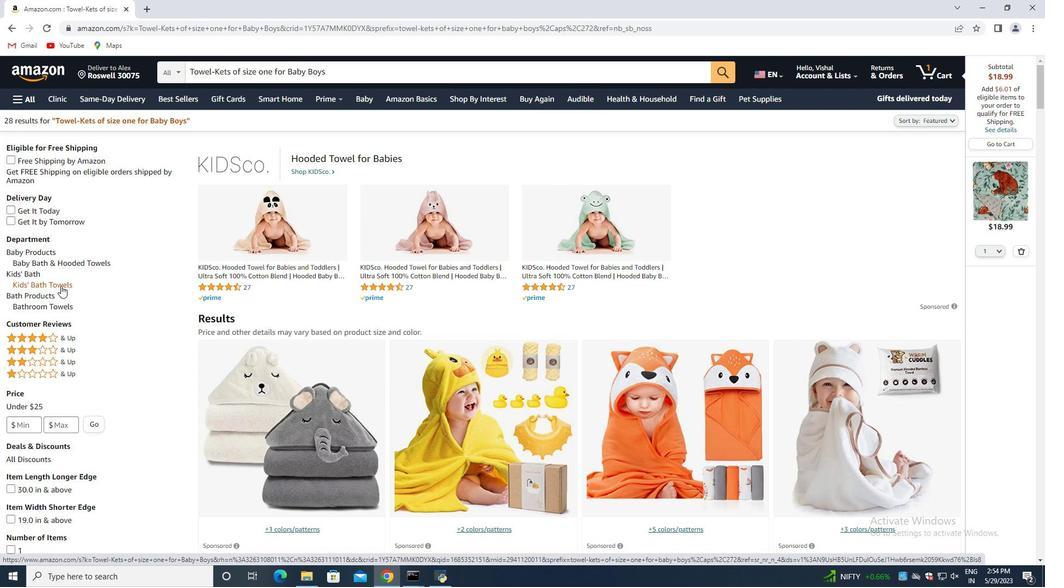 
Action: Mouse pressed left at (59, 285)
Screenshot: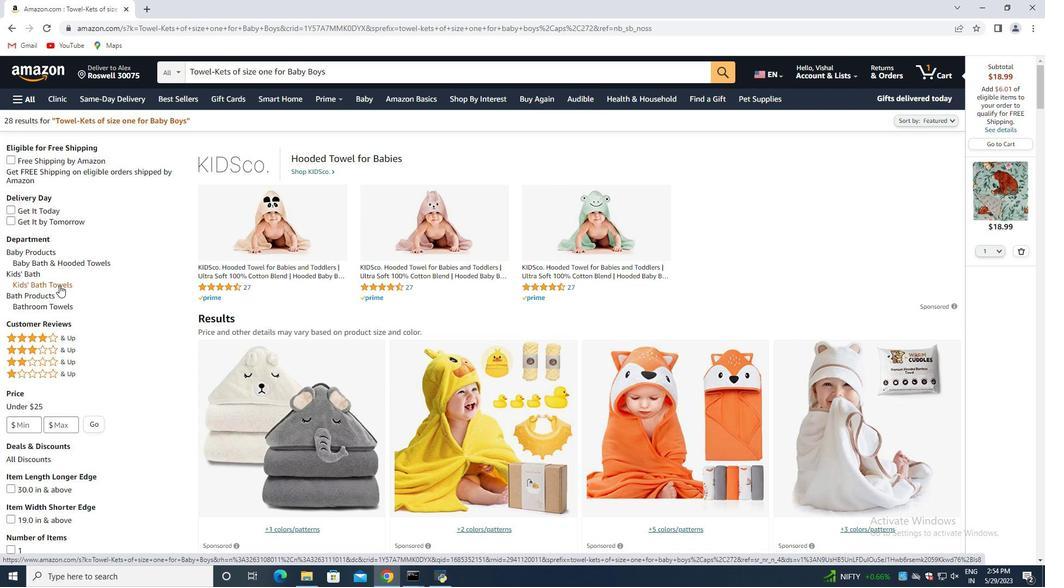 
Action: Mouse moved to (249, 287)
Screenshot: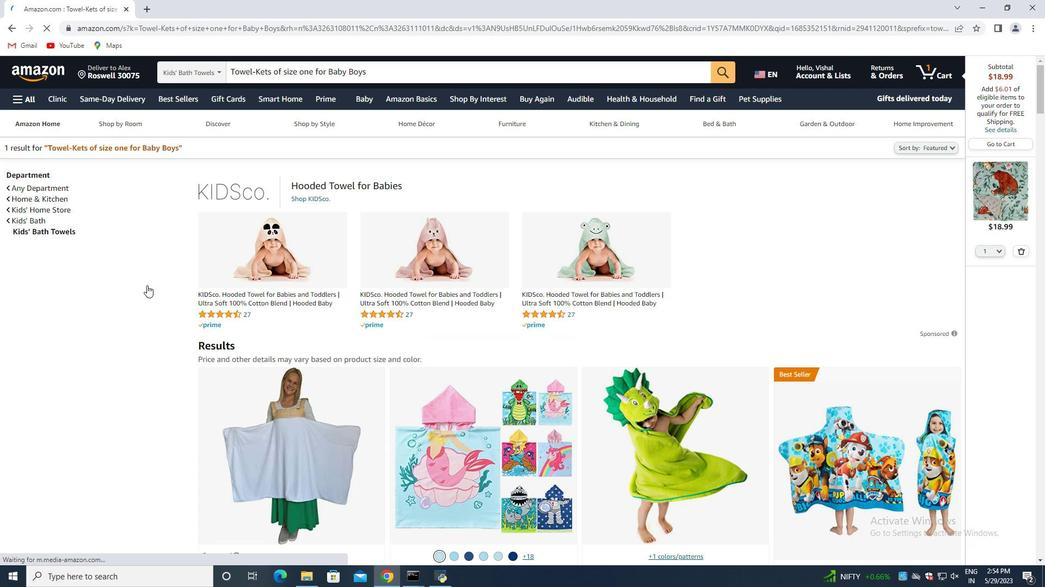 
Action: Mouse scrolled (249, 287) with delta (0, 0)
Screenshot: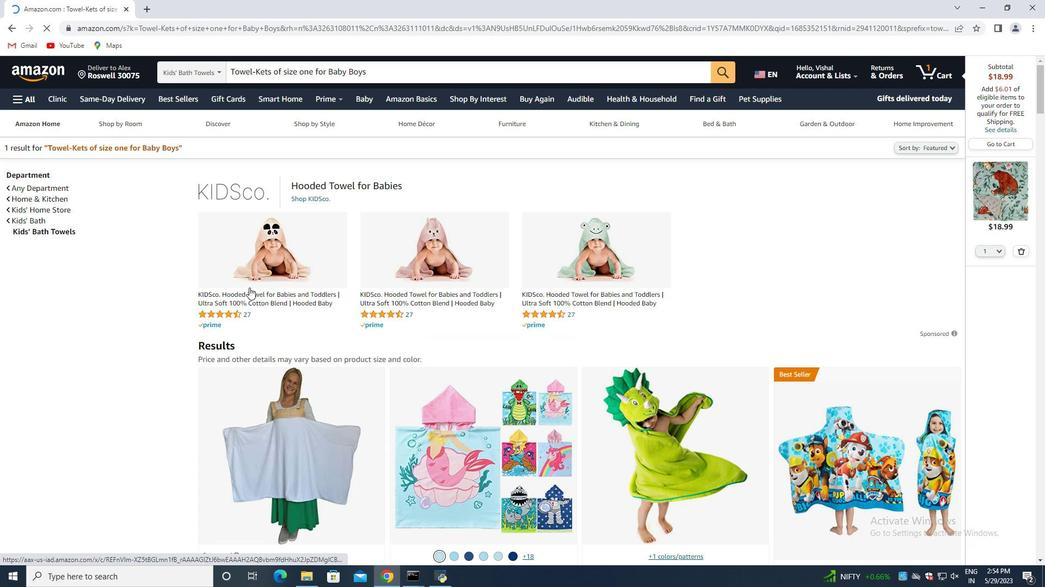 
Action: Mouse scrolled (249, 287) with delta (0, 0)
Screenshot: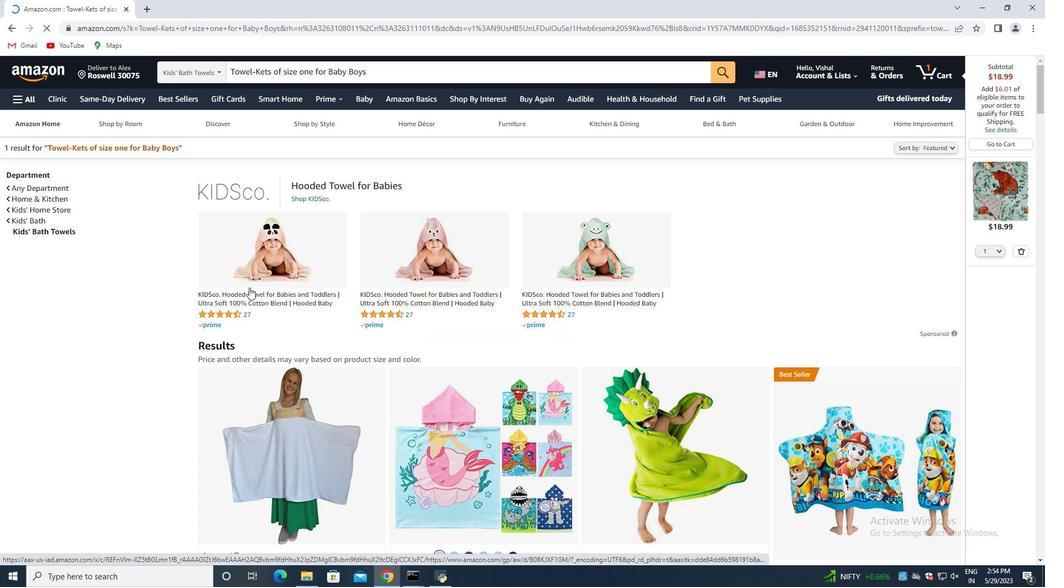 
Action: Mouse moved to (250, 287)
Screenshot: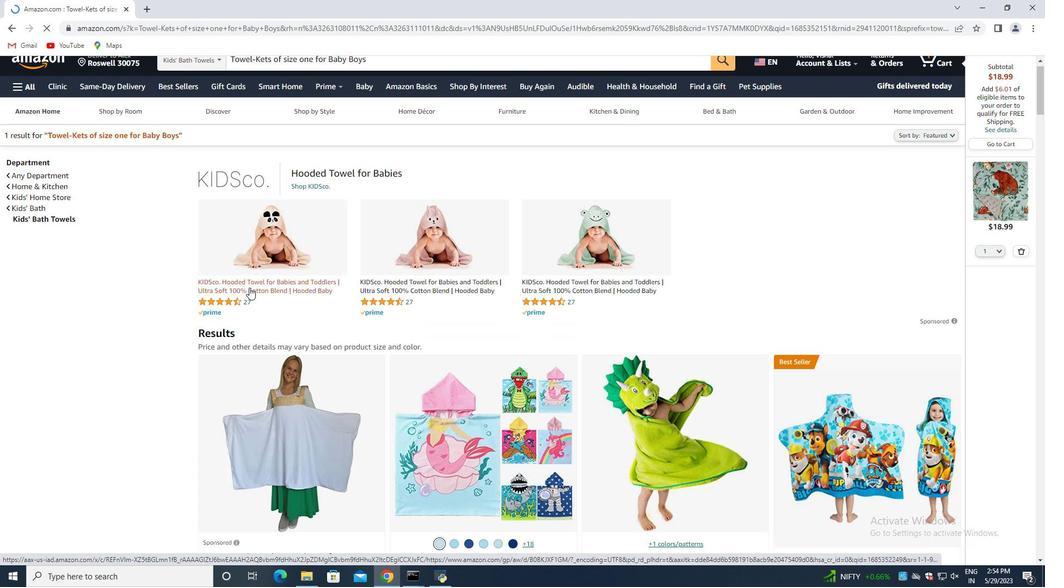 
Action: Mouse scrolled (250, 287) with delta (0, 0)
Screenshot: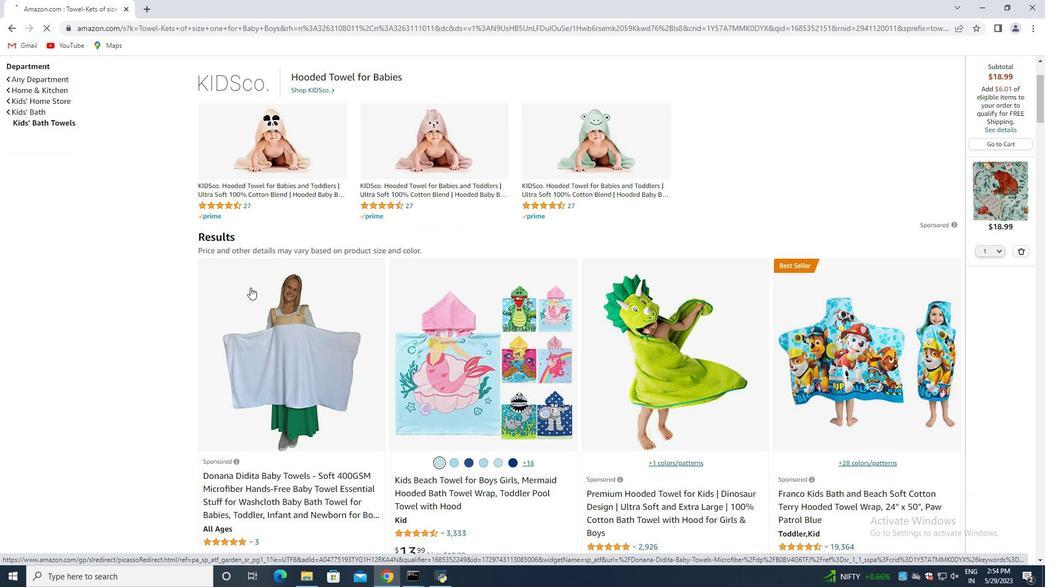 
Action: Mouse scrolled (250, 287) with delta (0, 0)
Screenshot: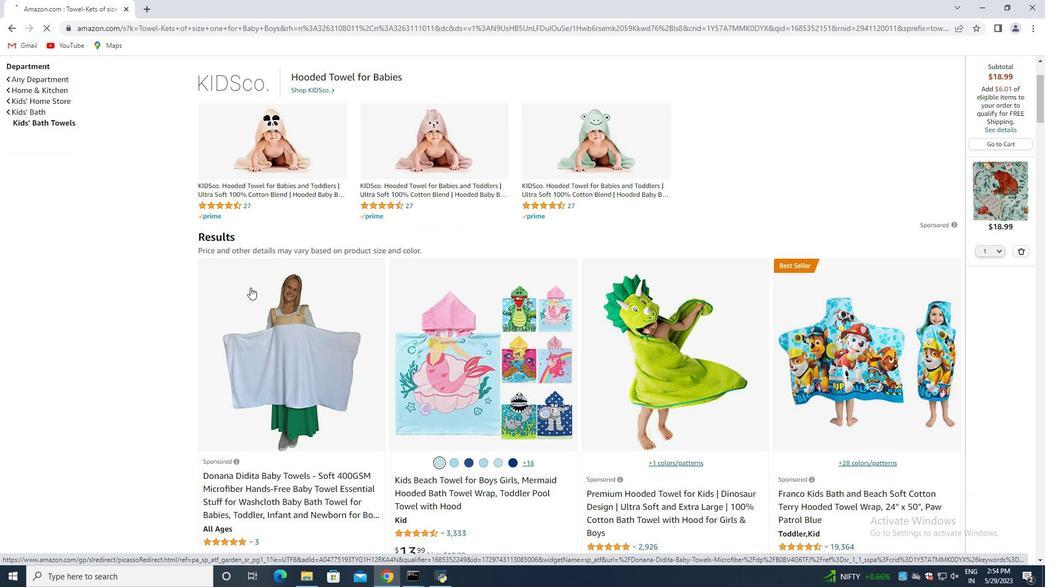 
Action: Mouse scrolled (250, 287) with delta (0, 0)
Screenshot: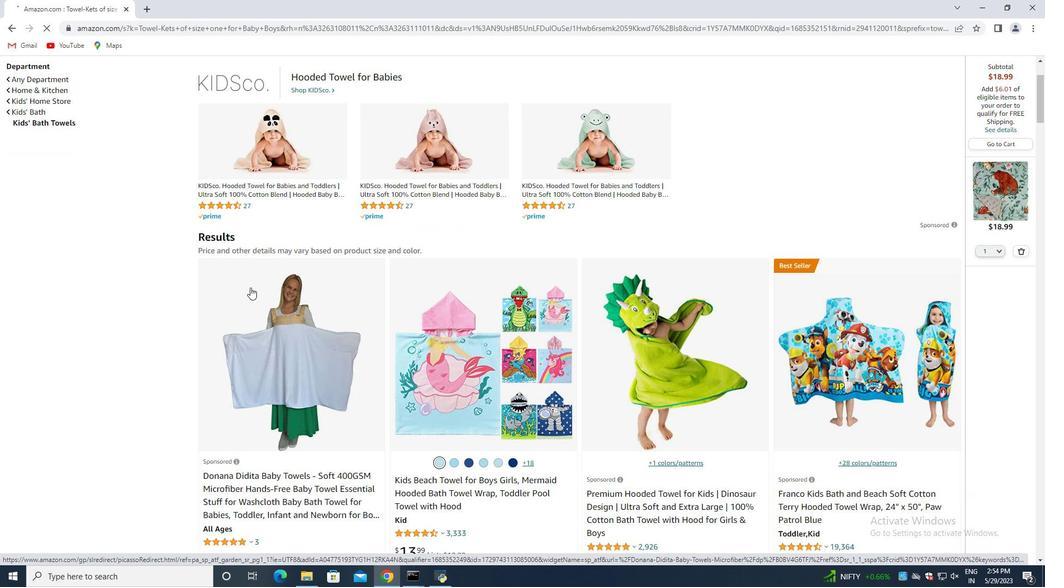 
Action: Mouse scrolled (250, 288) with delta (0, 0)
Screenshot: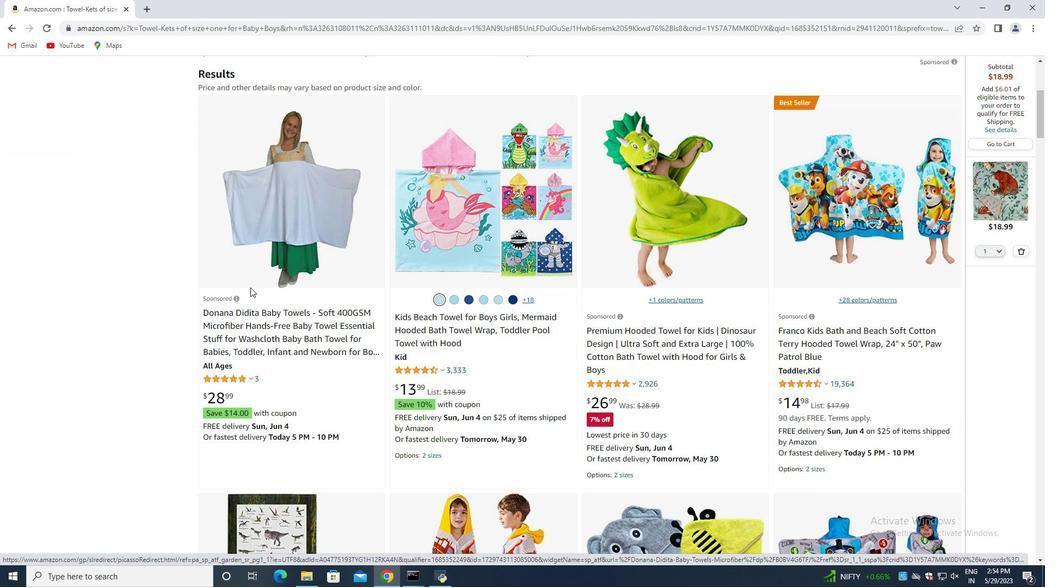 
Action: Mouse scrolled (250, 288) with delta (0, 0)
Screenshot: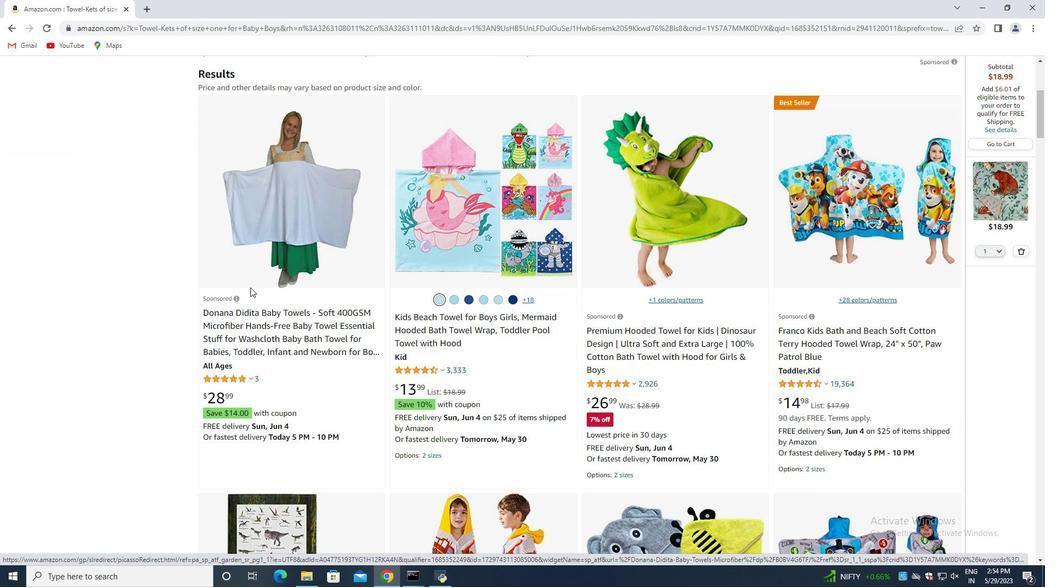 
Action: Mouse scrolled (250, 288) with delta (0, 0)
Screenshot: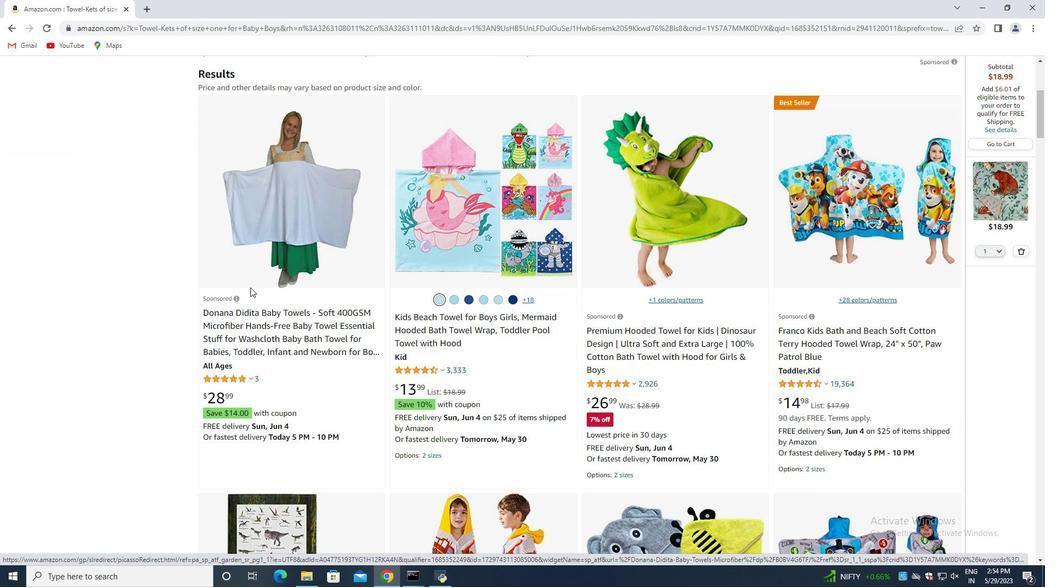 
Action: Mouse scrolled (250, 288) with delta (0, 0)
Screenshot: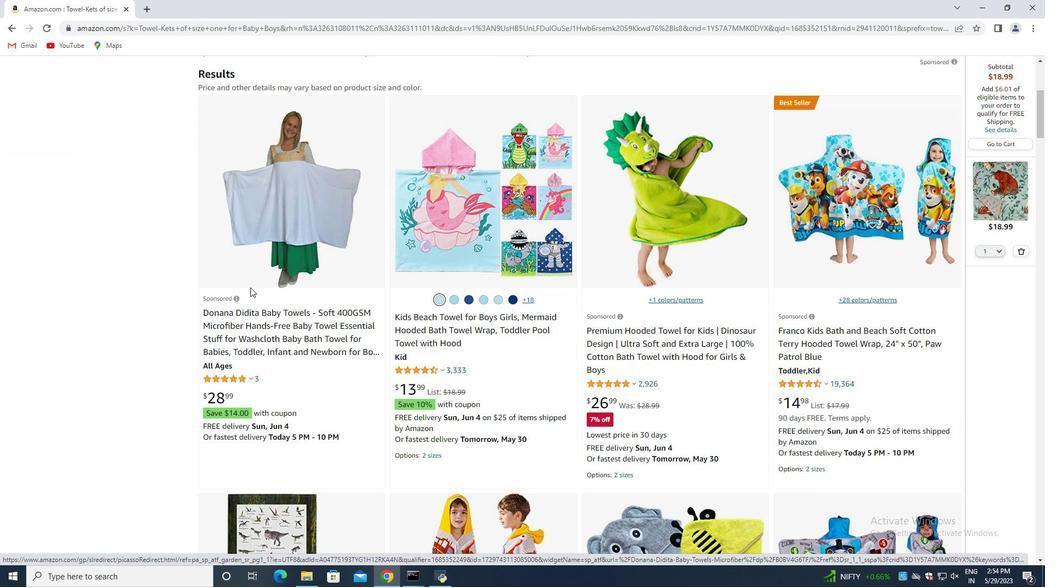 
Action: Mouse scrolled (250, 288) with delta (0, 0)
Screenshot: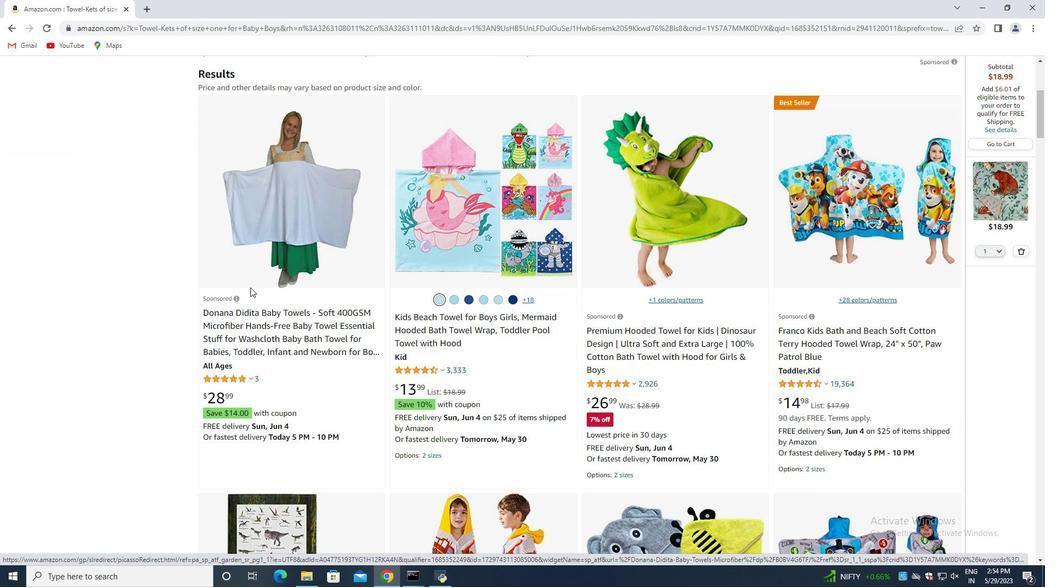 
Action: Mouse moved to (80, 231)
Screenshot: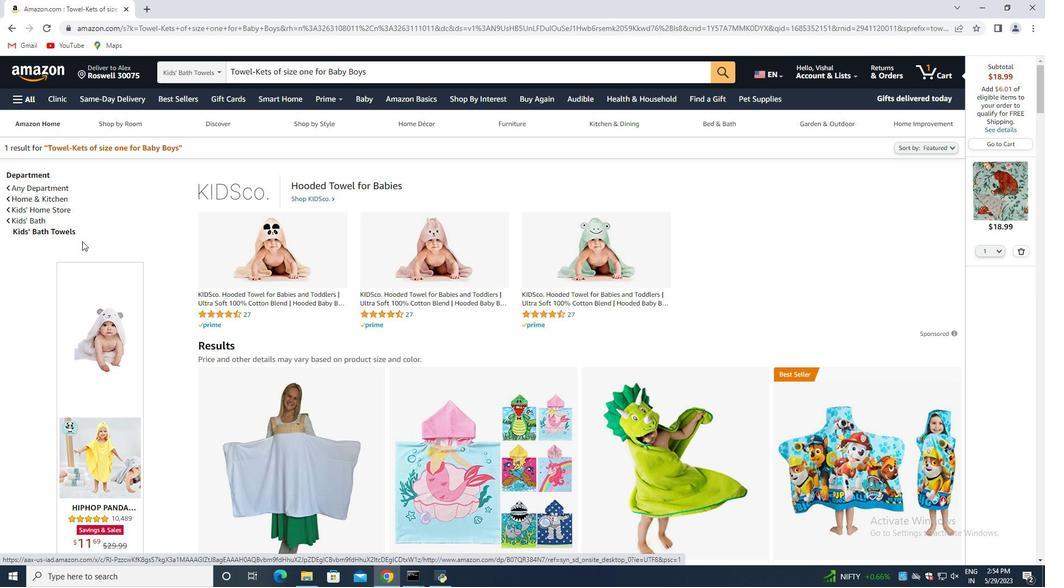 
Action: Mouse scrolled (80, 230) with delta (0, 0)
Screenshot: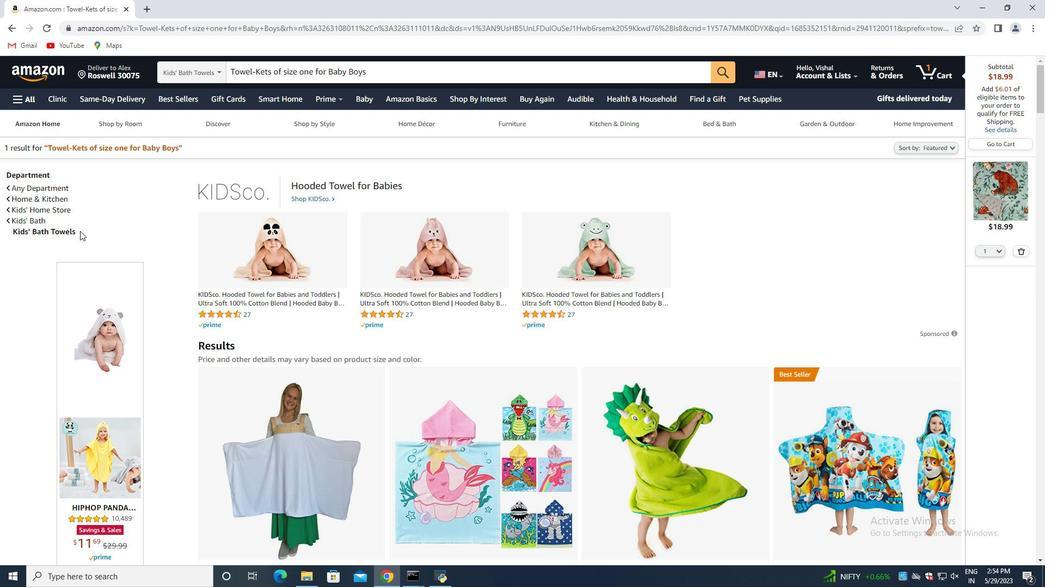 
Action: Mouse scrolled (80, 230) with delta (0, 0)
Screenshot: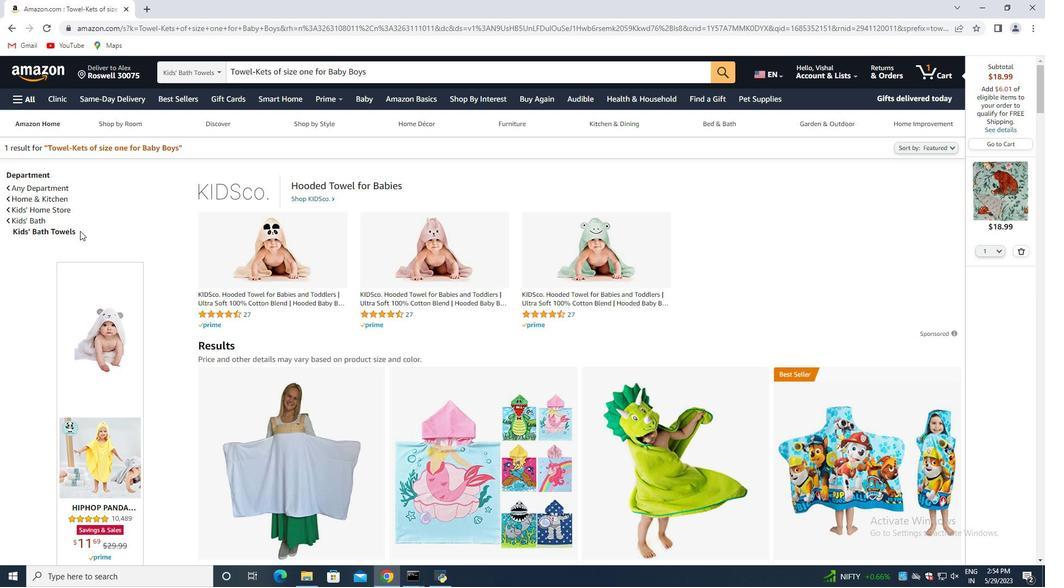 
Action: Mouse scrolled (80, 230) with delta (0, 0)
Screenshot: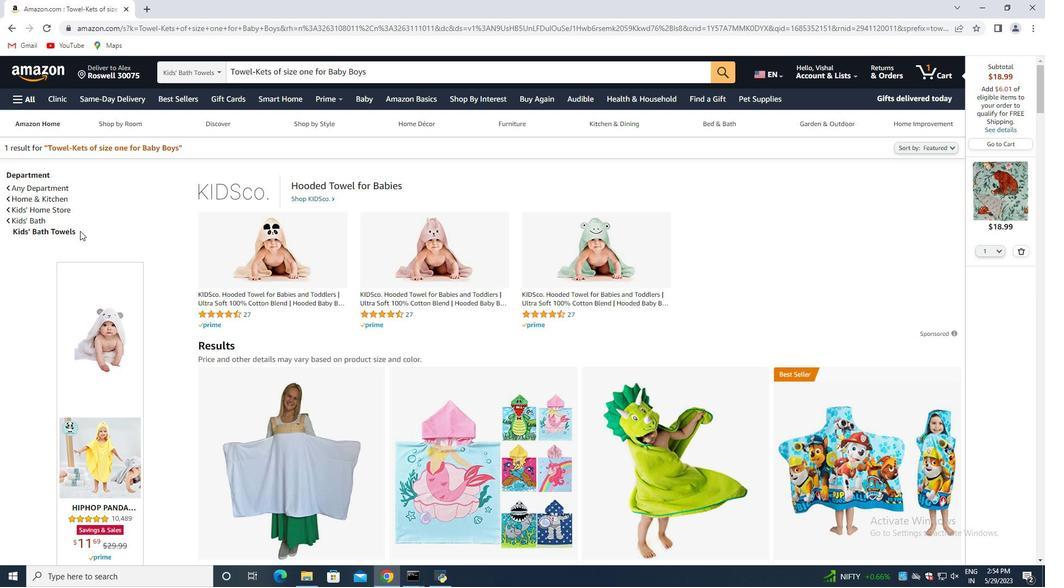 
Action: Mouse scrolled (80, 230) with delta (0, 0)
Screenshot: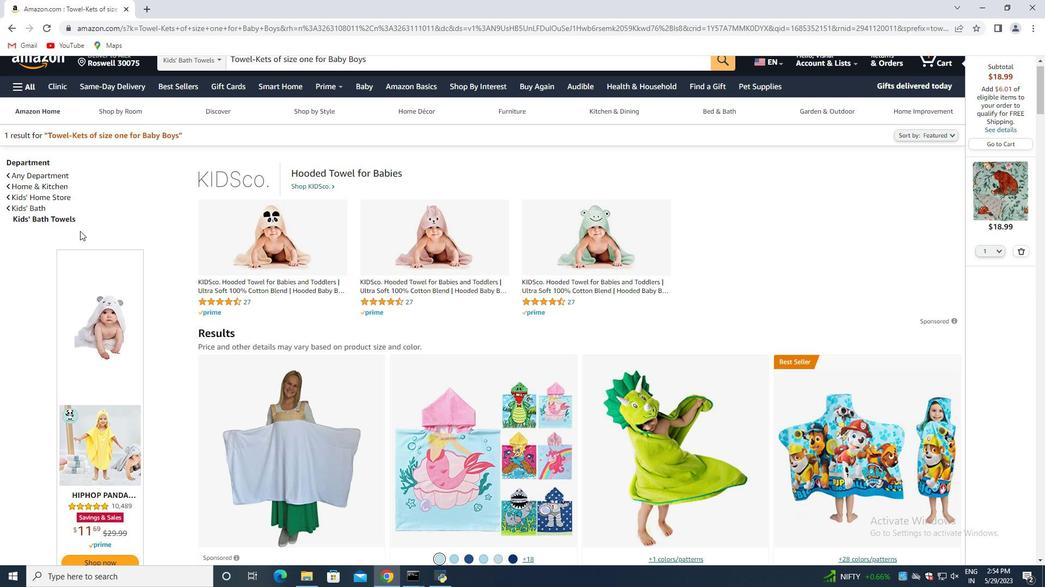
Action: Mouse scrolled (80, 230) with delta (0, 0)
